 Task: Open a blank worksheet and write heading  Suplier data  Add 10 Suplier name:-  'ABC Suppliers, , XYZ Corporation, , Global Traders, Mega Suppliers, Reliable Imports, Trade Solutions, Global Ventures, Prime Suppliers, ProTrade, Quality Imports. ' in September Last week sales are  6554 to 6998. Contact Person:-  Ivan Petrovic, Katarina Kovac, Andreas Andersen, Sophia Müller, Tomas Garcia, Martina Fischer, Erik Jensen, Natalia Sokolov, Simone Bianchi, Ana Santos. Address:-  123 Main Street, 456 Park Avenue, 789 Elm Road, 555Broad Street, 321 Oak Lane, 888 Maple, Avenue, 222 Pine Street, 333 Elm Street, 444 Oak Avenue, 555 Pine Lane. City:-  Anytown, Springfield, Metroville, Cityville, Townsville, Greensville, Lakeside, Sunville, Cityville, Greenside.Country name:-  USA, USA, Canada, UK, Australia, USA, Canada, UK, Australia, USA.Phone:-  1 555-123-4567, +1 555-987-6543, +1 555-111-2222, +44 123-456-7890, +61 987-654-321, +1 555-555-5555, +1 555-777-8888, +44 987-654-3210, +61 123-456-789, +1 555-444-3333.Email:-  john@example.com, jane@example.com, michael@example.com, emily@example.com, david@example.com, sarah@example.com, robert@example.com, laura@example.com, mark@example.com, jessica@example.com.Save page analysisSalesByMonth_2023
Action: Mouse moved to (98, 190)
Screenshot: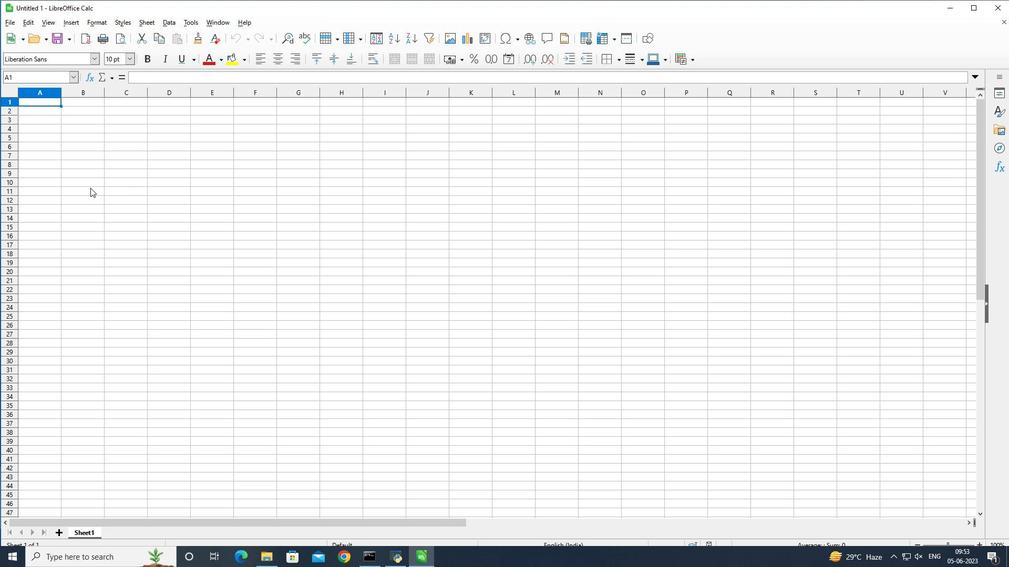 
Action: Key pressed <Key.shift>Supp<Key.backspace>lier<Key.space><Key.shift><Key.shift><Key.shift><Key.shift><Key.shift><Key.shift><Key.shift><Key.shift><Key.shift><Key.shift><Key.shift><Key.shift><Key.shift><Key.shift><Key.shift><Key.shift><Key.shift>Data<Key.enter>
Screenshot: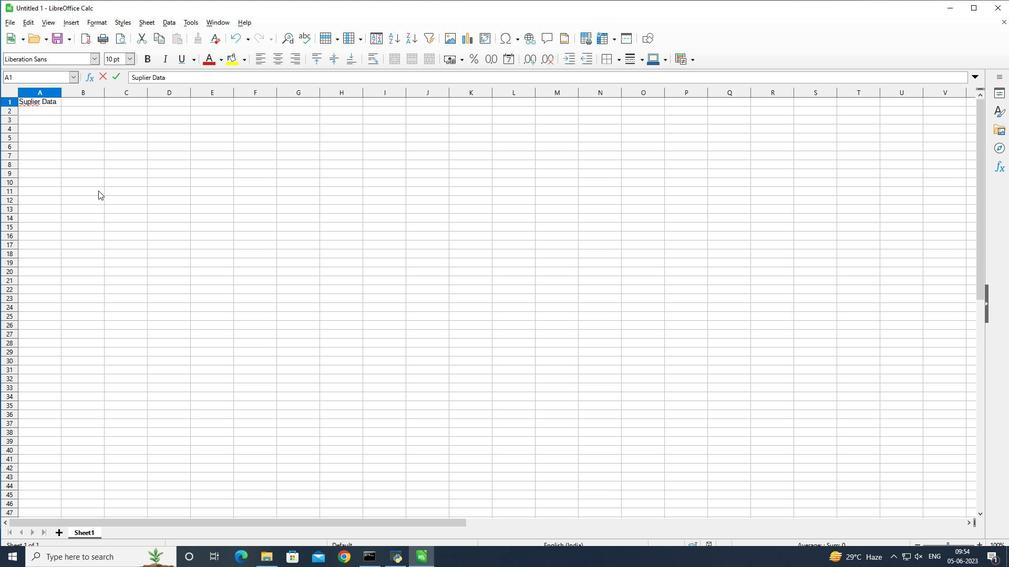 
Action: Mouse moved to (74, 164)
Screenshot: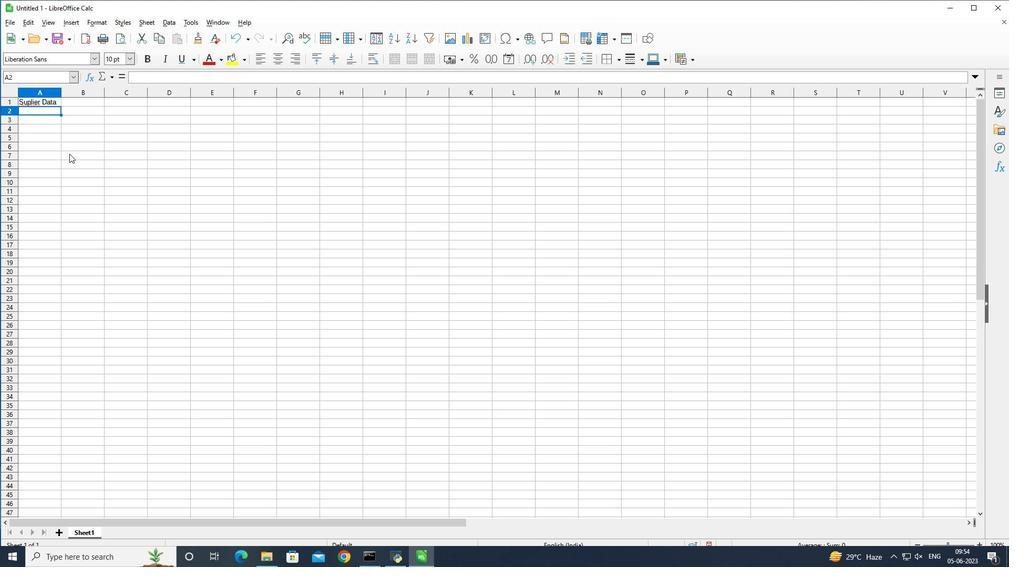 
Action: Key pressed <Key.shift>Name<Key.enter><Key.shift>ABC<Key.space><Key.shift><Key.shift><Key.shift><Key.shift><Key.shift><Key.shift><Key.shift><Key.shift><Key.shift><Key.shift><Key.shift><Key.shift><Key.shift>Suppliers<Key.enter><Key.shift><Key.shift><Key.shift><Key.shift><Key.shift><Key.shift><Key.shift><Key.shift><Key.shift><Key.shift><Key.shift><Key.shift><Key.shift><Key.shift><Key.shift><Key.shift><Key.shift><Key.shift><Key.shift>XYZ<Key.space><Key.shift><Key.shift><Key.shift><Key.shift><Key.shift><Key.shift><Key.shift><Key.shift><Key.shift><Key.shift><Key.shift><Key.shift><Key.shift><Key.shift><Key.shift><Key.shift><Key.shift><Key.shift><Key.shift><Key.shift><Key.shift>Corporation<Key.enter><Key.shift>Global<Key.space><Key.shift>Traders<Key.enter><Key.shift_r><Key.shift_r>Mega<Key.space><Key.shift><Key.shift><Key.shift><Key.shift>Suppliers<Key.enter><Key.shift>Reliable<Key.space><Key.shift_r>Imports<Key.enter><Key.shift>Trade<Key.space><Key.shift>Solutions<Key.enter><Key.shift><Key.shift><Key.shift><Key.shift><Key.shift><Key.shift><Key.shift><Key.shift><Key.shift><Key.shift><Key.shift><Key.shift><Key.shift><Key.shift><Key.shift><Key.shift>Global<Key.space><Key.shift>Ventures<Key.enter><Key.shift_r><Key.shift_r><Key.shift_r><Key.shift_r>Prime<Key.space><Key.shift>Suppliers<Key.enter><Key.shift_r>Pro<Key.space><Key.shift>Trade<Key.enter><Key.shift>Quality<Key.space>
Screenshot: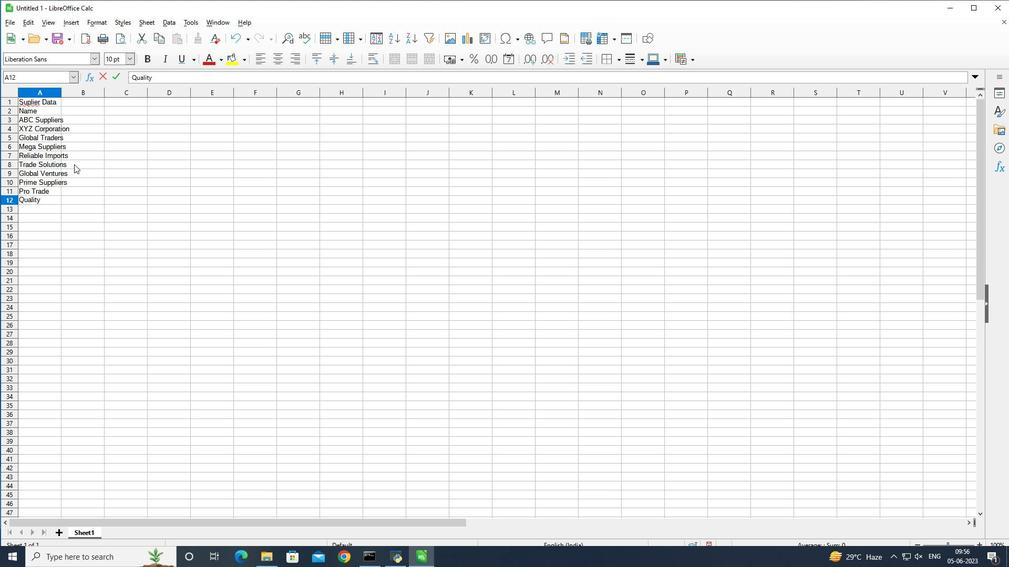 
Action: Mouse moved to (188, 215)
Screenshot: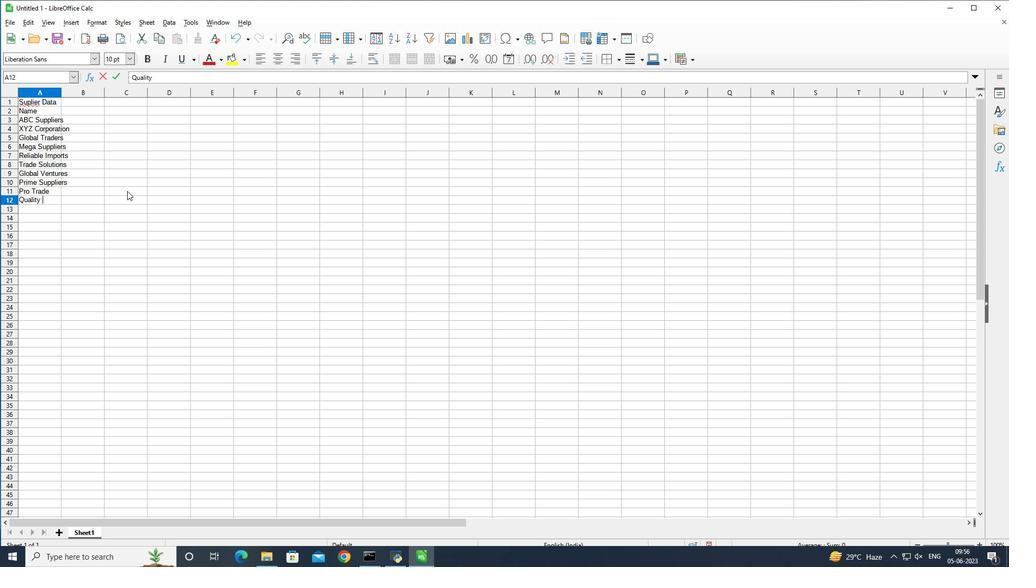 
Action: Key pressed <Key.shift_r>|Imports<Key.right><Key.left>
Screenshot: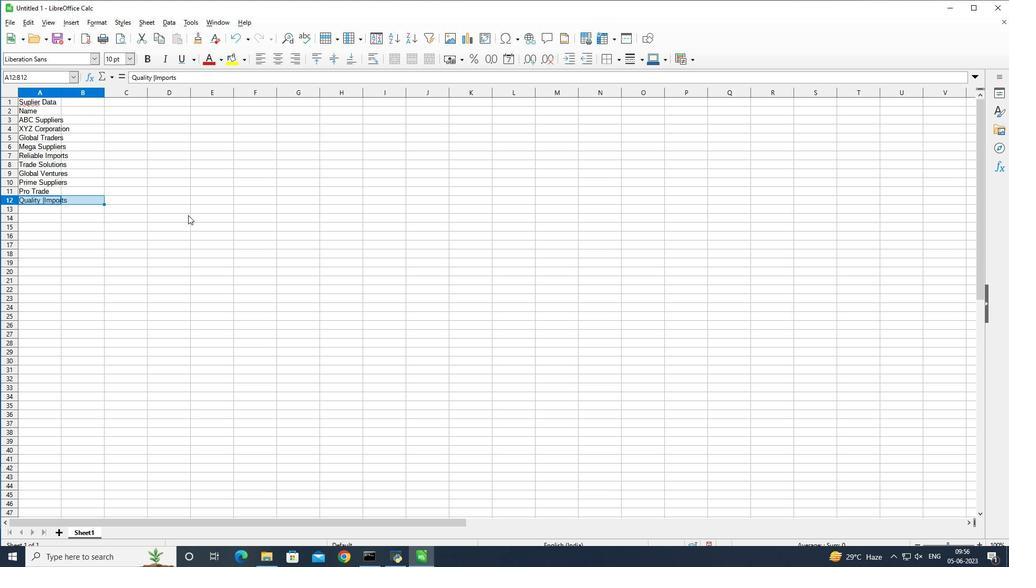 
Action: Mouse moved to (79, 197)
Screenshot: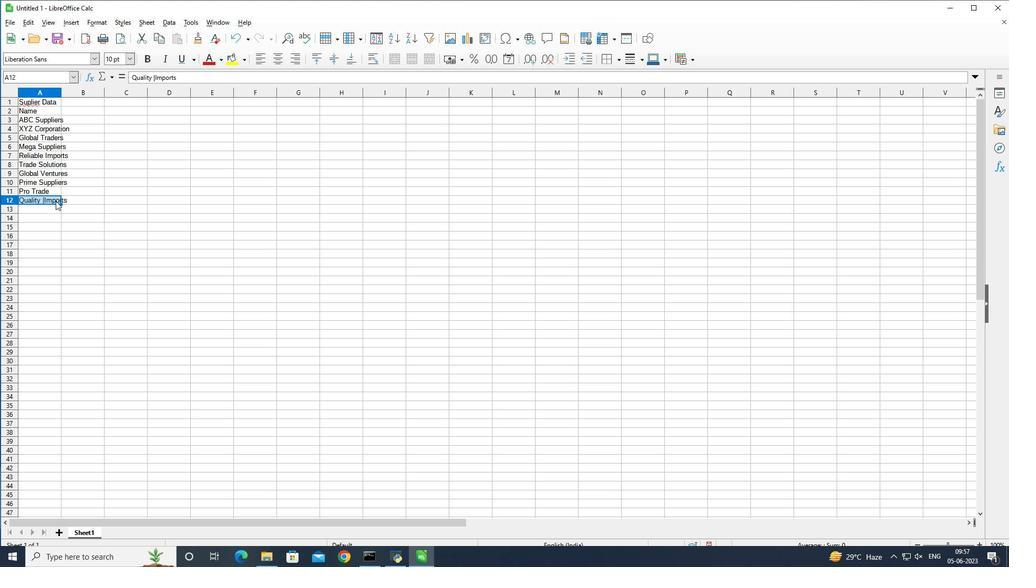 
Action: Mouse pressed left at (79, 197)
Screenshot: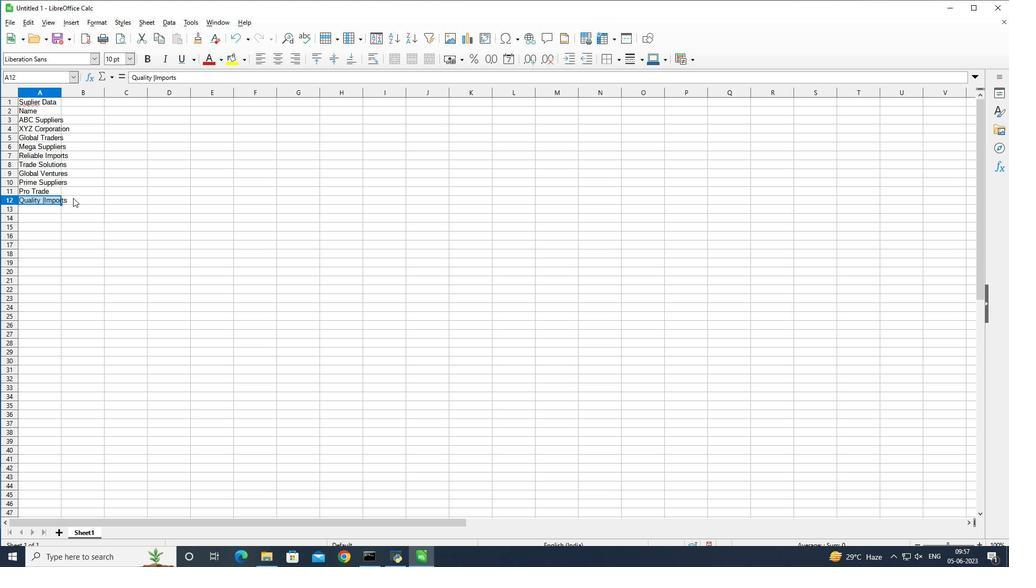 
Action: Mouse moved to (47, 201)
Screenshot: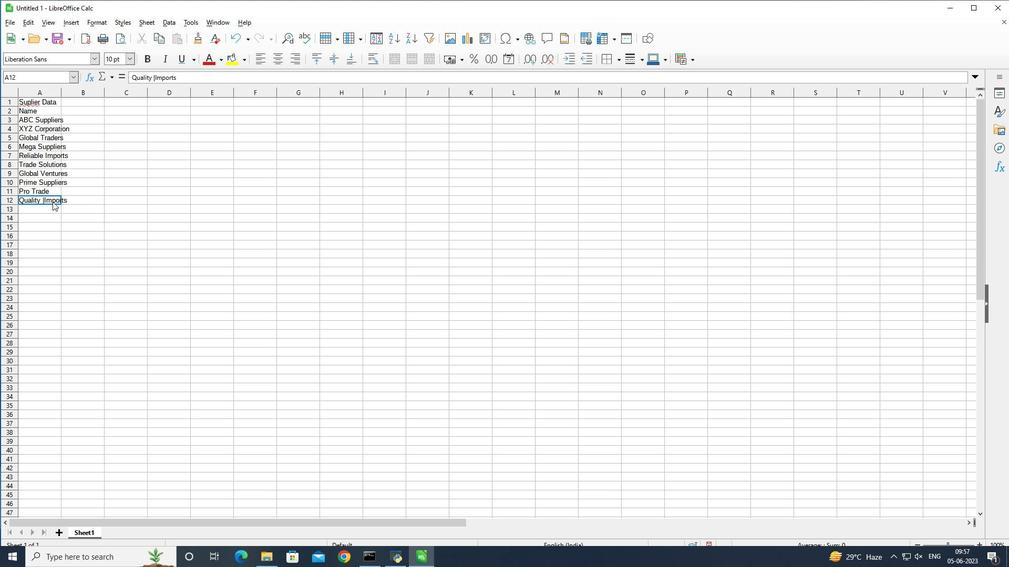 
Action: Mouse pressed left at (47, 201)
Screenshot: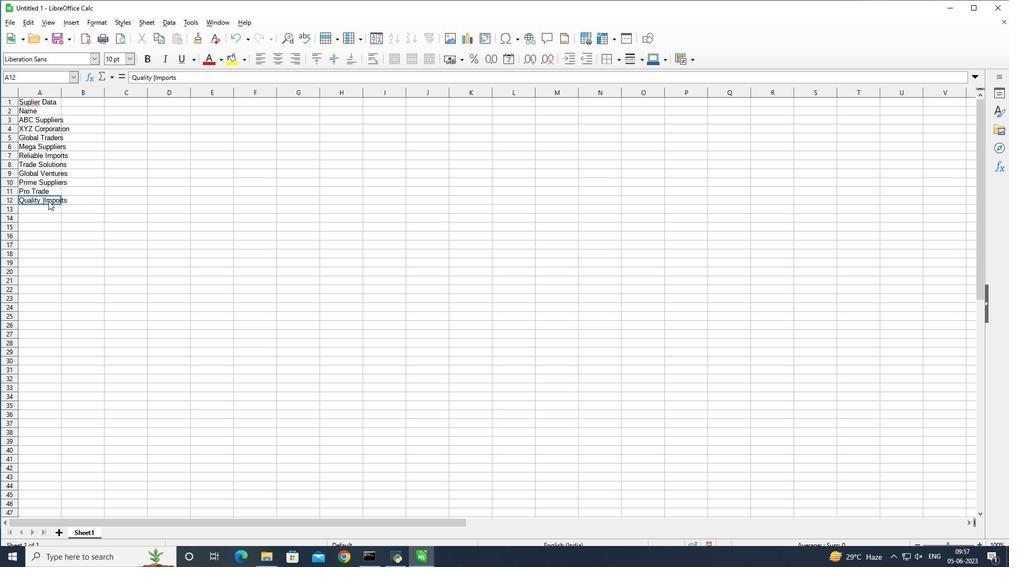 
Action: Mouse moved to (52, 199)
Screenshot: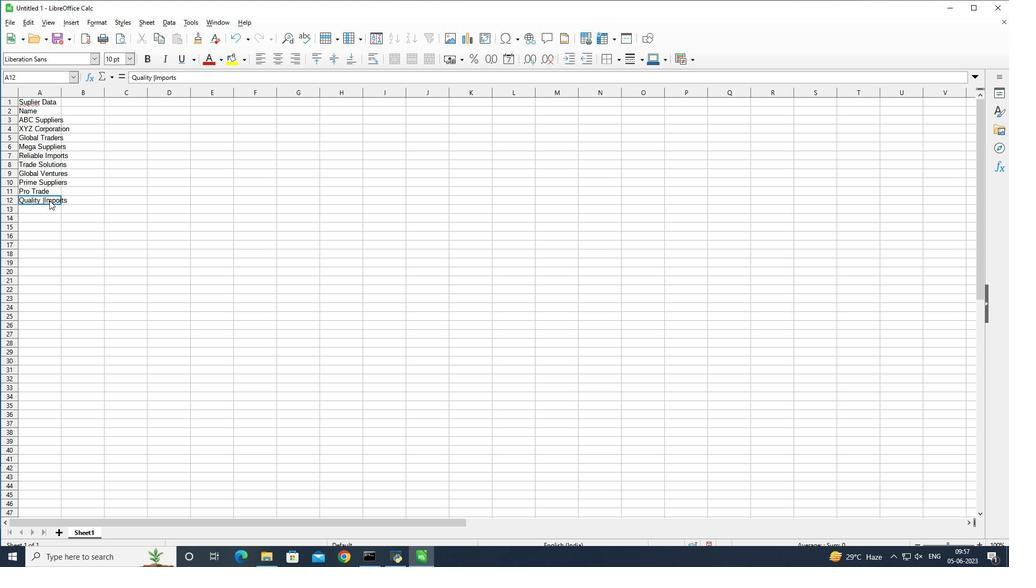 
Action: Mouse pressed left at (52, 199)
Screenshot: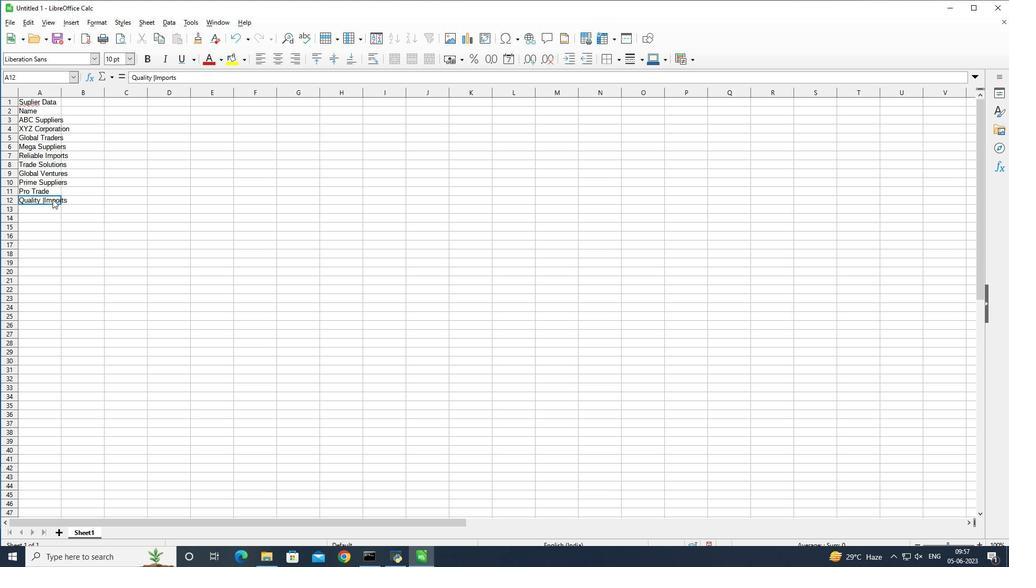 
Action: Mouse pressed left at (52, 199)
Screenshot: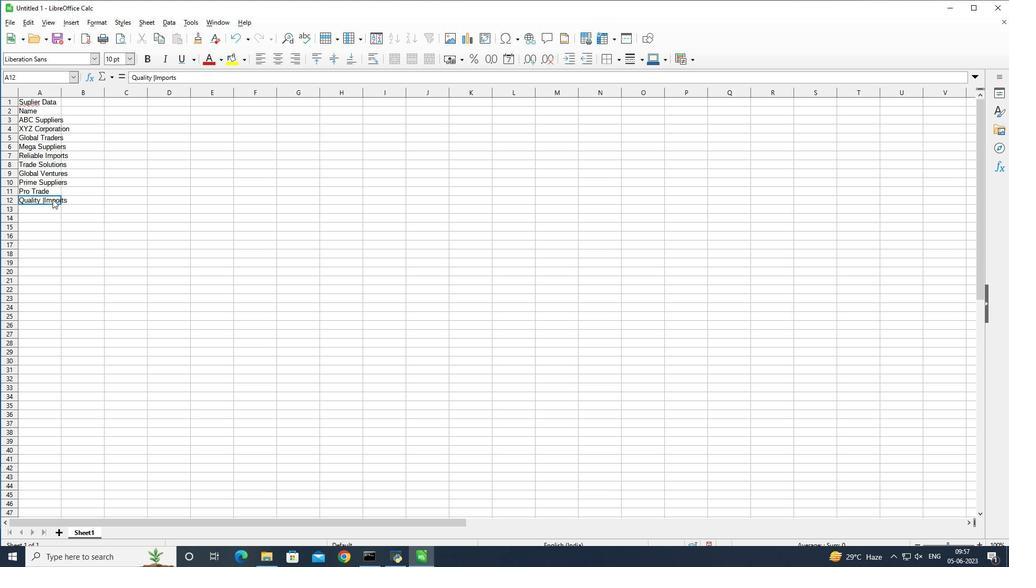 
Action: Mouse moved to (45, 198)
Screenshot: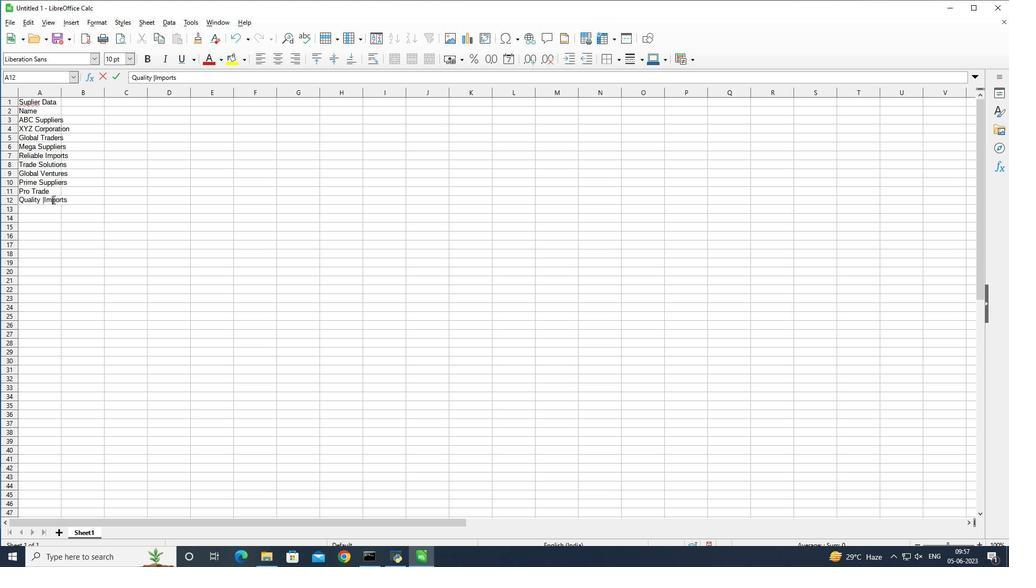 
Action: Mouse pressed left at (45, 198)
Screenshot: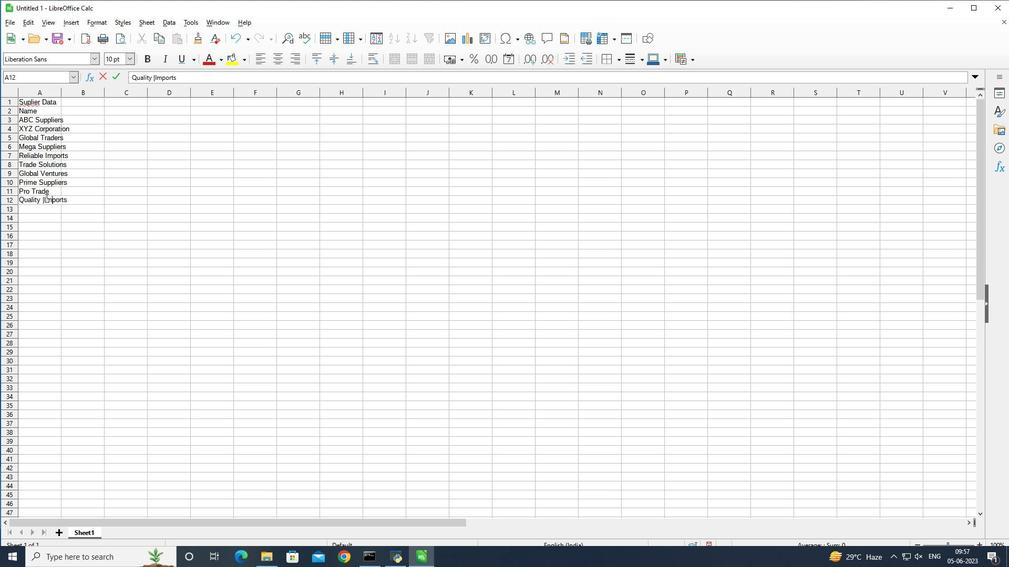 
Action: Mouse moved to (118, 202)
Screenshot: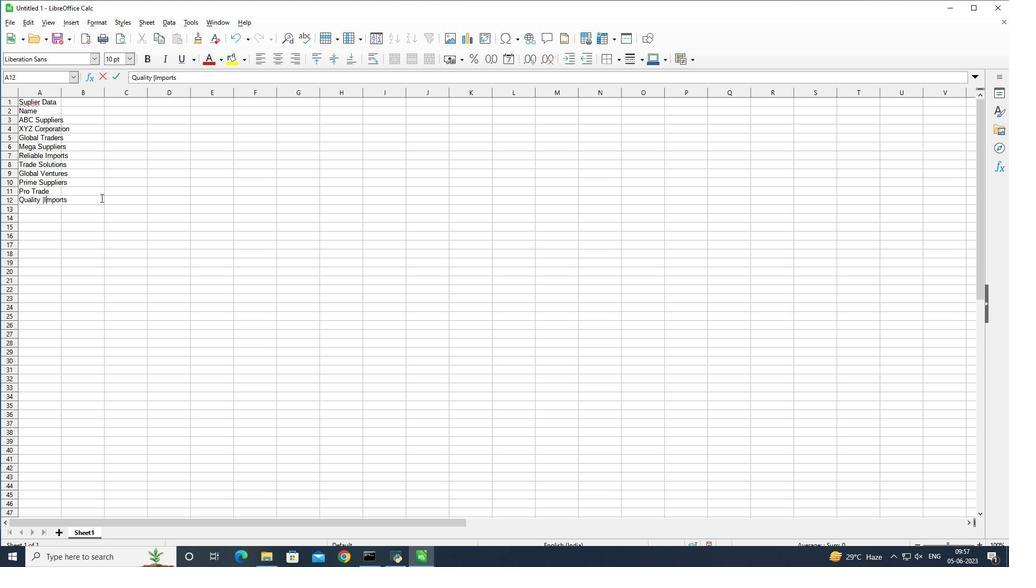 
Action: Key pressed <Key.backspace>o<Key.backspace><Key.backspace><Key.shift>I<Key.right><Key.enter><Key.right><Key.left>
Screenshot: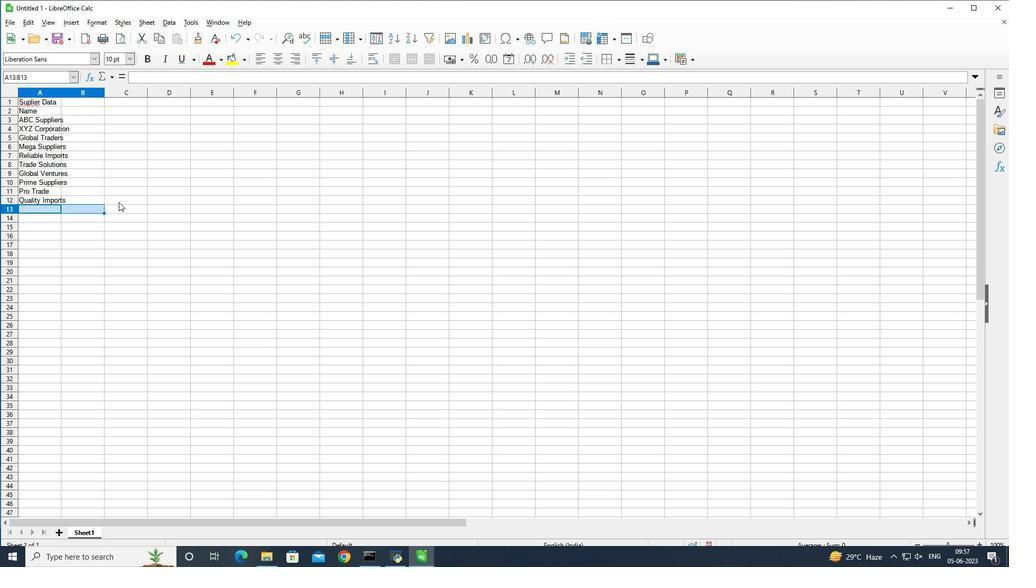 
Action: Mouse moved to (91, 208)
Screenshot: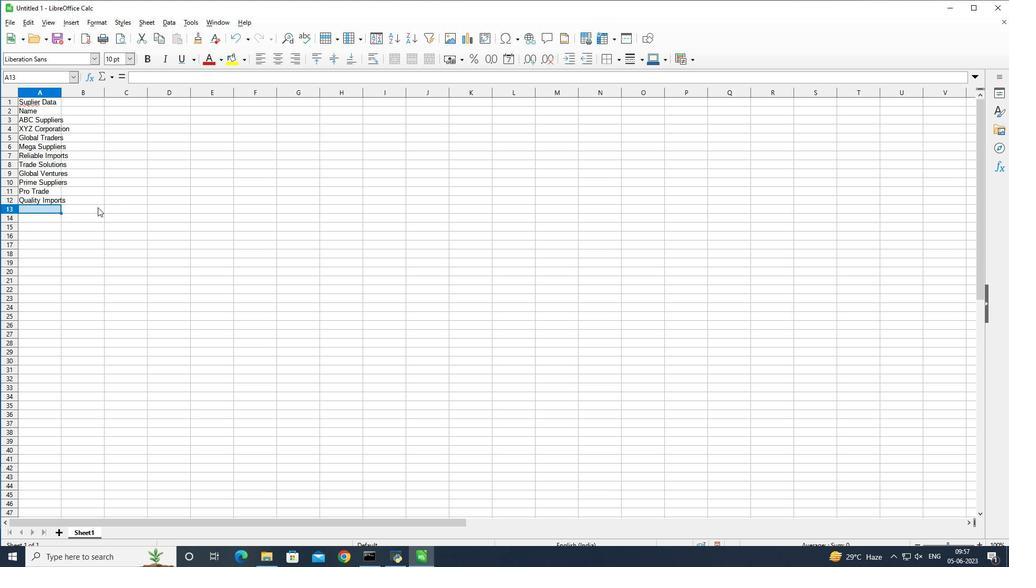 
Action: Mouse pressed left at (91, 208)
Screenshot: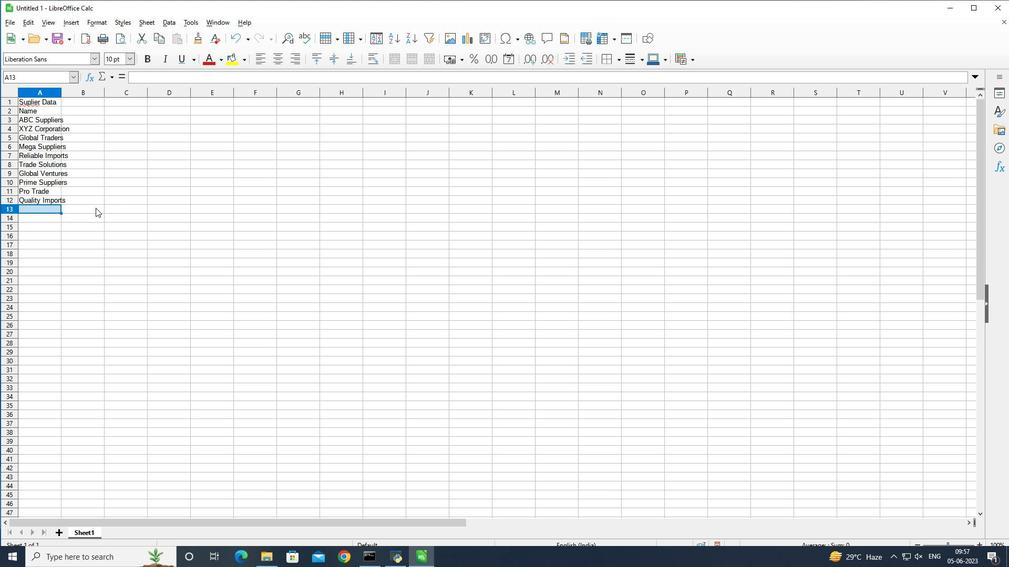 
Action: Mouse moved to (79, 208)
Screenshot: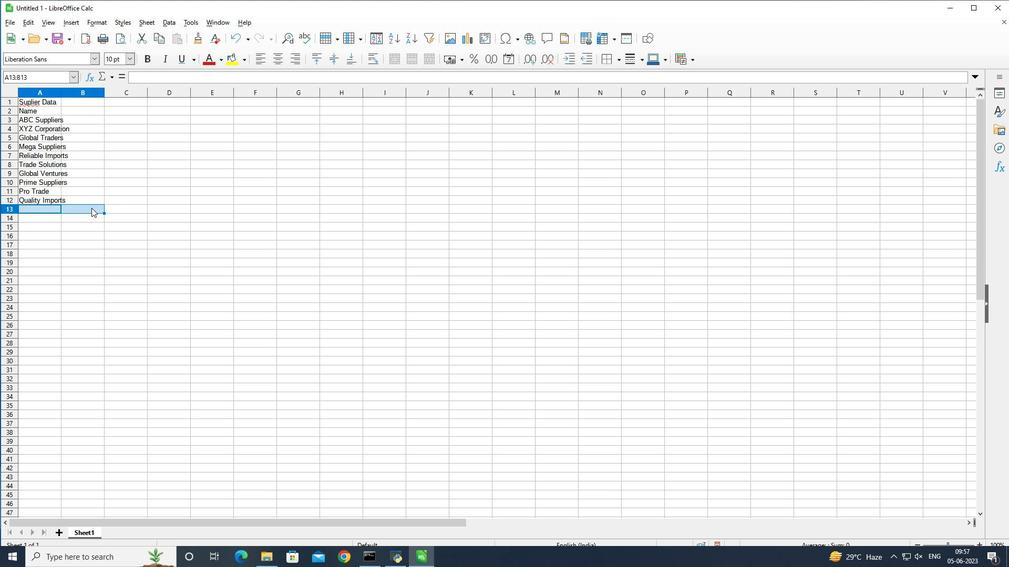 
Action: Mouse pressed left at (79, 208)
Screenshot: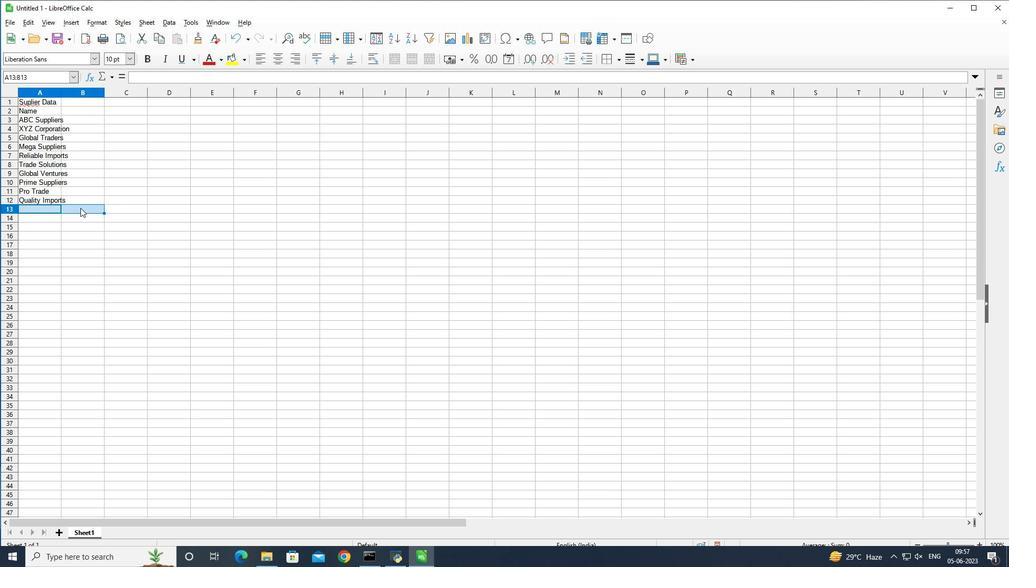 
Action: Mouse moved to (41, 208)
Screenshot: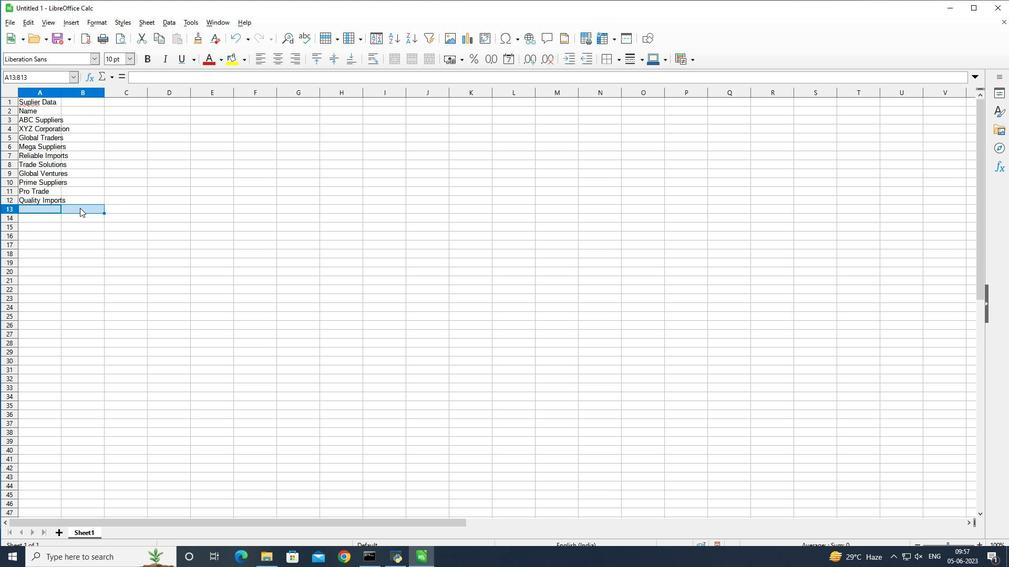 
Action: Mouse pressed left at (41, 208)
Screenshot: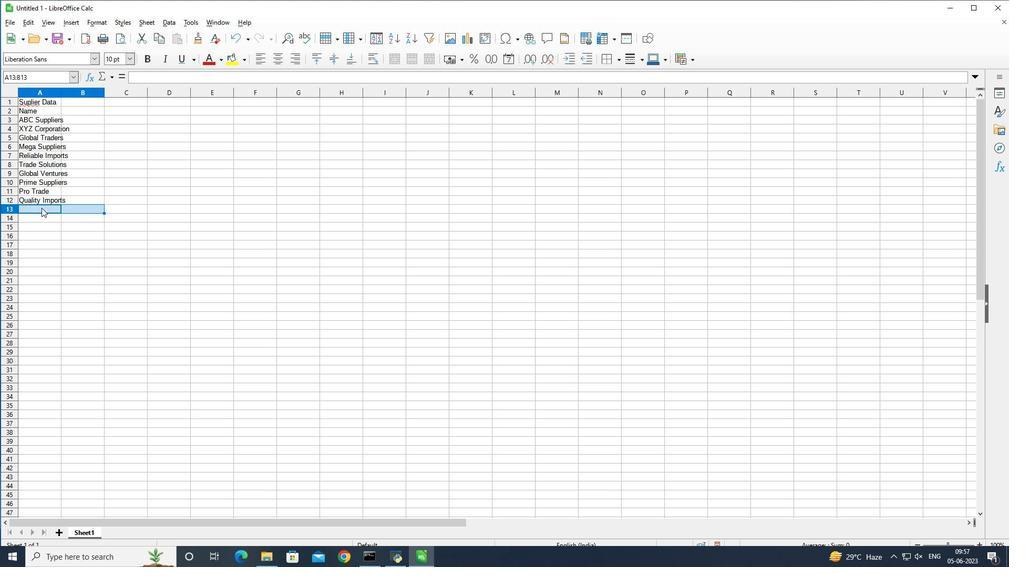 
Action: Mouse moved to (66, 208)
Screenshot: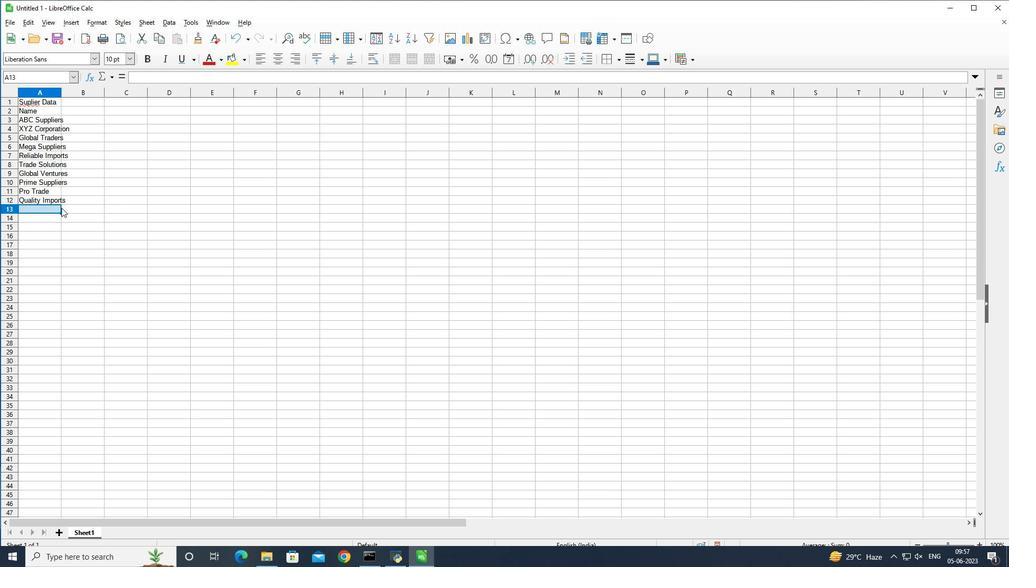 
Action: Mouse pressed left at (66, 208)
Screenshot: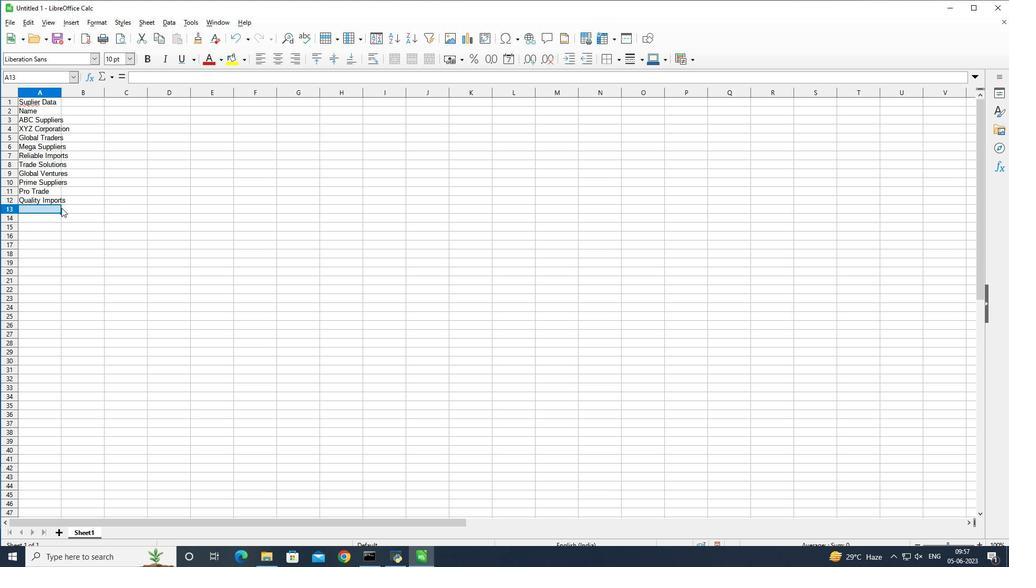 
Action: Mouse moved to (44, 227)
Screenshot: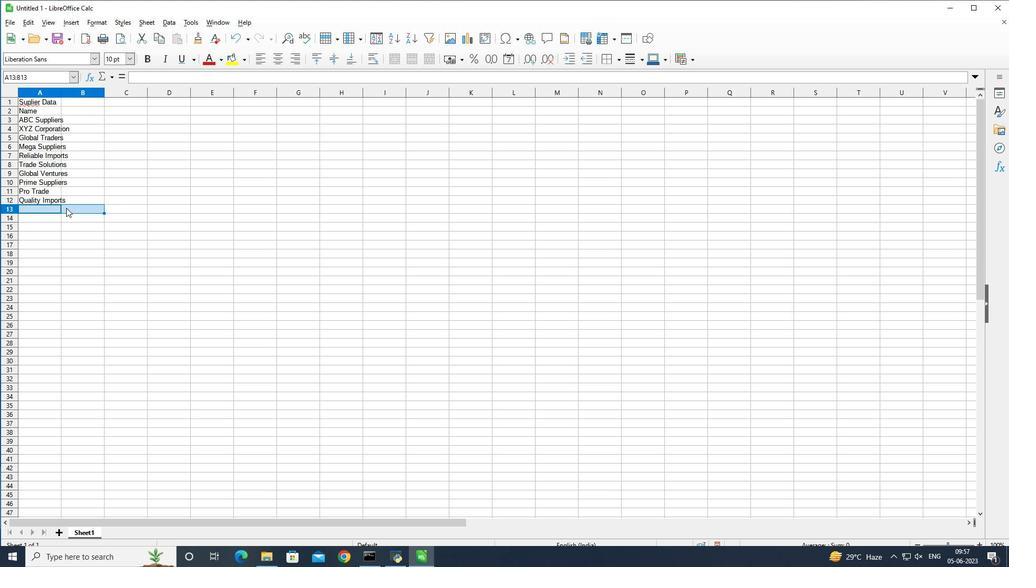 
Action: Mouse pressed left at (44, 227)
Screenshot: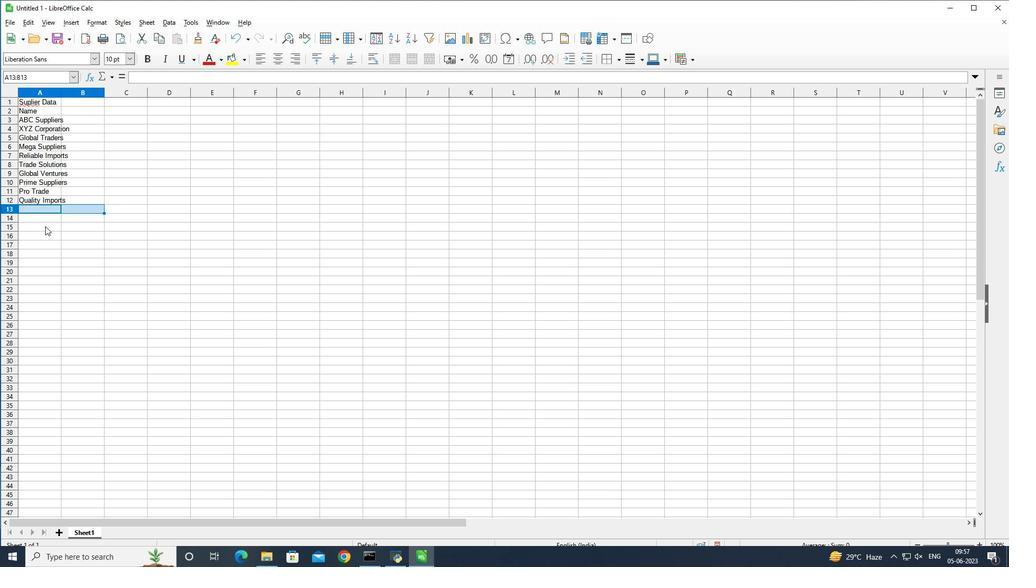 
Action: Mouse moved to (46, 209)
Screenshot: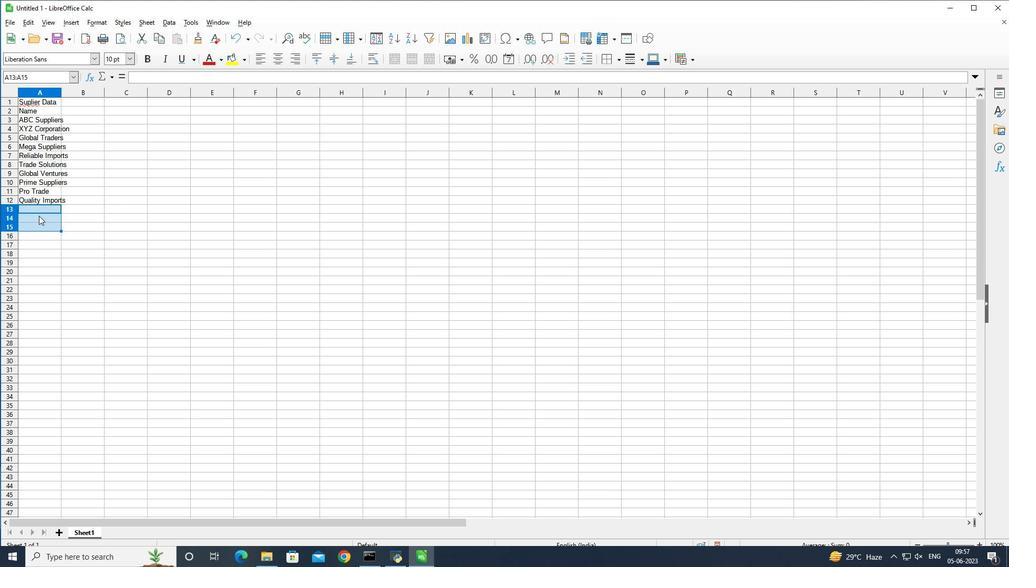 
Action: Mouse pressed left at (46, 209)
Screenshot: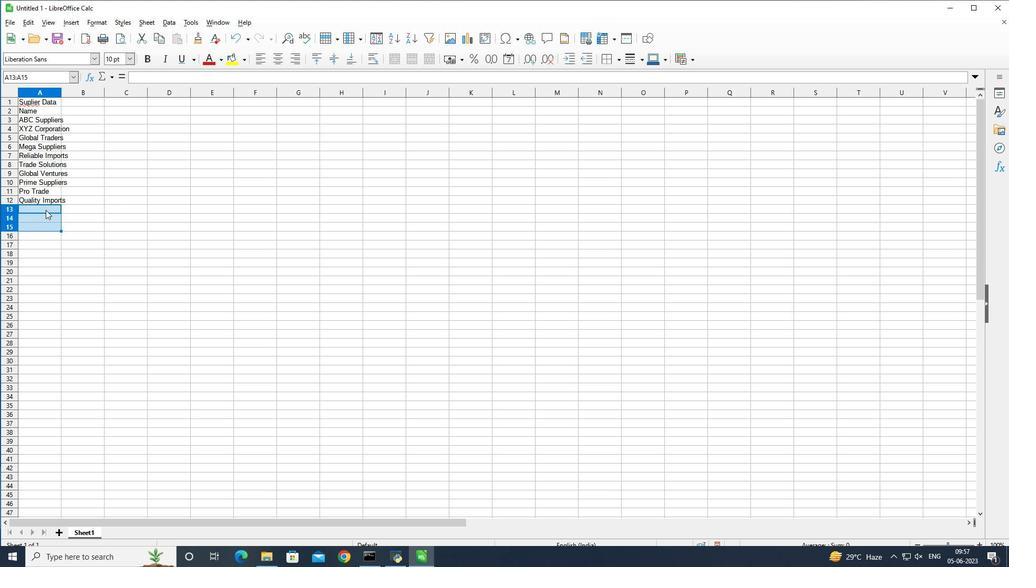 
Action: Mouse moved to (94, 65)
Screenshot: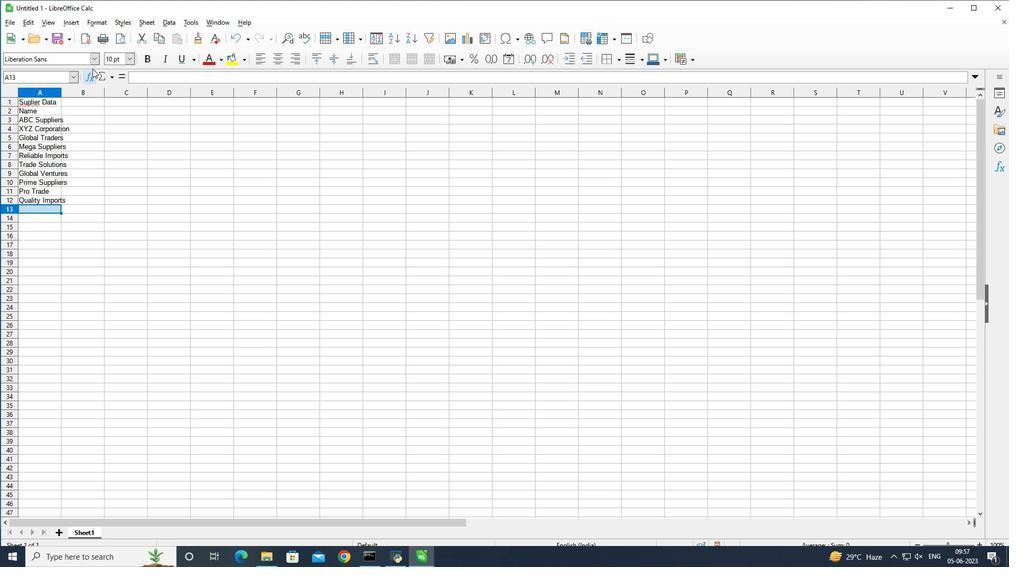 
Action: Mouse pressed left at (94, 65)
Screenshot: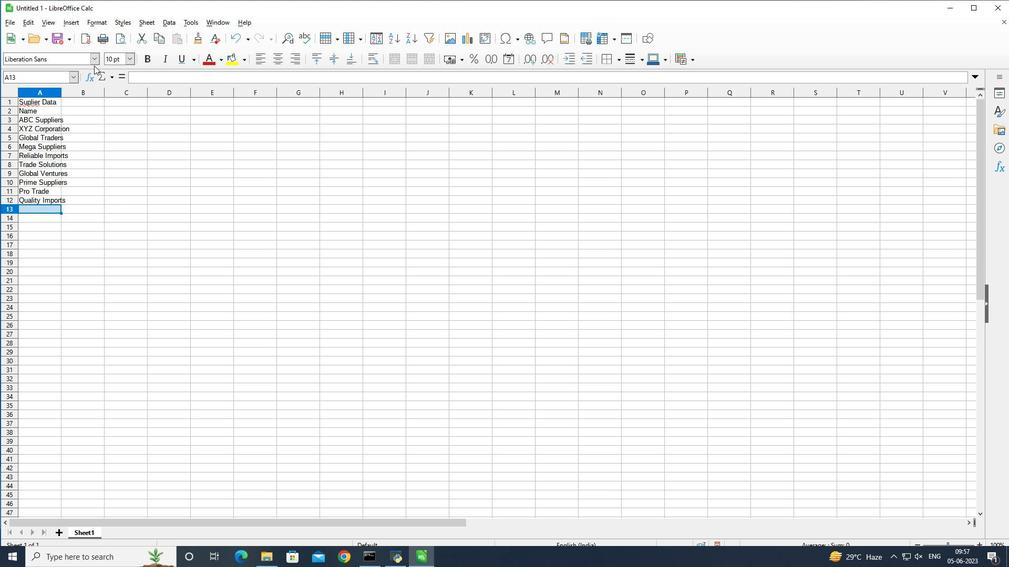 
Action: Mouse moved to (97, 60)
Screenshot: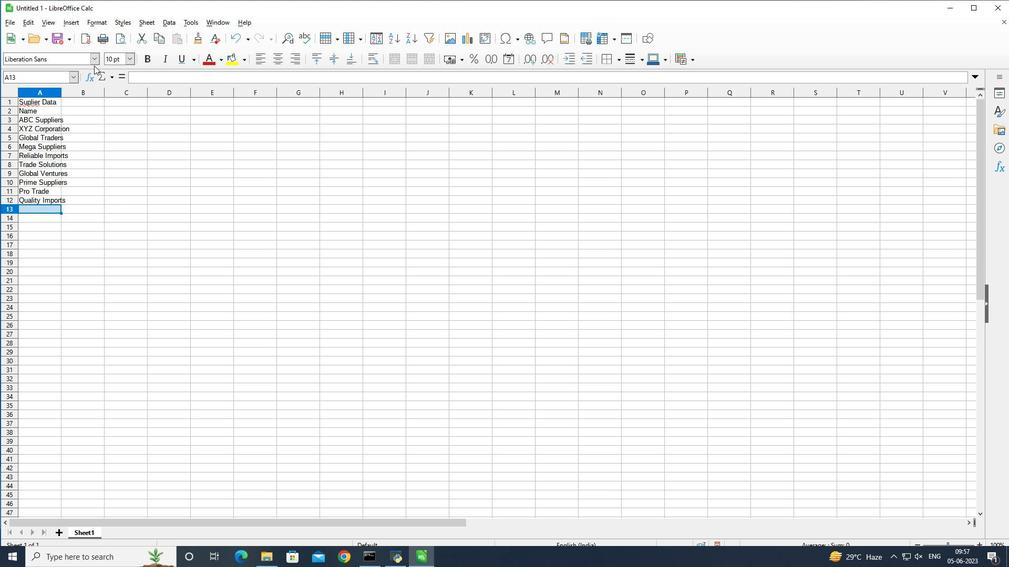 
Action: Mouse pressed left at (97, 60)
Screenshot: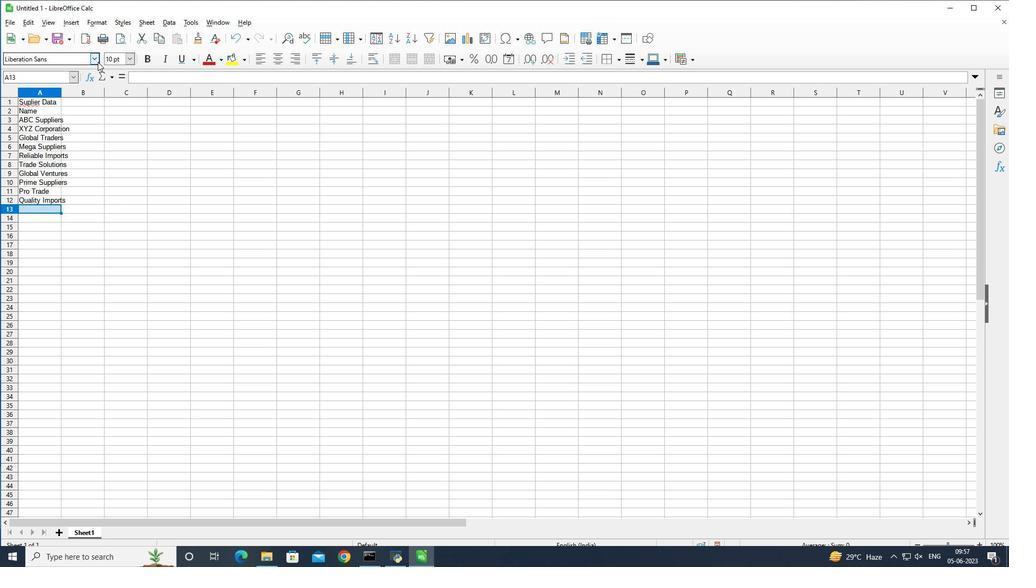 
Action: Mouse moved to (97, 59)
Screenshot: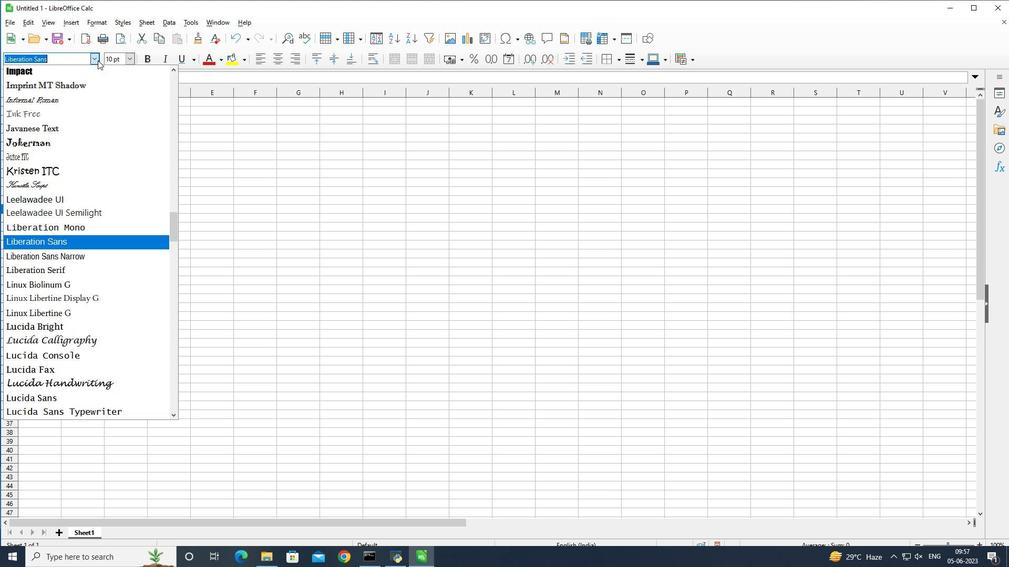
Action: Mouse pressed left at (97, 59)
Screenshot: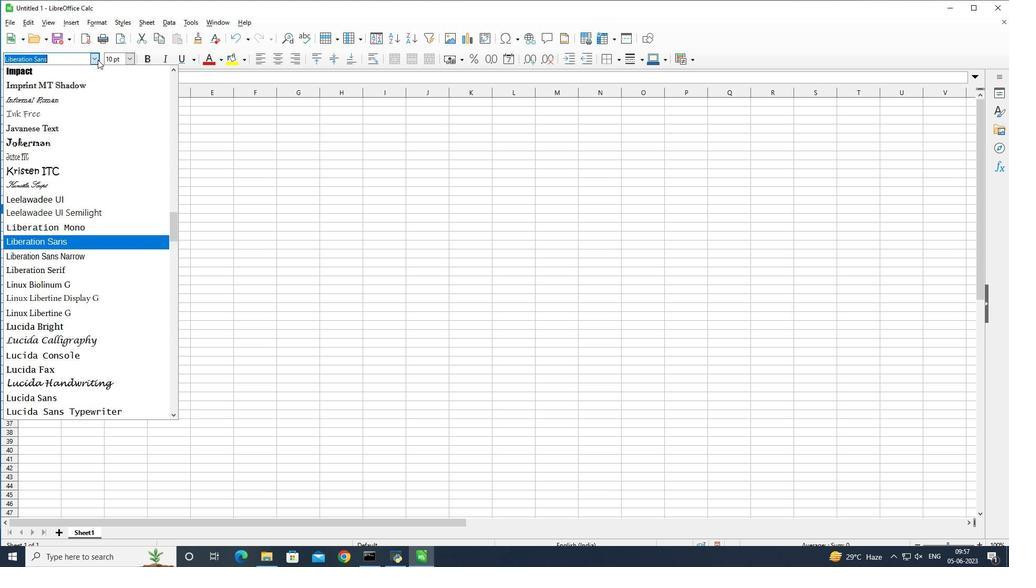 
Action: Mouse moved to (78, 207)
Screenshot: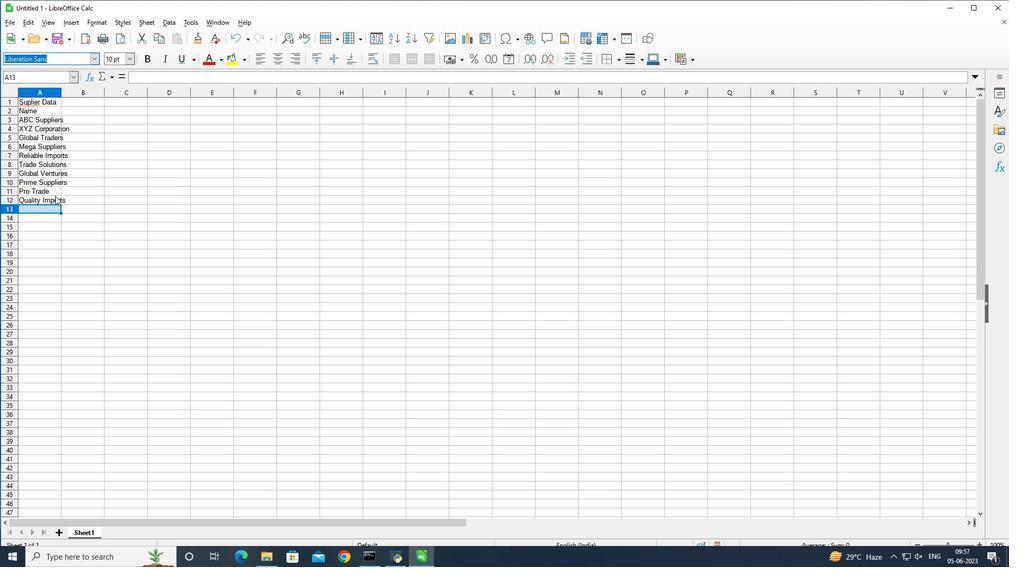 
Action: Mouse pressed left at (78, 207)
Screenshot: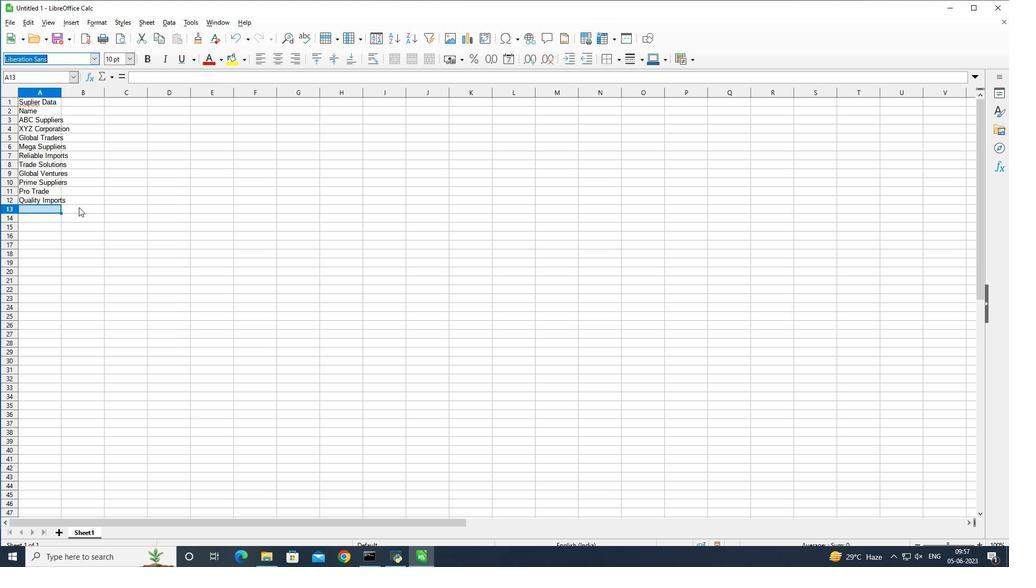 
Action: Mouse pressed left at (78, 207)
Screenshot: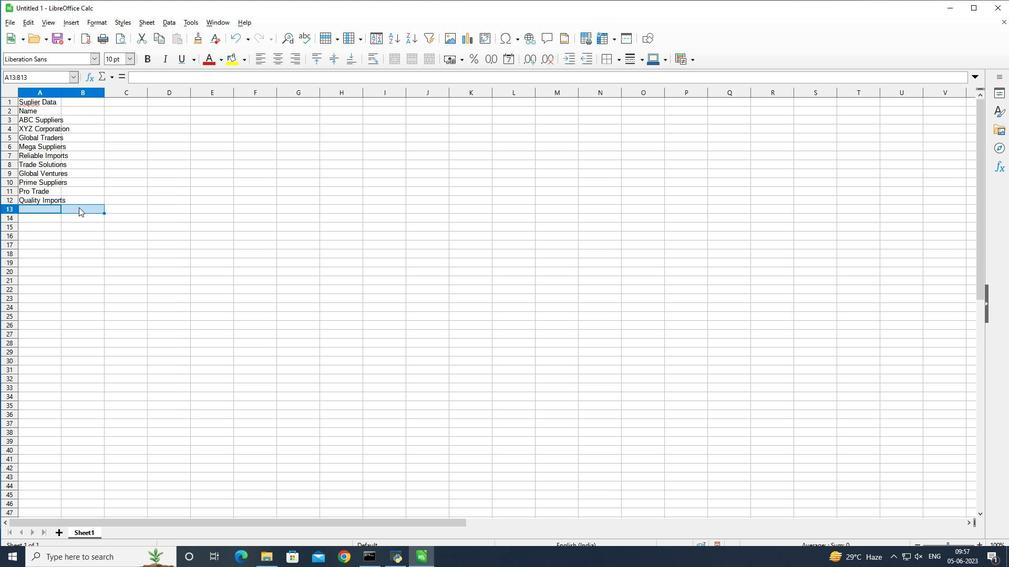 
Action: Mouse moved to (76, 110)
Screenshot: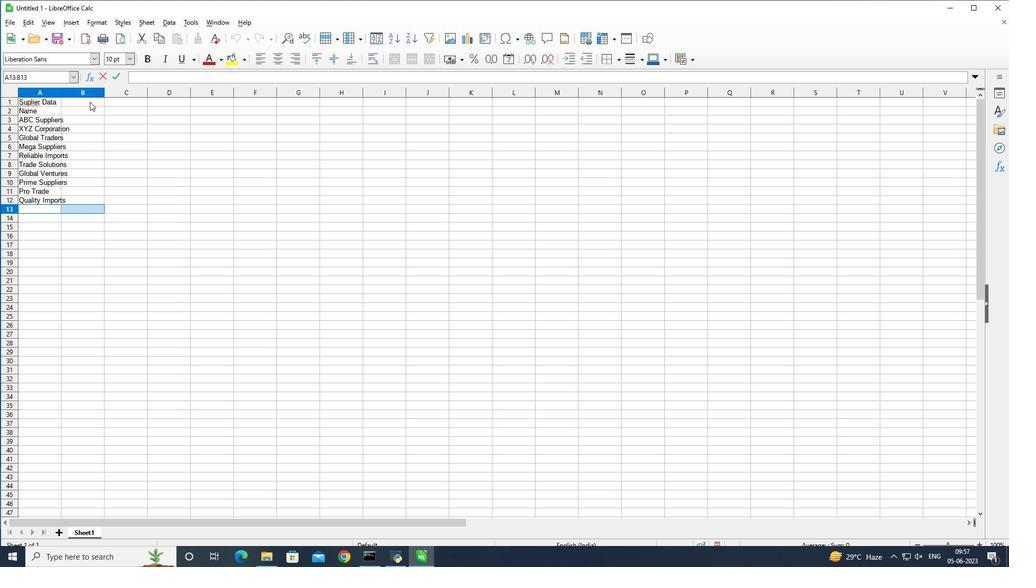 
Action: Mouse pressed left at (76, 110)
Screenshot: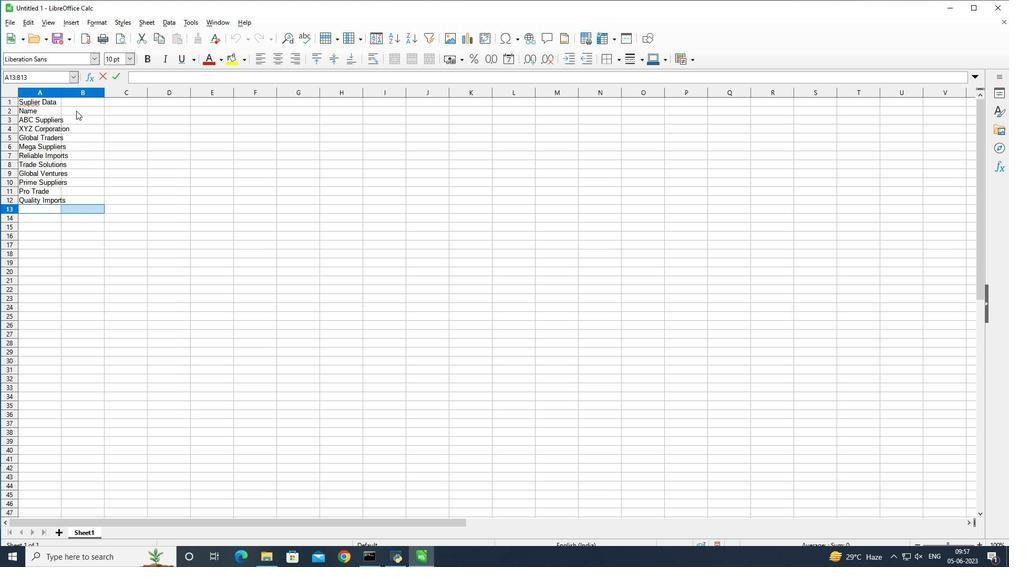 
Action: Mouse moved to (90, 106)
Screenshot: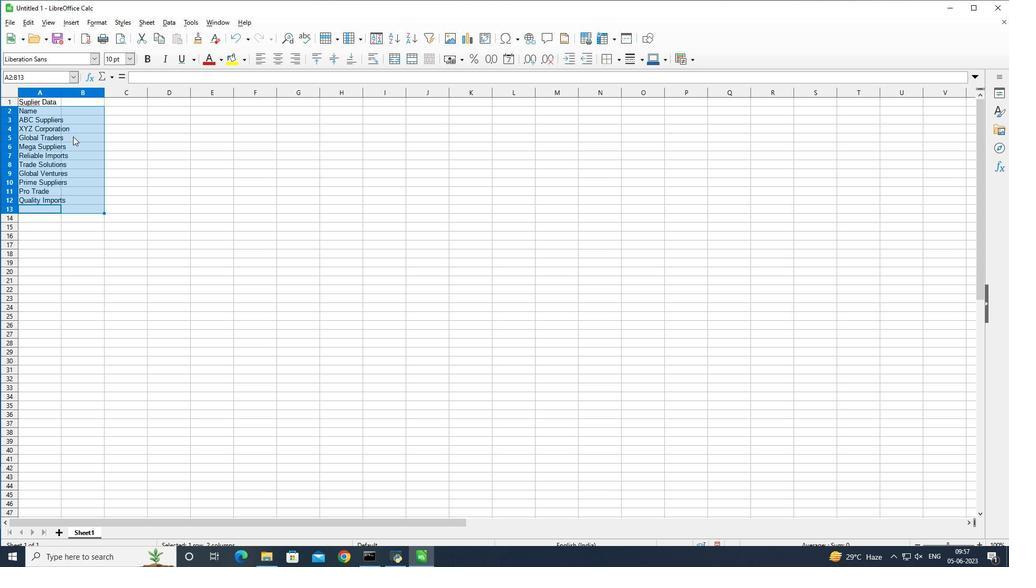 
Action: Mouse pressed left at (90, 106)
Screenshot: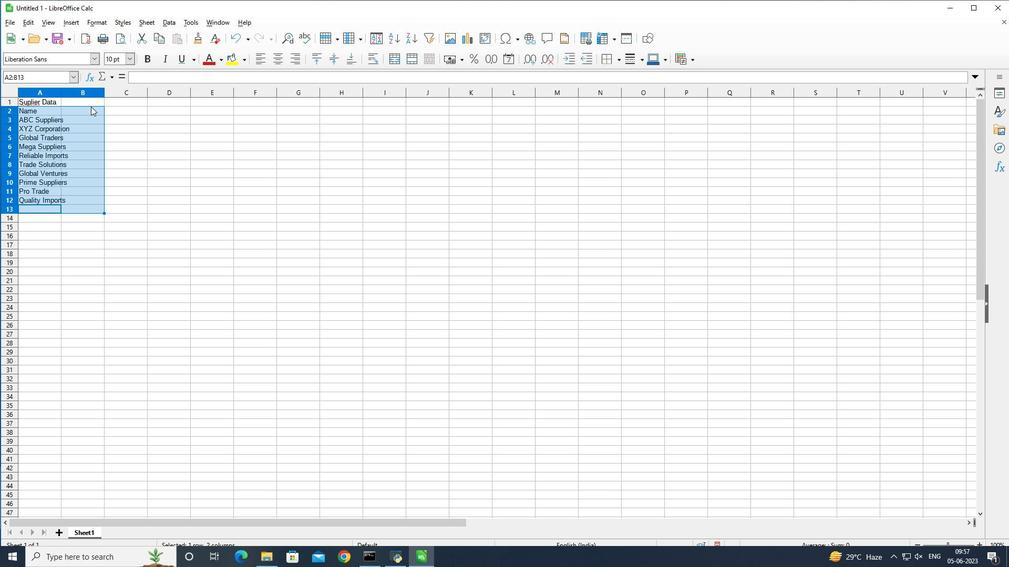 
Action: Mouse moved to (85, 113)
Screenshot: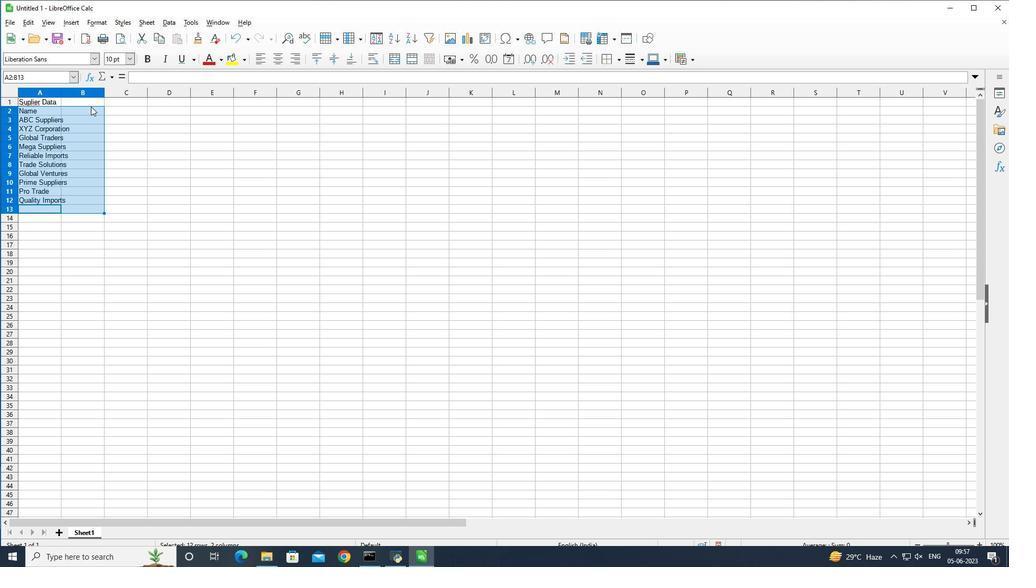 
Action: Mouse pressed left at (85, 113)
Screenshot: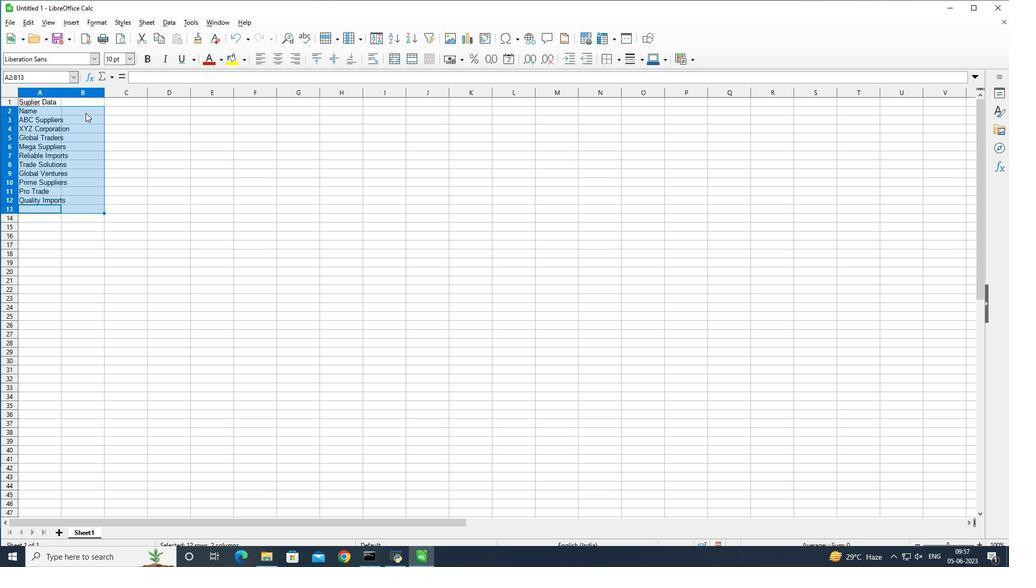
Action: Mouse moved to (87, 113)
Screenshot: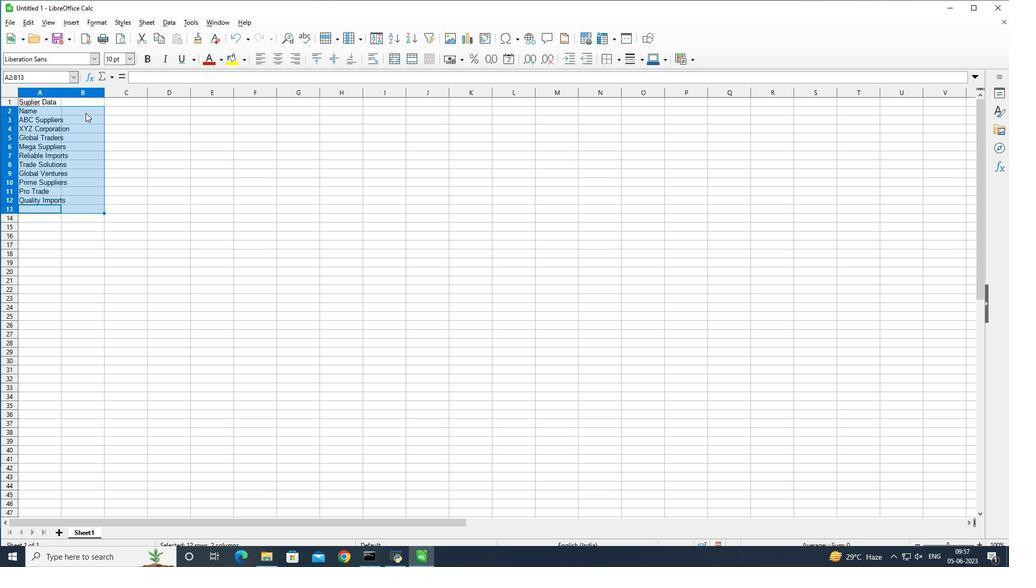 
Action: Mouse pressed left at (87, 113)
Screenshot: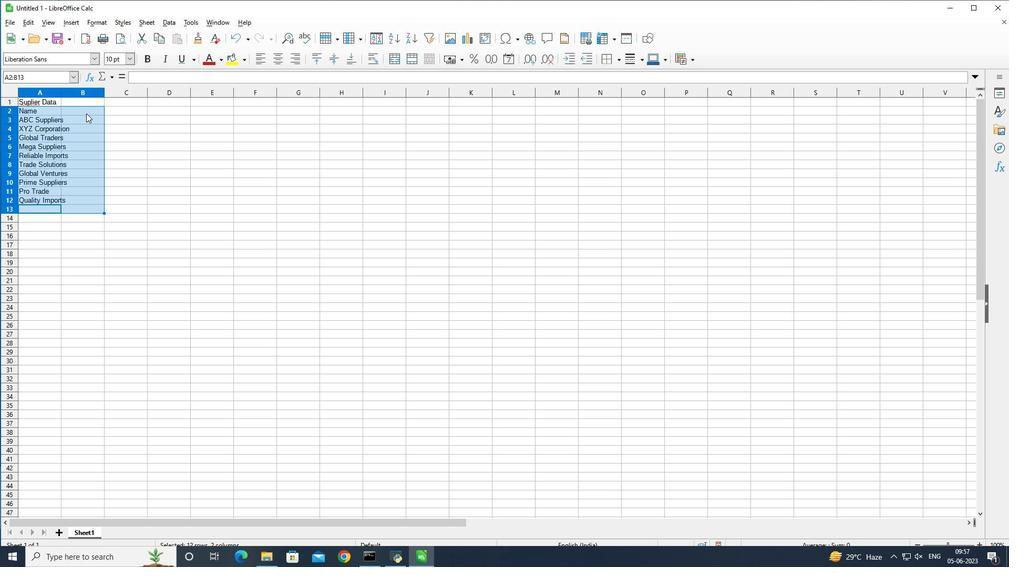 
Action: Mouse pressed left at (87, 113)
Screenshot: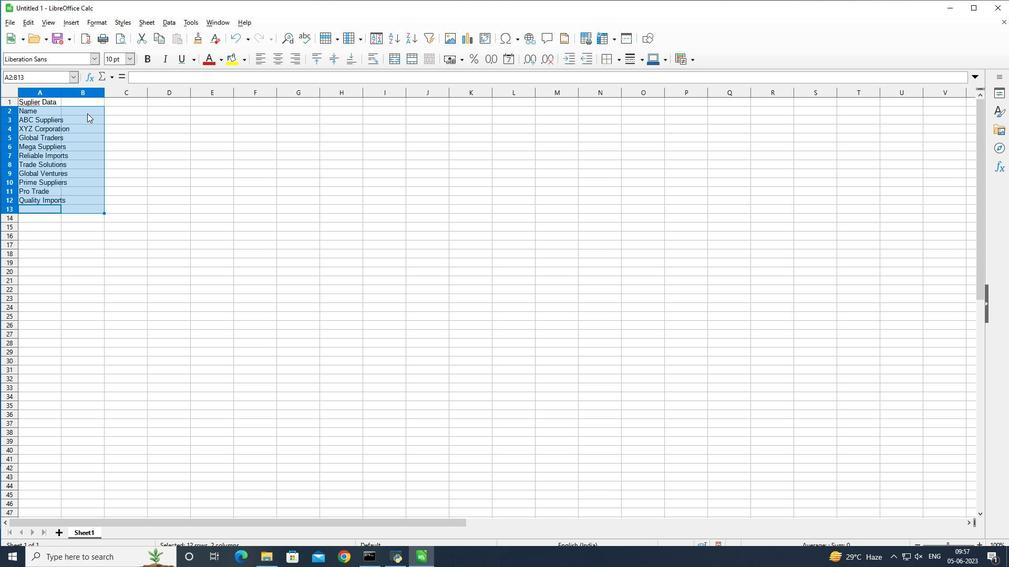 
Action: Mouse moved to (94, 62)
Screenshot: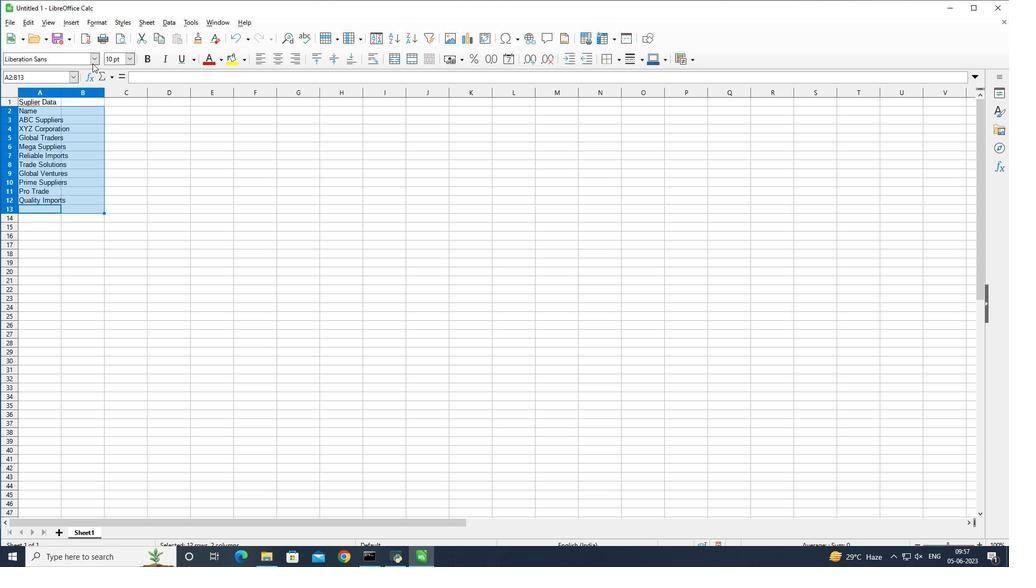 
Action: Mouse pressed left at (94, 62)
Screenshot: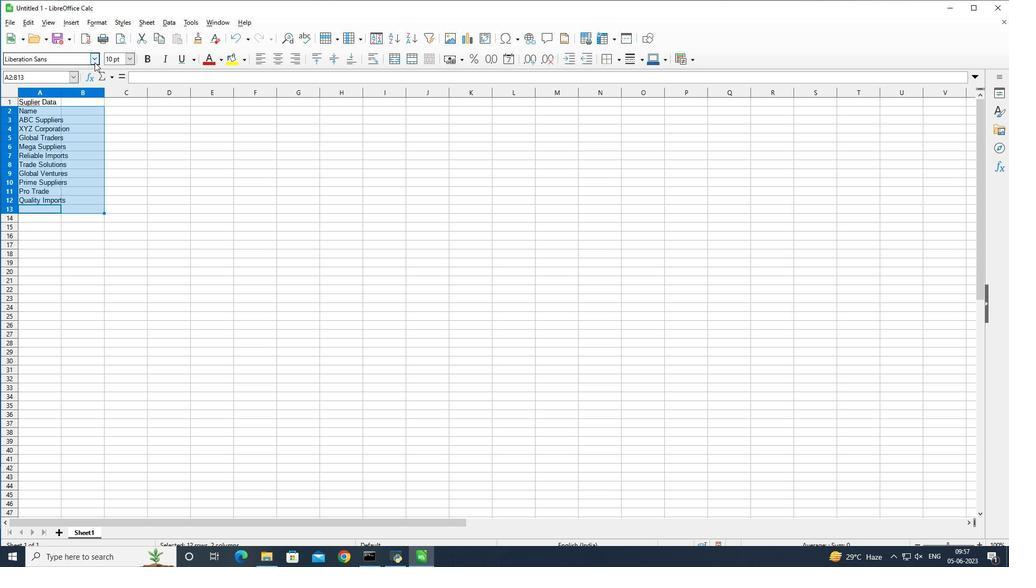 
Action: Mouse moved to (90, 113)
Screenshot: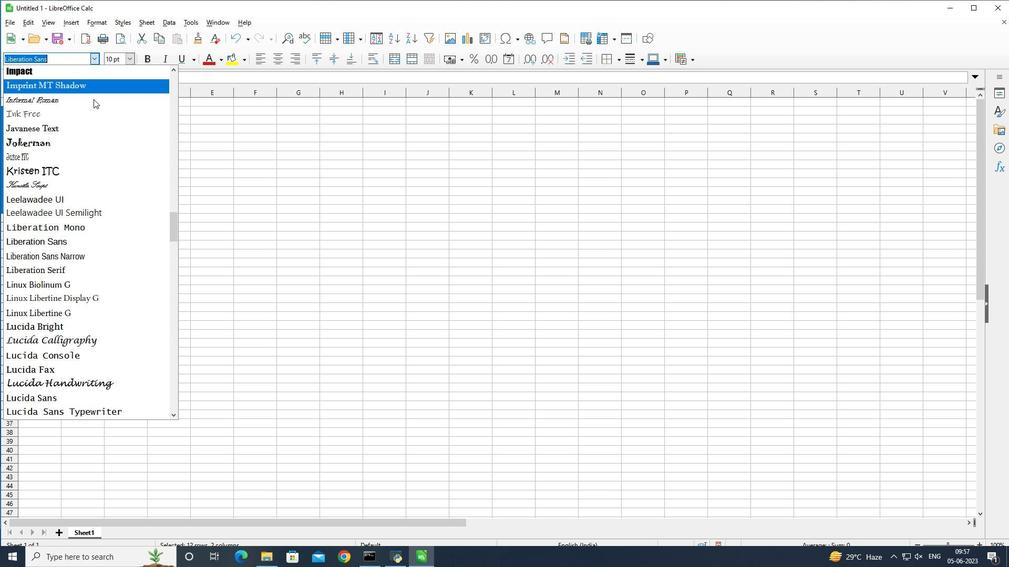 
Action: Mouse pressed left at (90, 113)
Screenshot: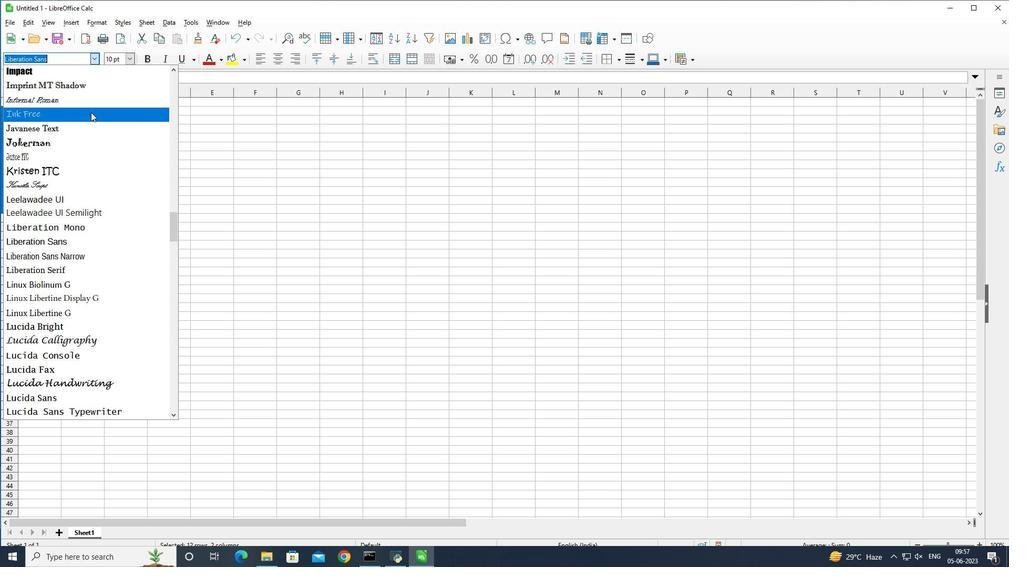 
Action: Mouse moved to (84, 127)
Screenshot: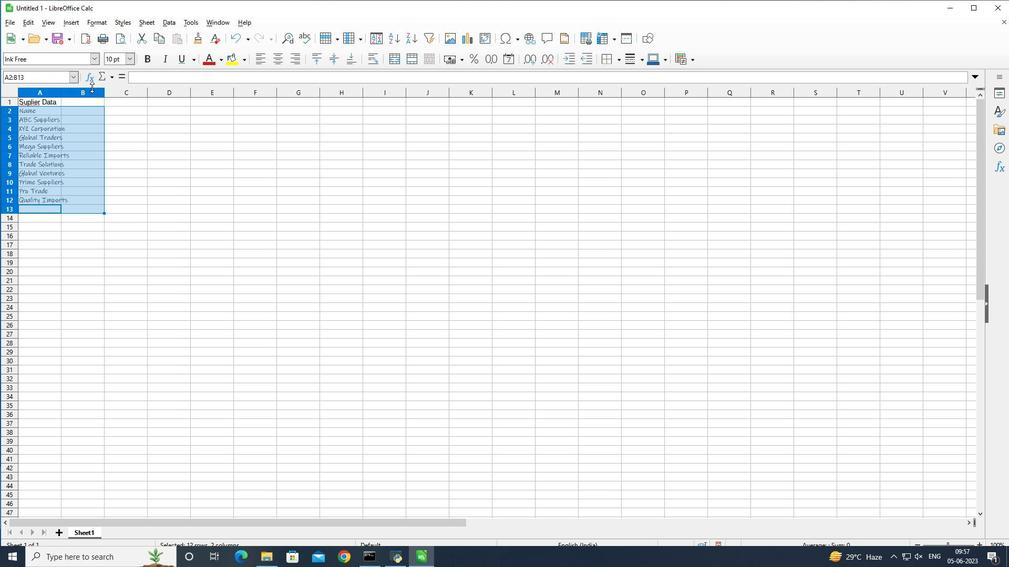 
Action: Key pressed ctrl+Z
Screenshot: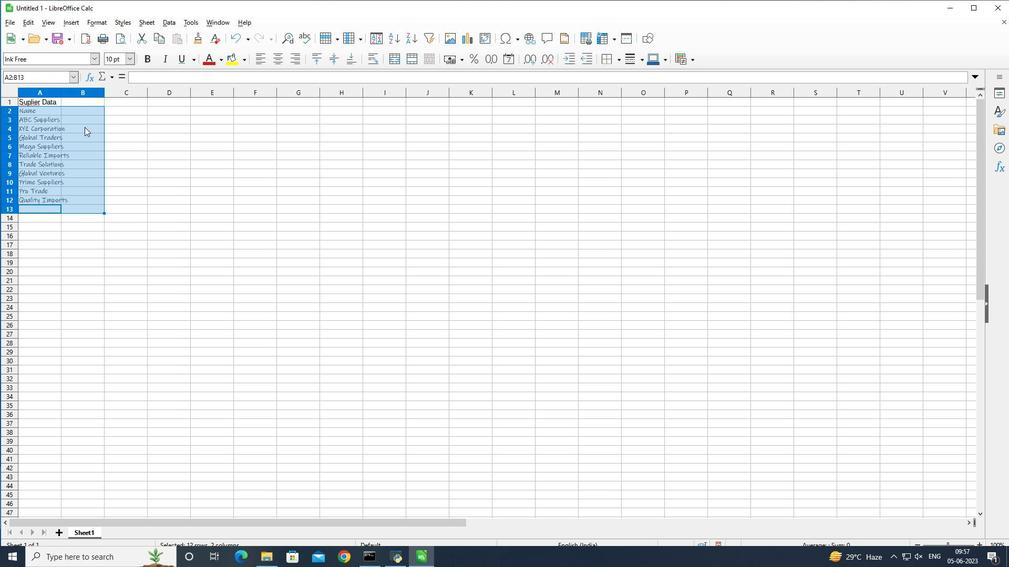 
Action: Mouse moved to (90, 108)
Screenshot: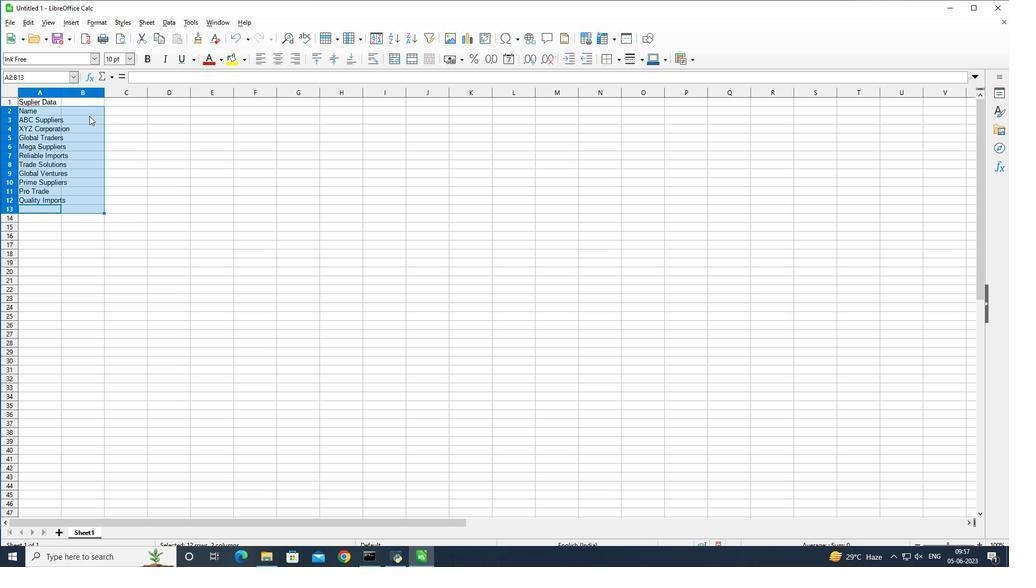 
Action: Mouse pressed left at (90, 108)
Screenshot: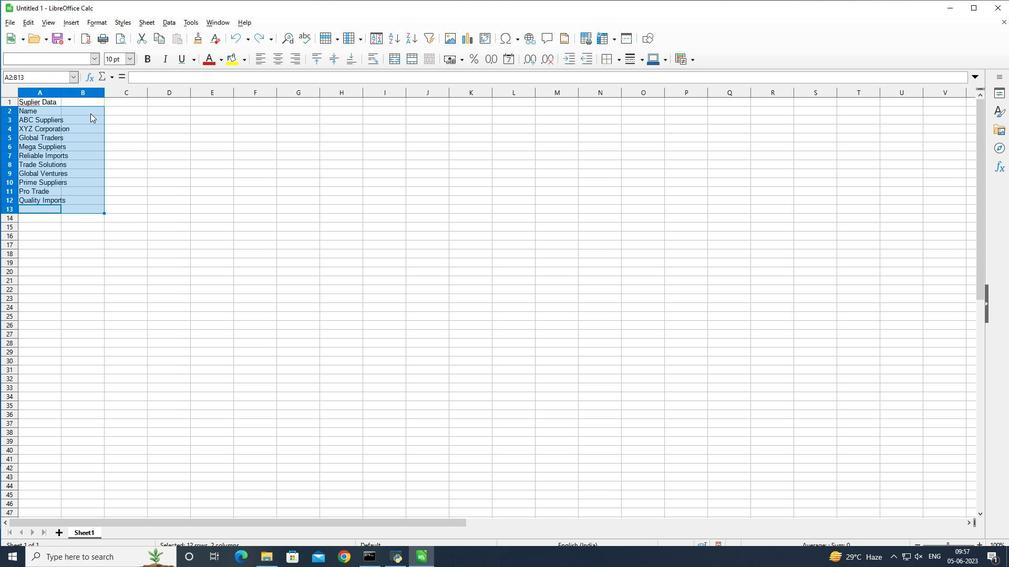 
Action: Mouse pressed left at (90, 108)
Screenshot: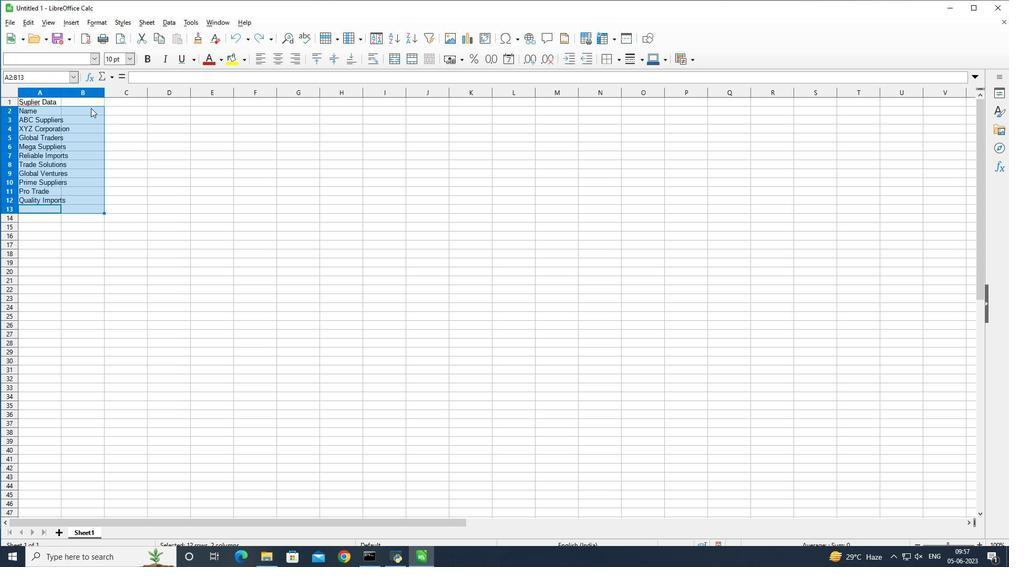 
Action: Mouse moved to (79, 195)
Screenshot: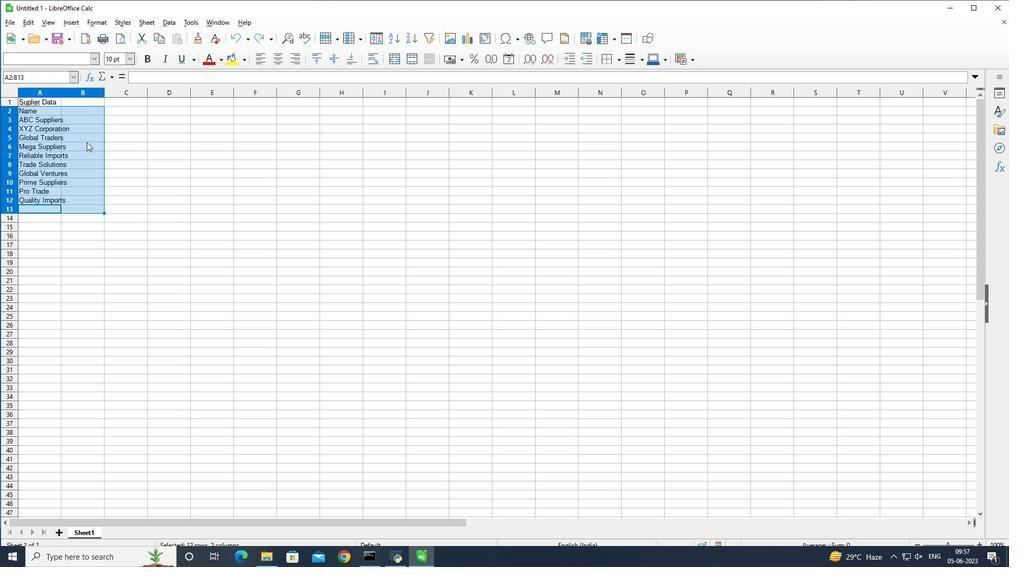 
Action: Mouse pressed left at (79, 195)
Screenshot: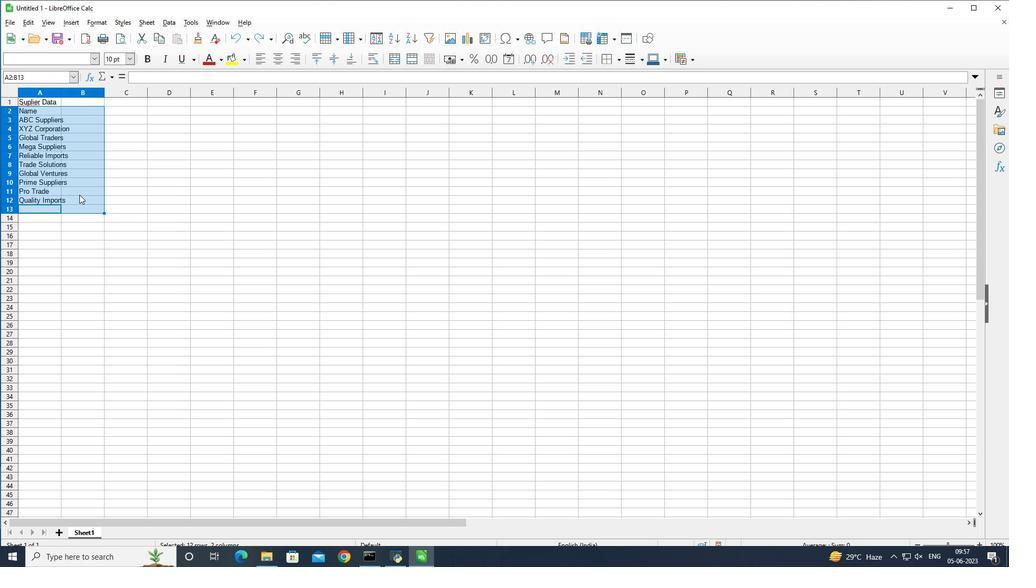 
Action: Mouse moved to (61, 210)
Screenshot: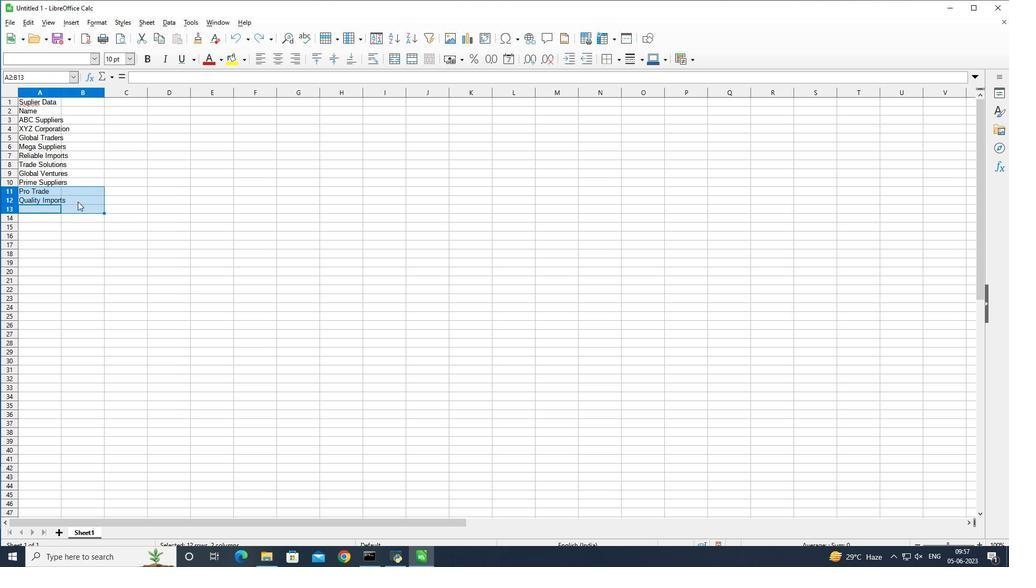 
Action: Mouse pressed left at (61, 210)
Screenshot: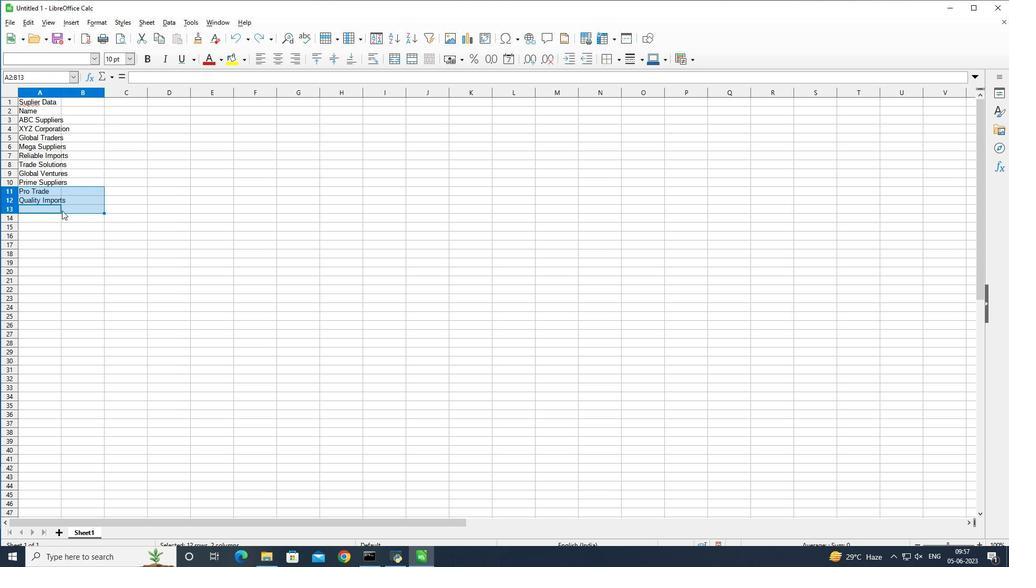 
Action: Mouse moved to (43, 210)
Screenshot: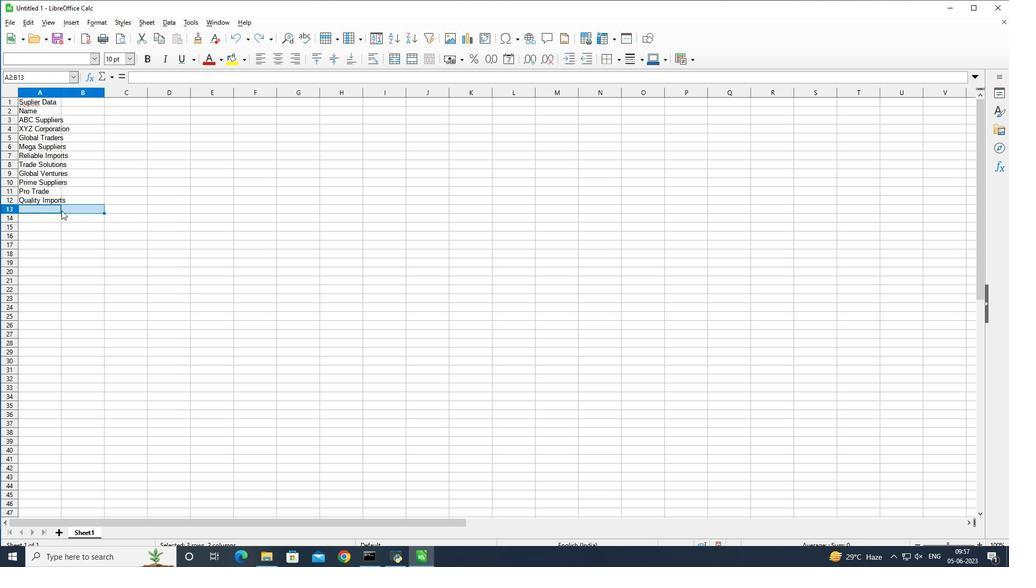 
Action: Mouse pressed left at (43, 210)
Screenshot: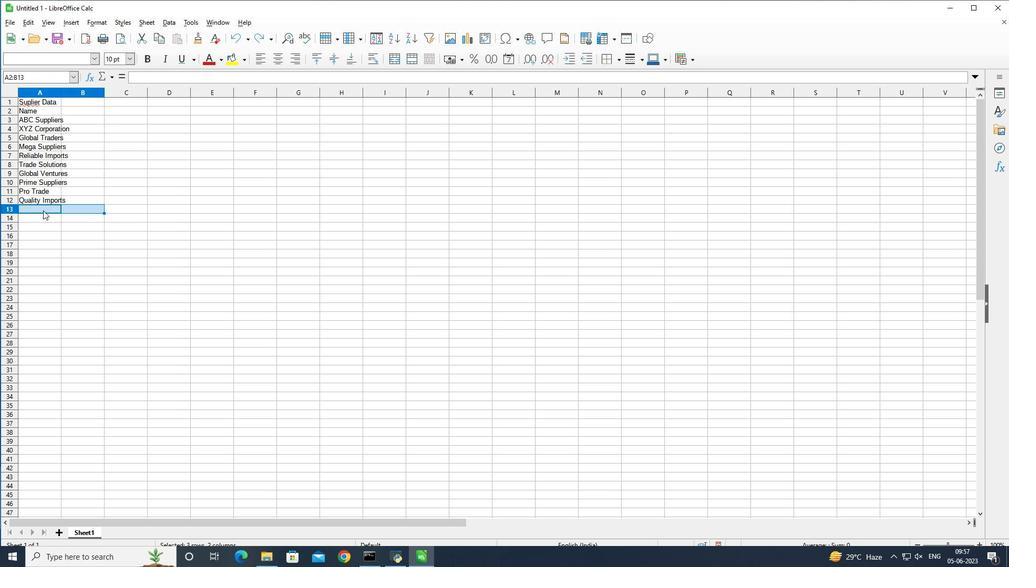 
Action: Mouse pressed left at (43, 210)
Screenshot: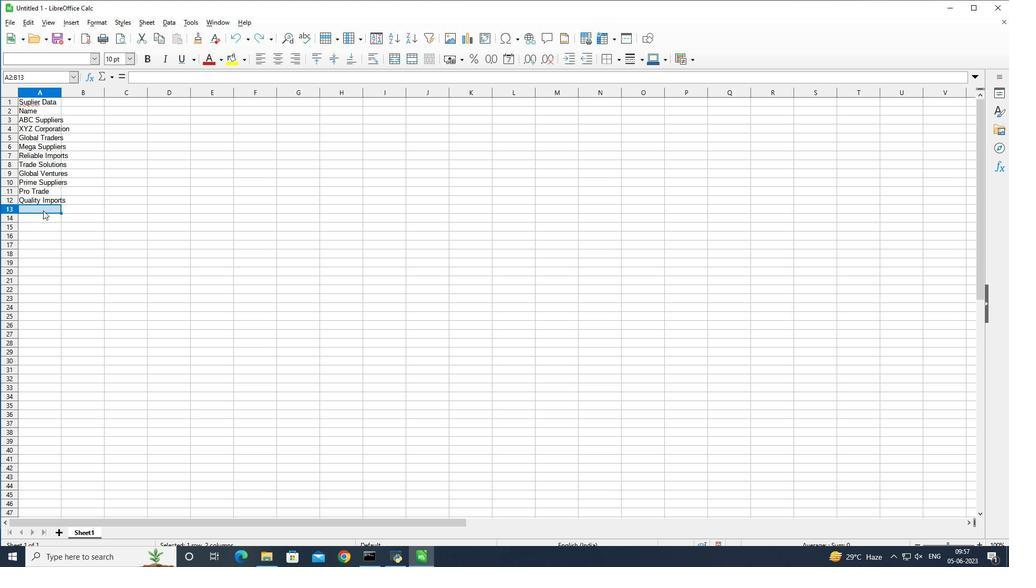 
Action: Mouse moved to (91, 213)
Screenshot: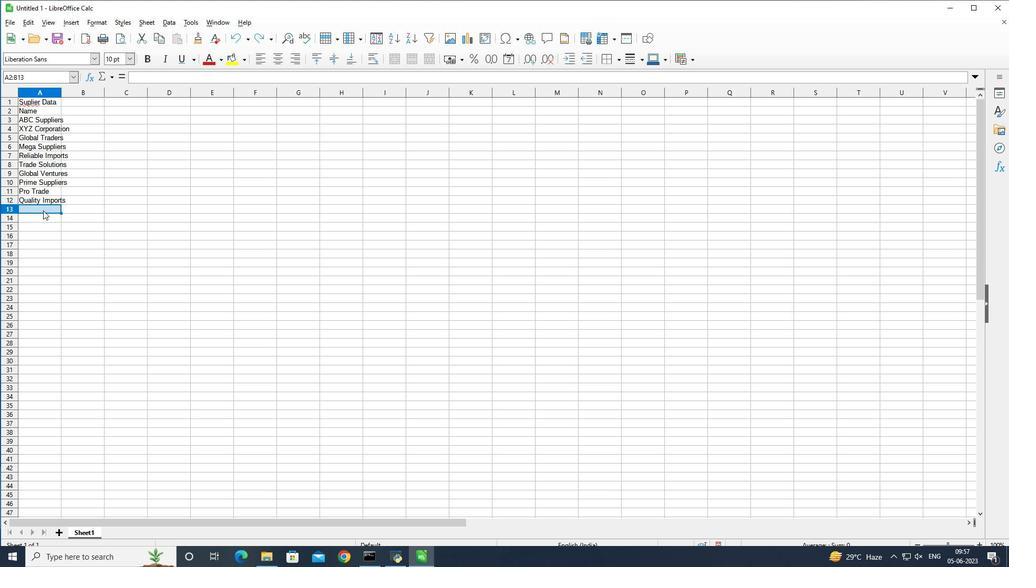 
Action: Mouse pressed left at (91, 213)
Screenshot: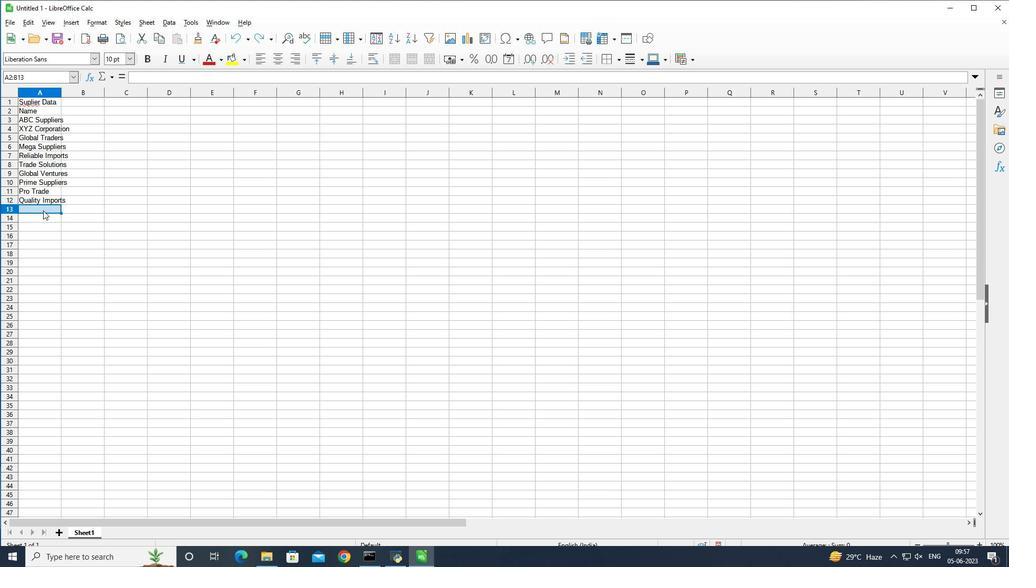 
Action: Mouse moved to (74, 215)
Screenshot: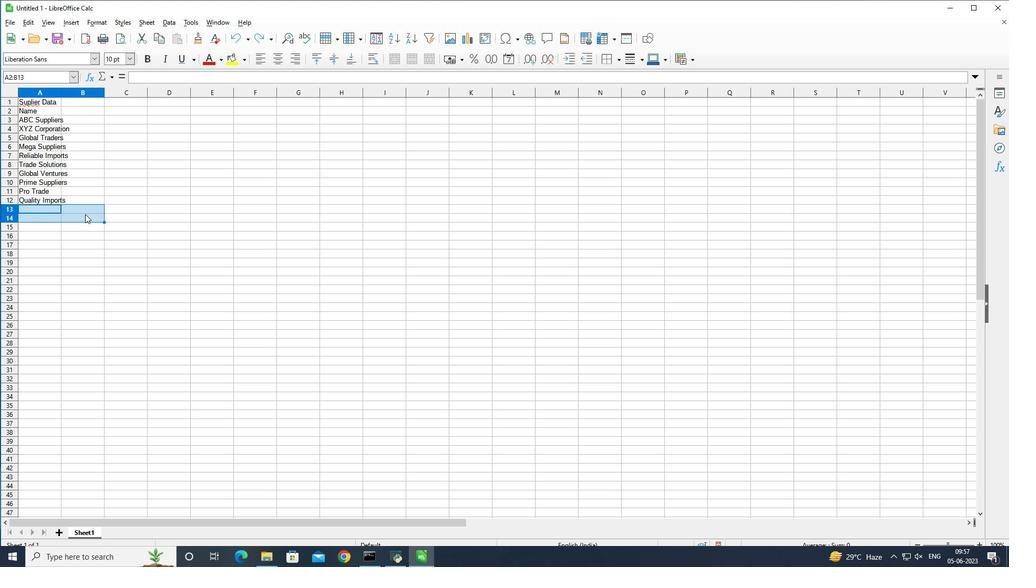 
Action: Mouse pressed left at (74, 215)
Screenshot: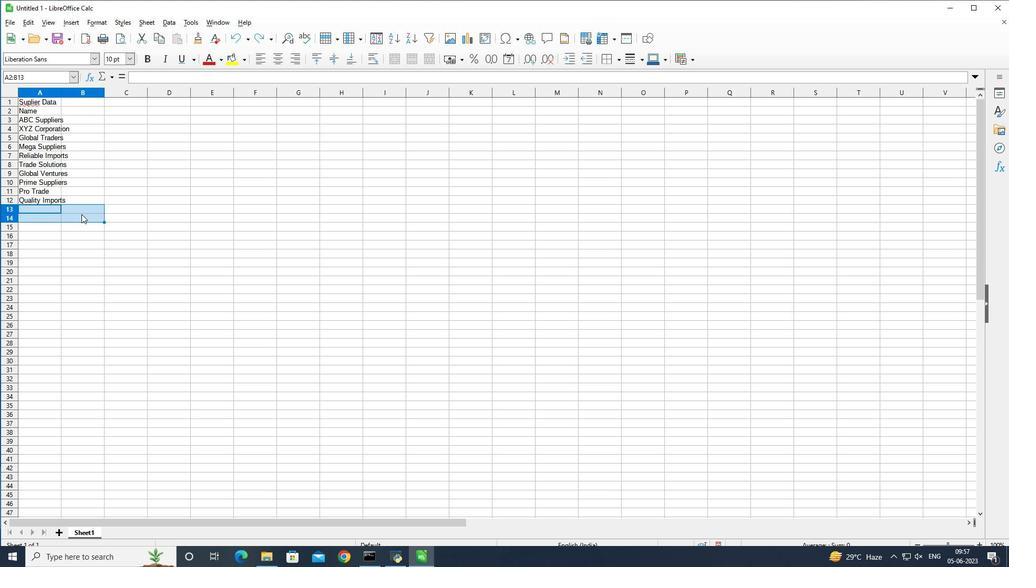 
Action: Mouse moved to (47, 210)
Screenshot: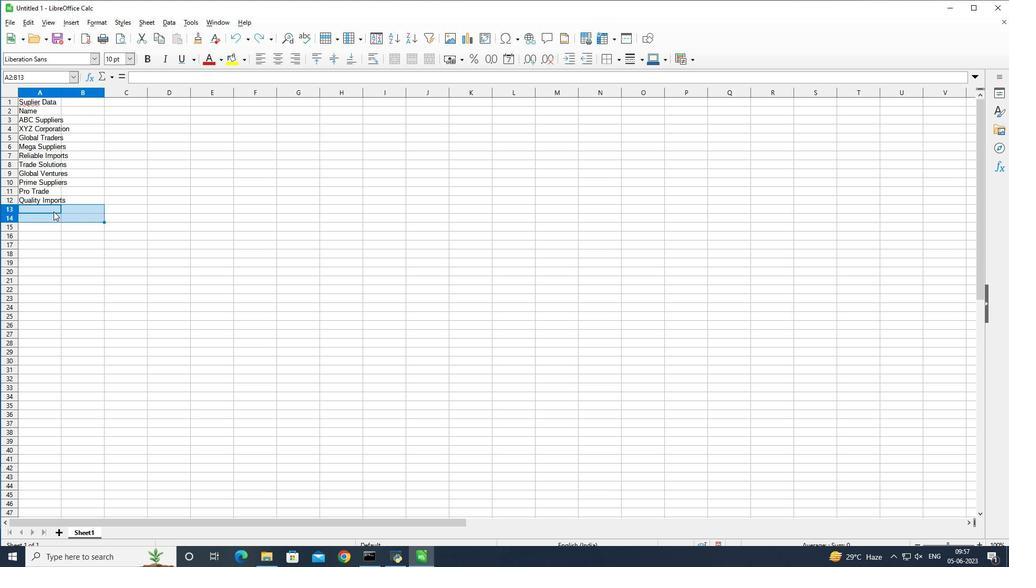 
Action: Mouse pressed left at (47, 210)
Screenshot: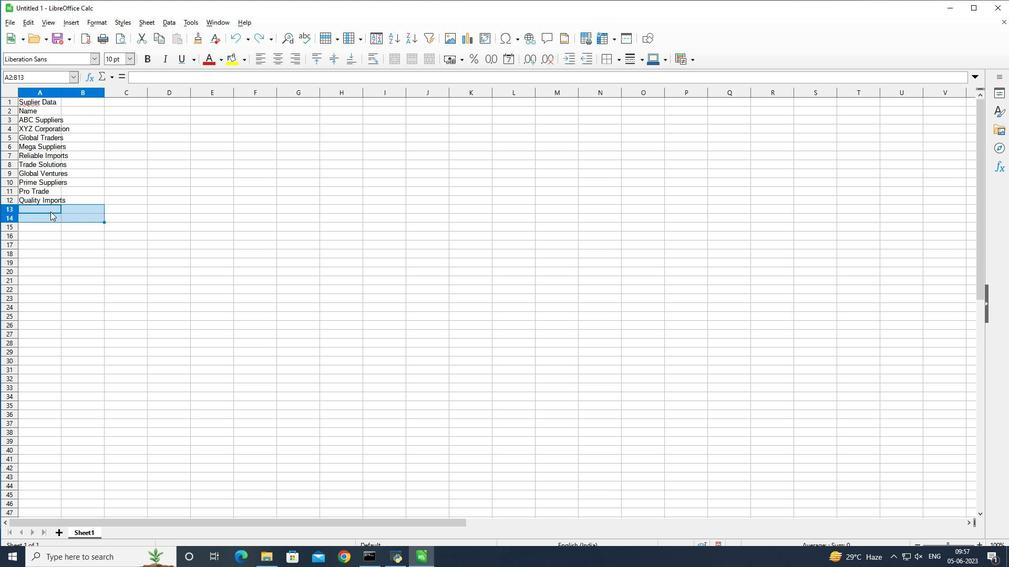 
Action: Mouse moved to (80, 208)
Screenshot: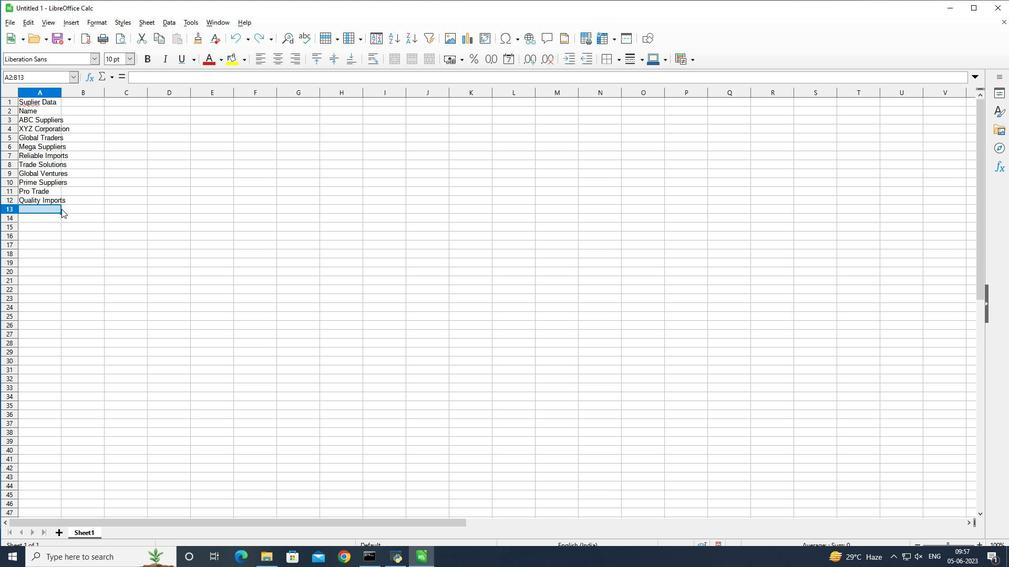 
Action: Mouse pressed left at (80, 208)
Screenshot: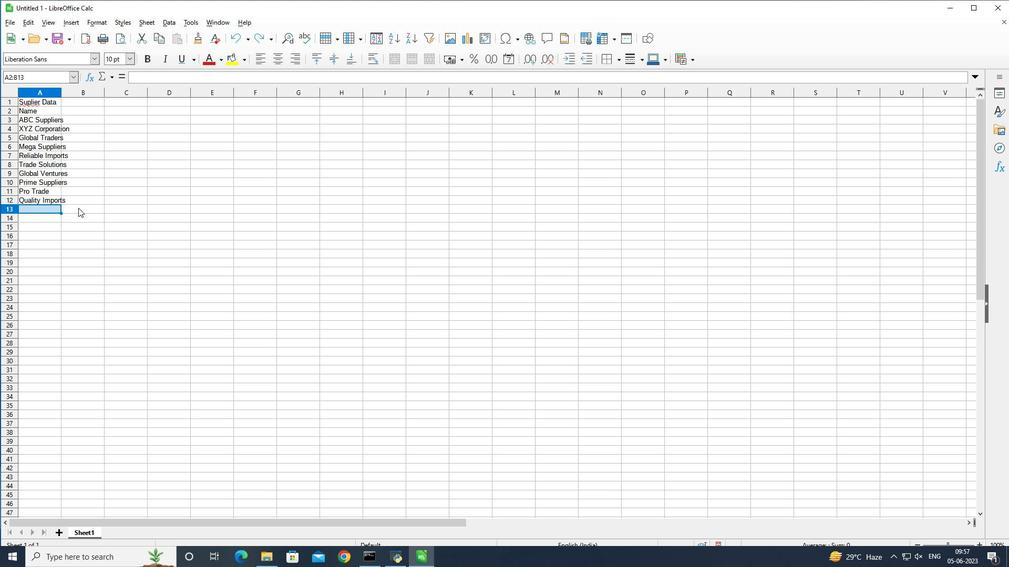 
Action: Mouse moved to (115, 209)
Screenshot: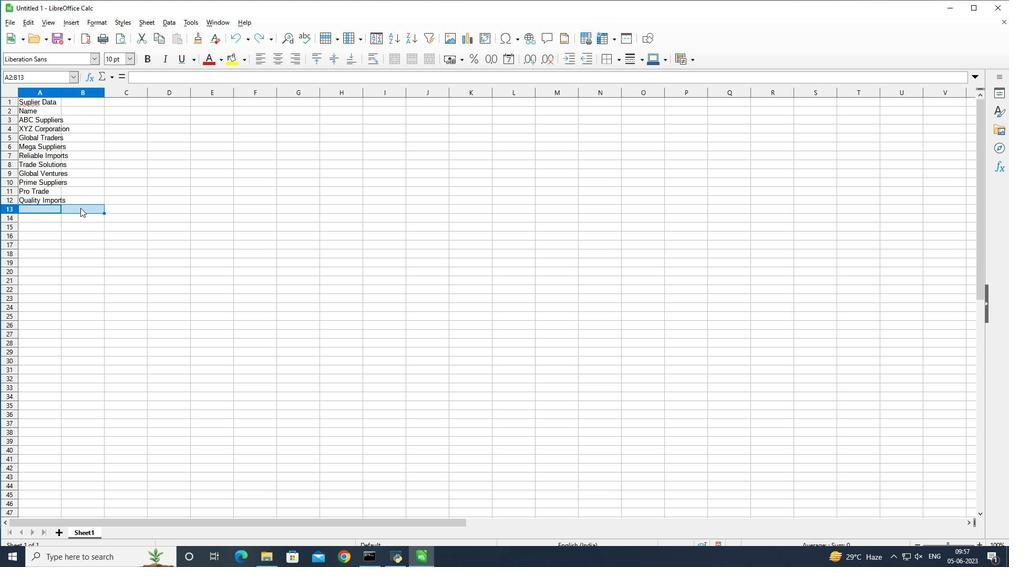 
Action: Mouse pressed left at (115, 209)
Screenshot: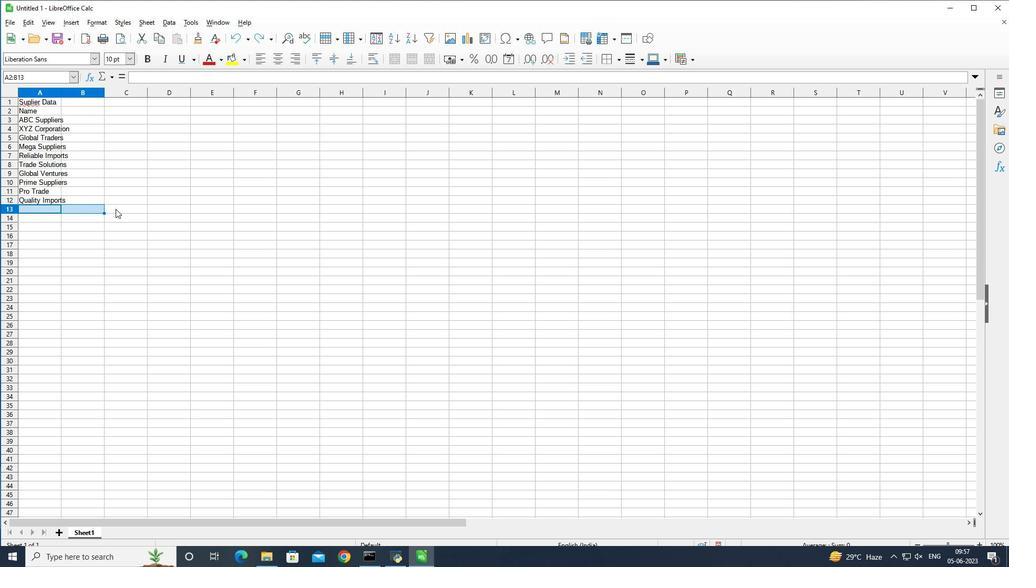 
Action: Mouse pressed left at (115, 209)
Screenshot: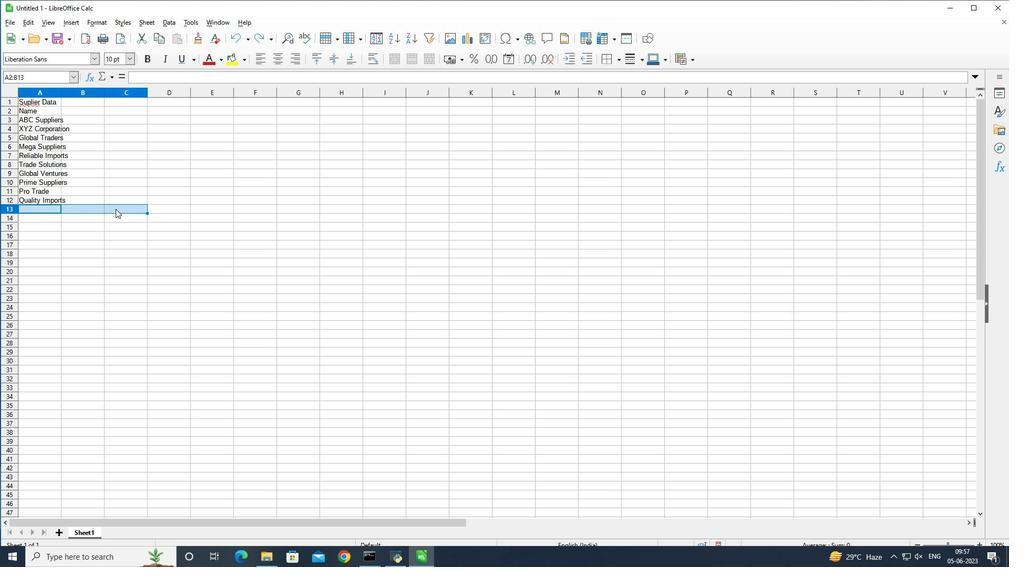 
Action: Mouse moved to (57, 209)
Screenshot: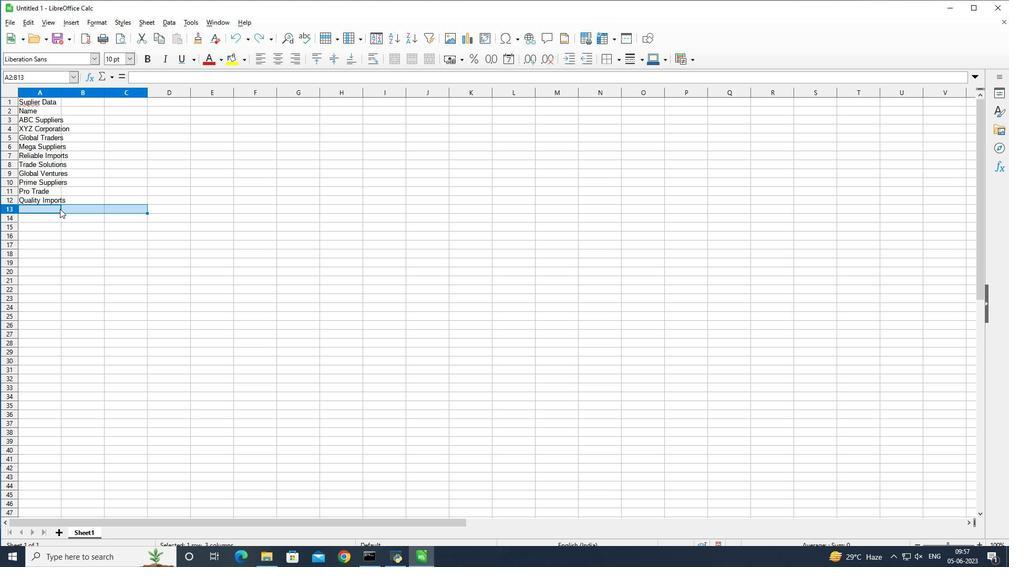 
Action: Mouse pressed left at (57, 209)
Screenshot: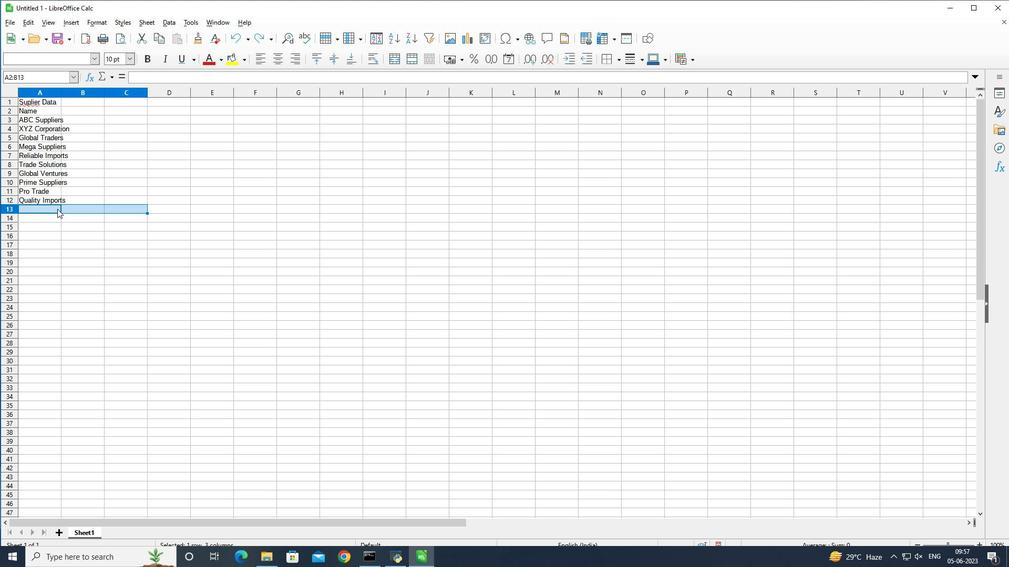 
Action: Mouse moved to (68, 209)
Screenshot: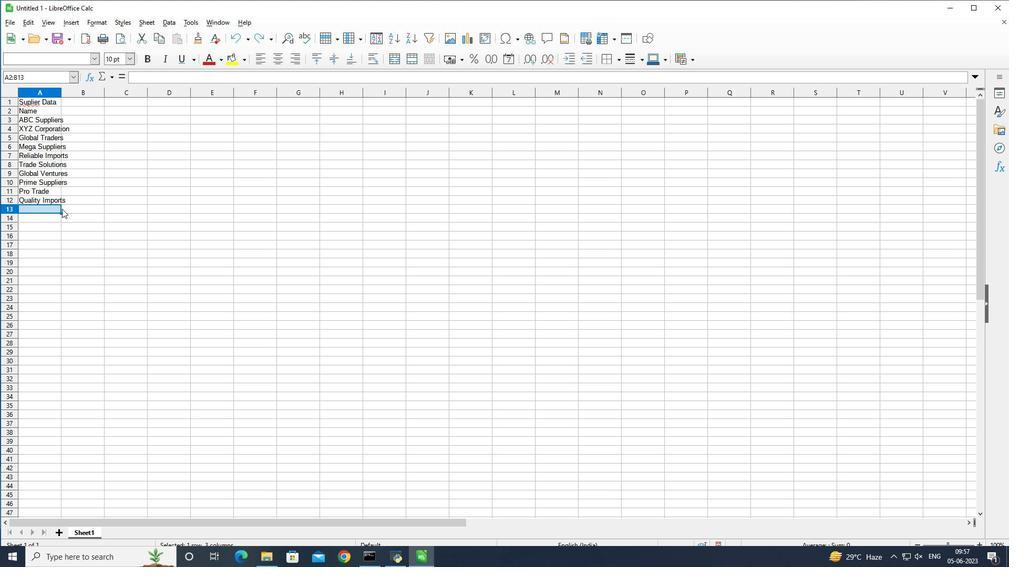 
Action: Mouse pressed left at (68, 209)
Screenshot: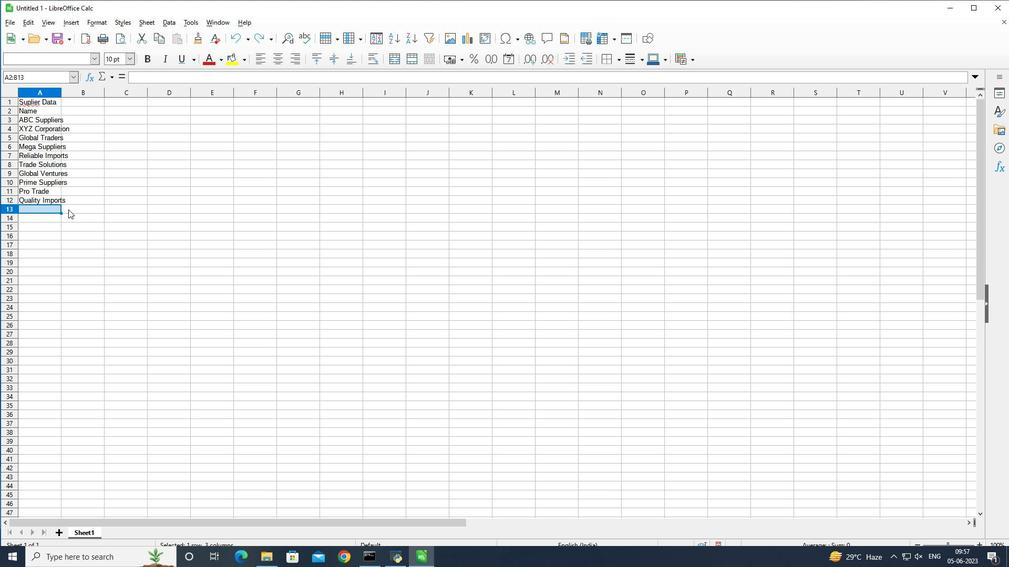 
Action: Mouse moved to (102, 216)
Screenshot: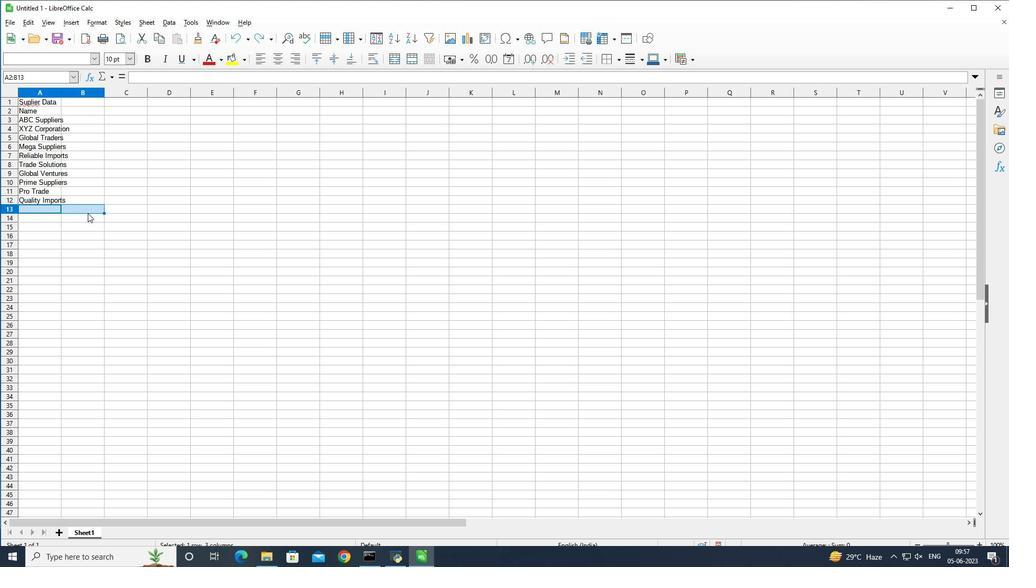 
Action: Mouse pressed left at (102, 216)
Screenshot: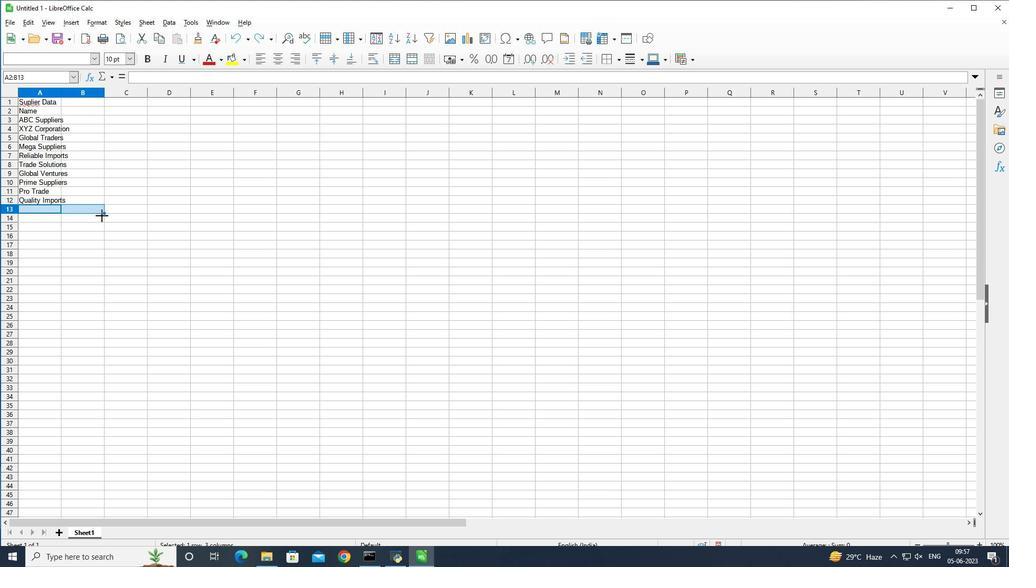 
Action: Mouse moved to (120, 216)
Screenshot: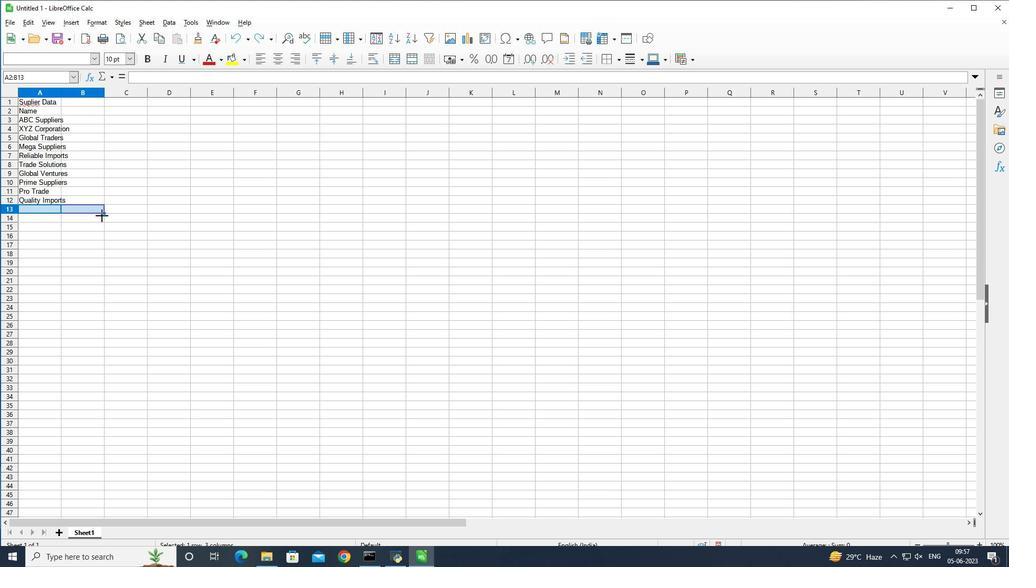 
Action: Mouse pressed left at (120, 216)
Screenshot: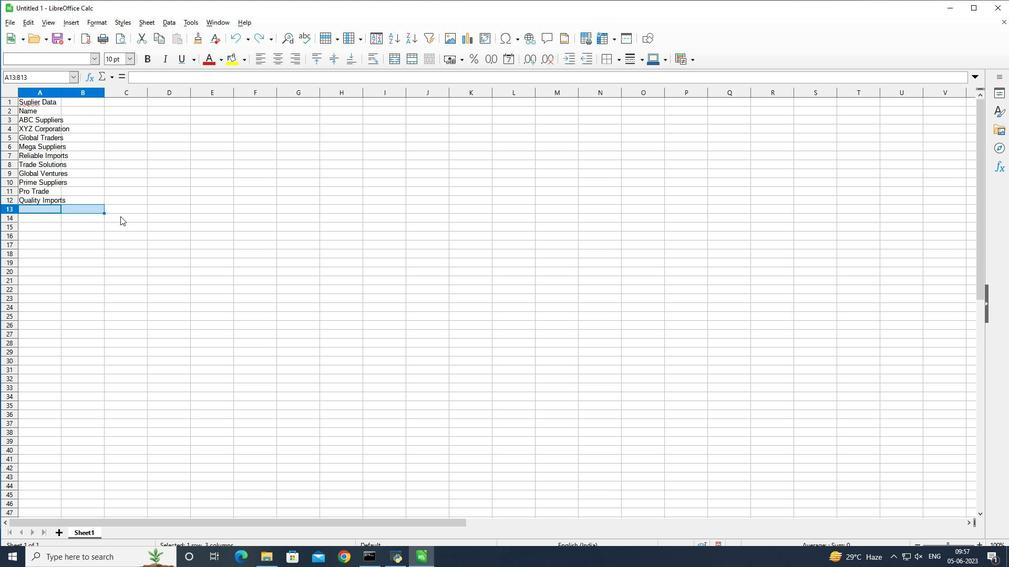 
Action: Mouse moved to (97, 63)
Screenshot: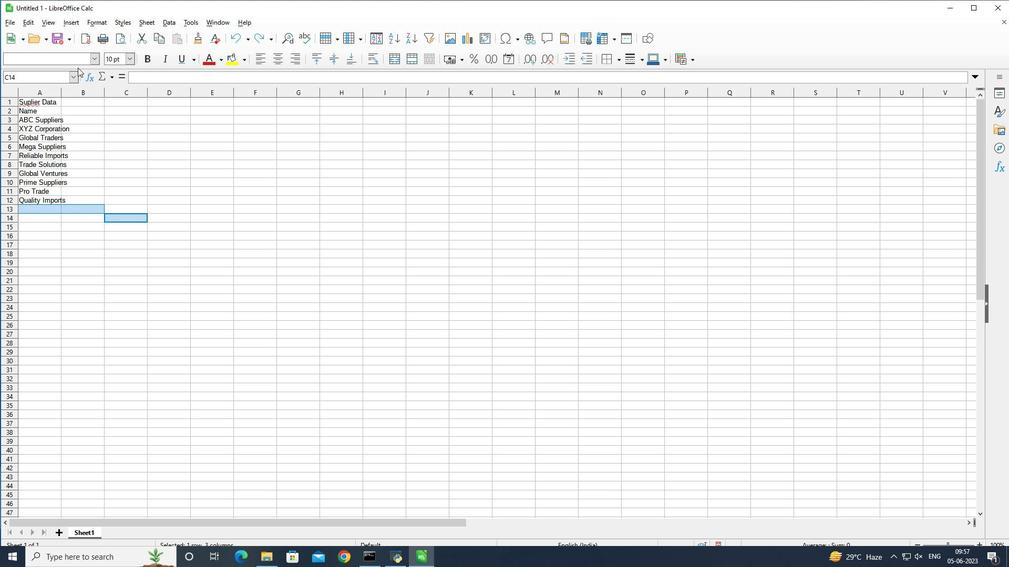 
Action: Mouse pressed left at (97, 63)
Screenshot: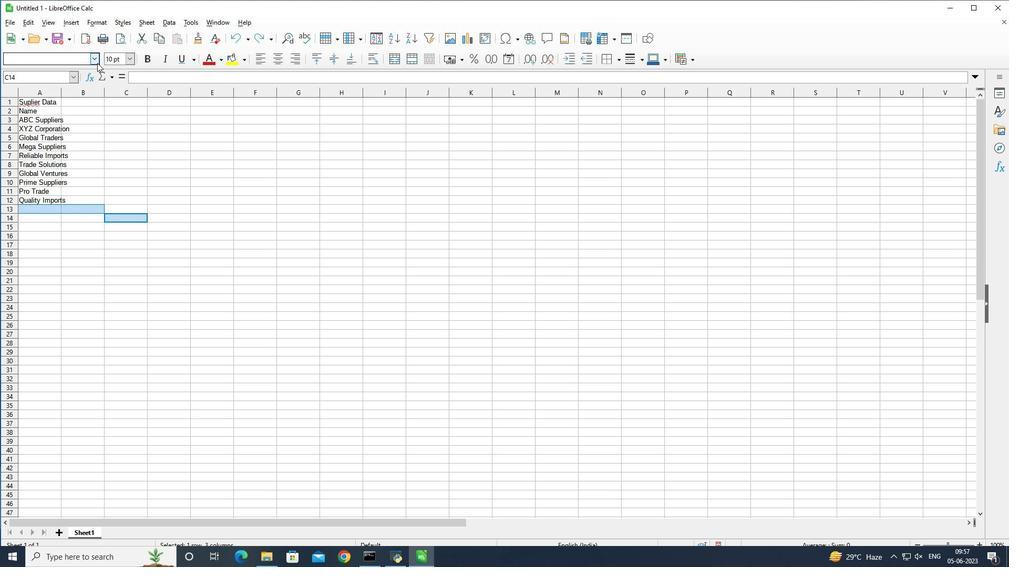 
Action: Mouse pressed left at (97, 63)
Screenshot: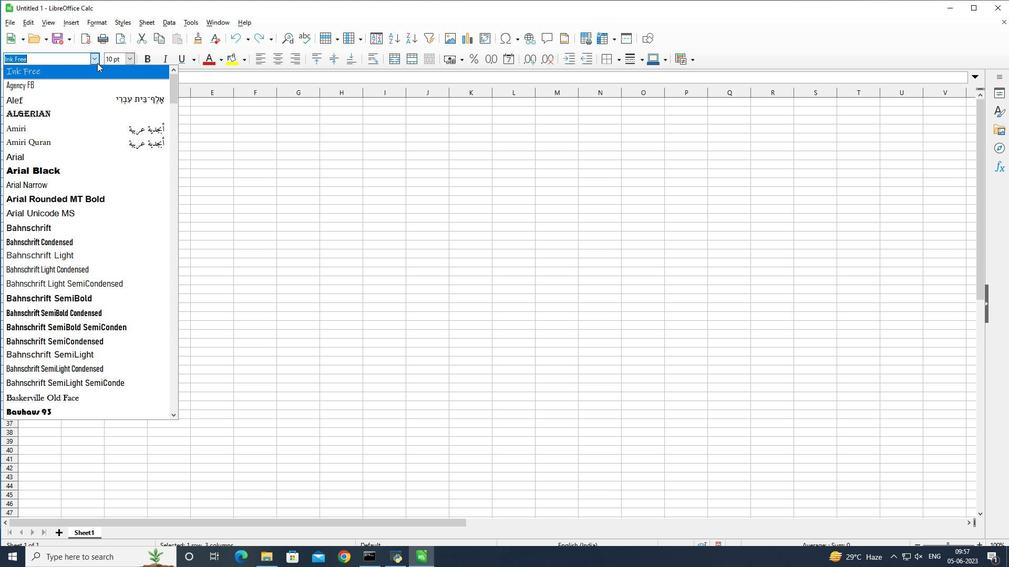 
Action: Mouse moved to (121, 210)
Screenshot: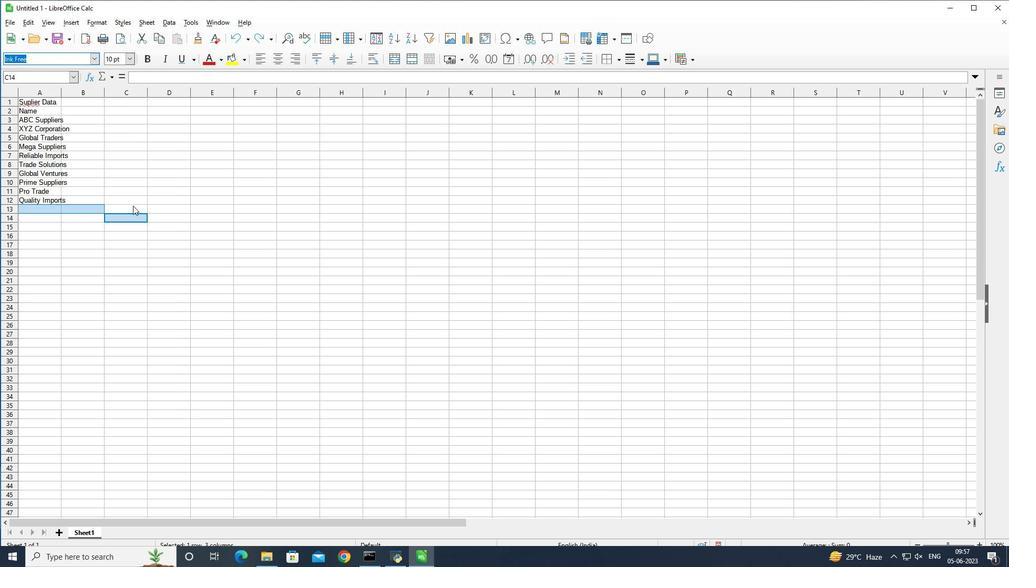 
Action: Mouse pressed left at (121, 210)
Screenshot: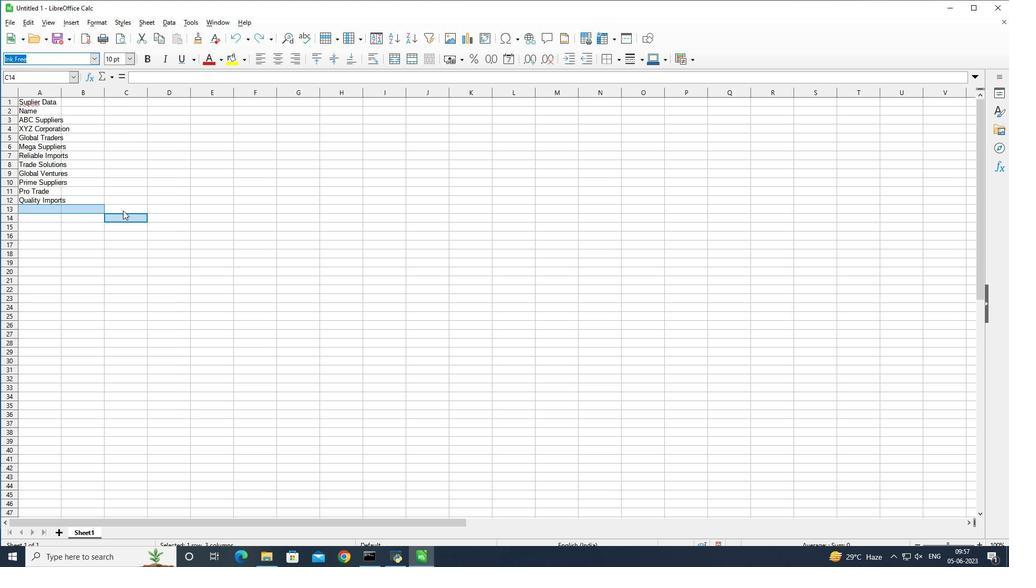 
Action: Mouse moved to (100, 209)
Screenshot: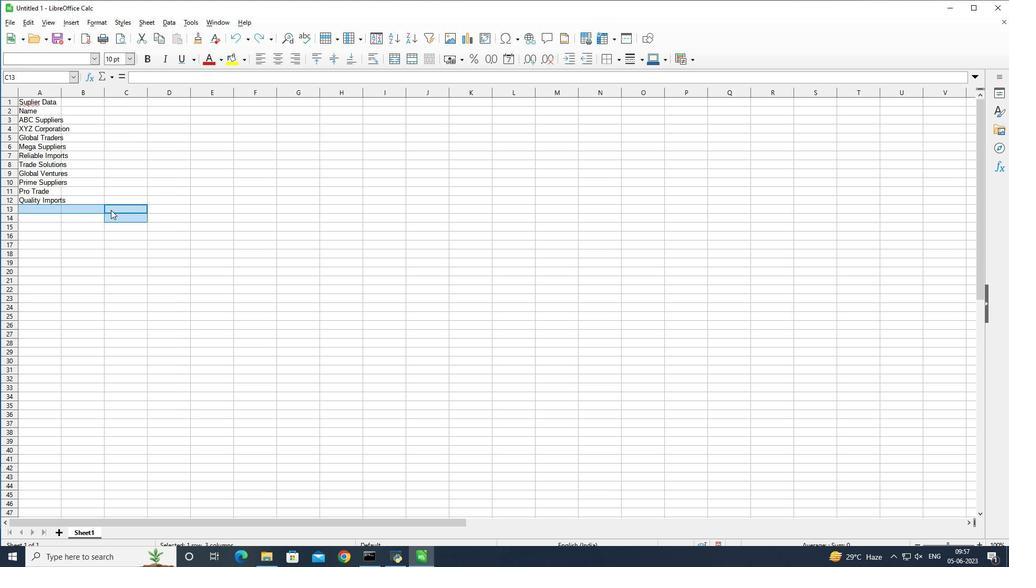 
Action: Mouse pressed left at (100, 209)
Screenshot: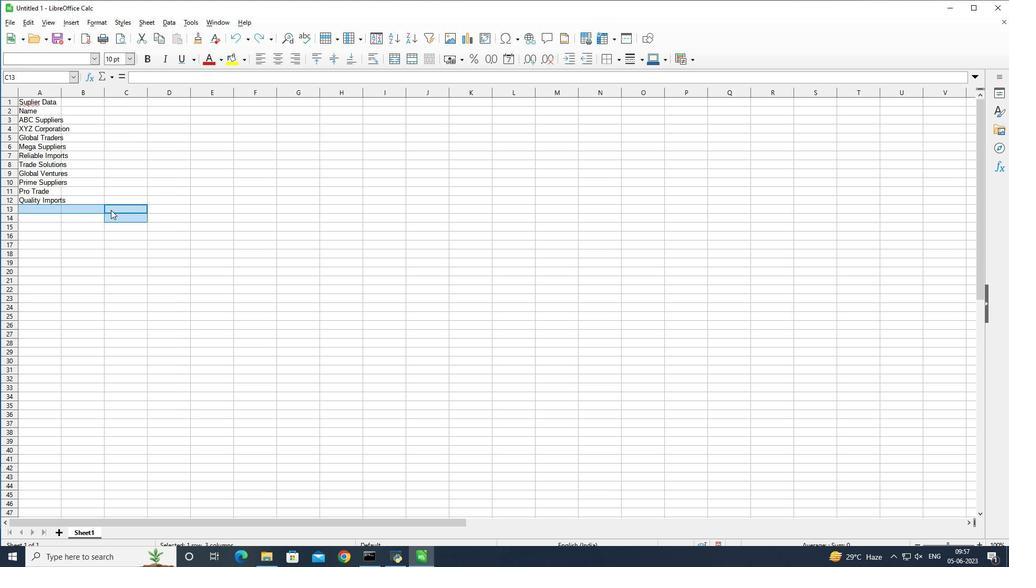 
Action: Mouse moved to (127, 208)
Screenshot: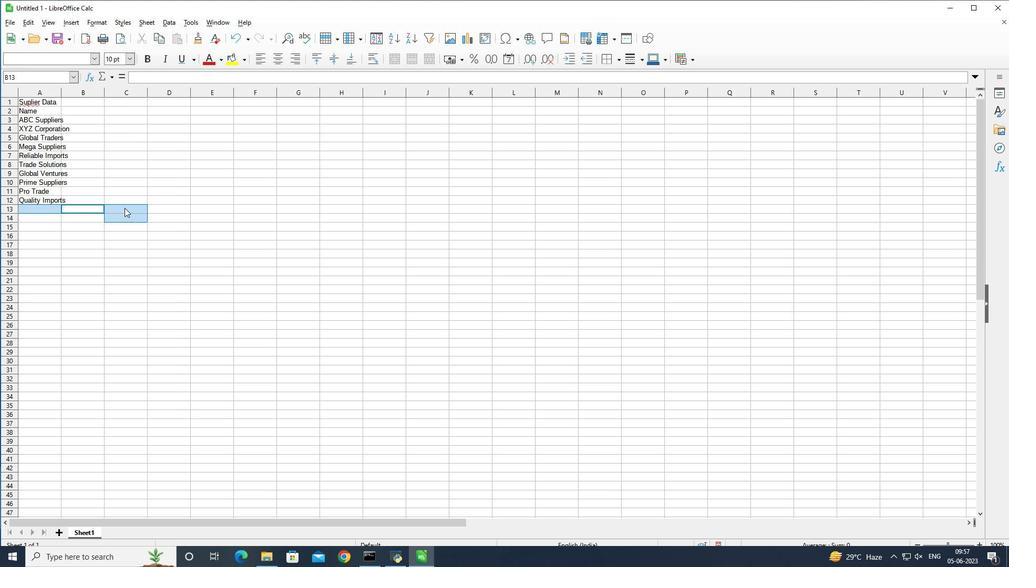 
Action: Mouse pressed left at (127, 208)
Screenshot: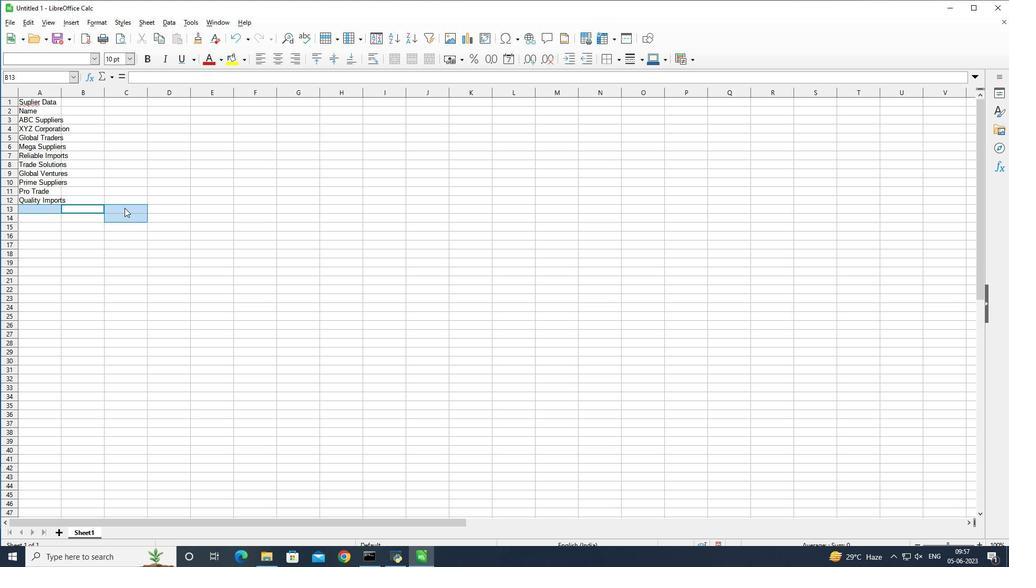 
Action: Mouse moved to (90, 112)
Screenshot: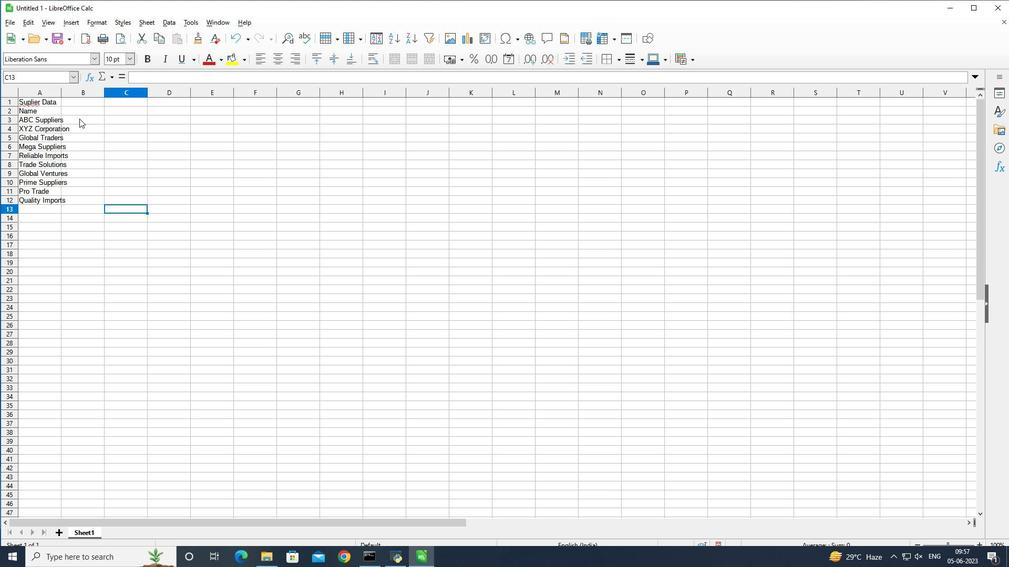
Action: Mouse pressed left at (90, 112)
Screenshot: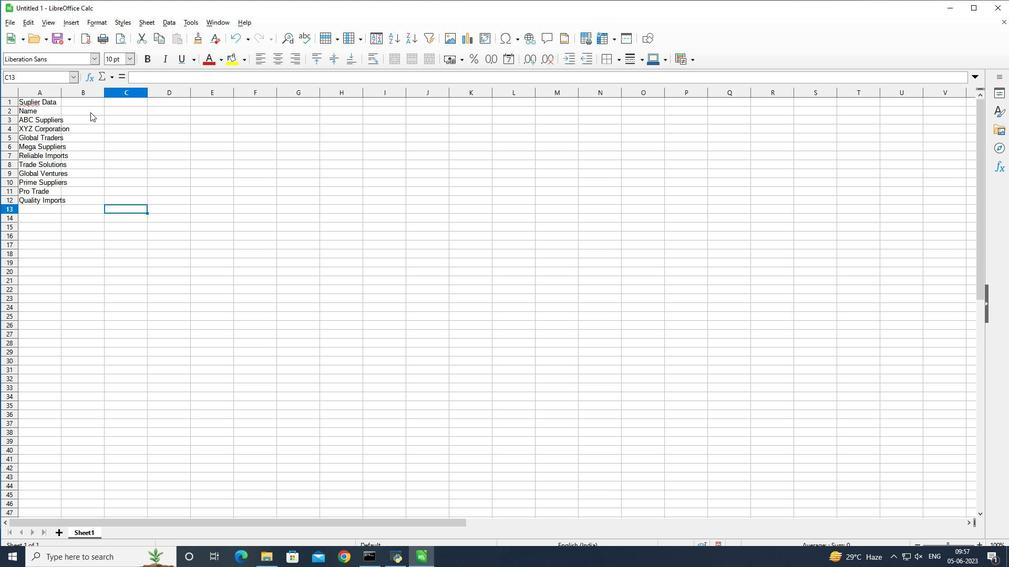 
Action: Mouse moved to (59, 92)
Screenshot: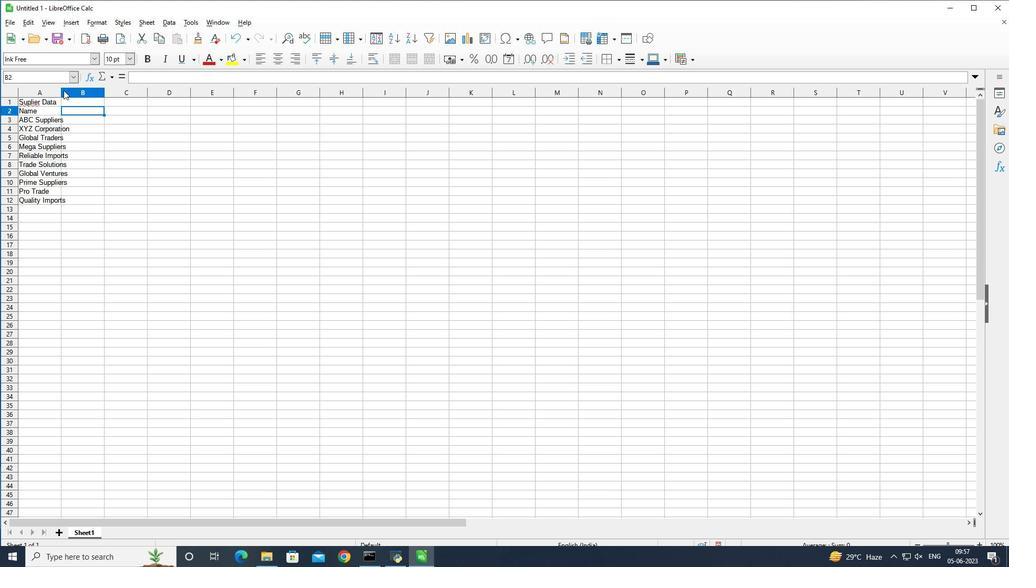 
Action: Mouse pressed left at (59, 92)
Screenshot: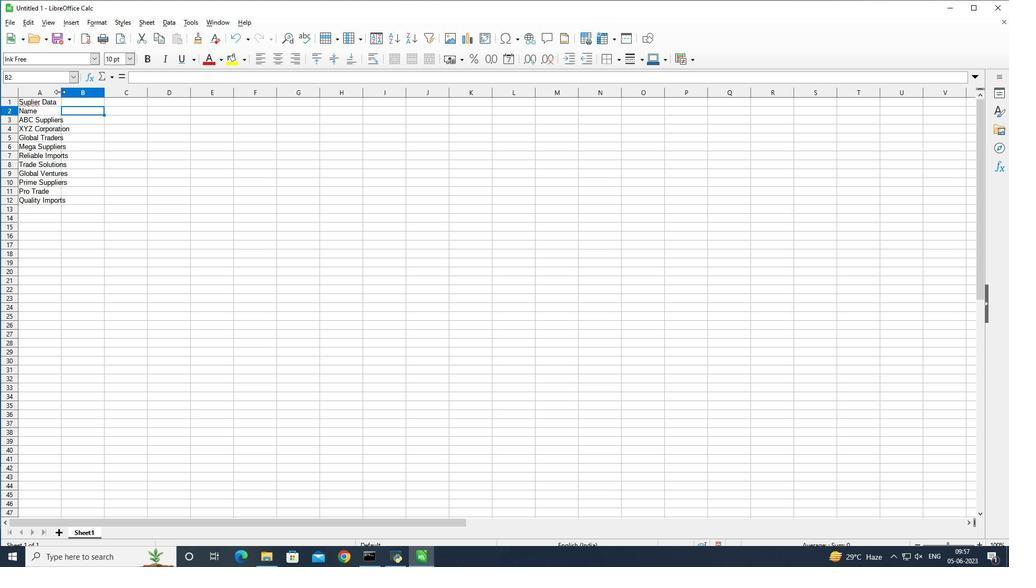 
Action: Mouse moved to (209, 209)
Screenshot: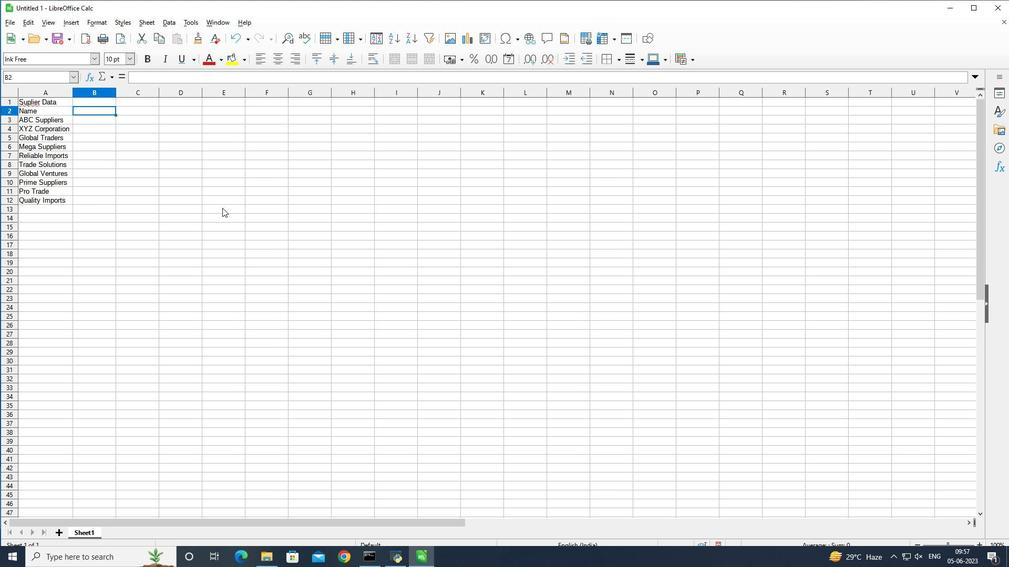 
Action: Key pressed <Key.shift>Last<Key.space>
Screenshot: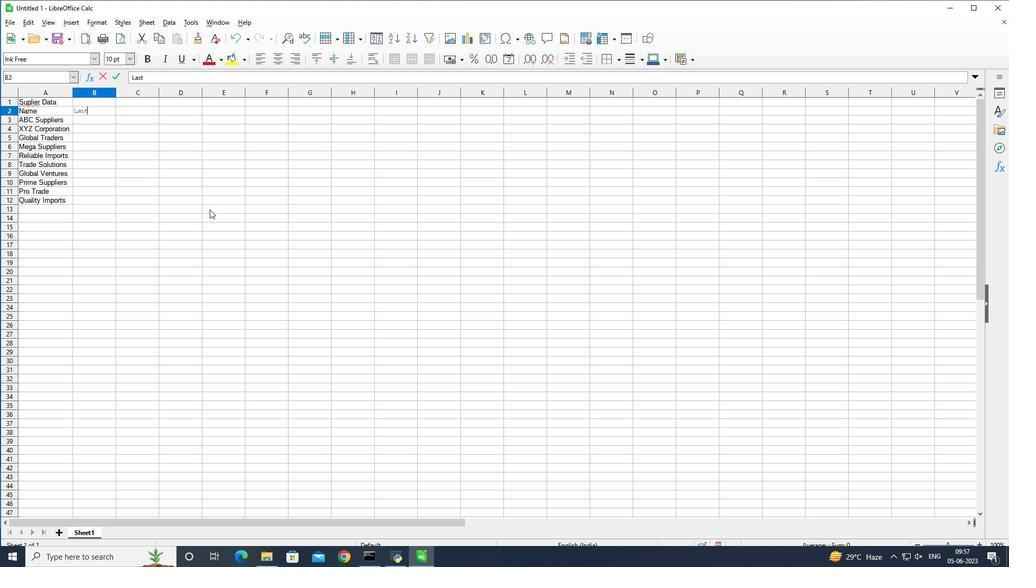 
Action: Mouse moved to (166, 138)
Screenshot: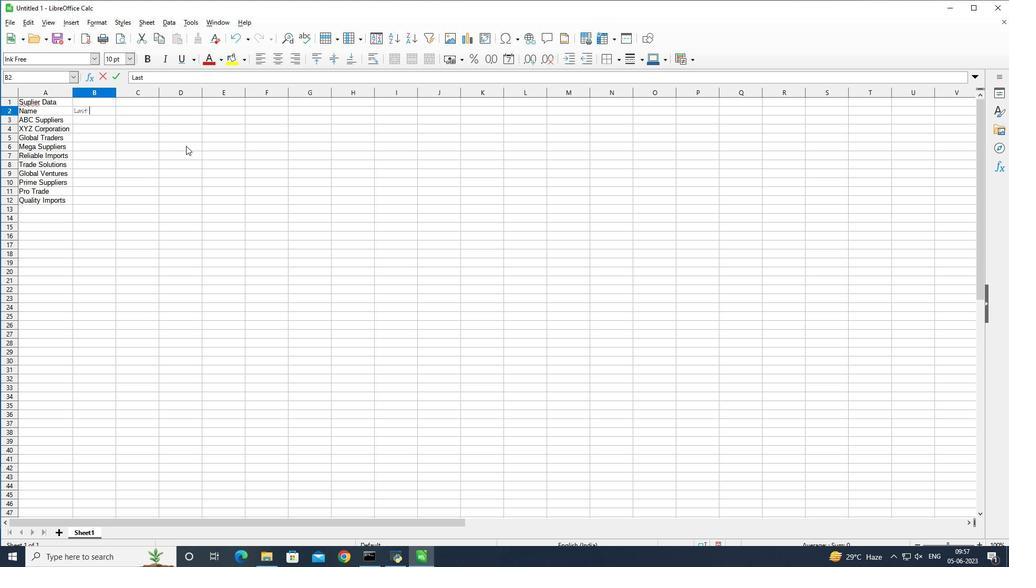 
Action: Key pressed <Key.backspace><Key.backspace><Key.backspace><Key.backspace><Key.backspace>
Screenshot: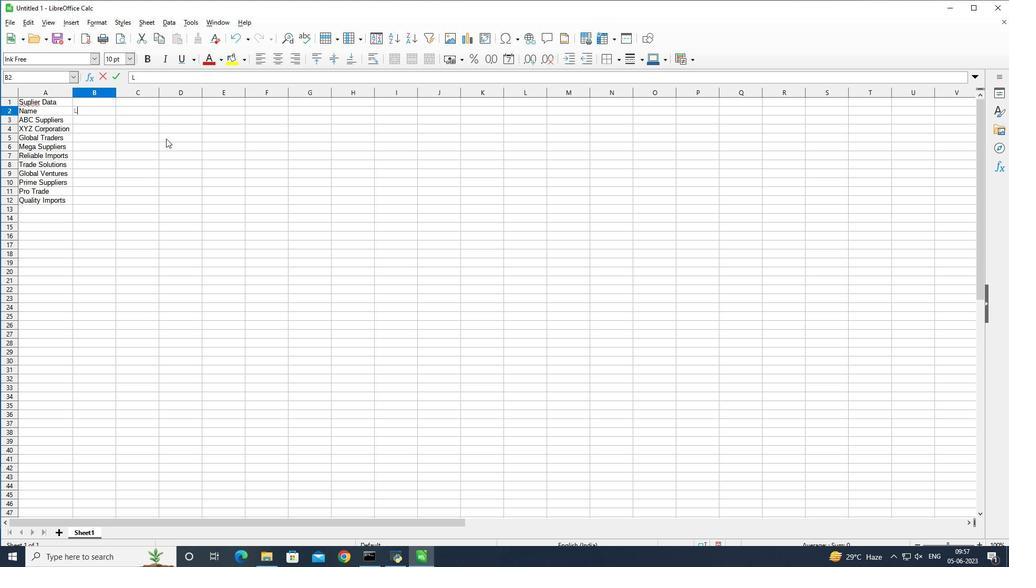 
Action: Mouse moved to (92, 55)
Screenshot: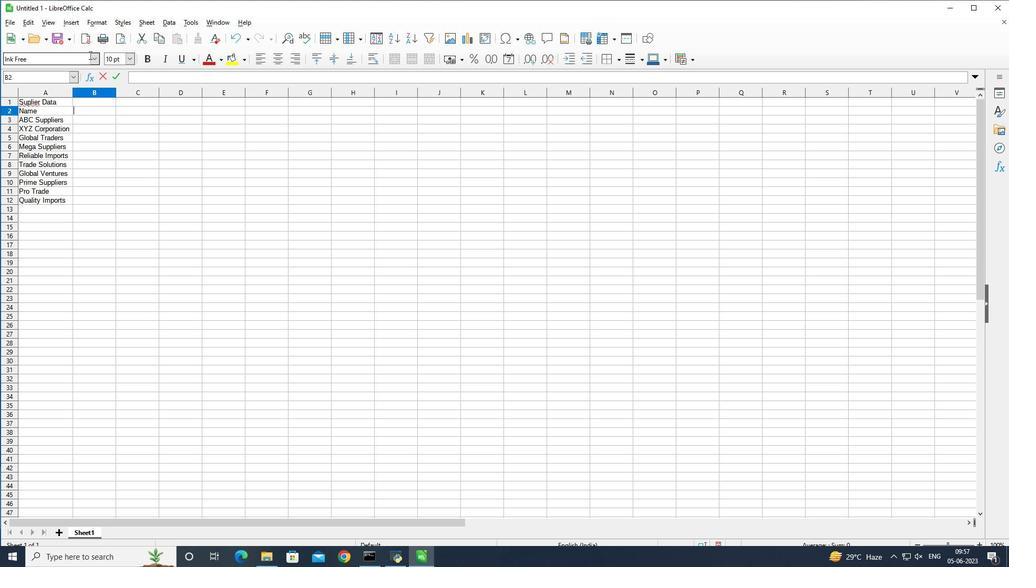 
Action: Mouse pressed left at (92, 55)
Screenshot: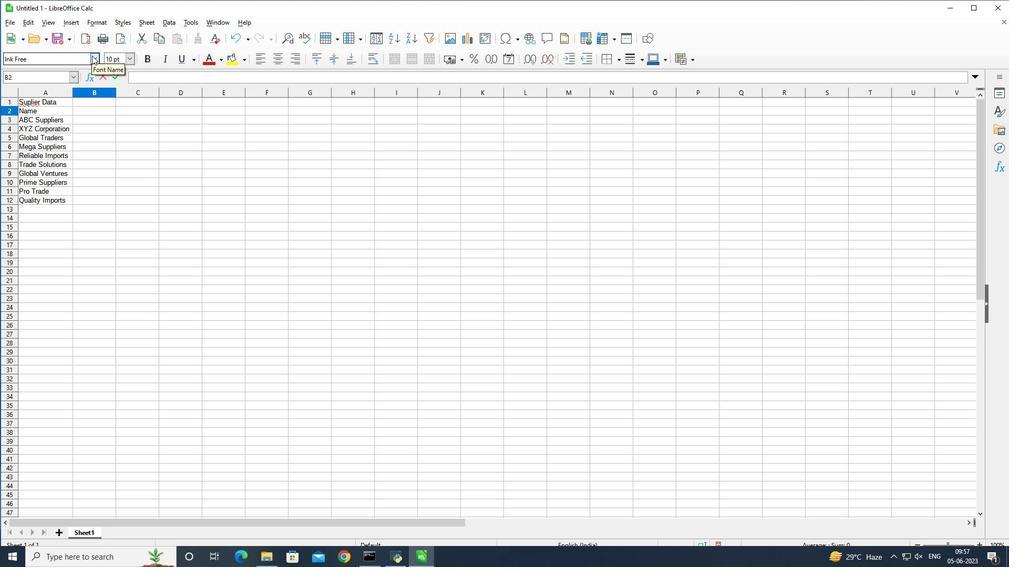 
Action: Mouse moved to (114, 143)
Screenshot: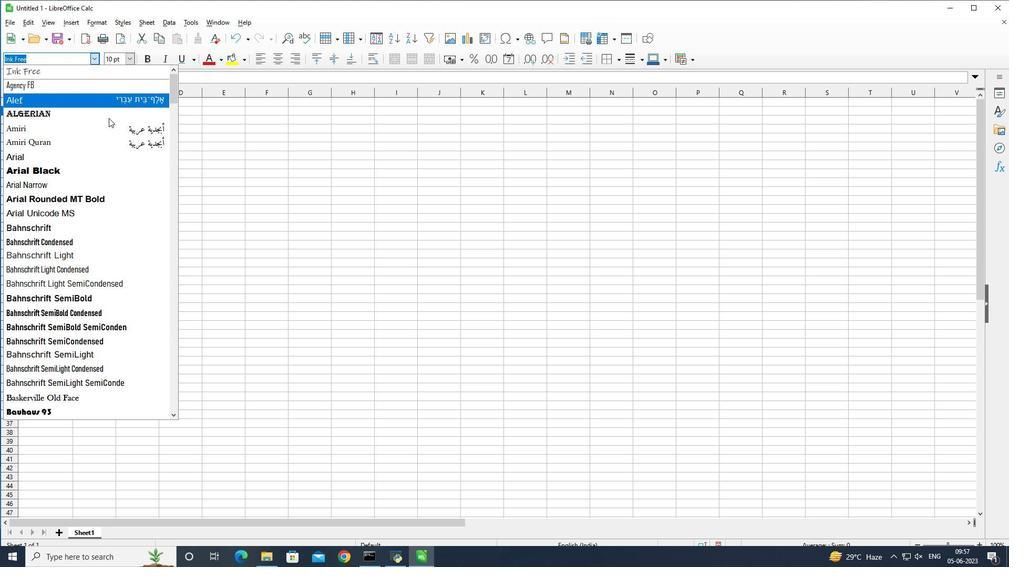 
Action: Mouse scrolled (114, 143) with delta (0, 0)
Screenshot: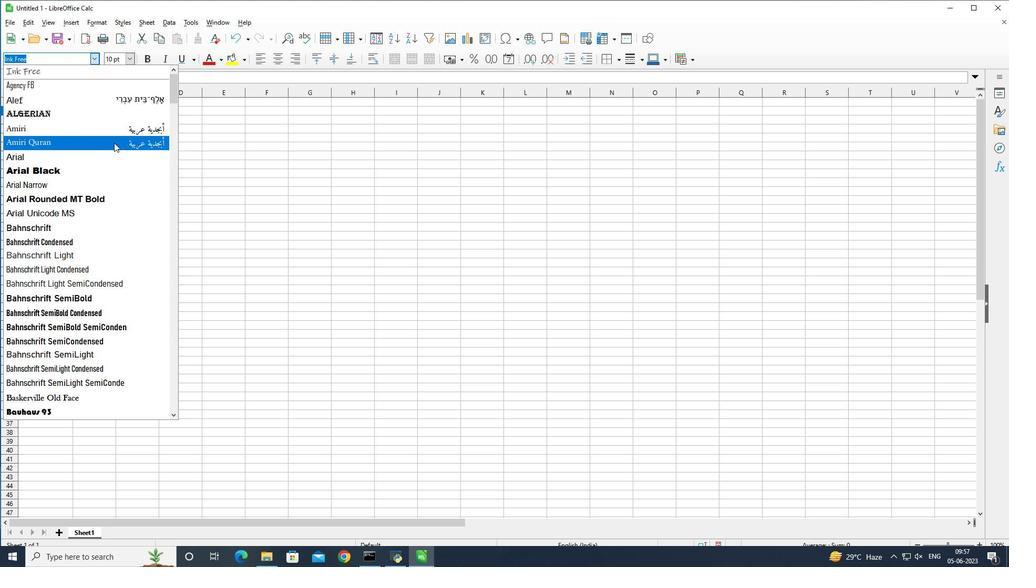 
Action: Mouse scrolled (114, 143) with delta (0, 0)
Screenshot: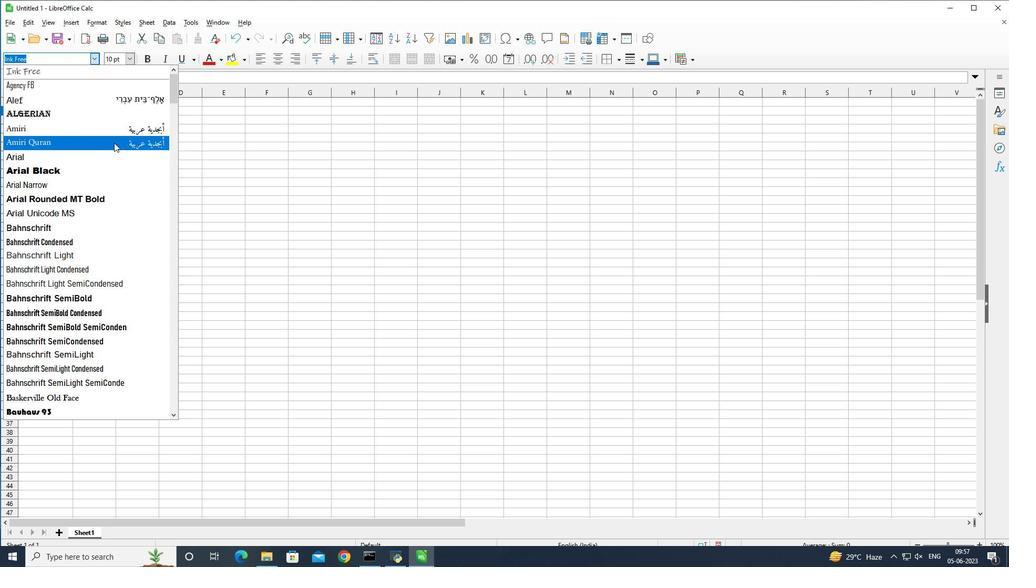 
Action: Mouse scrolled (114, 143) with delta (0, 0)
Screenshot: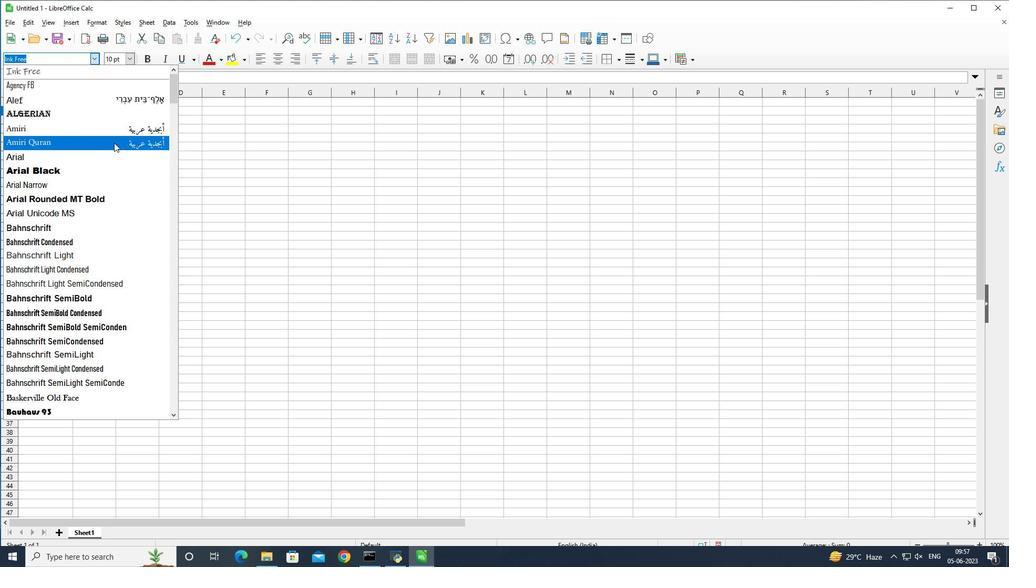 
Action: Mouse scrolled (114, 143) with delta (0, 0)
Screenshot: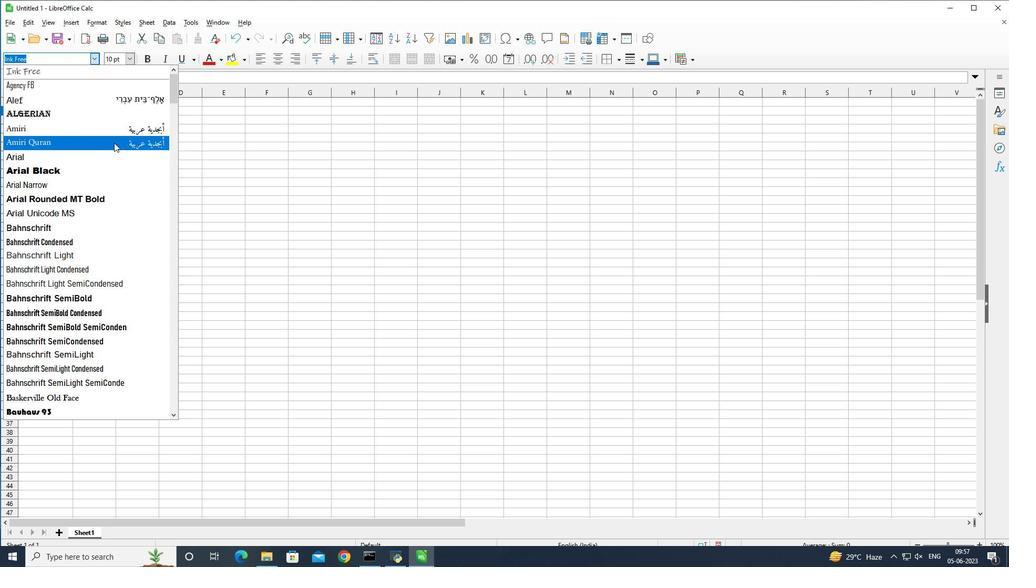 
Action: Mouse scrolled (114, 143) with delta (0, 0)
Screenshot: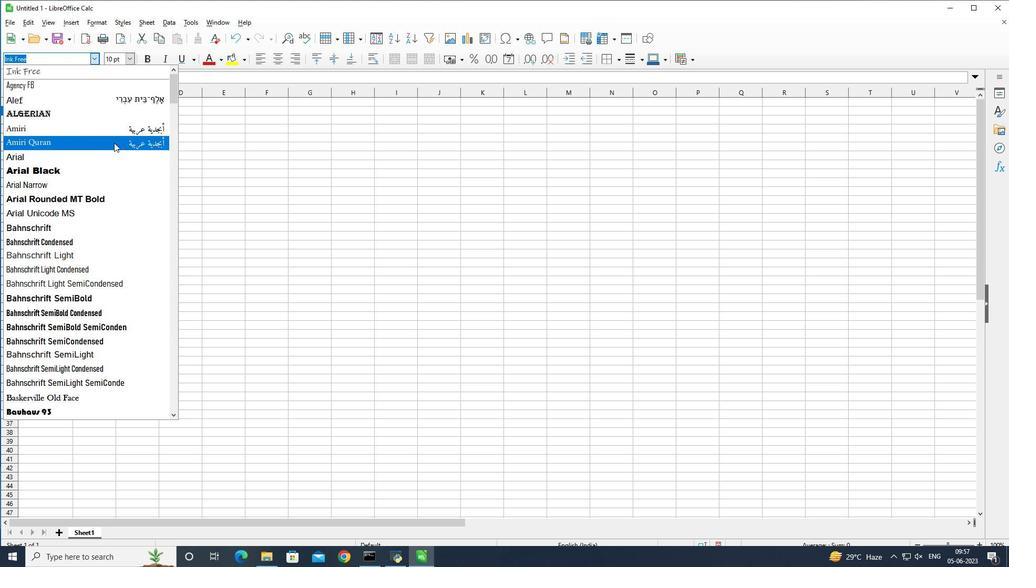 
Action: Mouse scrolled (114, 143) with delta (0, 0)
Screenshot: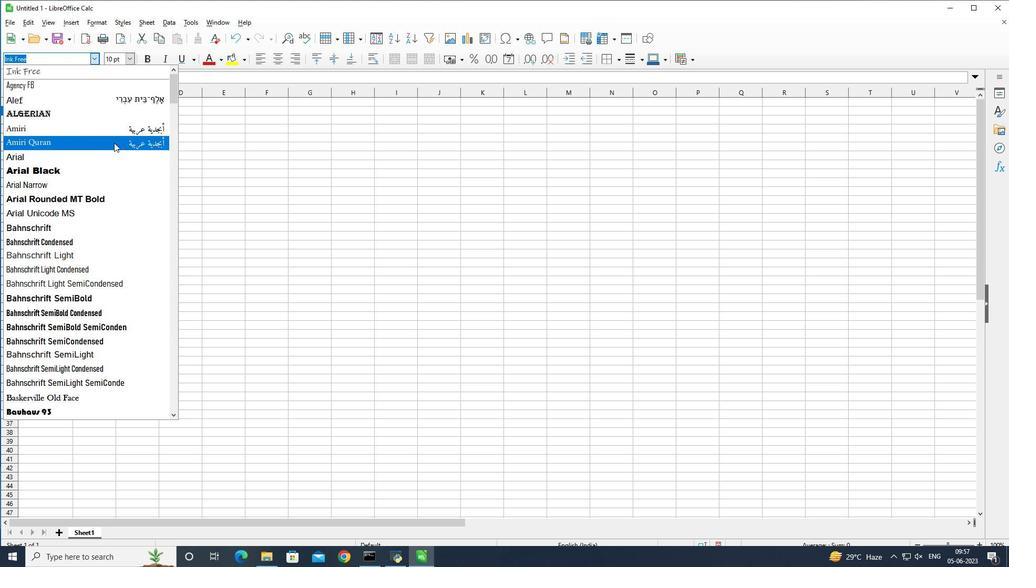 
Action: Mouse scrolled (114, 143) with delta (0, 0)
Screenshot: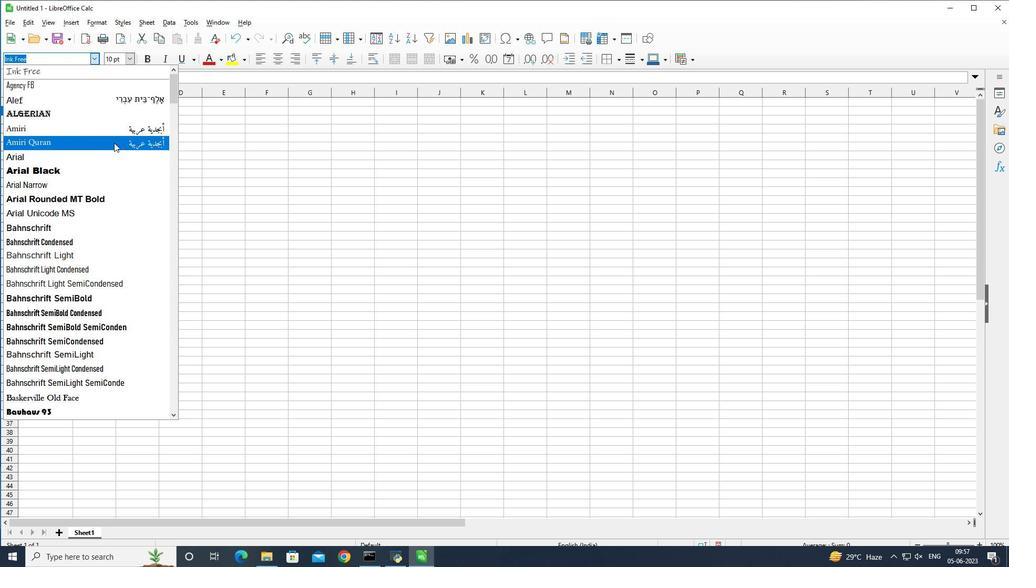 
Action: Mouse scrolled (114, 143) with delta (0, 0)
Screenshot: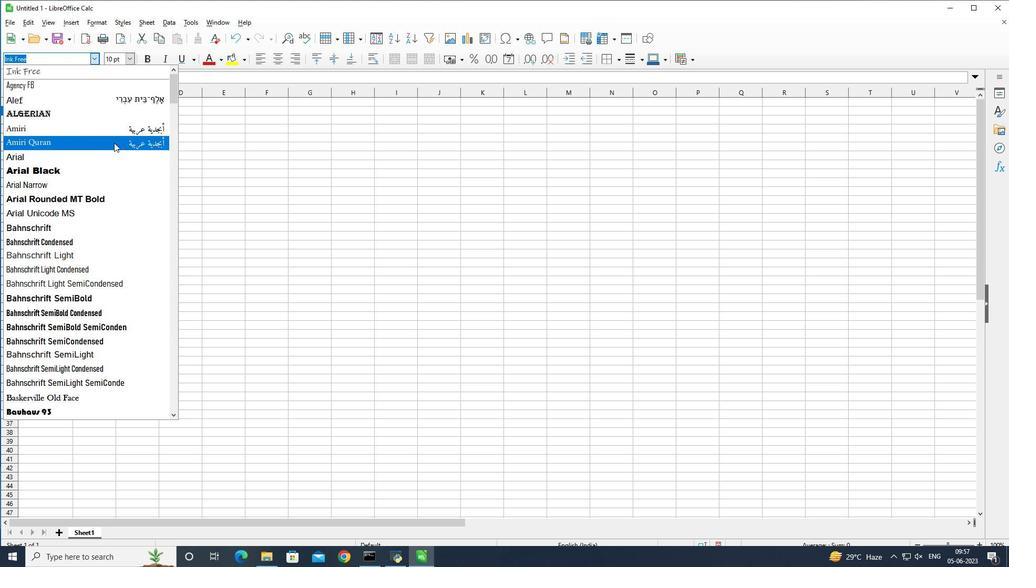 
Action: Mouse scrolled (114, 143) with delta (0, 0)
Screenshot: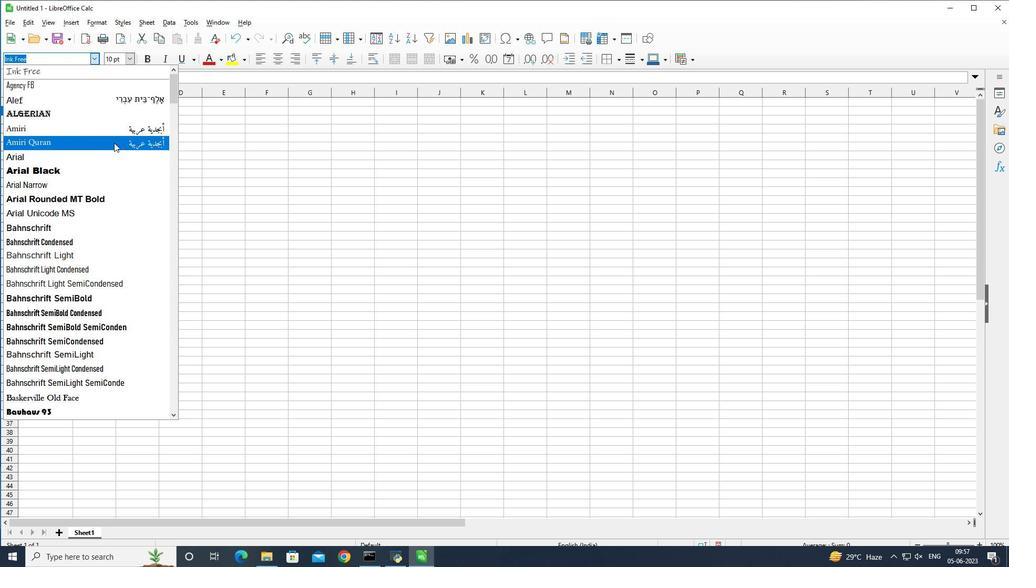 
Action: Mouse scrolled (114, 143) with delta (0, 0)
Screenshot: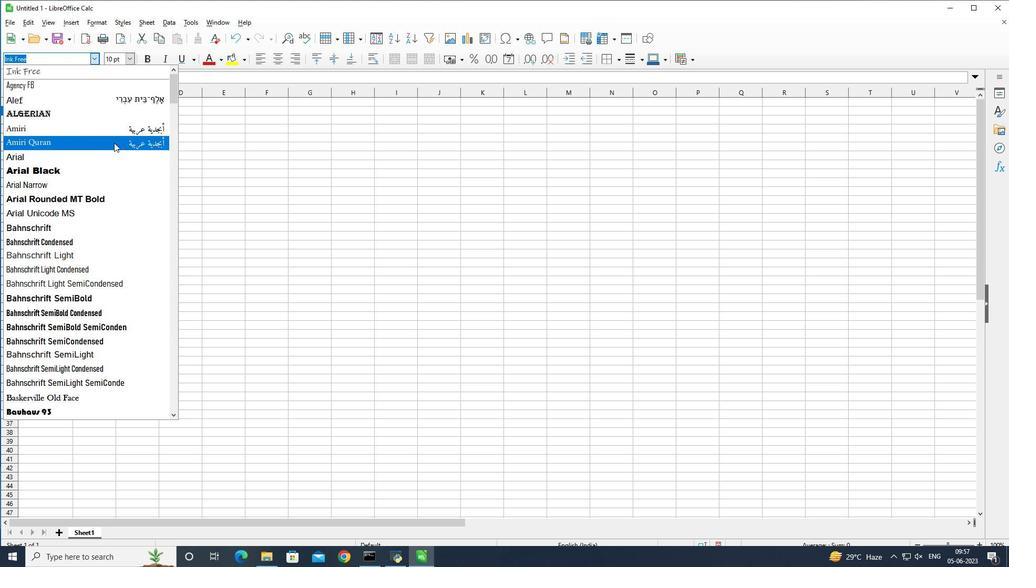 
Action: Mouse moved to (98, 57)
Screenshot: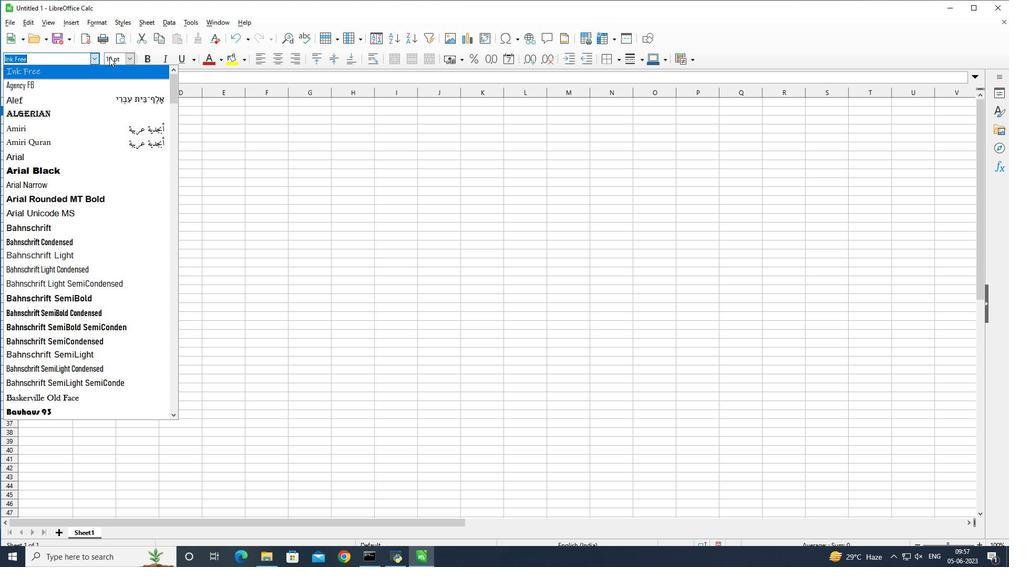 
Action: Mouse pressed left at (98, 57)
Screenshot: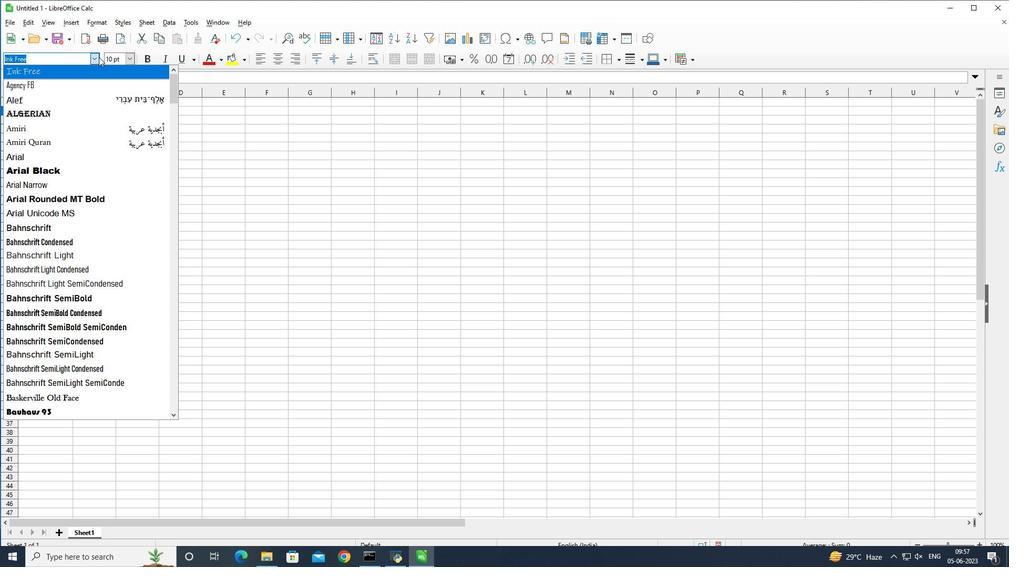 
Action: Mouse moved to (49, 105)
Screenshot: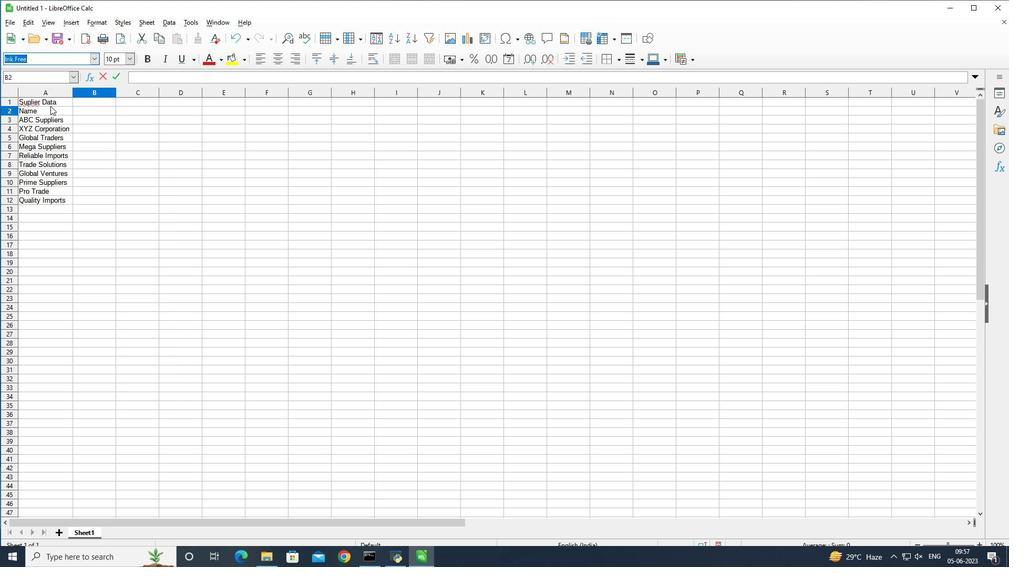 
Action: Mouse pressed left at (49, 105)
Screenshot: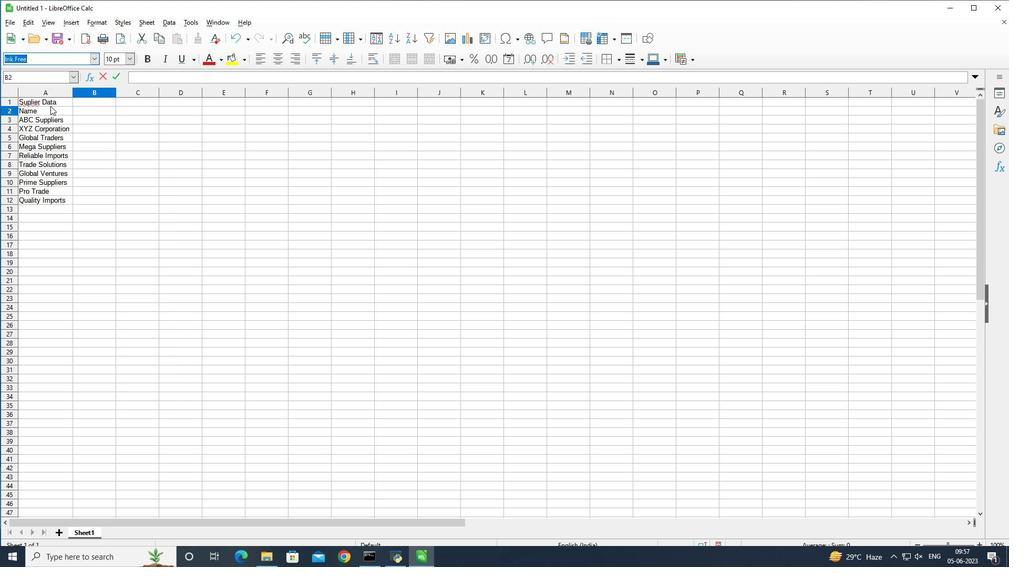 
Action: Mouse moved to (89, 103)
Screenshot: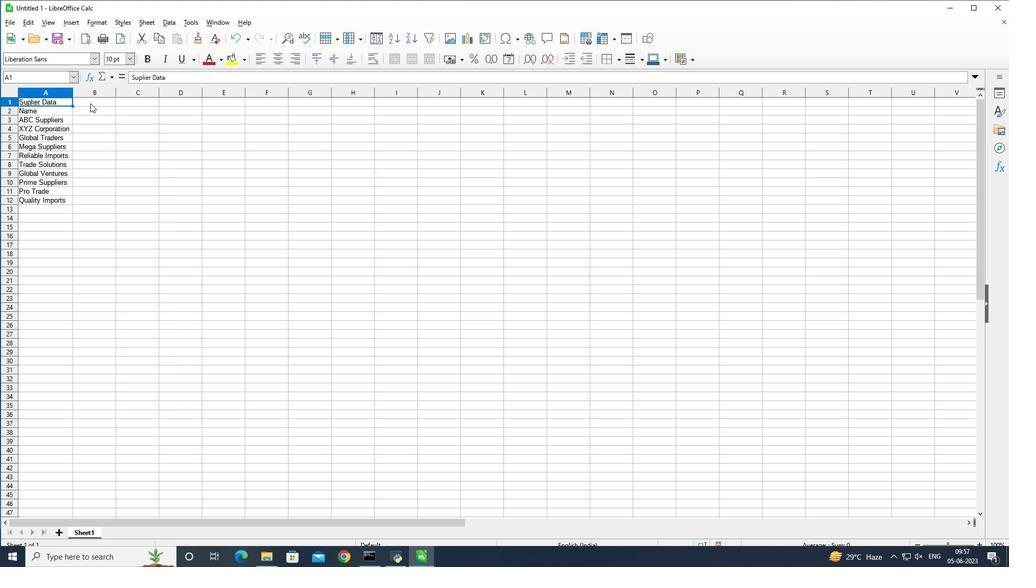 
Action: Mouse pressed left at (89, 103)
Screenshot: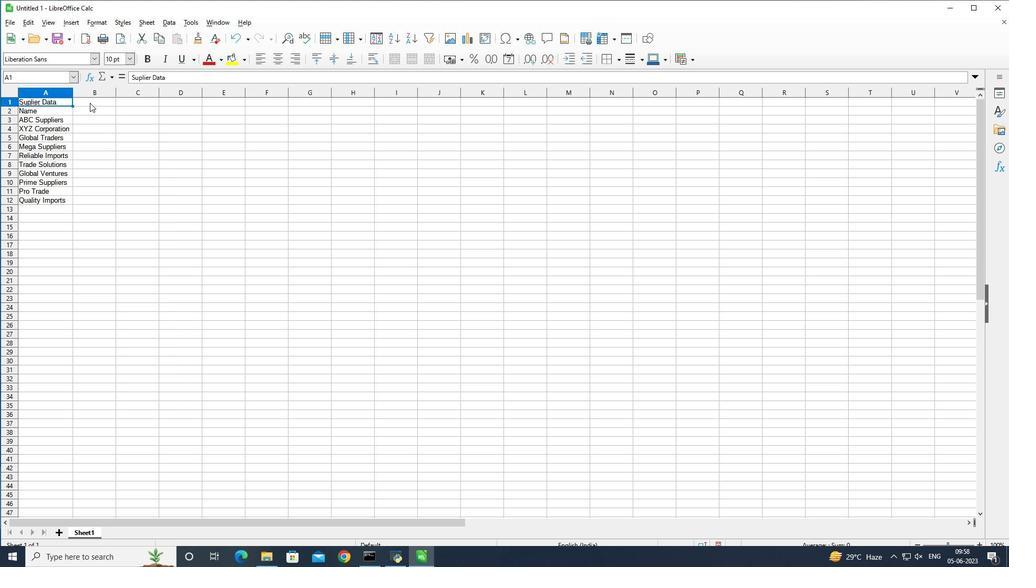 
Action: Mouse moved to (184, 133)
Screenshot: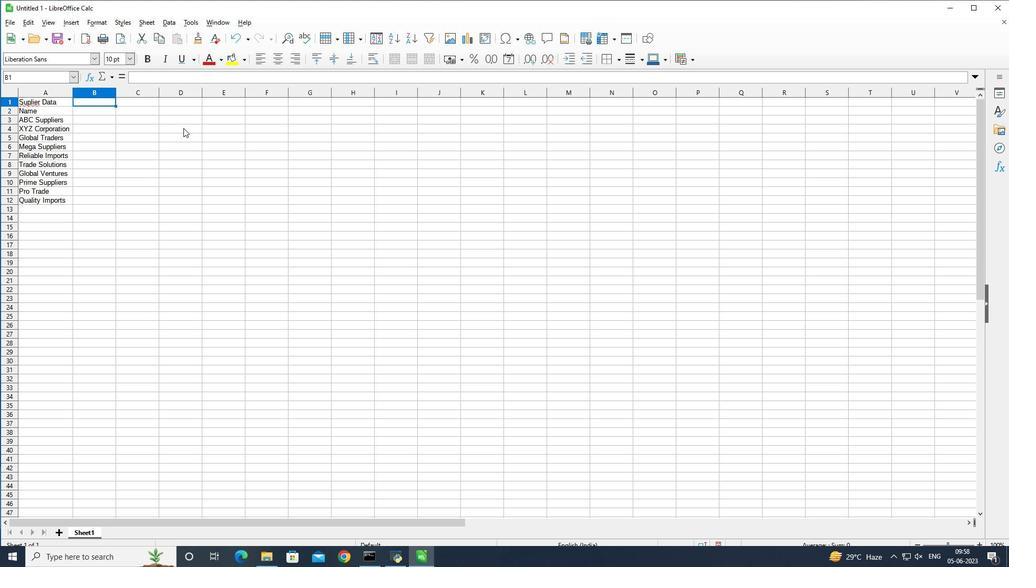 
Action: Key pressed <Key.shift>Last<Key.space><Key.shift>W
Screenshot: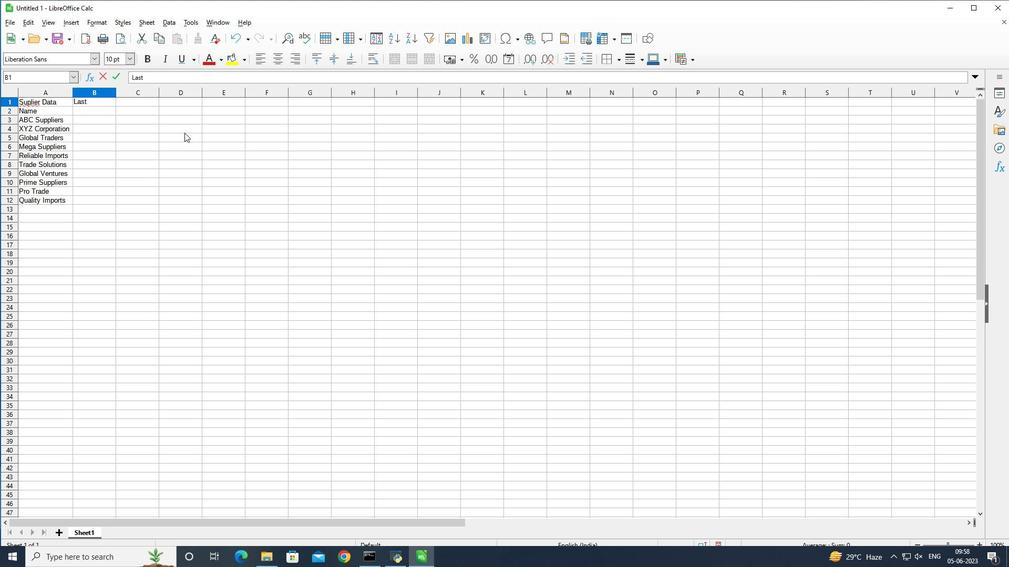 
Action: Mouse moved to (184, 133)
Screenshot: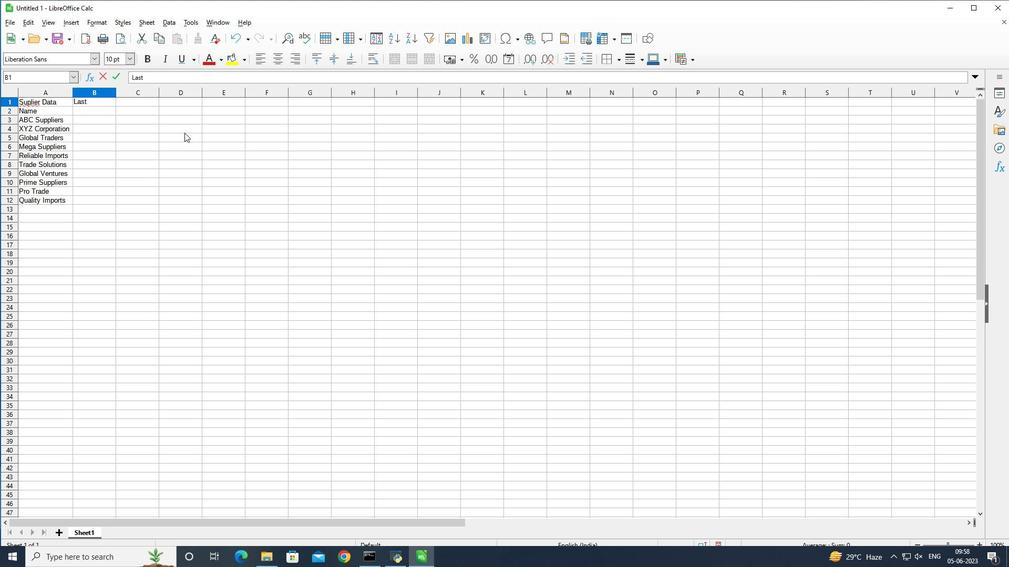 
Action: Key pressed eek<Key.space><Key.backspace><Key.backspace><Key.backspace><Key.backspace><Key.backspace><Key.backspace><Key.backspace><Key.backspace><Key.backspace><Key.backspace><Key.enter><Key.shift>Last<Key.backspace><Key.backspace><Key.backspace><Key.backspace>
Screenshot: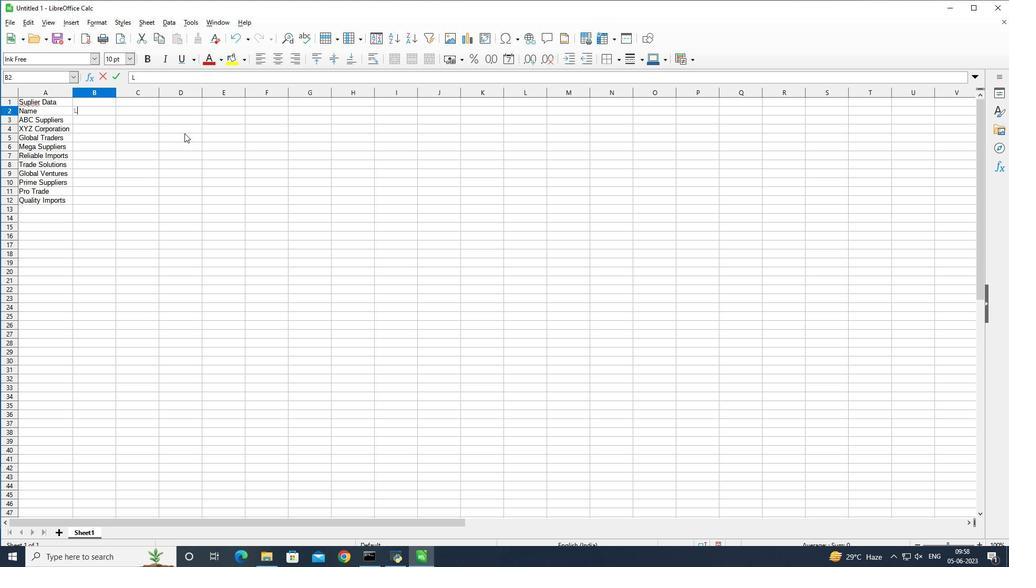 
Action: Mouse moved to (47, 109)
Screenshot: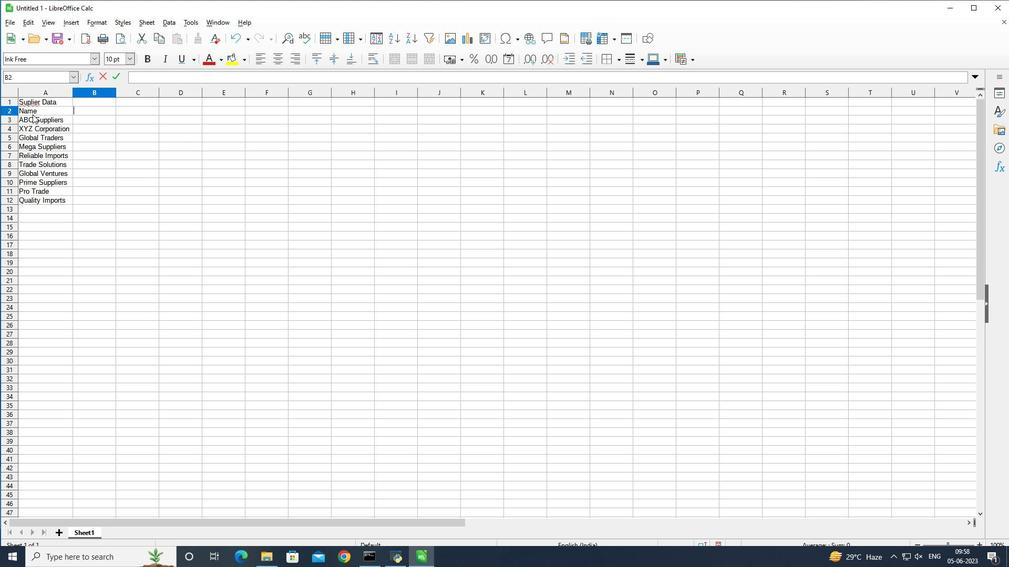 
Action: Mouse pressed left at (47, 109)
Screenshot: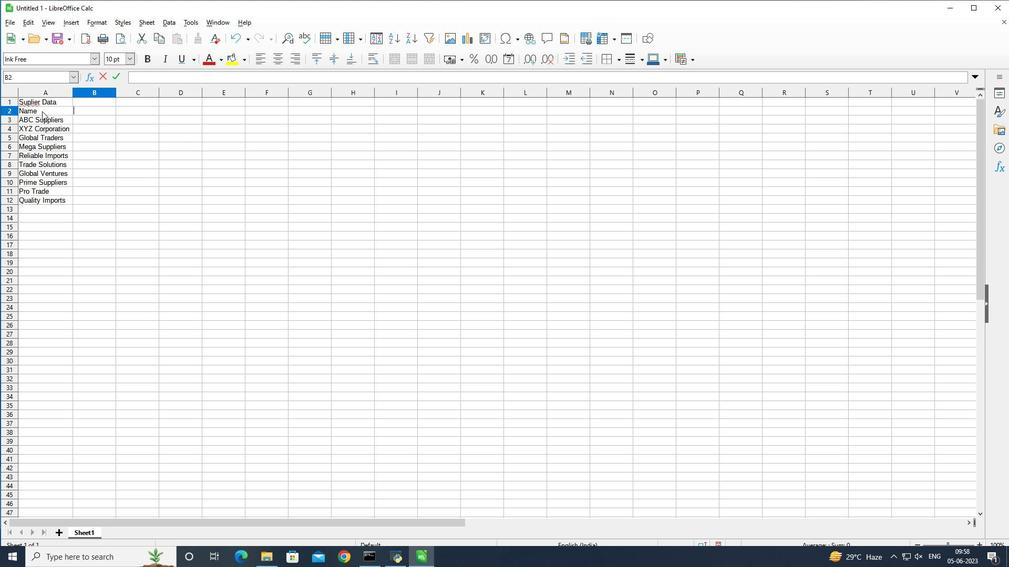 
Action: Mouse moved to (91, 112)
Screenshot: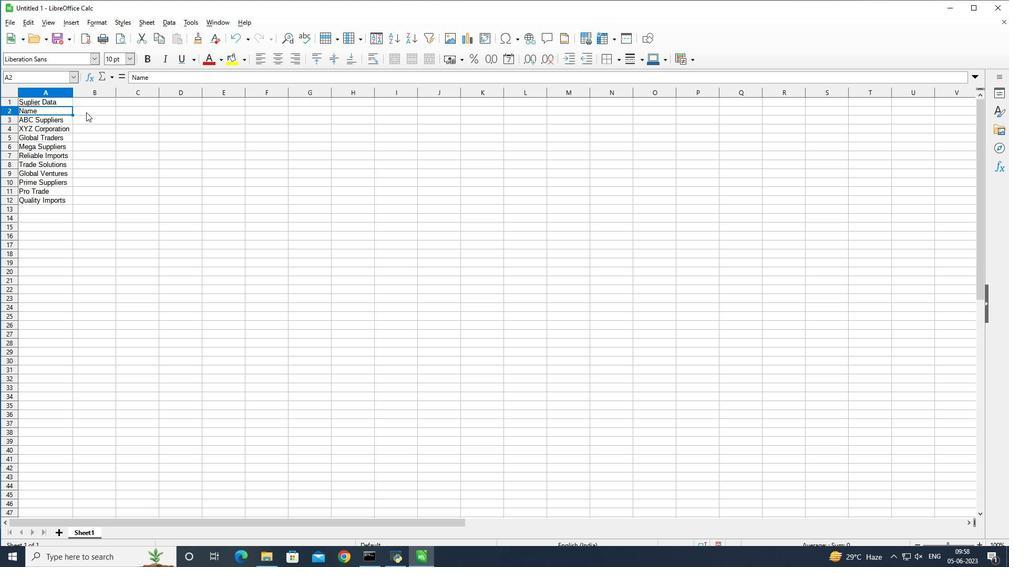 
Action: Mouse pressed left at (91, 112)
Screenshot: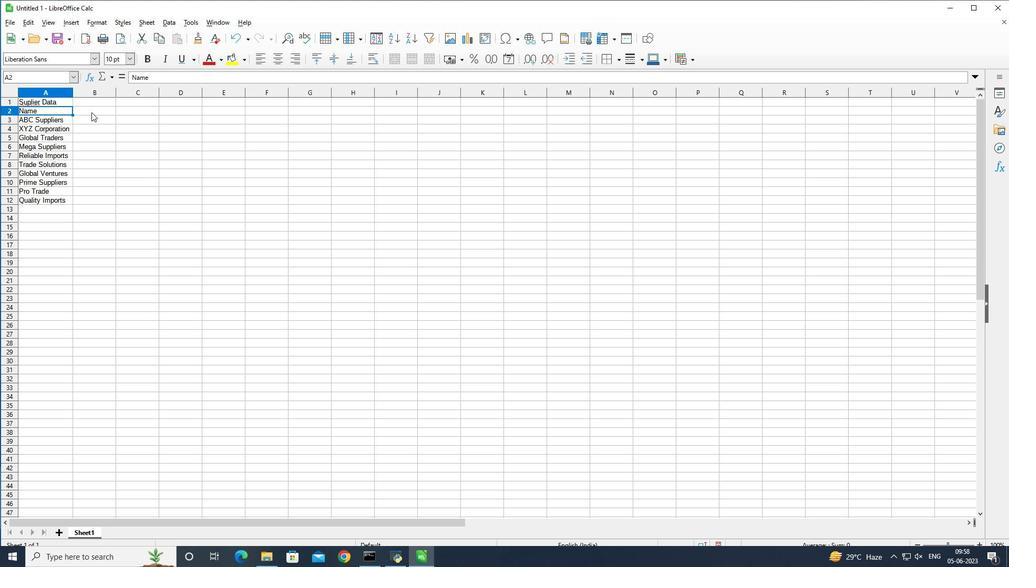 
Action: Mouse moved to (97, 54)
Screenshot: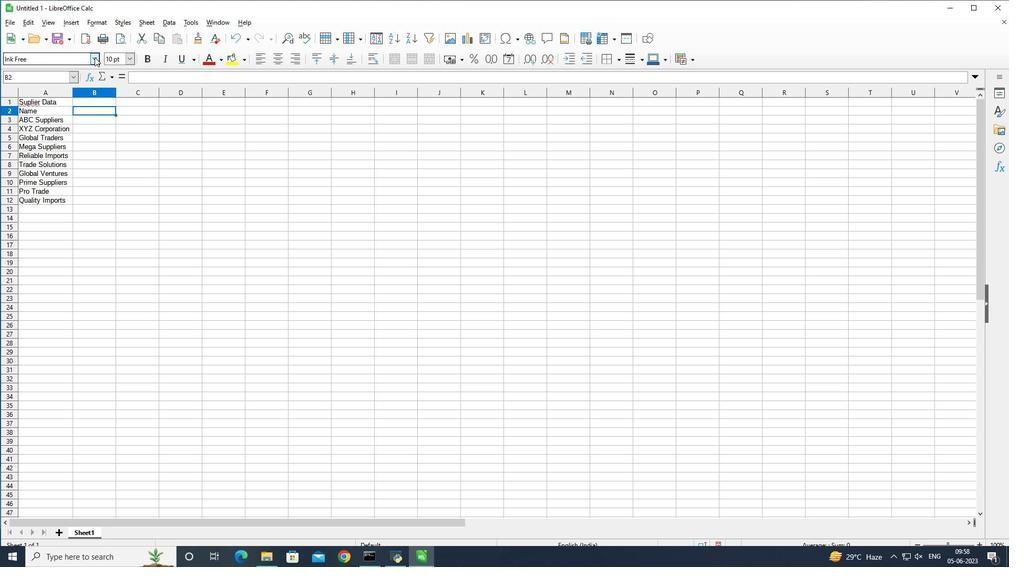 
Action: Mouse pressed left at (97, 54)
Screenshot: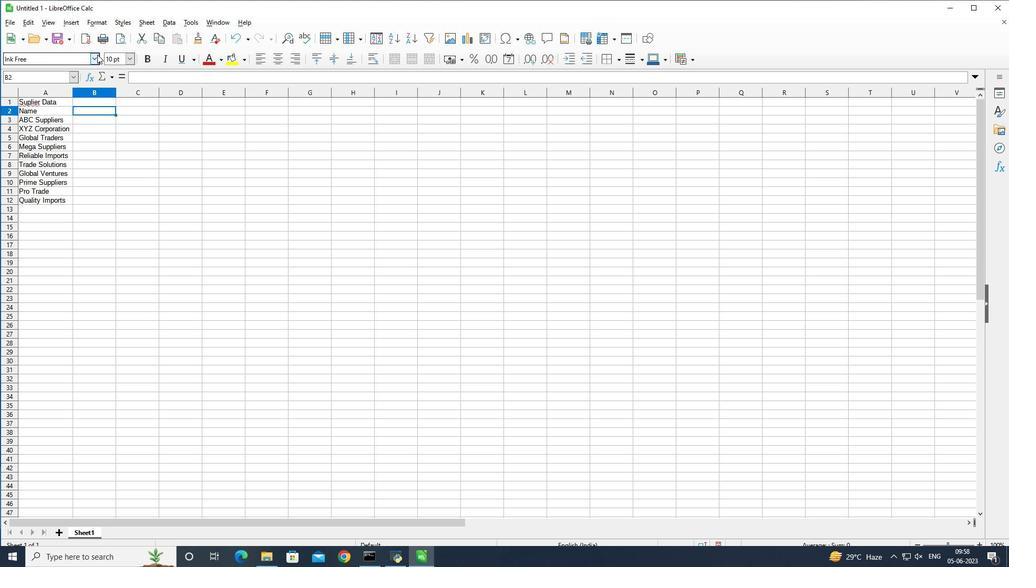 
Action: Mouse moved to (103, 217)
Screenshot: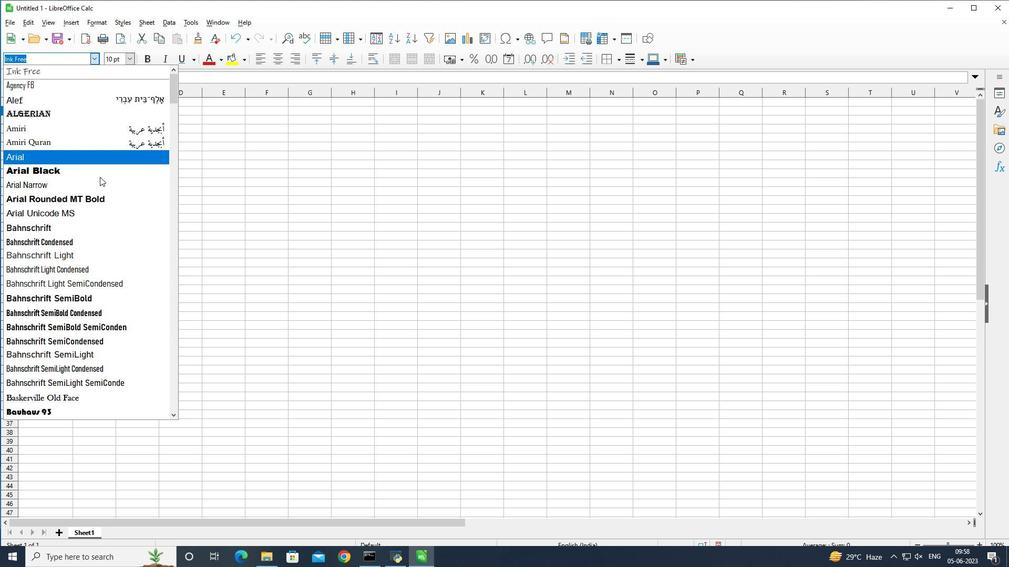 
Action: Mouse scrolled (103, 217) with delta (0, 0)
Screenshot: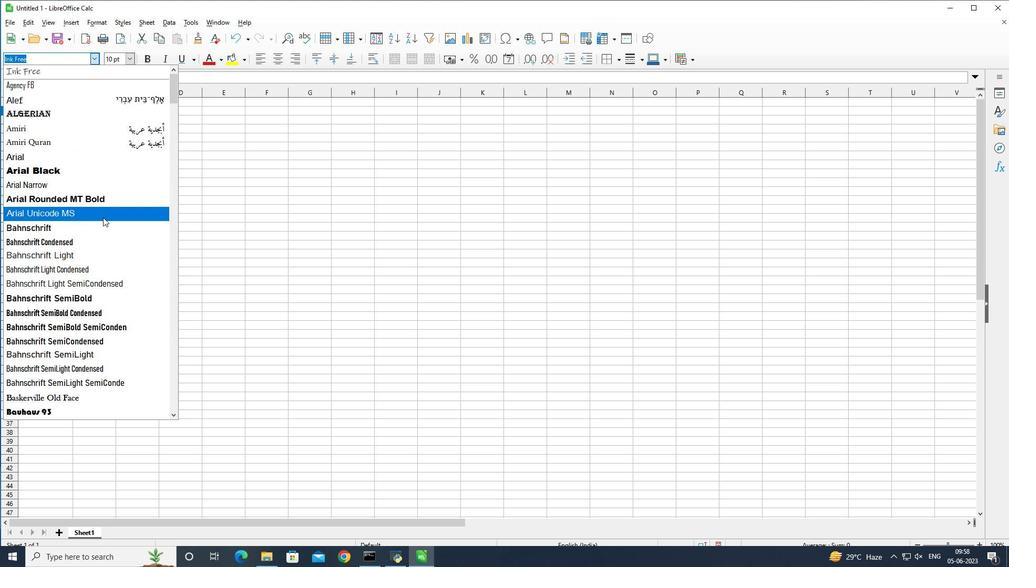 
Action: Mouse scrolled (103, 217) with delta (0, 0)
Screenshot: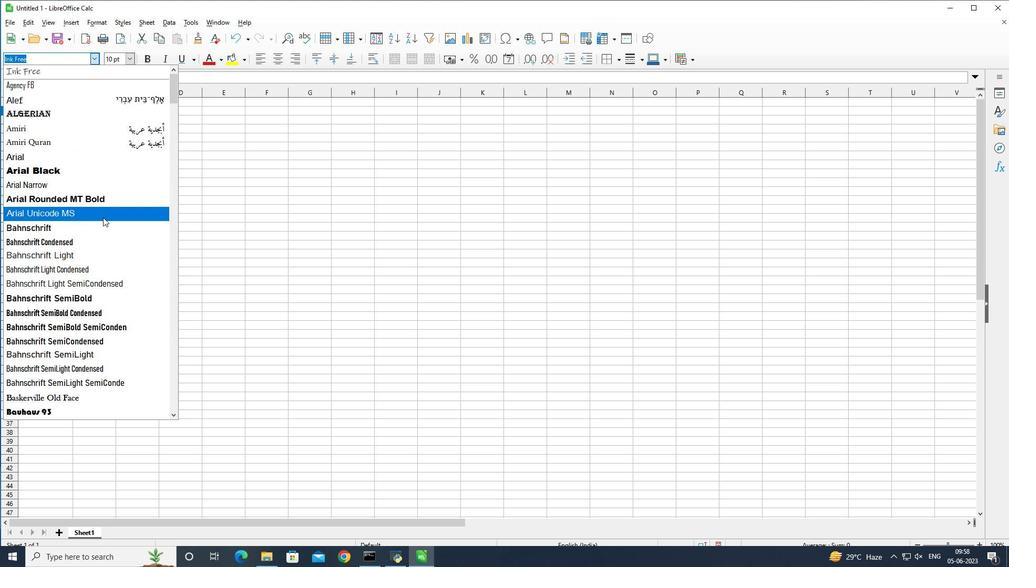 
Action: Mouse scrolled (103, 217) with delta (0, 0)
Screenshot: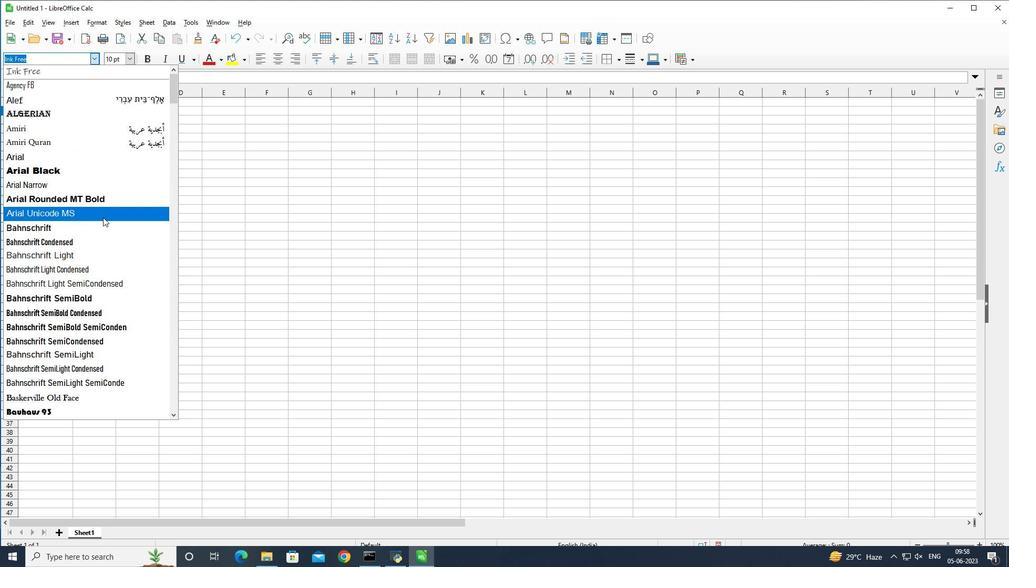 
Action: Mouse scrolled (103, 217) with delta (0, 0)
Screenshot: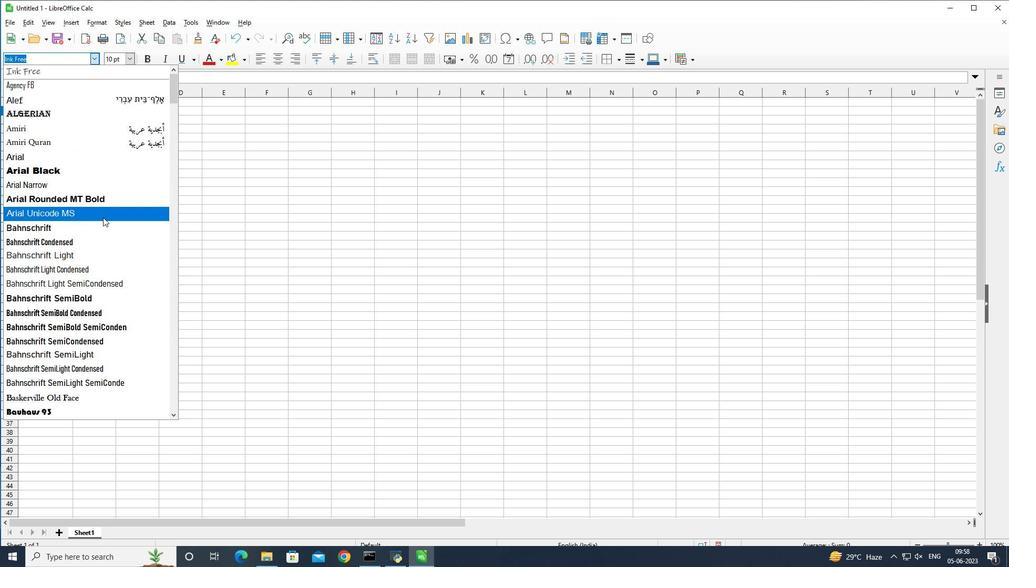 
Action: Mouse scrolled (103, 217) with delta (0, 0)
Screenshot: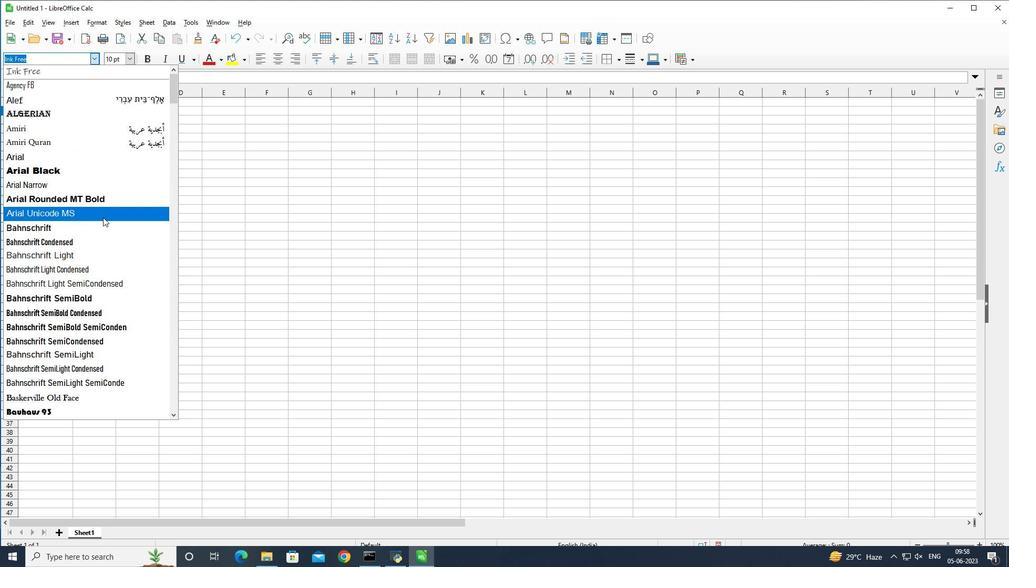 
Action: Mouse scrolled (103, 217) with delta (0, 0)
Screenshot: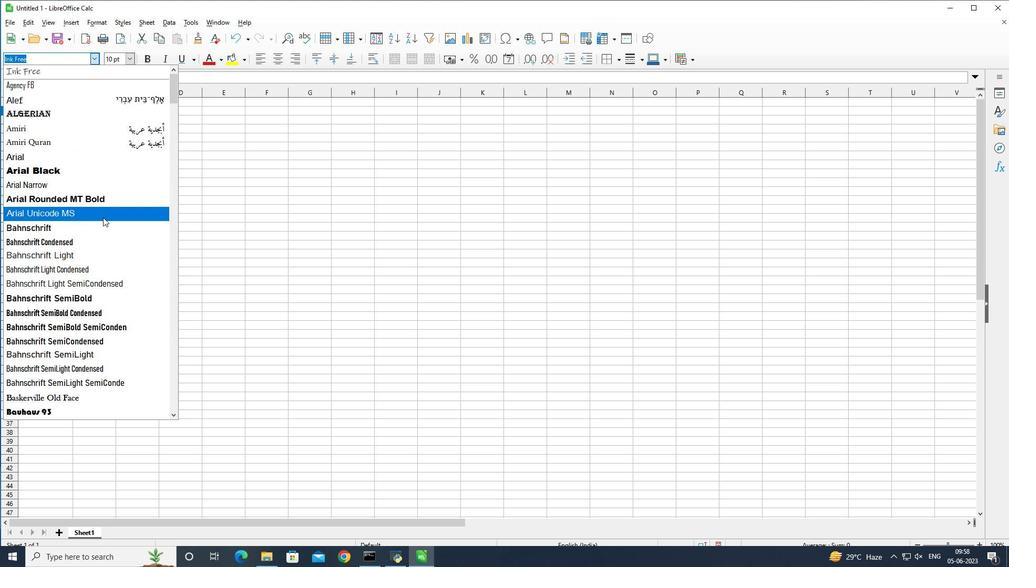 
Action: Mouse scrolled (103, 217) with delta (0, 0)
Screenshot: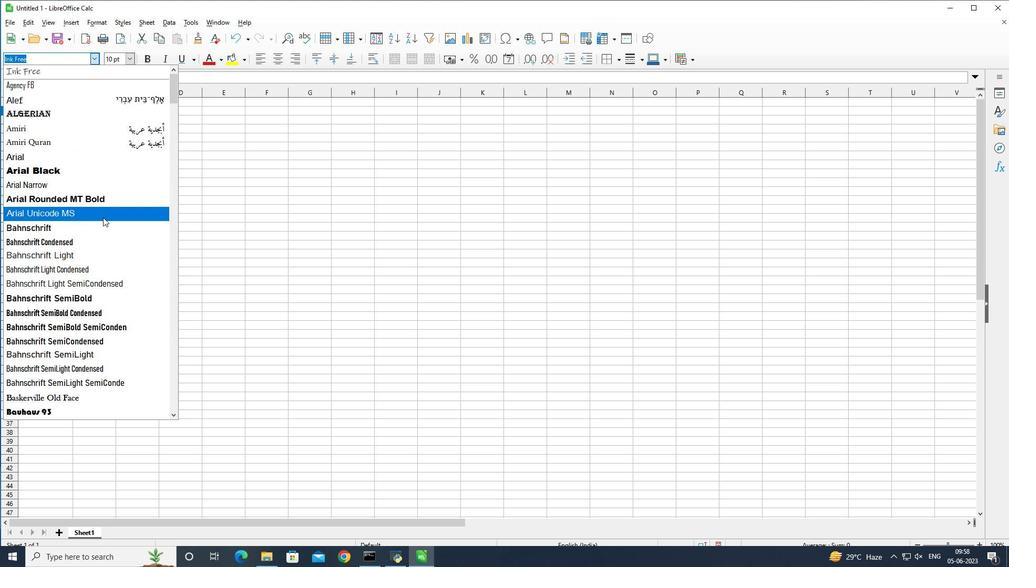 
Action: Mouse scrolled (103, 217) with delta (0, 0)
Screenshot: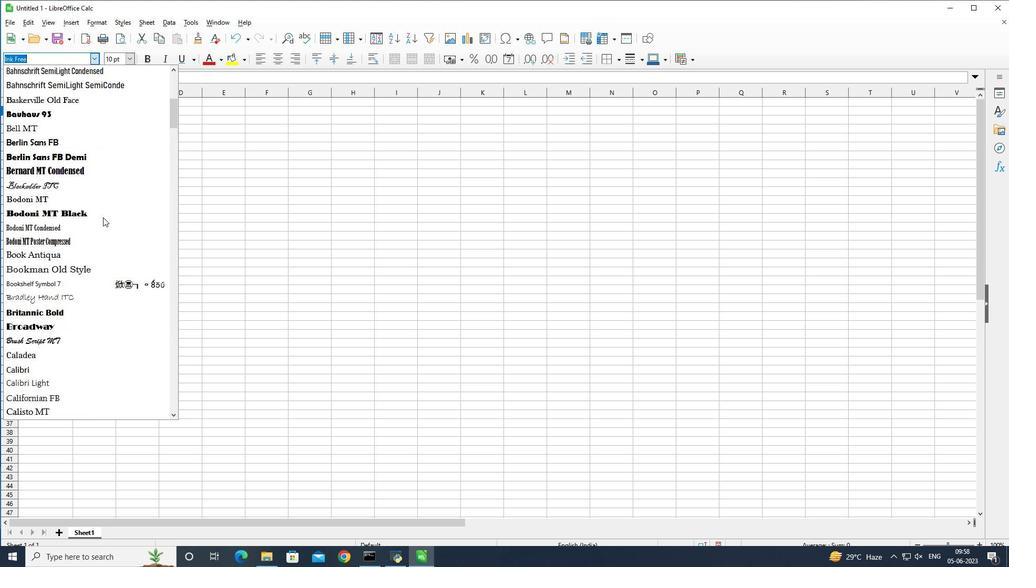 
Action: Mouse scrolled (103, 217) with delta (0, 0)
Screenshot: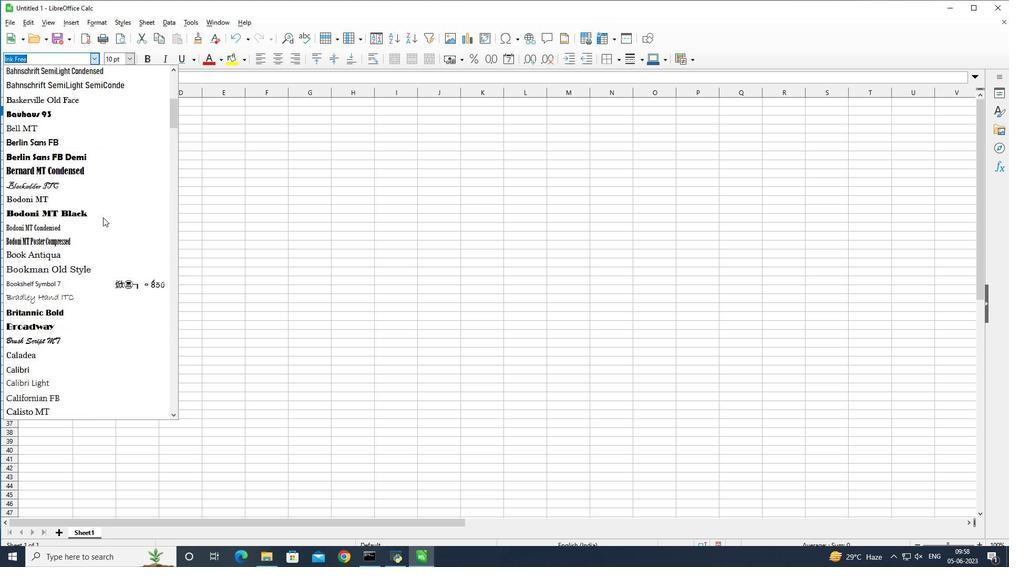 
Action: Mouse scrolled (103, 217) with delta (0, 0)
Screenshot: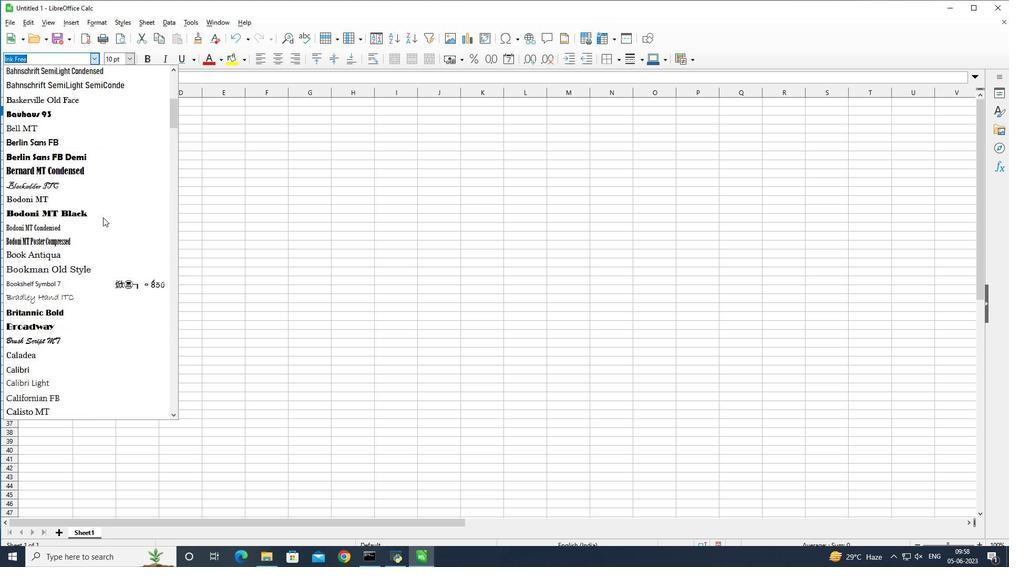 
Action: Mouse scrolled (103, 217) with delta (0, 0)
Screenshot: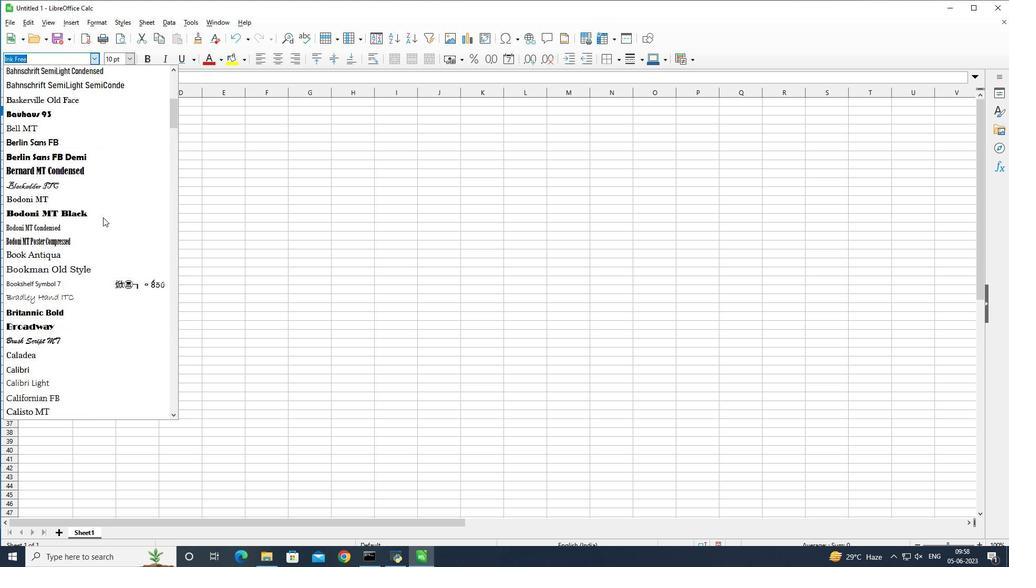 
Action: Mouse scrolled (103, 217) with delta (0, 0)
Screenshot: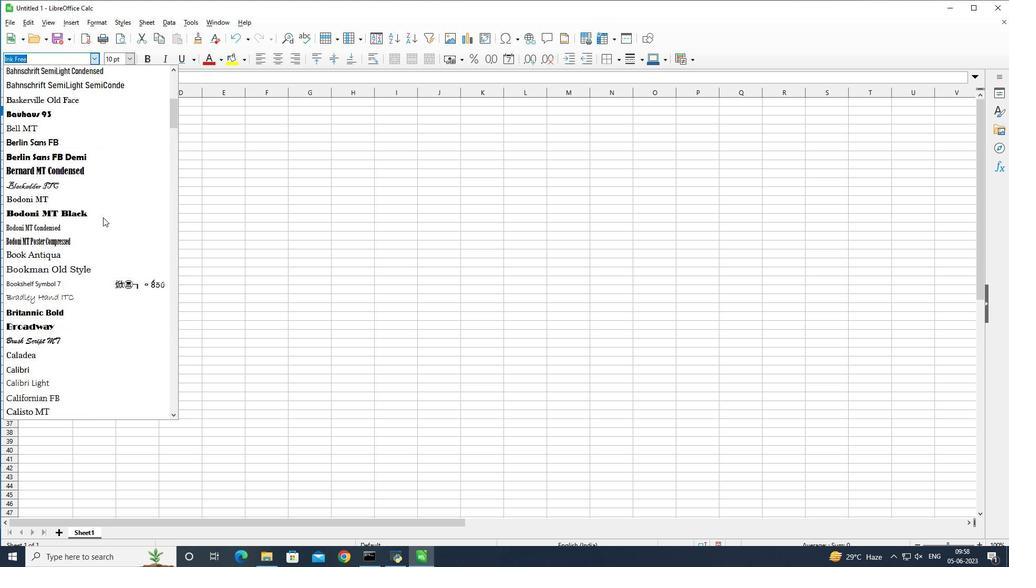 
Action: Mouse scrolled (103, 217) with delta (0, 0)
Screenshot: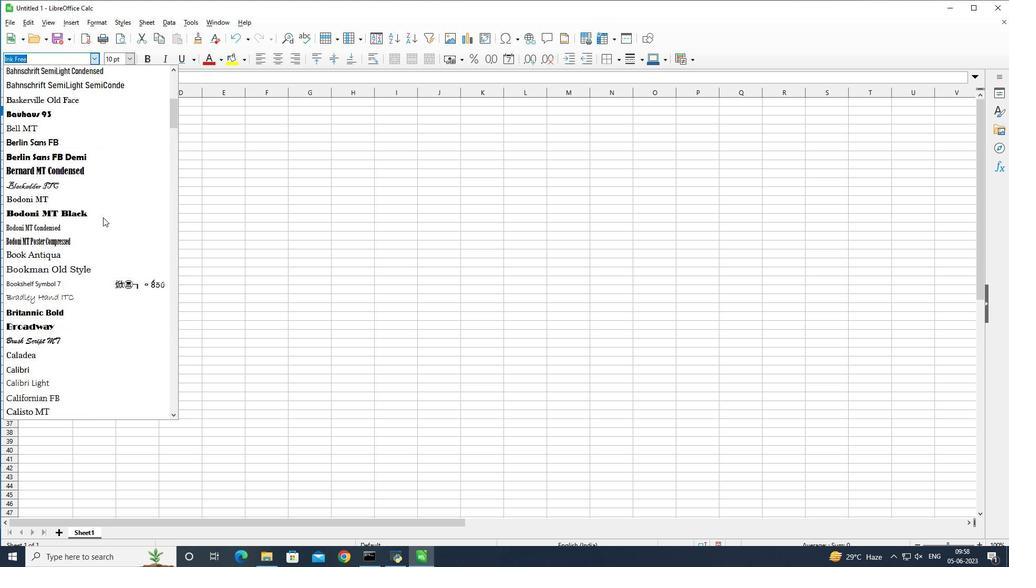 
Action: Mouse moved to (97, 258)
Screenshot: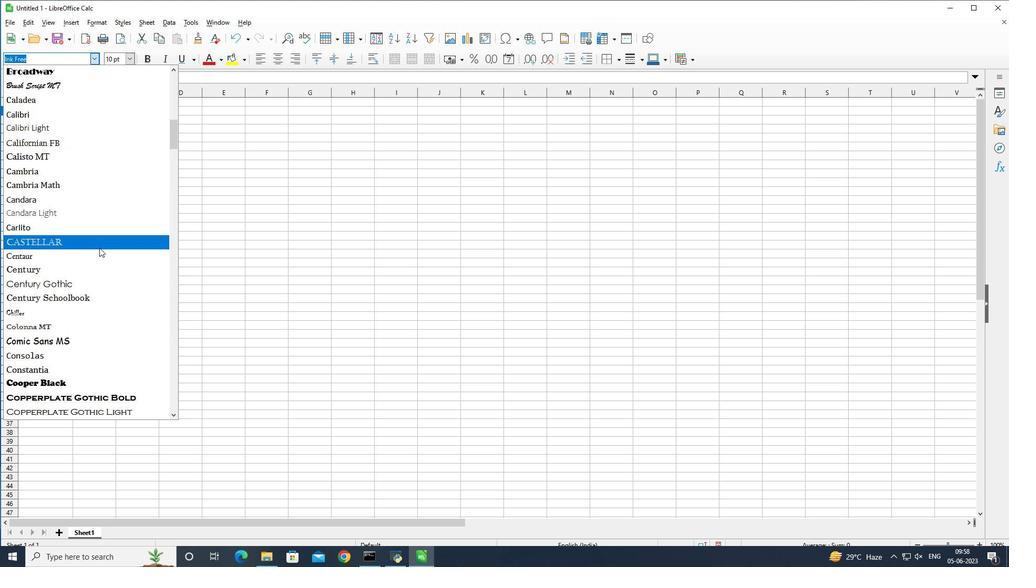 
Action: Mouse scrolled (97, 257) with delta (0, 0)
Screenshot: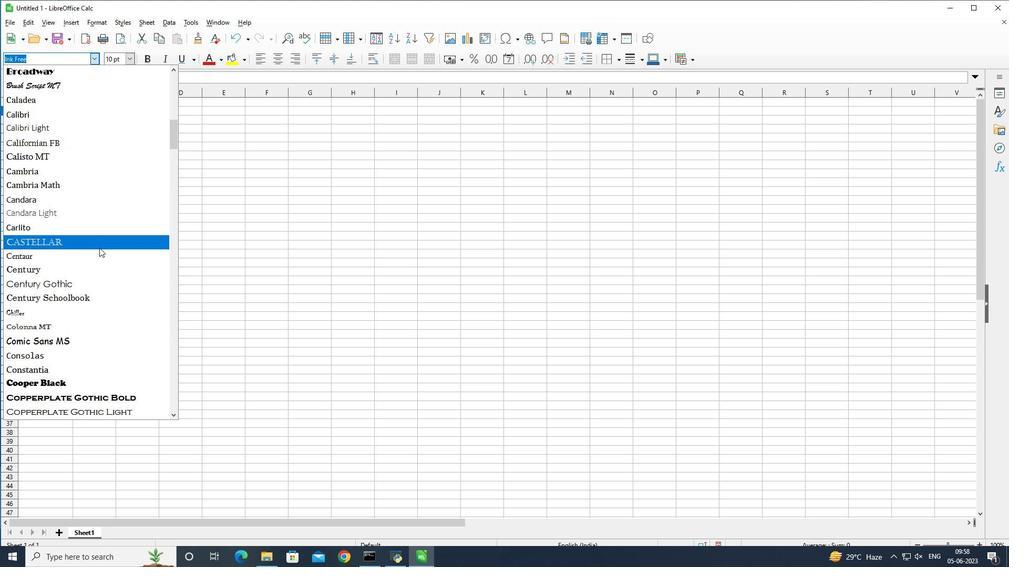 
Action: Mouse scrolled (97, 257) with delta (0, 0)
Screenshot: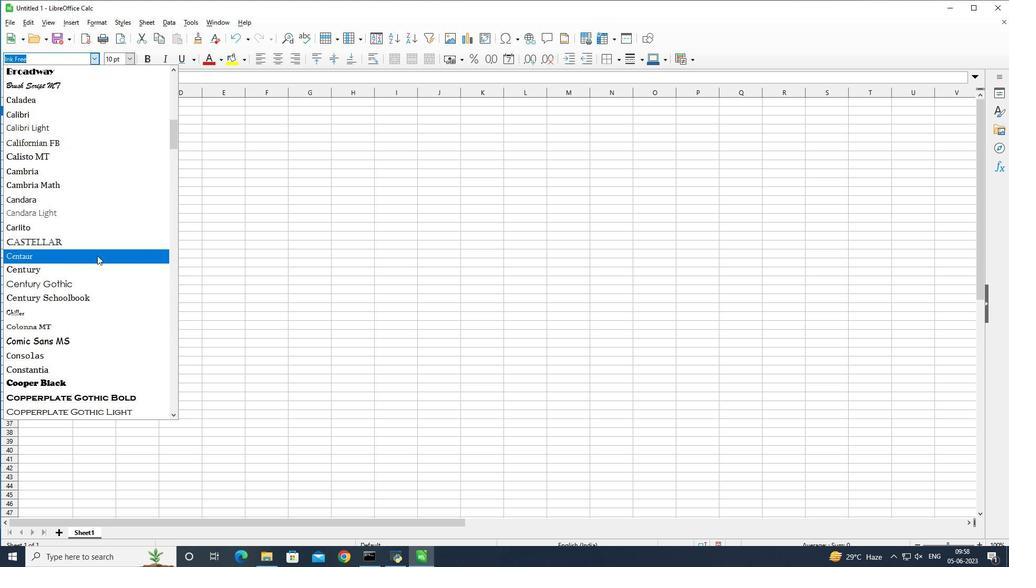 
Action: Mouse scrolled (97, 257) with delta (0, 0)
Screenshot: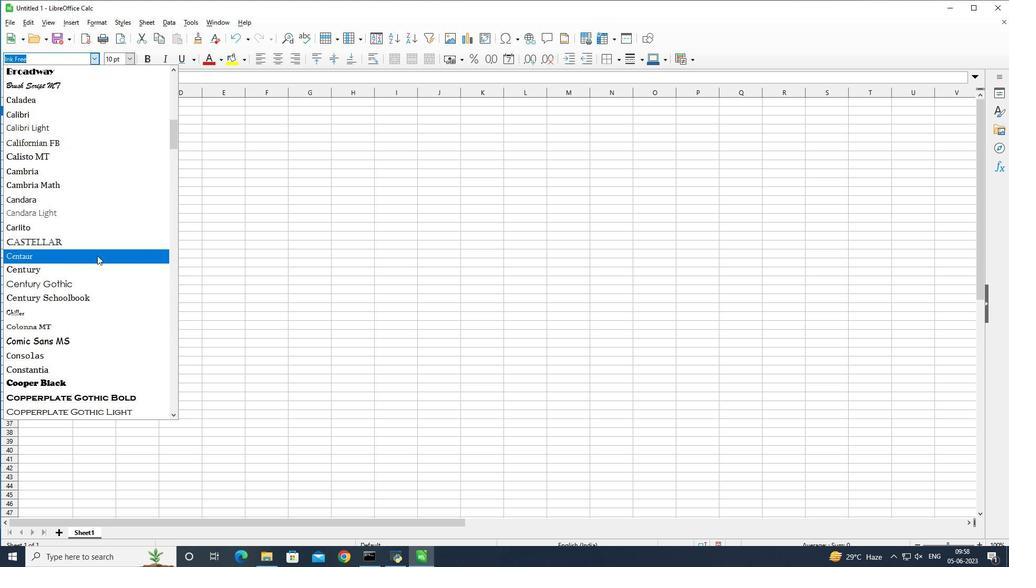 
Action: Mouse scrolled (97, 257) with delta (0, 0)
Screenshot: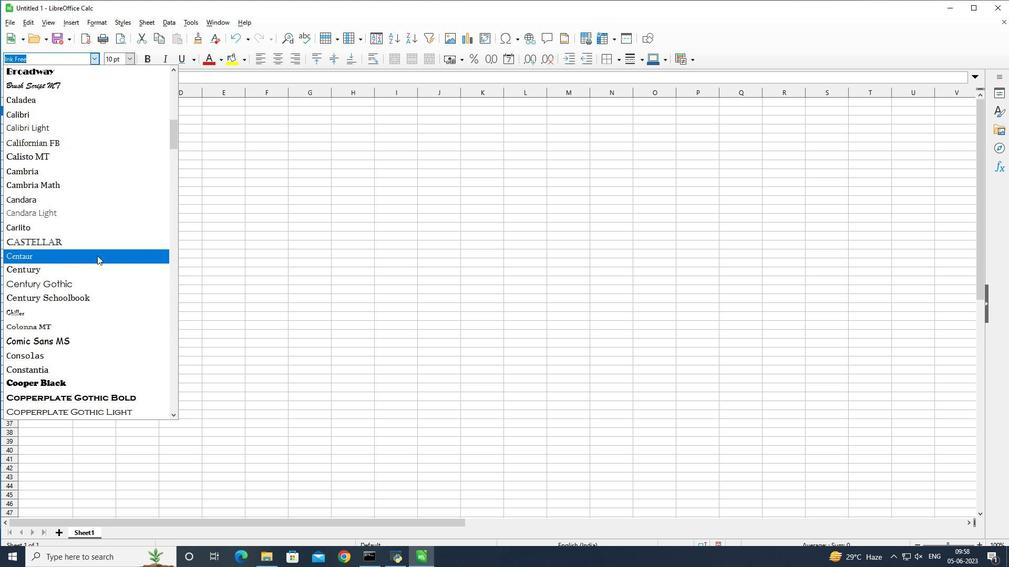 
Action: Mouse scrolled (97, 257) with delta (0, 0)
Screenshot: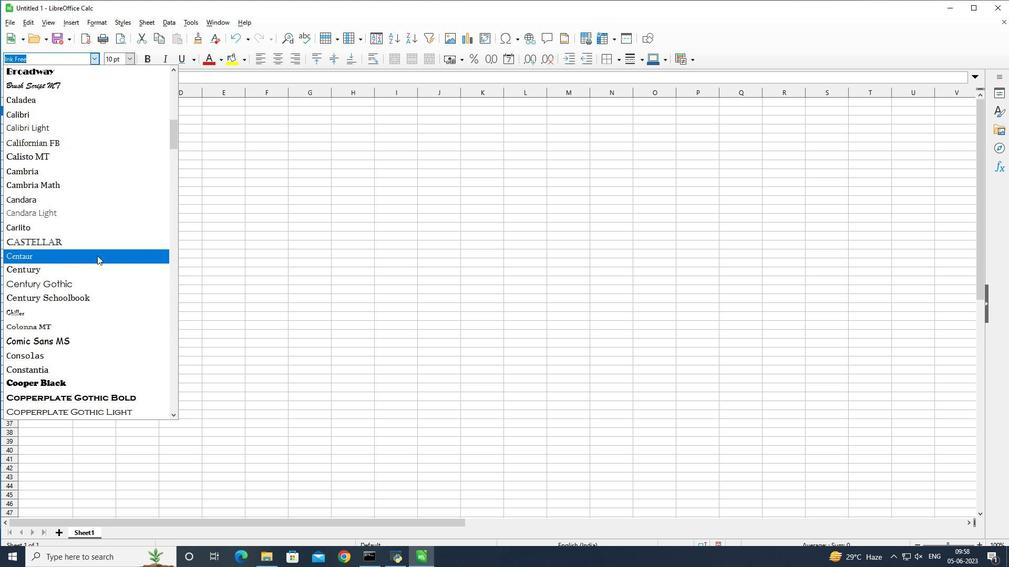 
Action: Mouse scrolled (97, 257) with delta (0, 0)
Screenshot: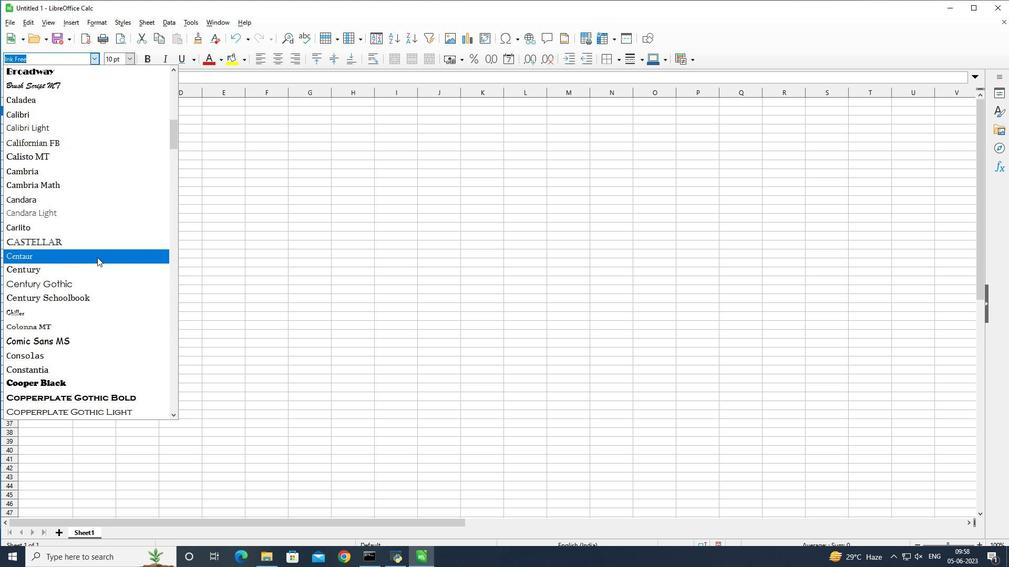 
Action: Mouse moved to (97, 258)
Screenshot: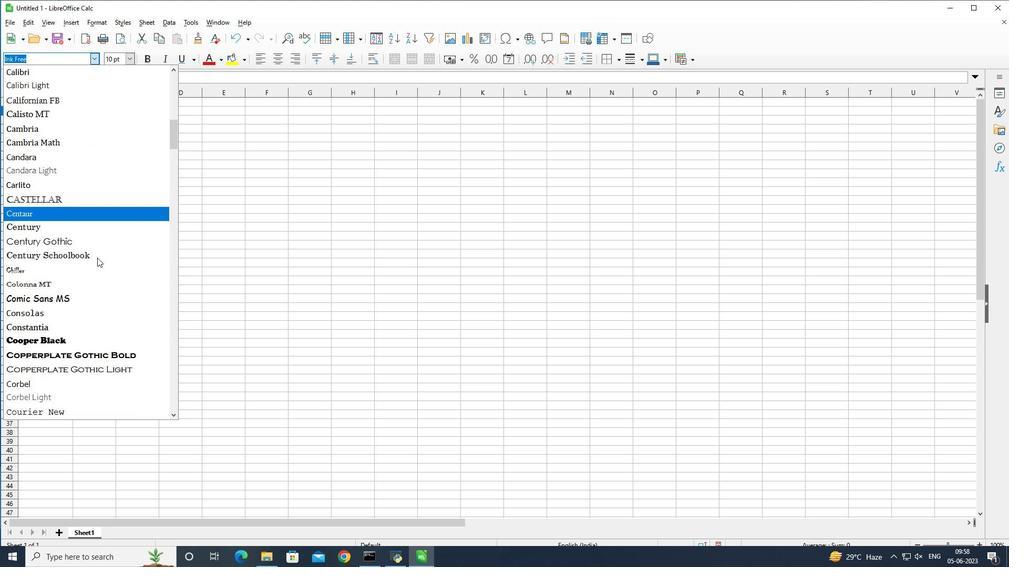 
Action: Mouse scrolled (97, 258) with delta (0, 0)
Screenshot: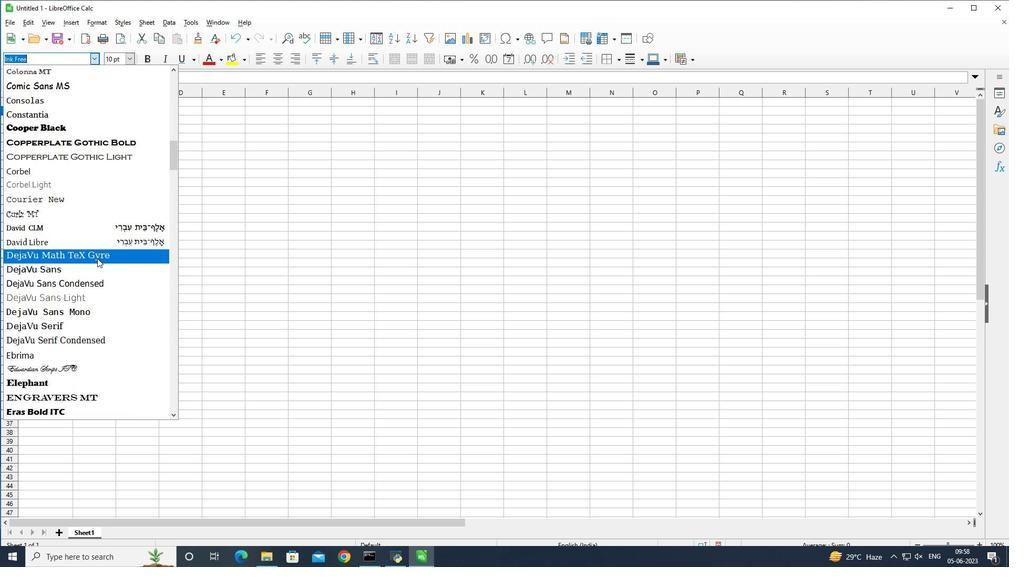 
Action: Mouse scrolled (97, 258) with delta (0, 0)
Screenshot: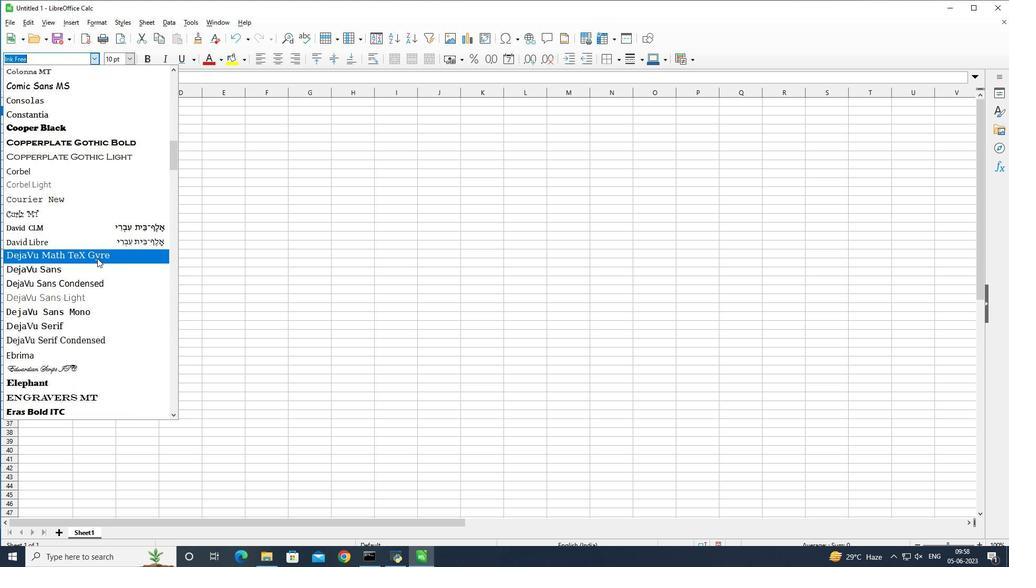 
Action: Mouse scrolled (97, 258) with delta (0, 0)
Screenshot: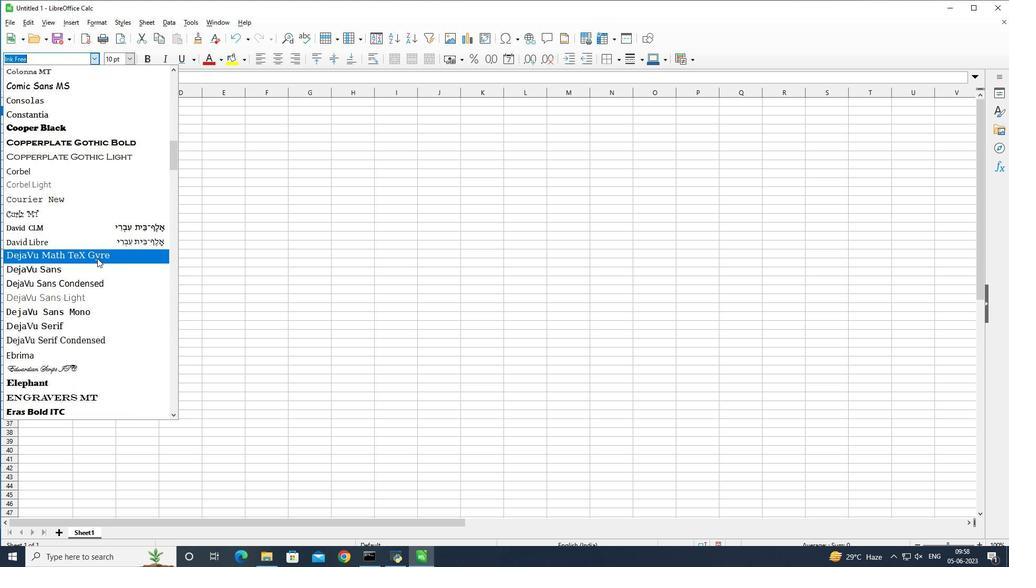 
Action: Mouse scrolled (97, 258) with delta (0, 0)
Screenshot: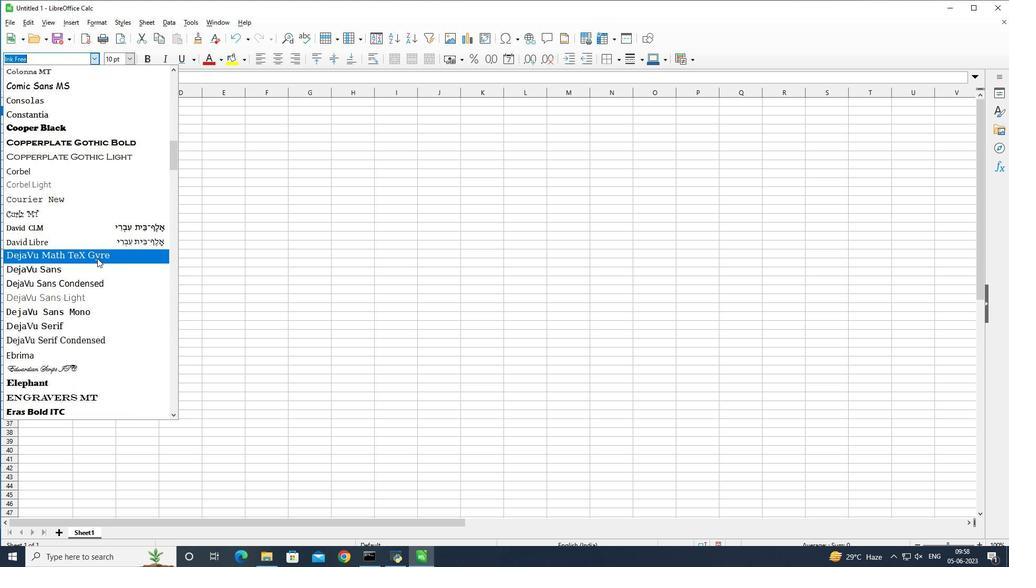 
Action: Mouse scrolled (97, 258) with delta (0, 0)
Screenshot: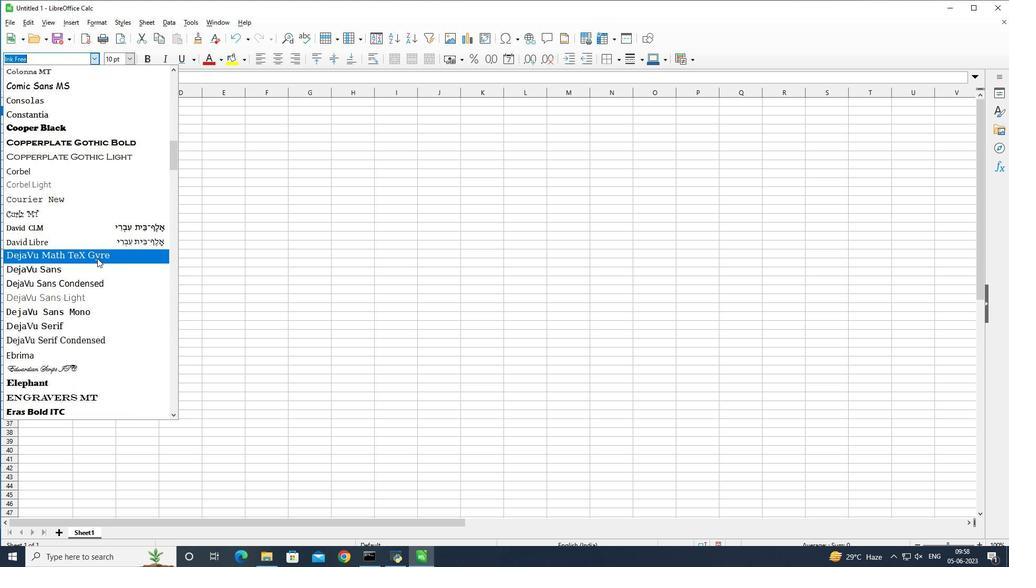 
Action: Mouse scrolled (97, 258) with delta (0, 0)
Screenshot: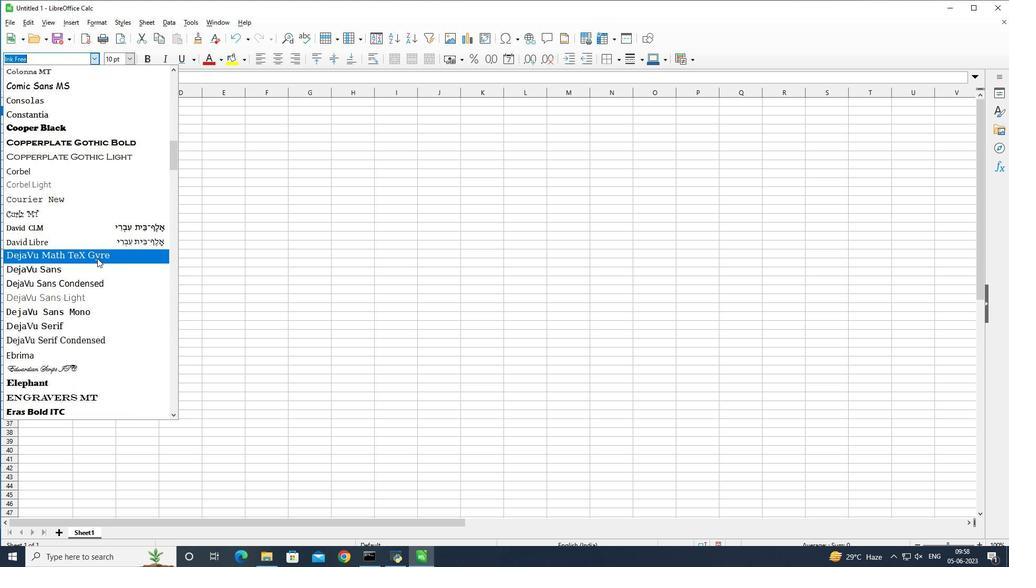 
Action: Mouse moved to (97, 259)
Screenshot: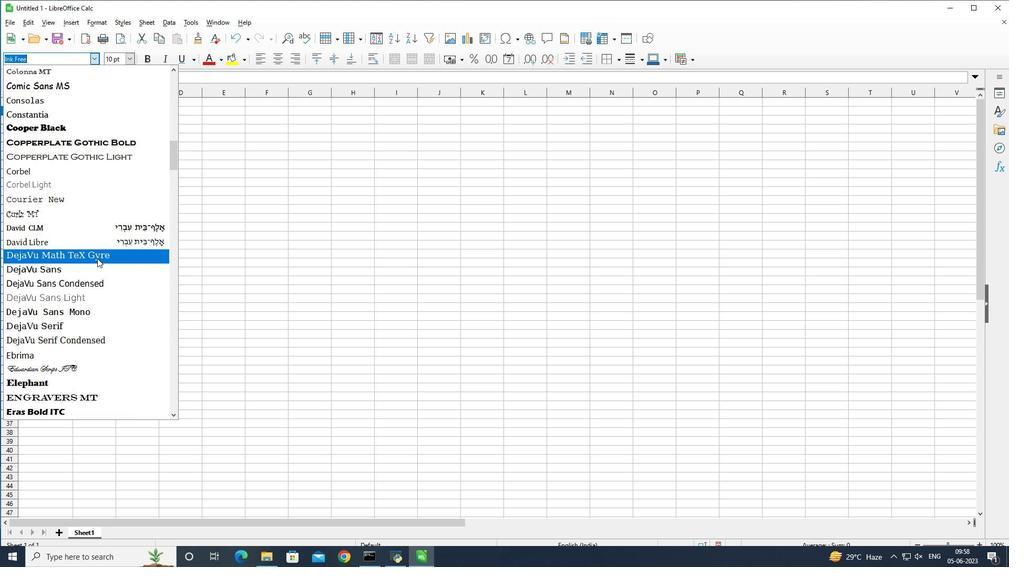 
Action: Mouse scrolled (97, 258) with delta (0, 0)
Screenshot: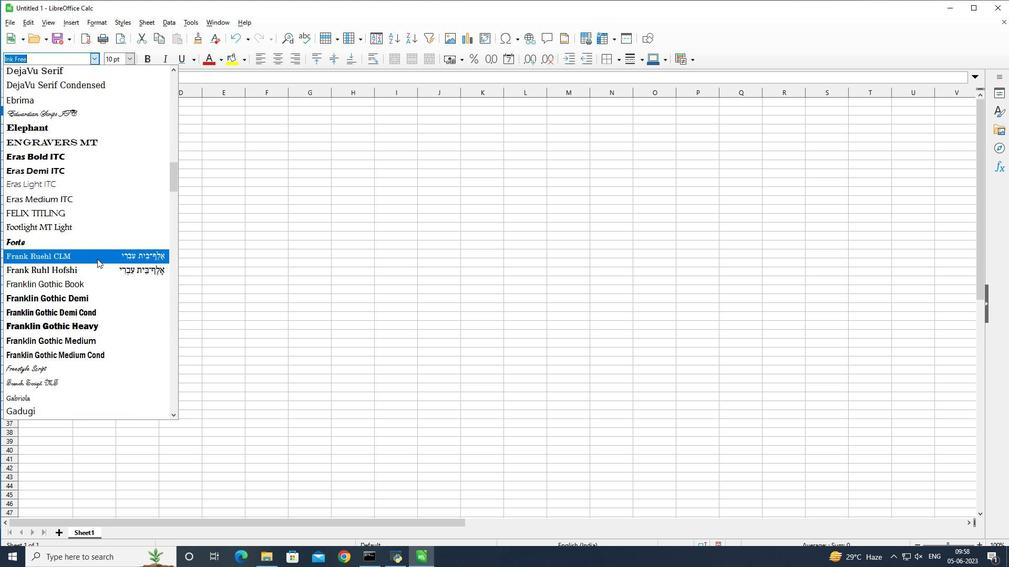 
Action: Mouse scrolled (97, 258) with delta (0, 0)
Screenshot: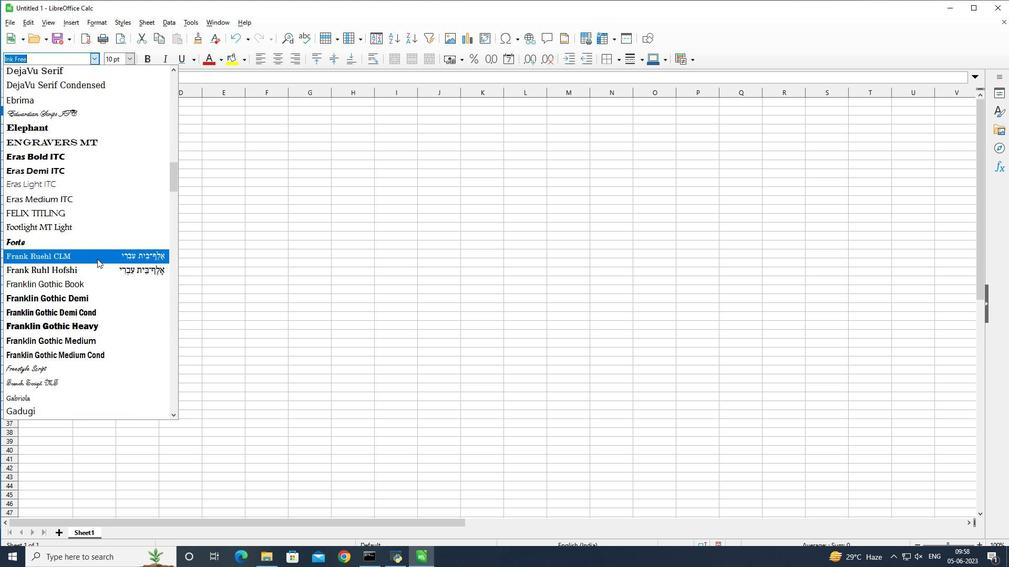 
Action: Mouse scrolled (97, 258) with delta (0, 0)
Screenshot: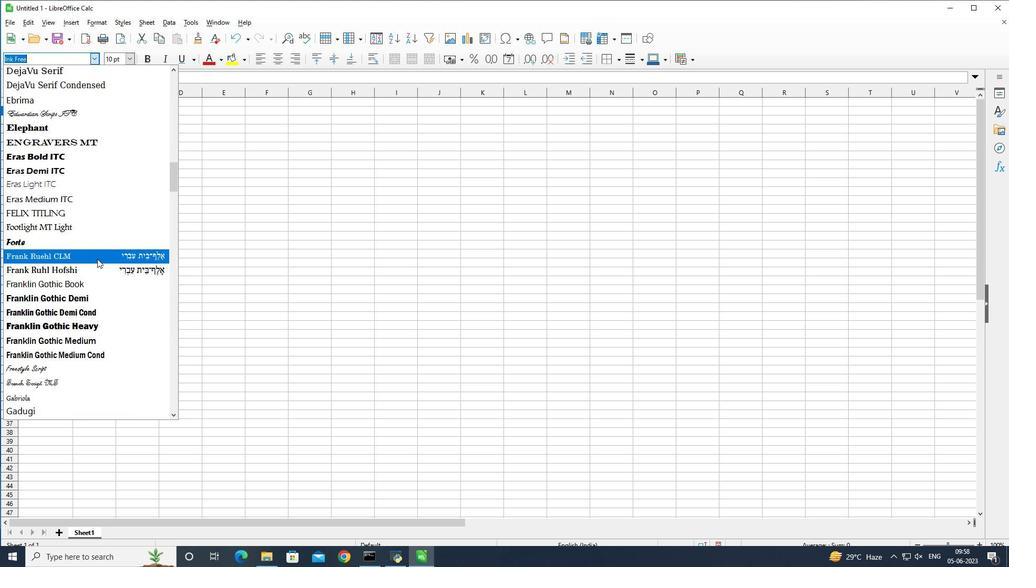 
Action: Mouse scrolled (97, 258) with delta (0, 0)
Screenshot: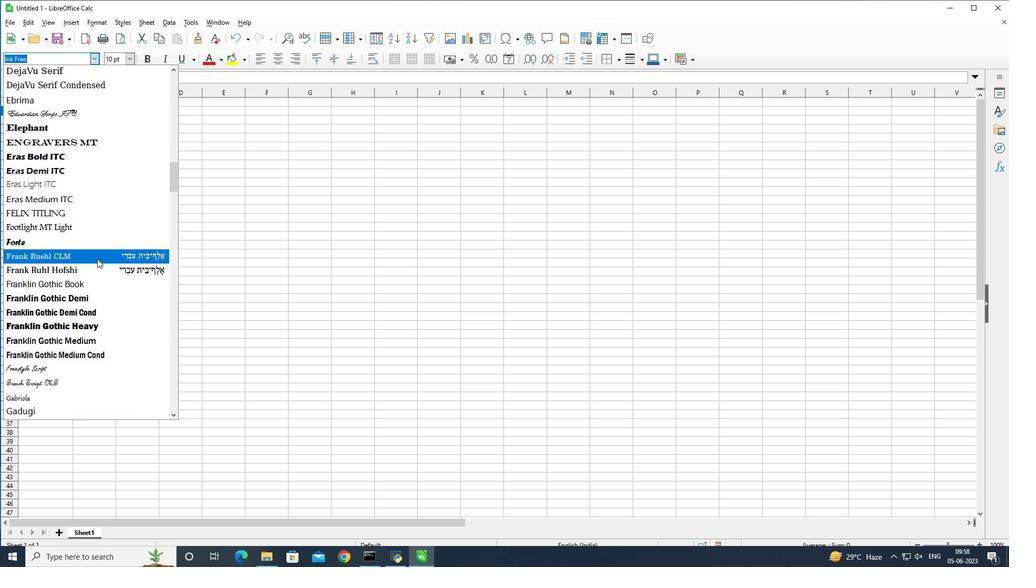 
Action: Mouse scrolled (97, 258) with delta (0, 0)
Screenshot: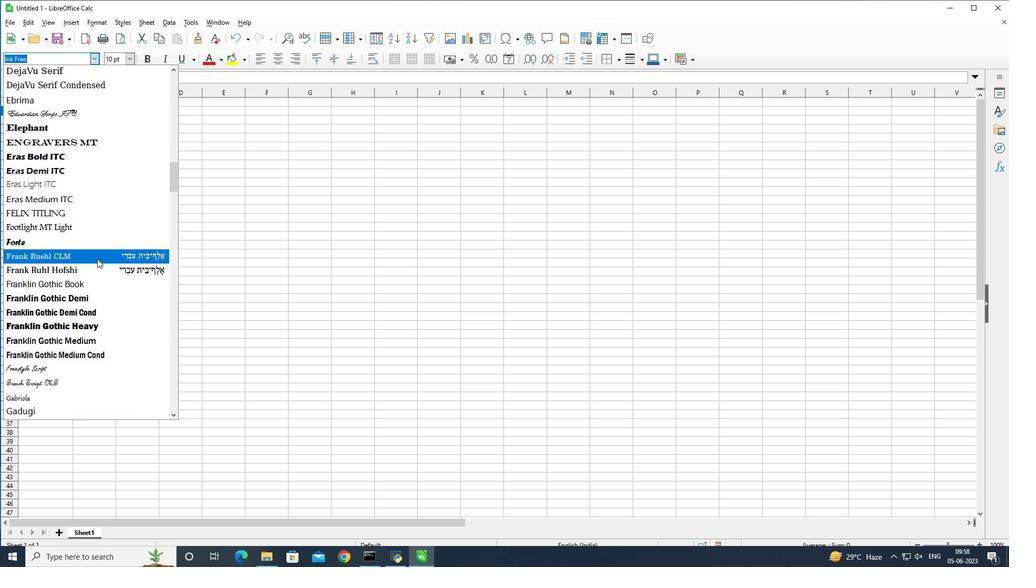 
Action: Mouse scrolled (97, 258) with delta (0, 0)
Screenshot: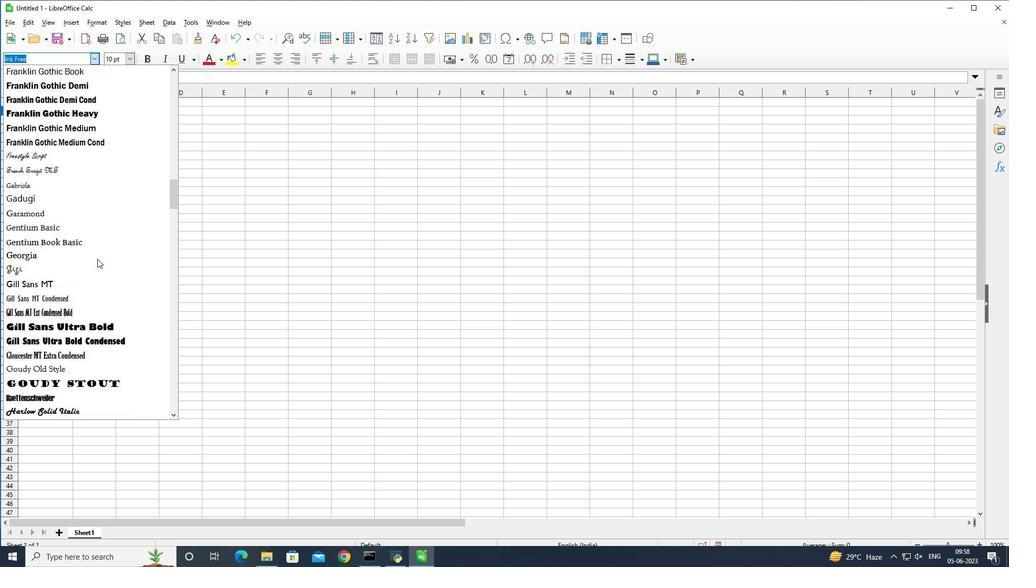 
Action: Mouse scrolled (97, 258) with delta (0, 0)
Screenshot: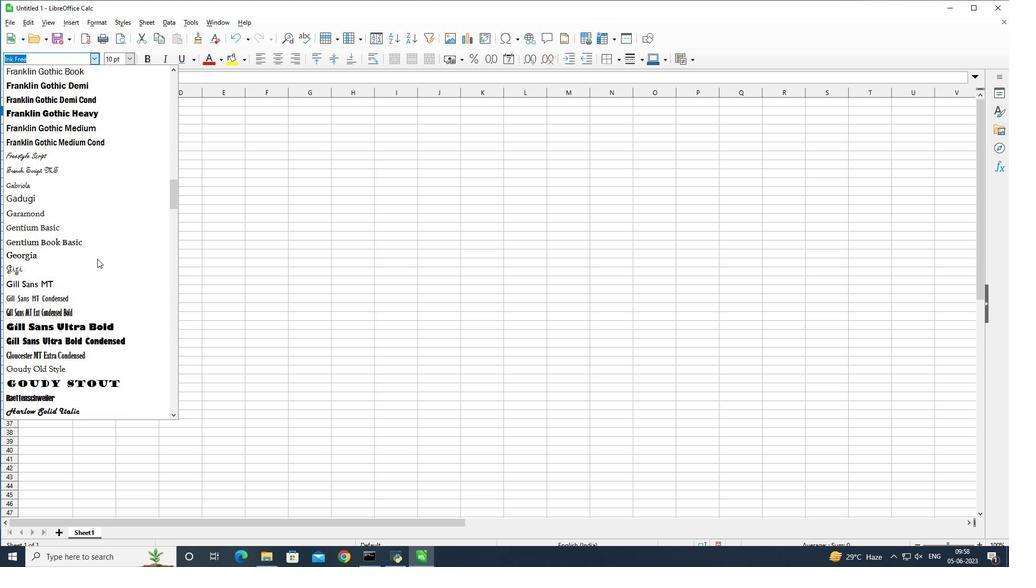 
Action: Mouse scrolled (97, 258) with delta (0, 0)
Screenshot: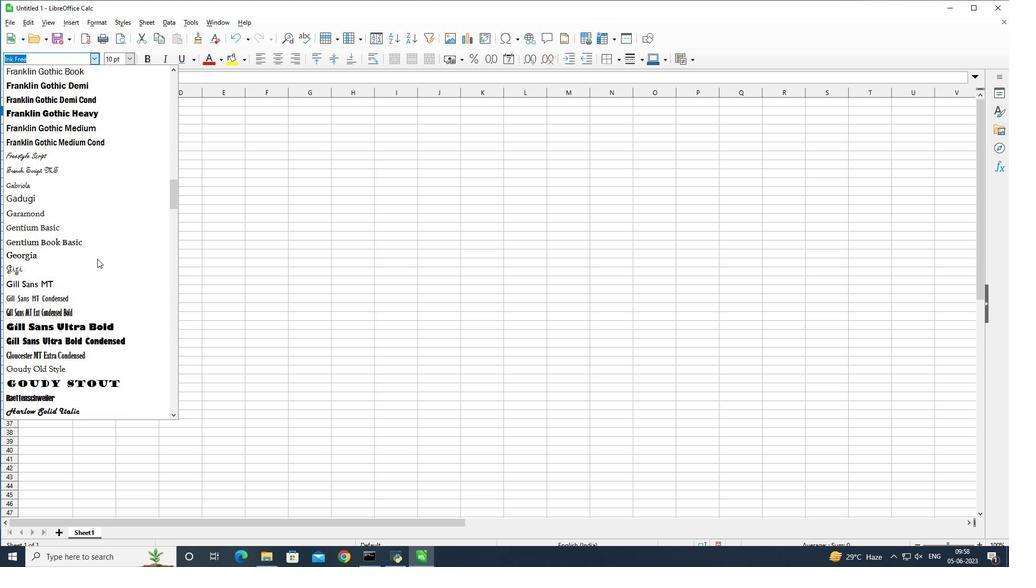 
Action: Mouse scrolled (97, 258) with delta (0, 0)
Screenshot: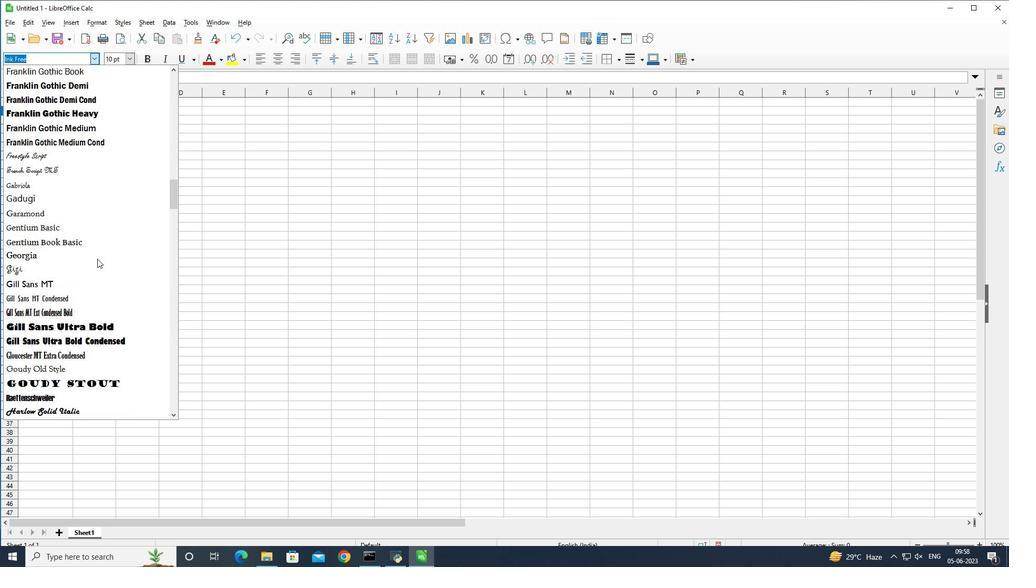
Action: Mouse scrolled (97, 258) with delta (0, 0)
Screenshot: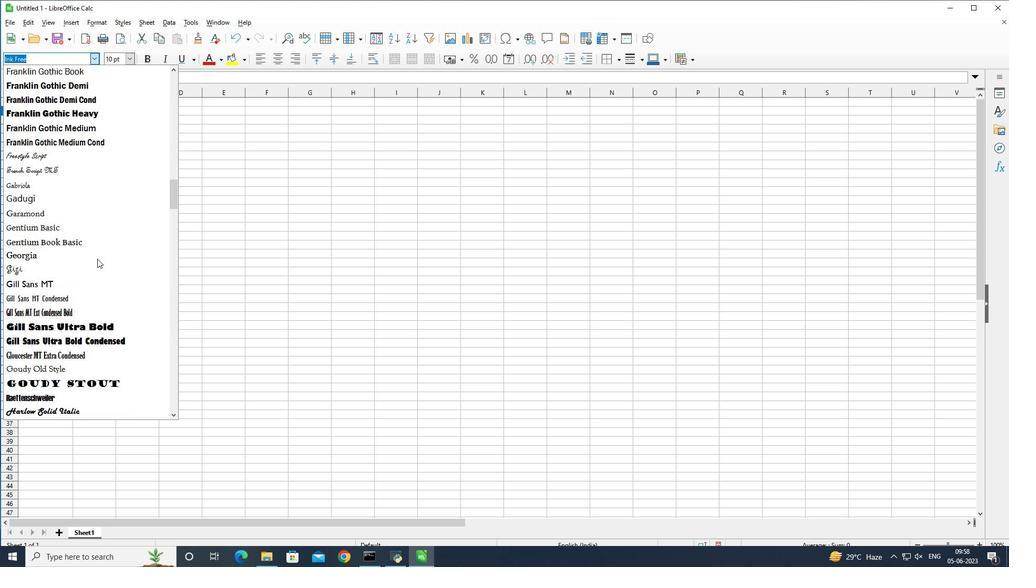 
Action: Mouse scrolled (97, 258) with delta (0, 0)
Screenshot: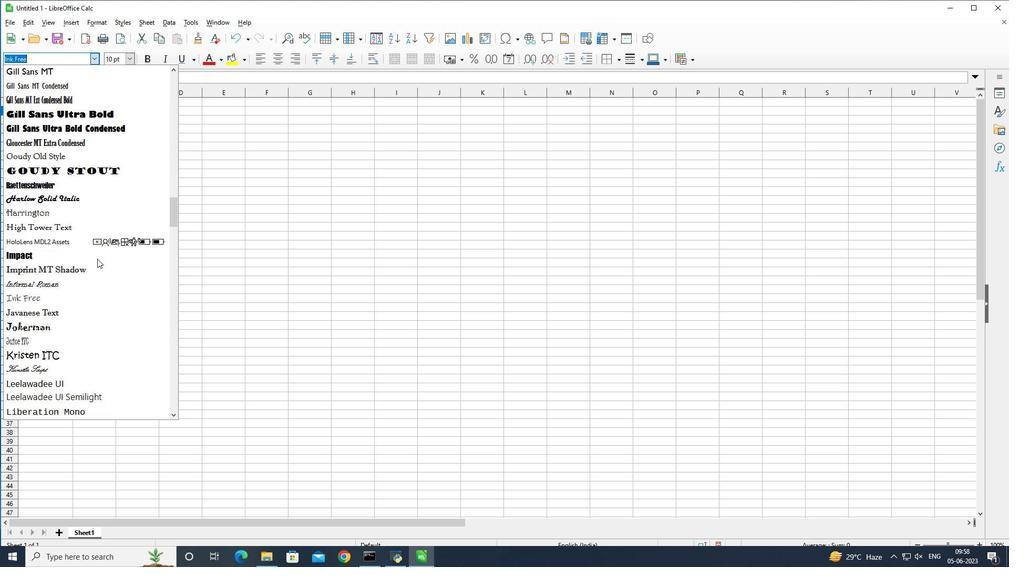 
Action: Mouse scrolled (97, 258) with delta (0, 0)
Screenshot: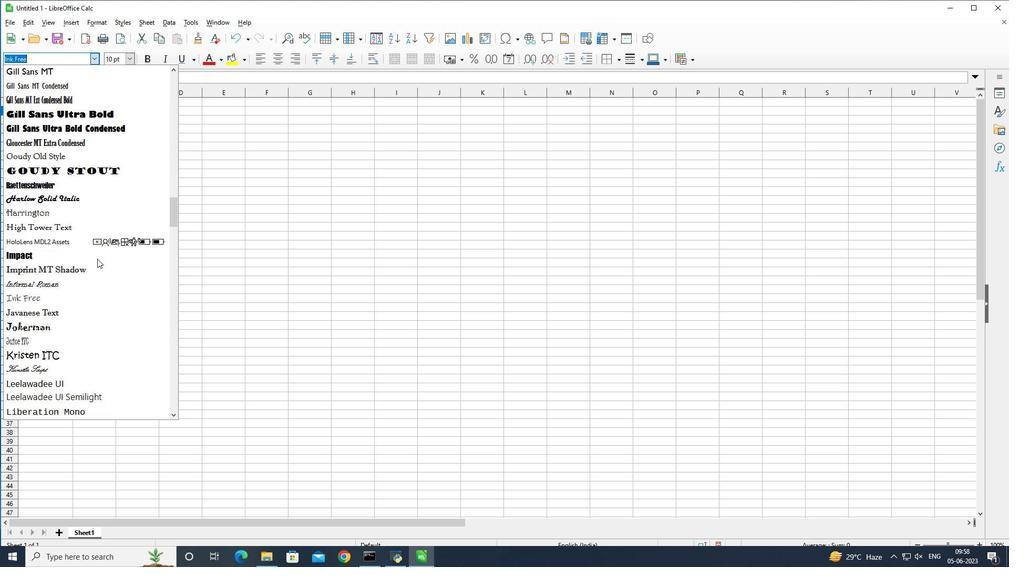 
Action: Mouse scrolled (97, 258) with delta (0, 0)
Screenshot: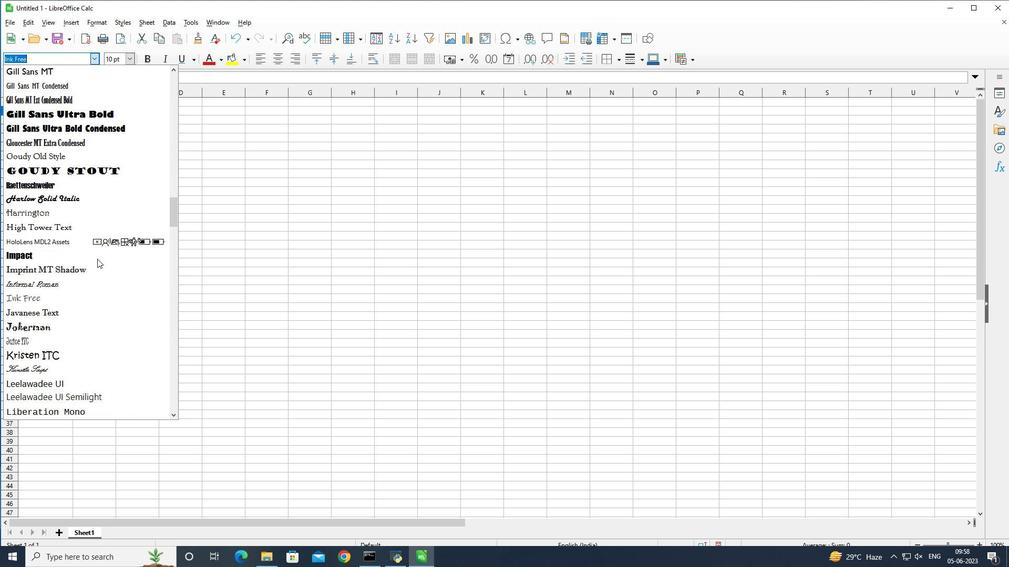 
Action: Mouse scrolled (97, 258) with delta (0, 0)
Screenshot: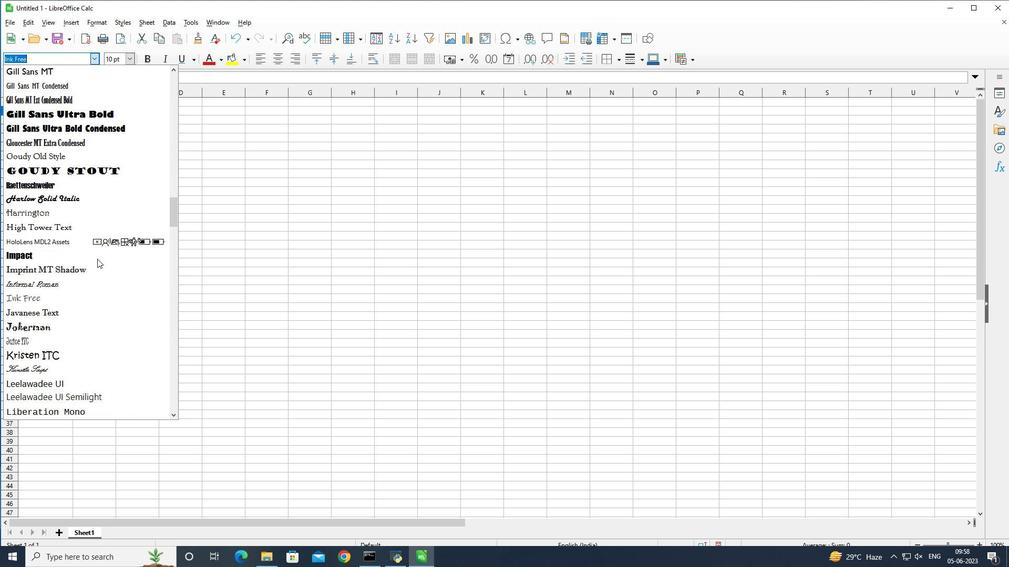 
Action: Mouse scrolled (97, 258) with delta (0, 0)
Screenshot: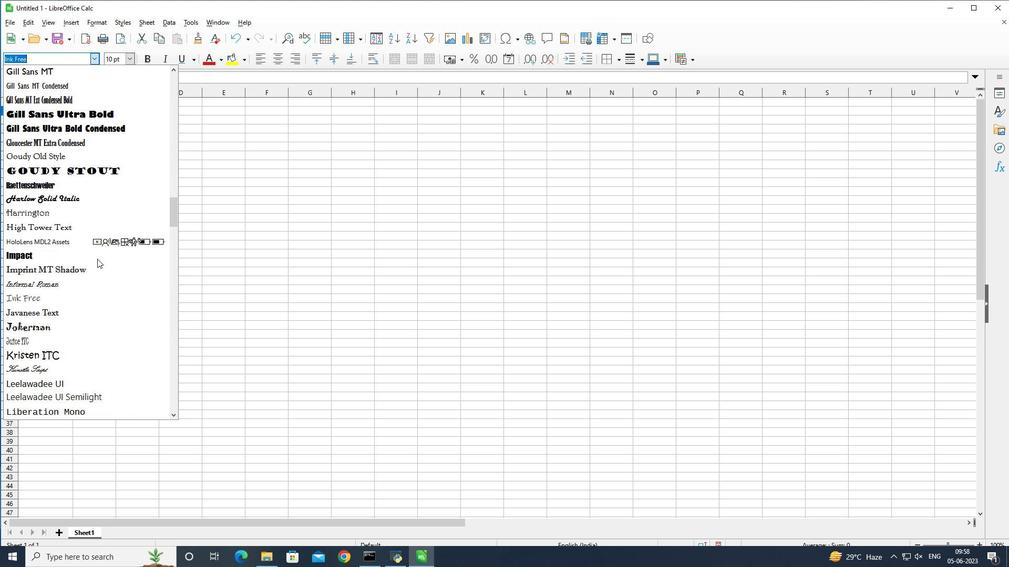 
Action: Mouse scrolled (97, 258) with delta (0, 0)
Screenshot: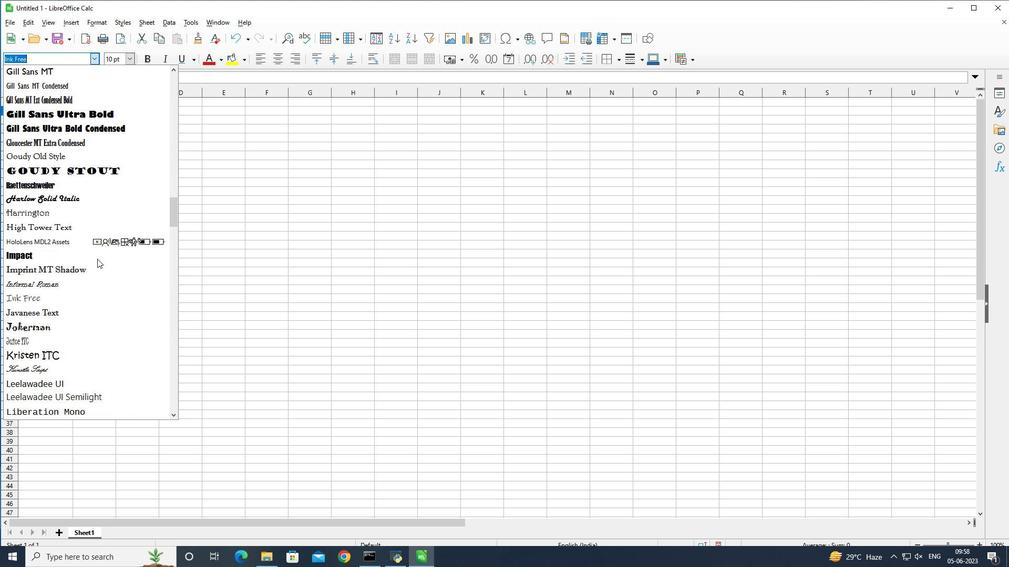 
Action: Mouse moved to (96, 260)
Screenshot: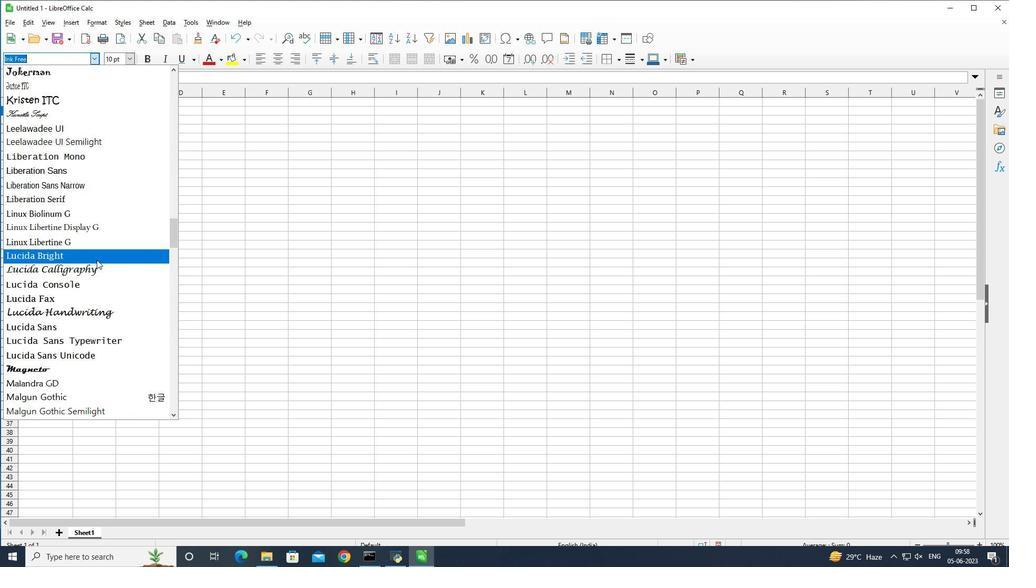
Action: Mouse scrolled (96, 260) with delta (0, 0)
Screenshot: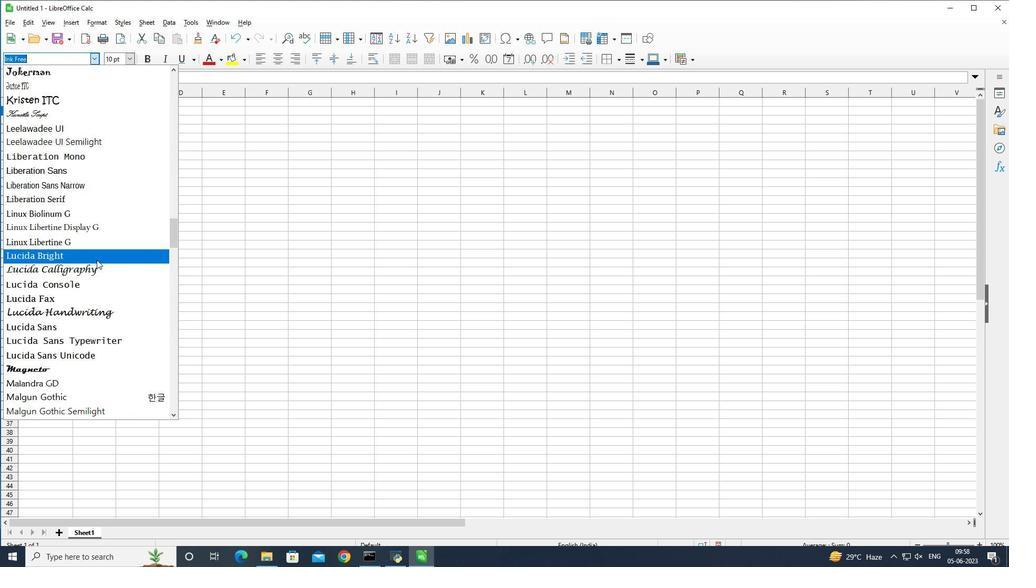 
Action: Mouse moved to (95, 261)
Screenshot: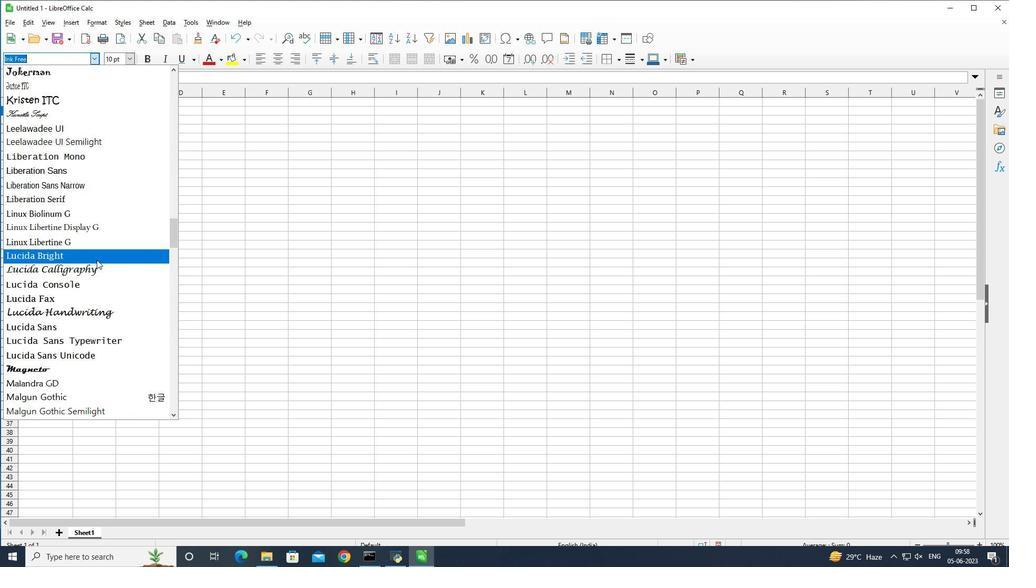 
Action: Mouse scrolled (95, 260) with delta (0, 0)
Screenshot: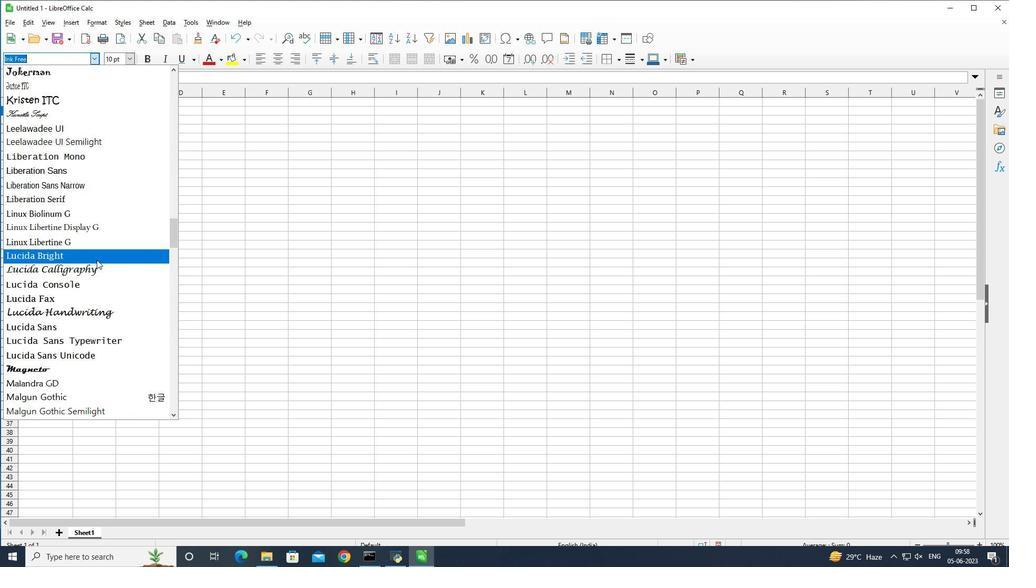 
Action: Mouse scrolled (95, 261) with delta (0, 0)
Screenshot: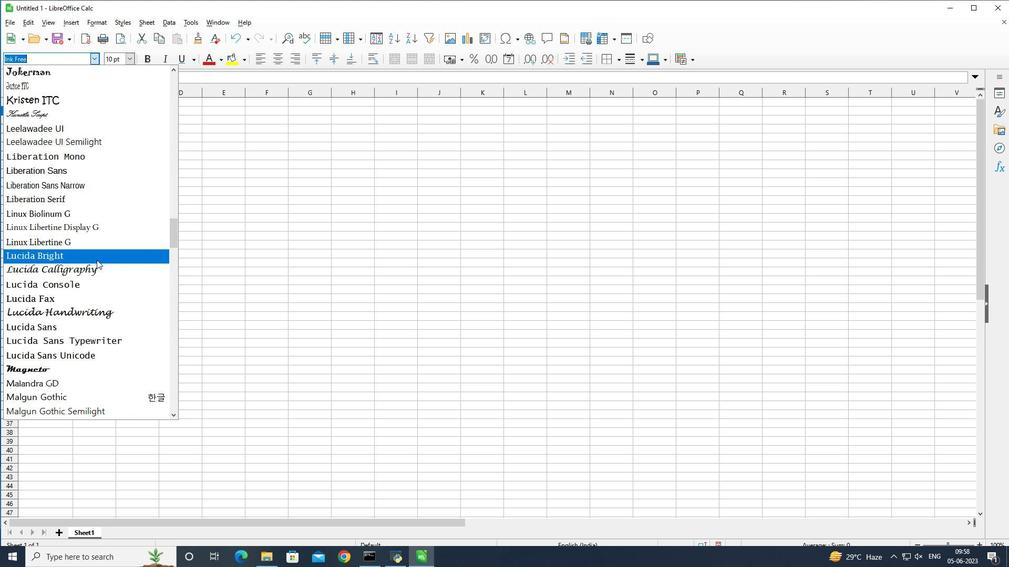 
Action: Mouse scrolled (95, 261) with delta (0, 0)
Screenshot: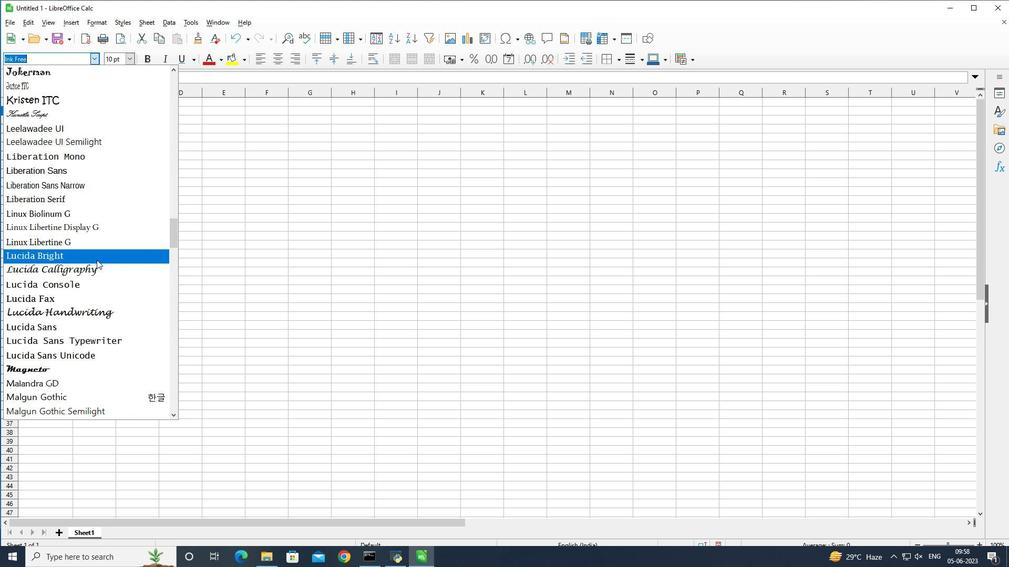 
Action: Mouse moved to (95, 262)
Screenshot: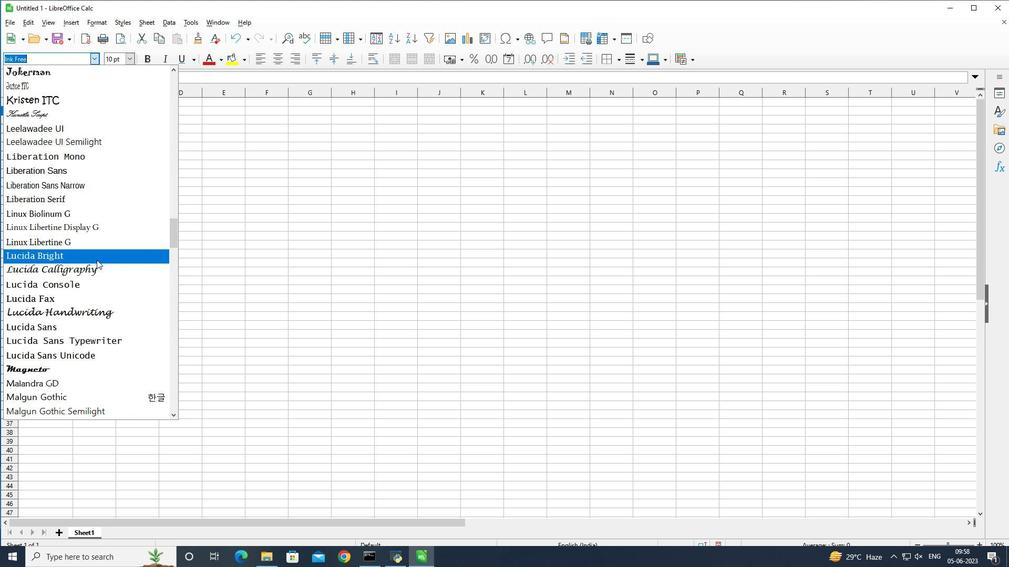 
Action: Mouse scrolled (95, 261) with delta (0, 0)
Screenshot: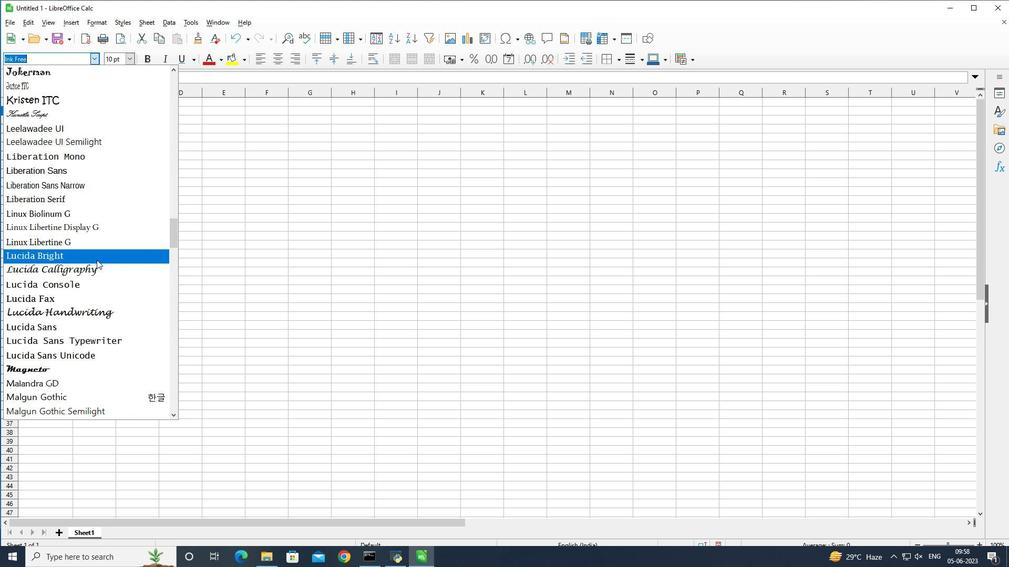 
Action: Mouse moved to (114, 176)
Screenshot: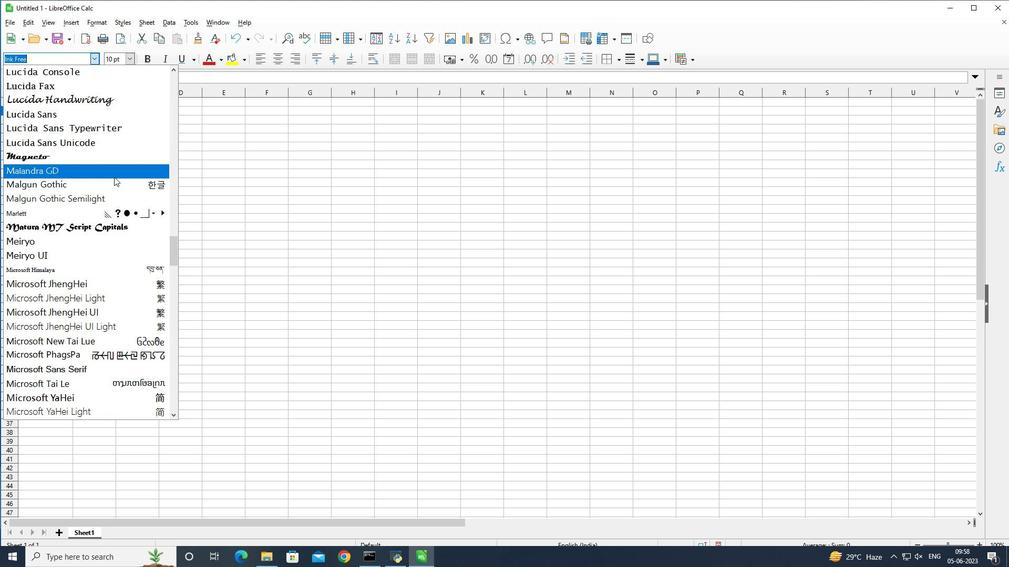 
Action: Mouse scrolled (114, 177) with delta (0, 0)
Screenshot: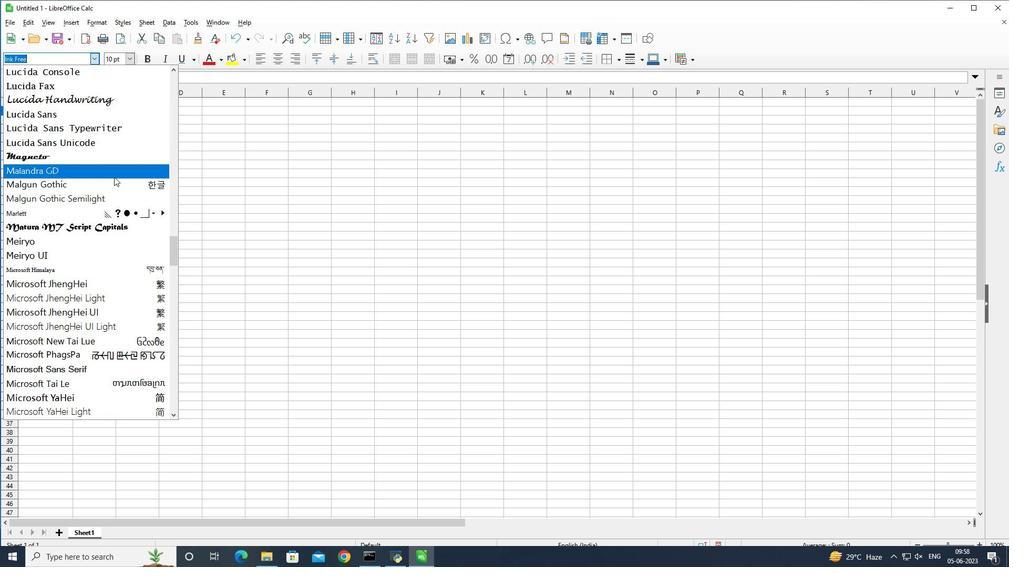 
Action: Mouse scrolled (114, 177) with delta (0, 0)
Screenshot: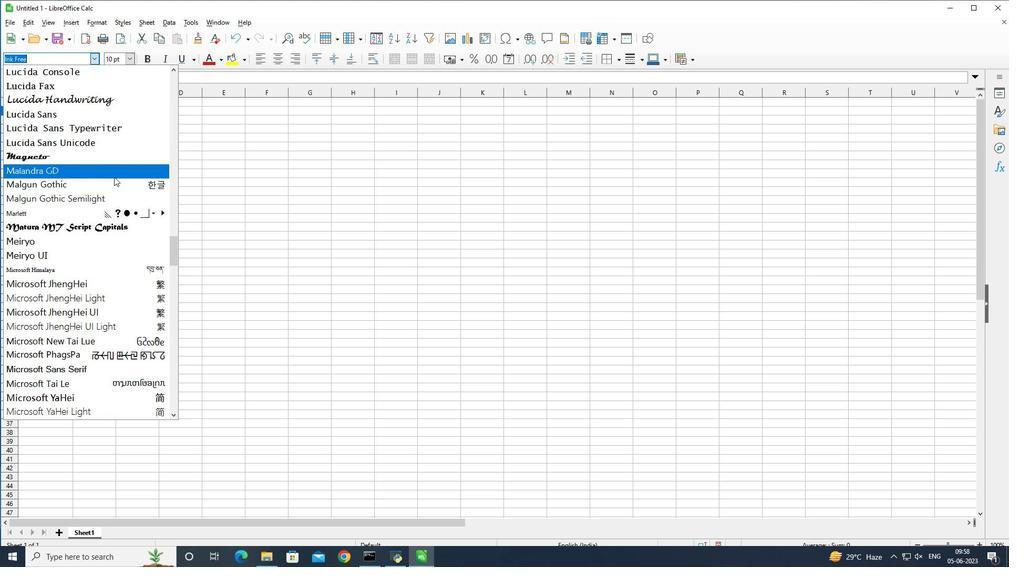 
Action: Mouse moved to (134, 130)
Screenshot: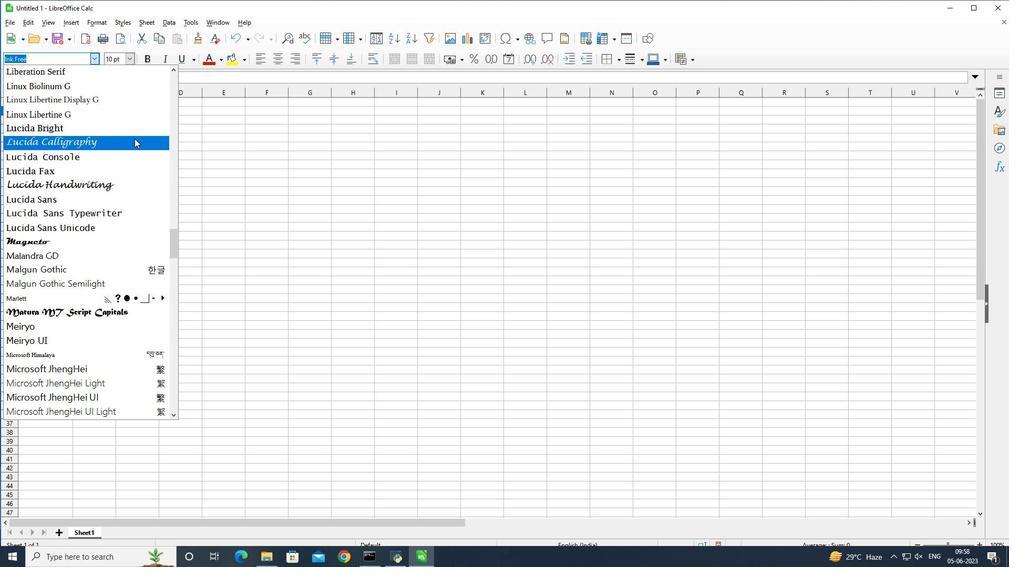 
Action: Mouse scrolled (134, 131) with delta (0, 0)
Screenshot: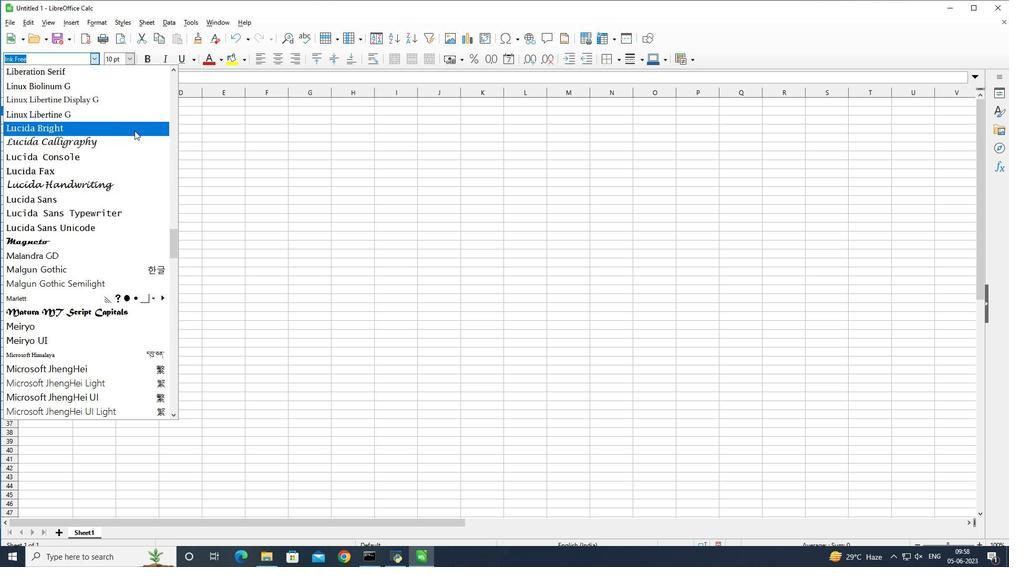 
Action: Mouse scrolled (134, 131) with delta (0, 0)
Screenshot: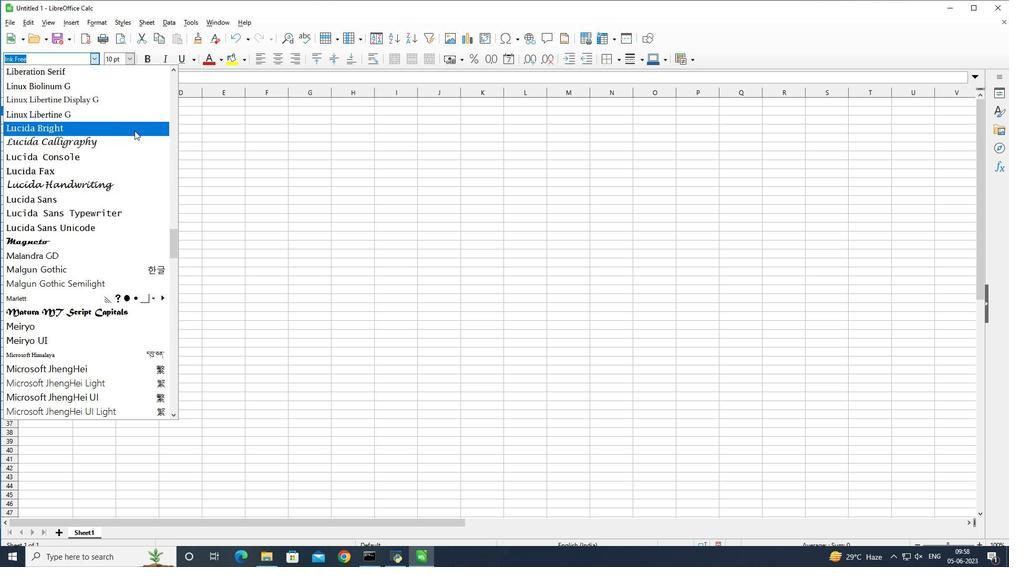 
Action: Mouse scrolled (134, 131) with delta (0, 0)
Screenshot: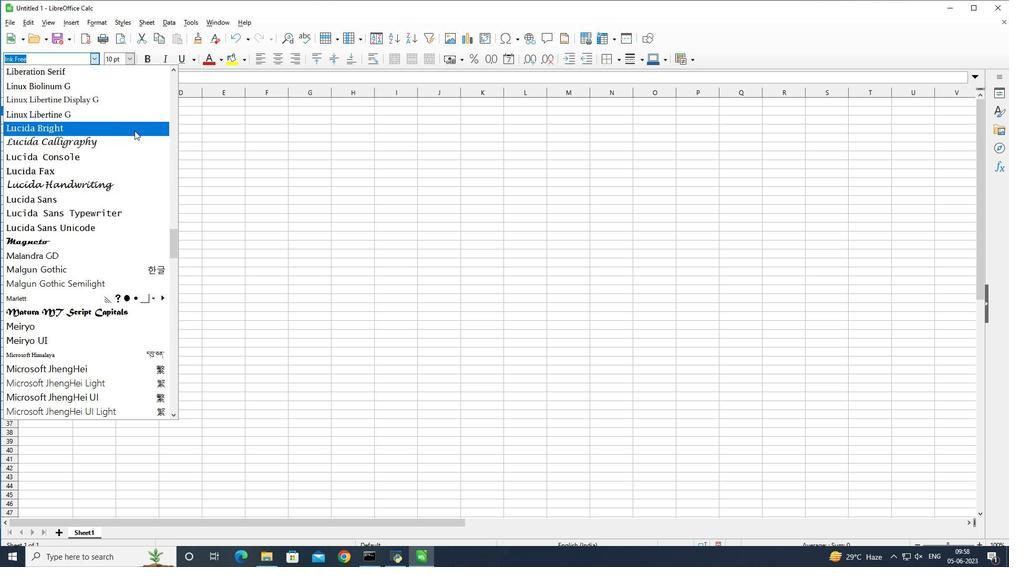 
Action: Mouse moved to (121, 174)
Screenshot: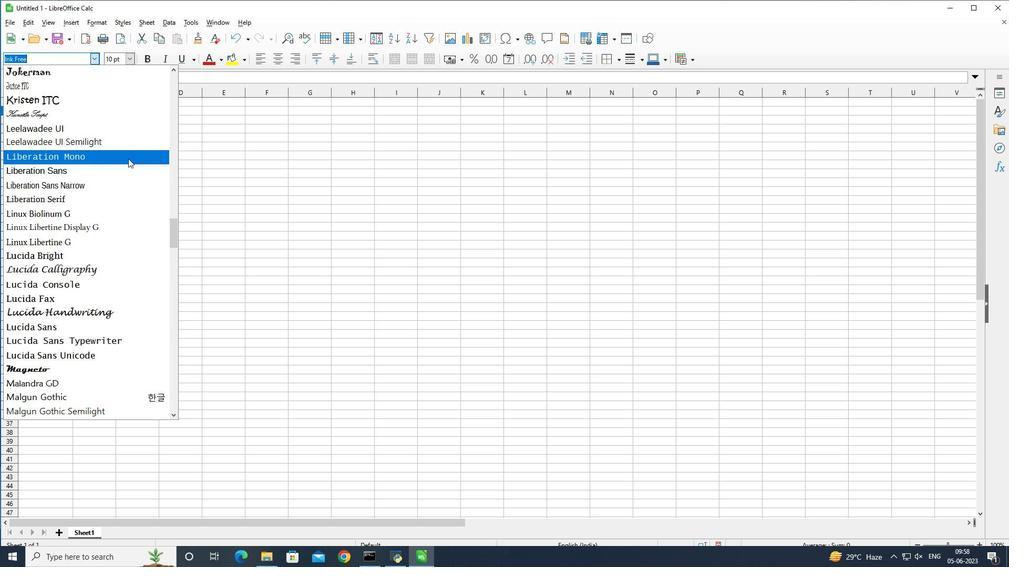 
Action: Mouse pressed left at (121, 174)
Screenshot: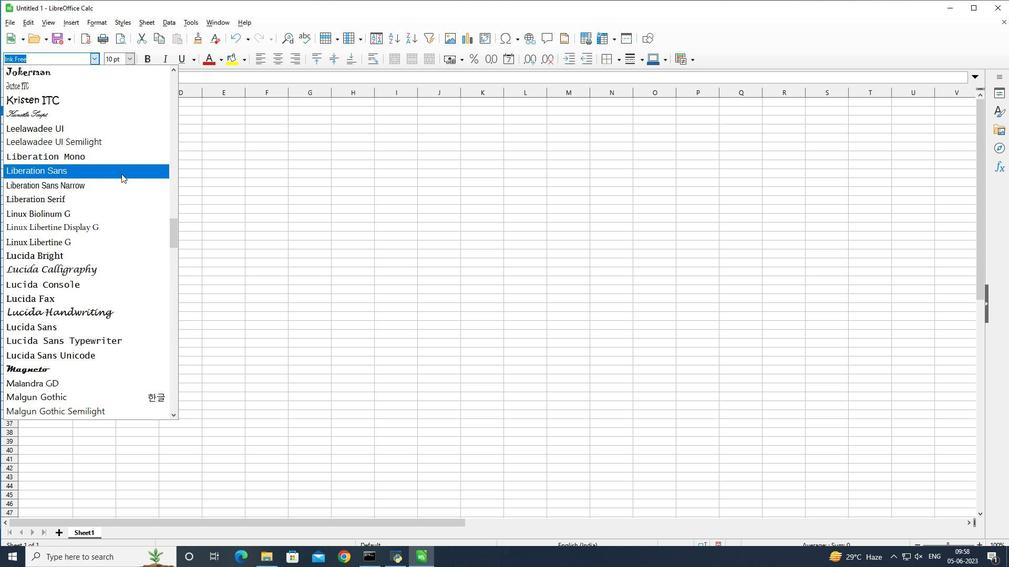 
Action: Mouse moved to (48, 111)
Screenshot: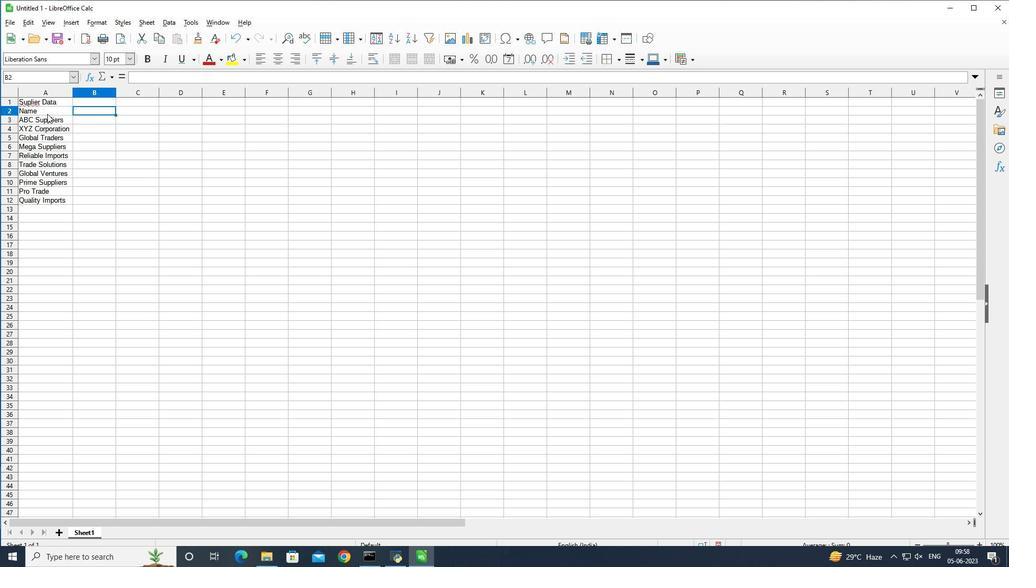 
Action: Mouse pressed left at (48, 111)
Screenshot: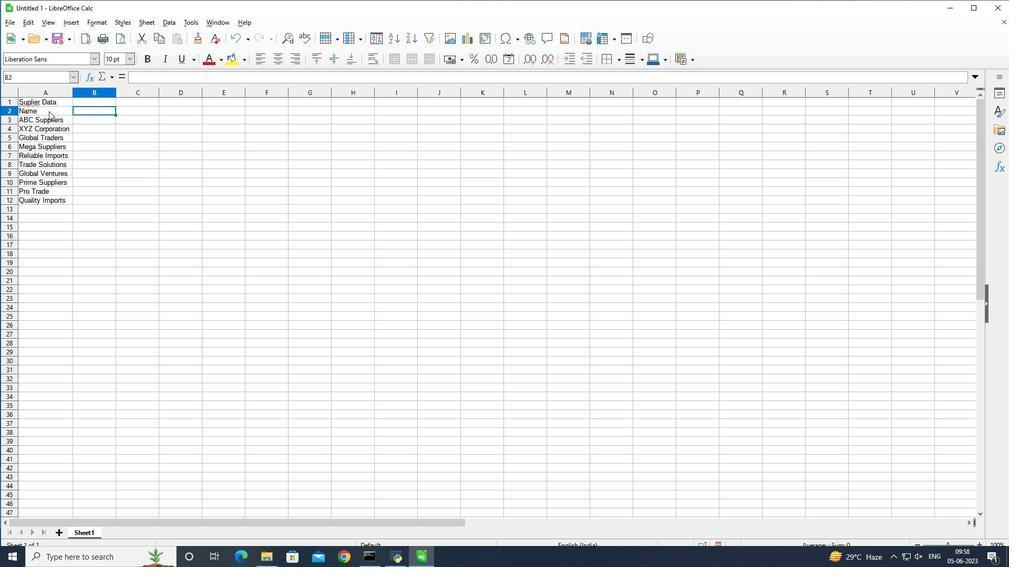 
Action: Mouse moved to (99, 110)
Screenshot: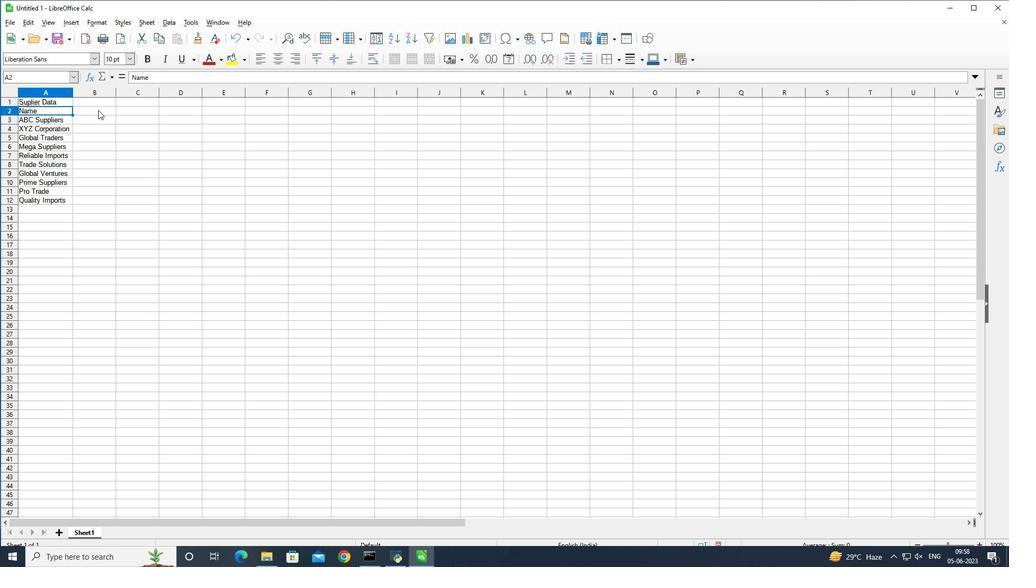 
Action: Mouse pressed left at (99, 110)
Screenshot: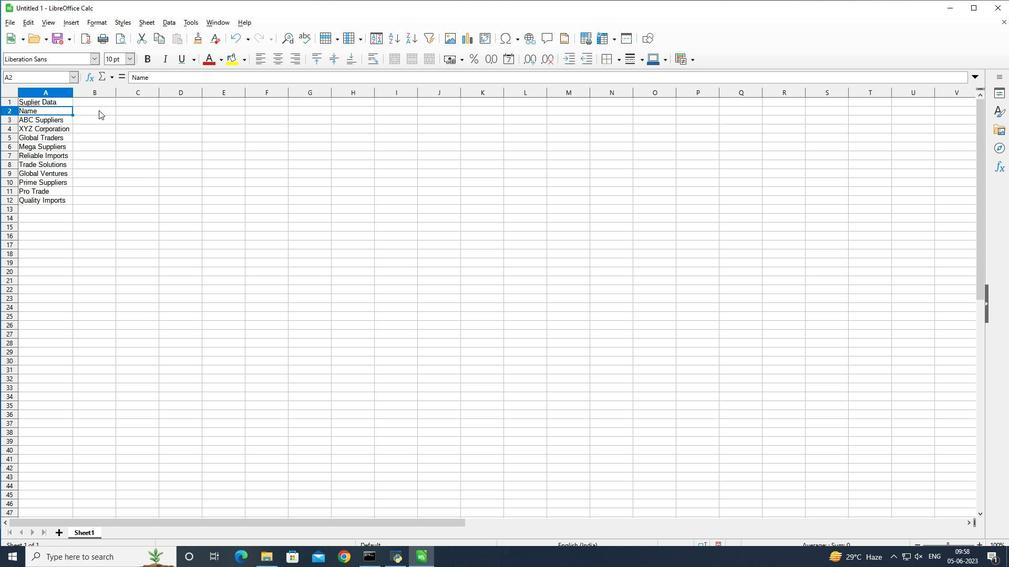 
Action: Mouse moved to (225, 165)
Screenshot: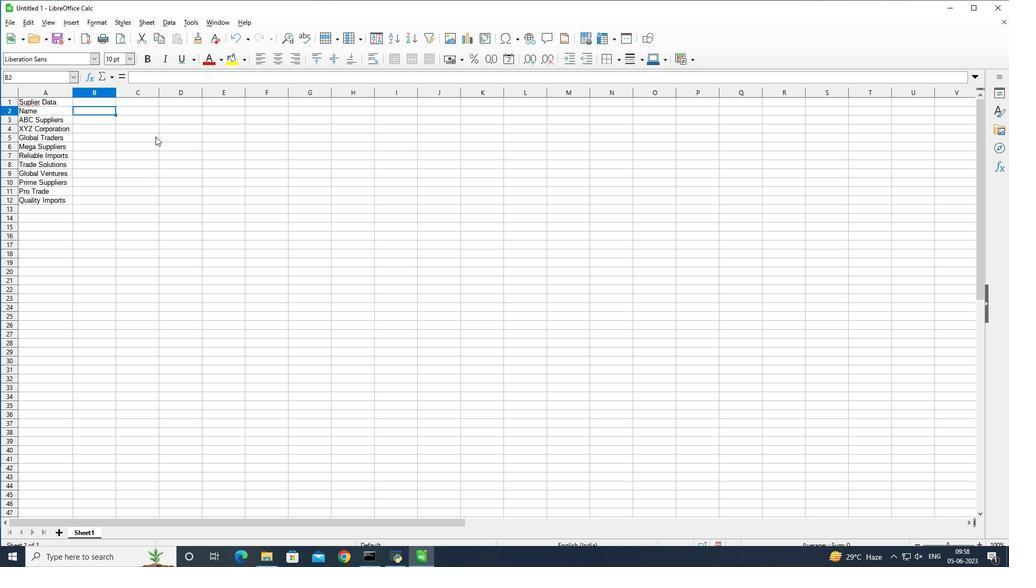 
Action: Key pressed <Key.shift><Key.shift><Key.shift>Last<Key.space><Key.shift>Week<Key.space><Key.shift>Sales<Key.space>of
Screenshot: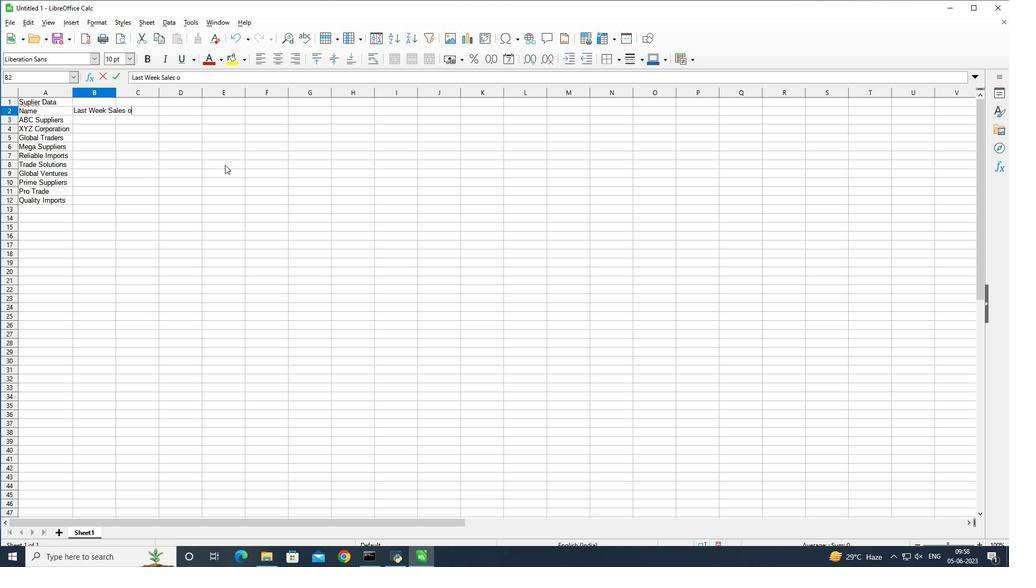 
Action: Mouse moved to (255, 196)
Screenshot: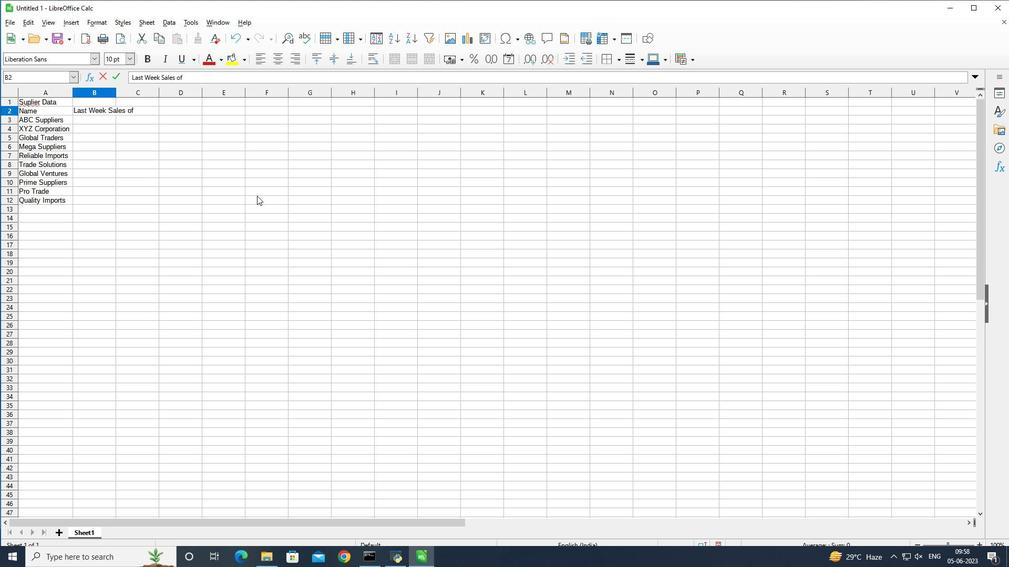 
Action: Key pressed <Key.space>
Screenshot: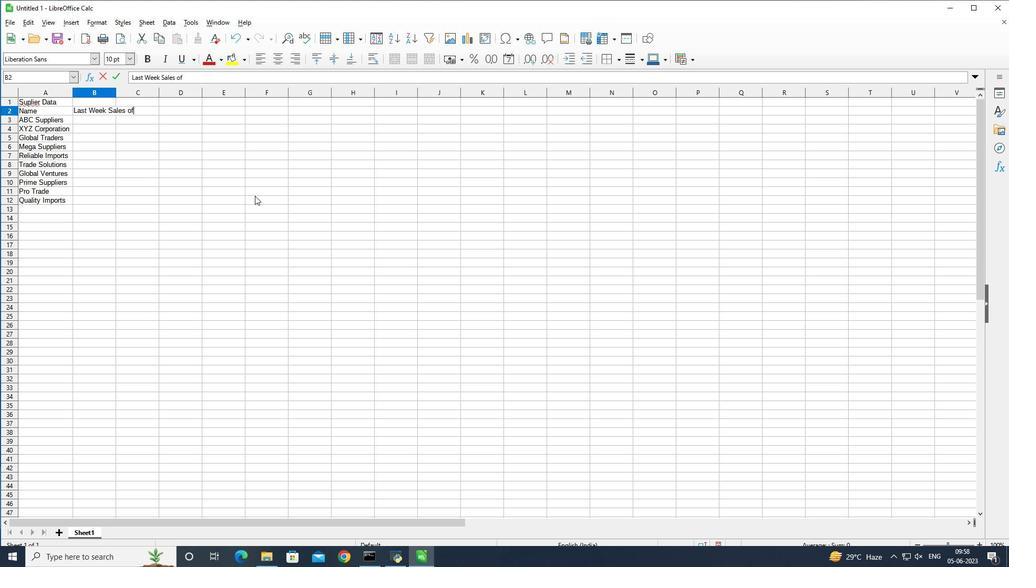 
Action: Mouse moved to (223, 160)
Screenshot: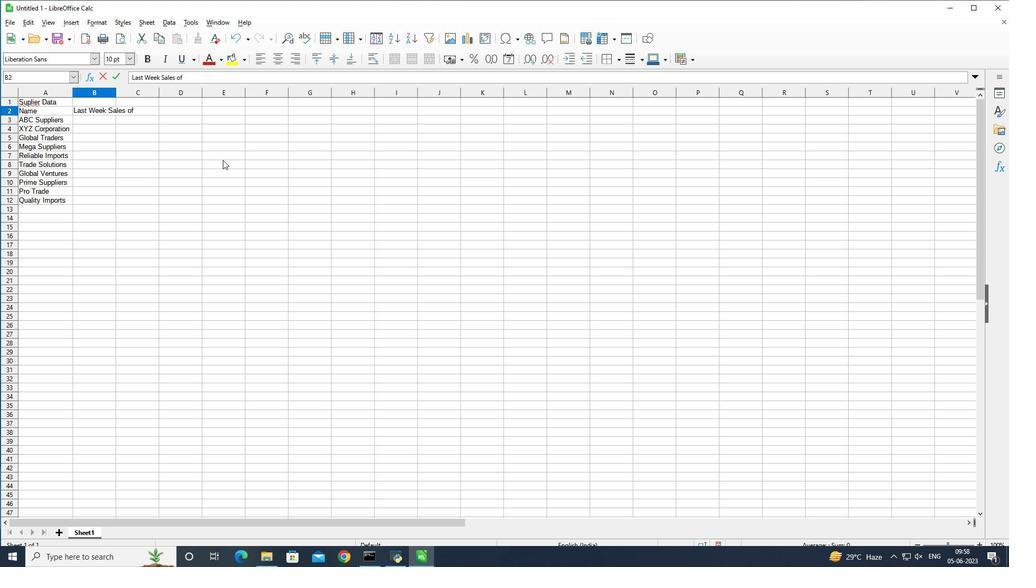 
Action: Key pressed <Key.shift>September<Key.enter>
Screenshot: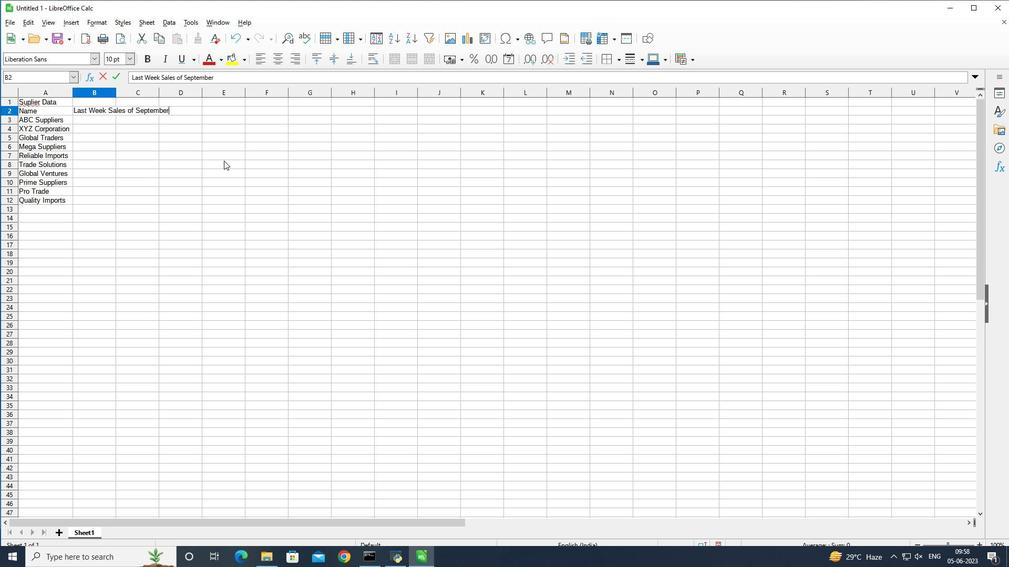 
Action: Mouse moved to (116, 92)
Screenshot: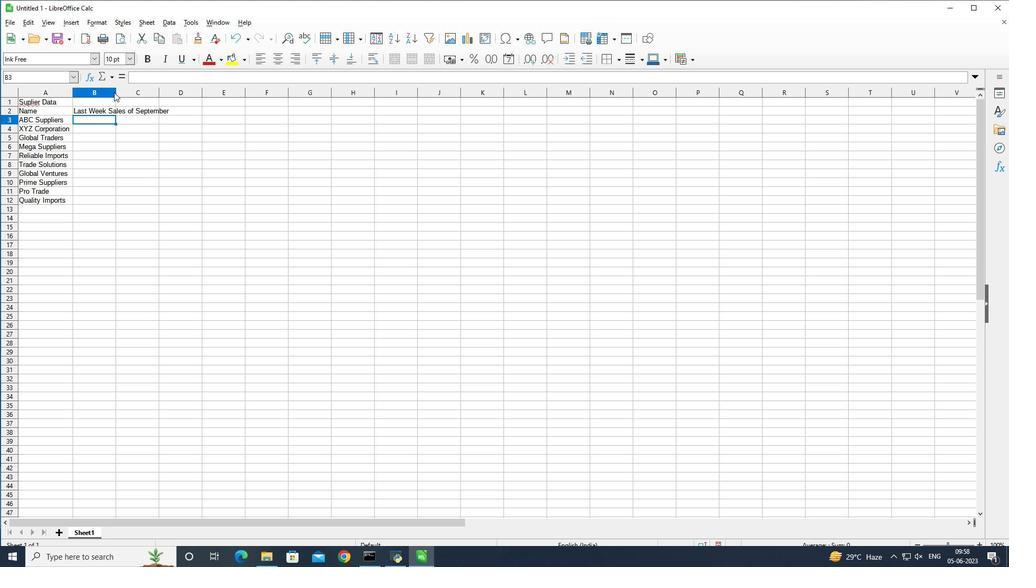 
Action: Mouse pressed left at (116, 92)
Screenshot: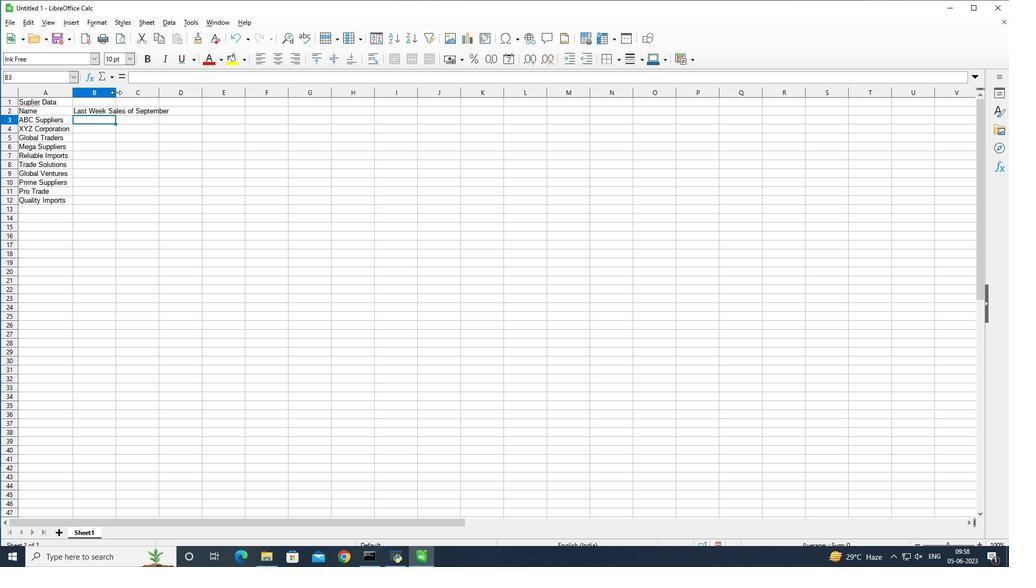 
Action: Mouse moved to (292, 174)
Screenshot: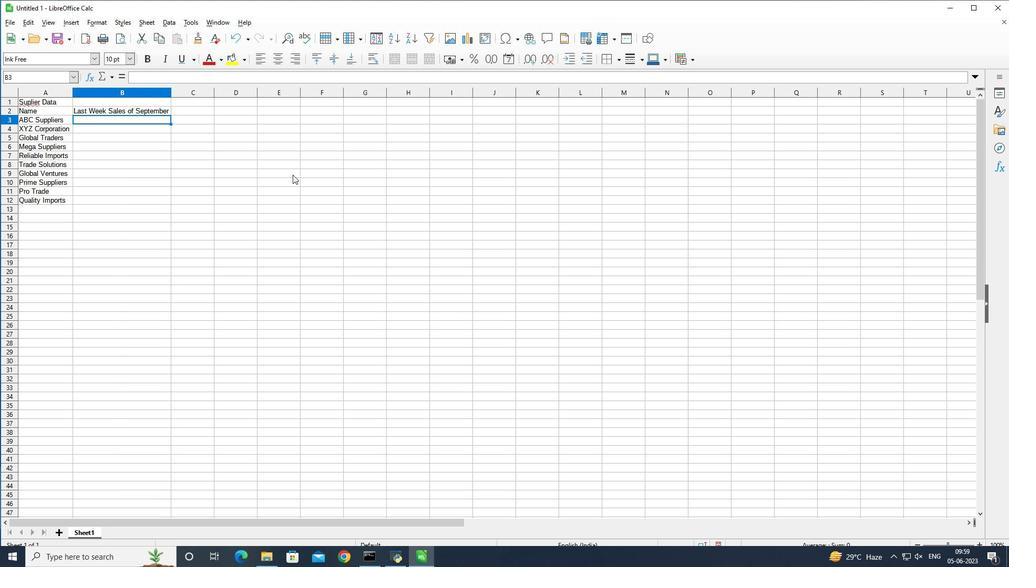 
Action: Key pressed 6<Key.backspace>
Screenshot: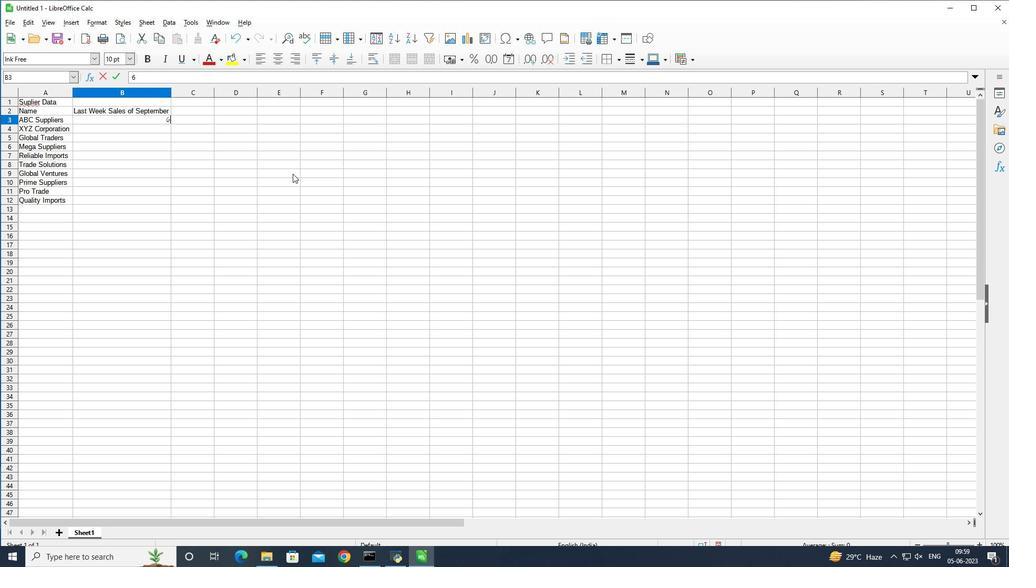 
Action: Mouse moved to (95, 56)
Screenshot: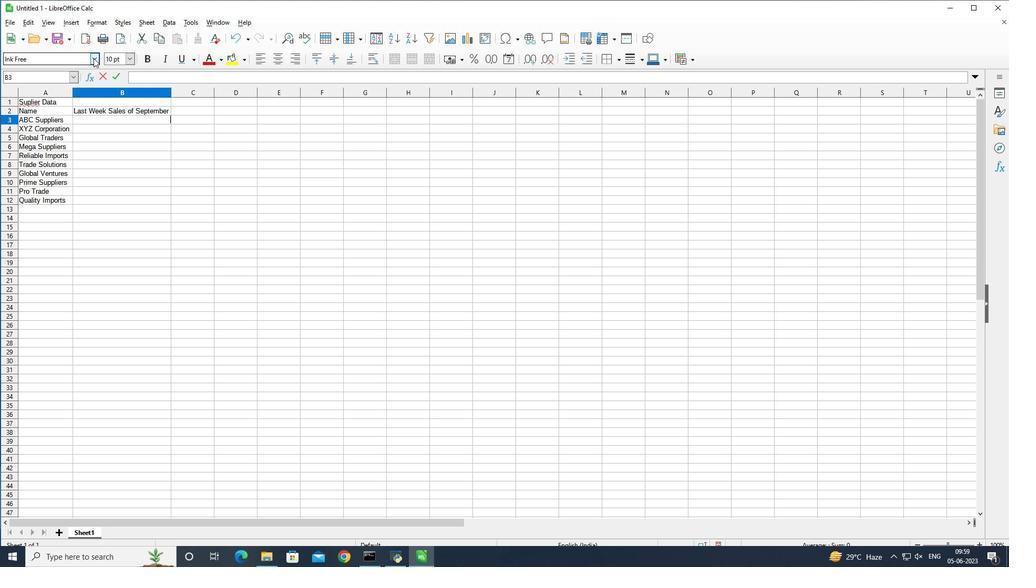 
Action: Mouse pressed left at (95, 56)
Screenshot: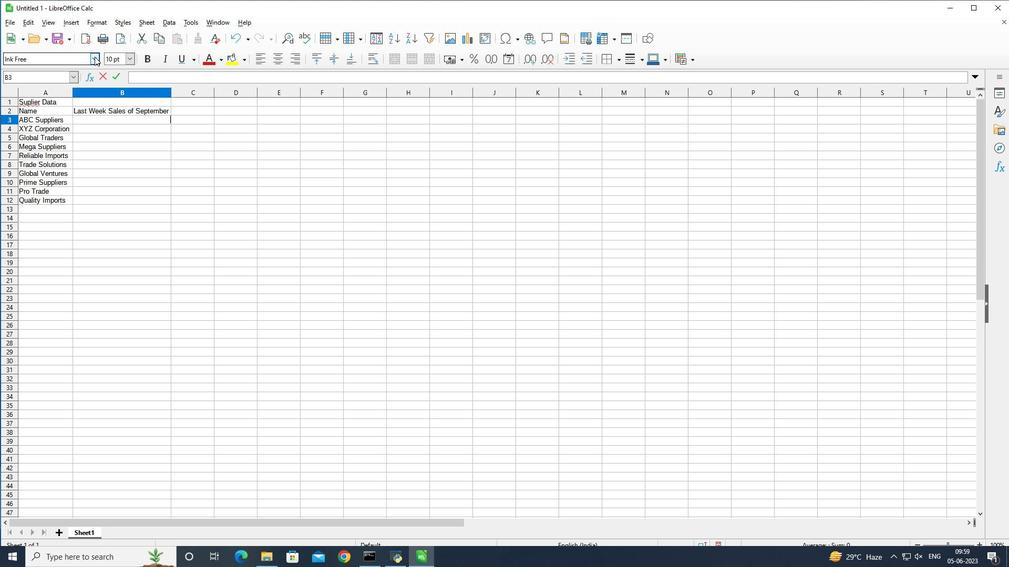 
Action: Mouse moved to (113, 71)
Screenshot: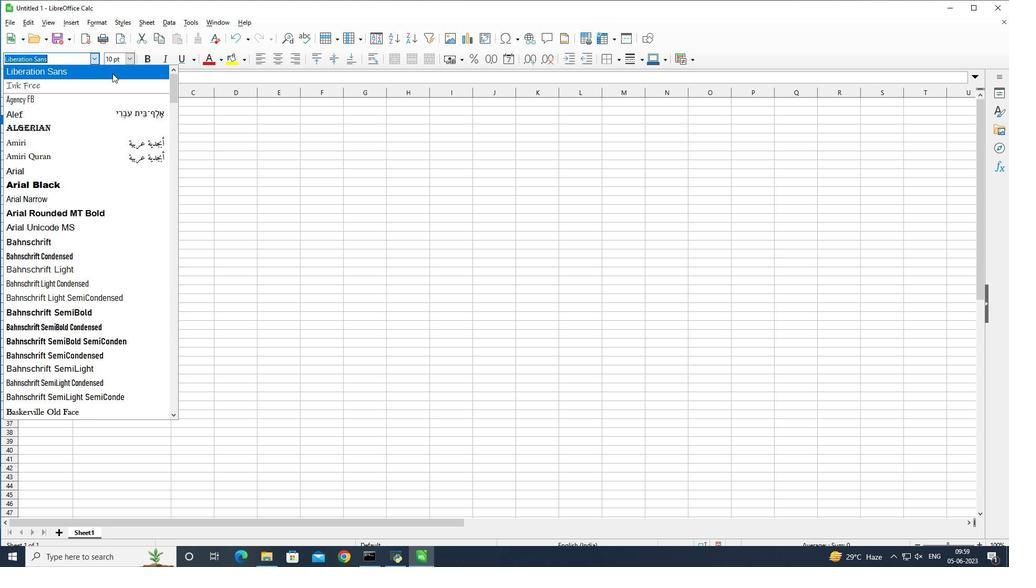 
Action: Mouse pressed left at (113, 71)
Screenshot: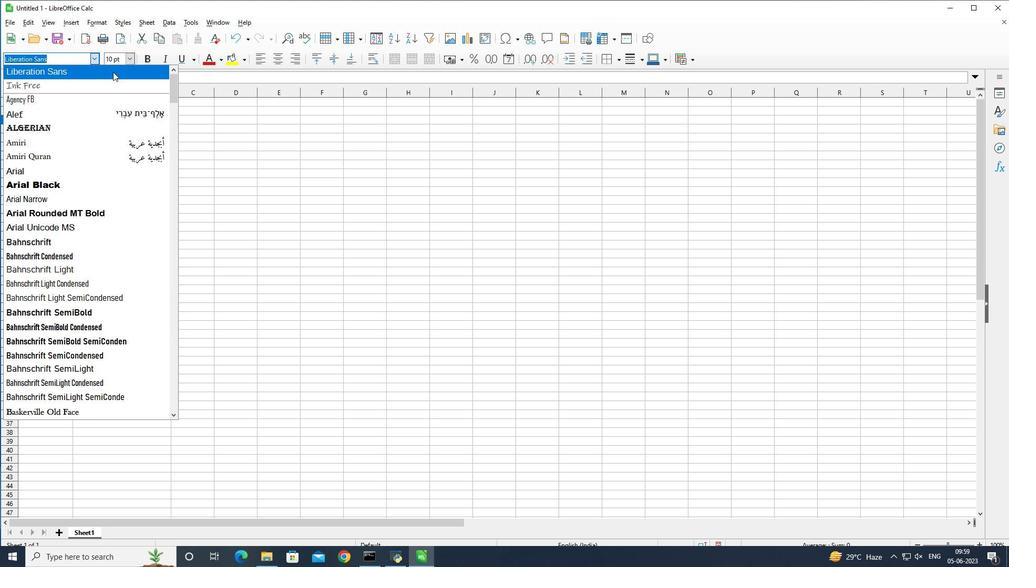 
Action: Mouse moved to (159, 118)
Screenshot: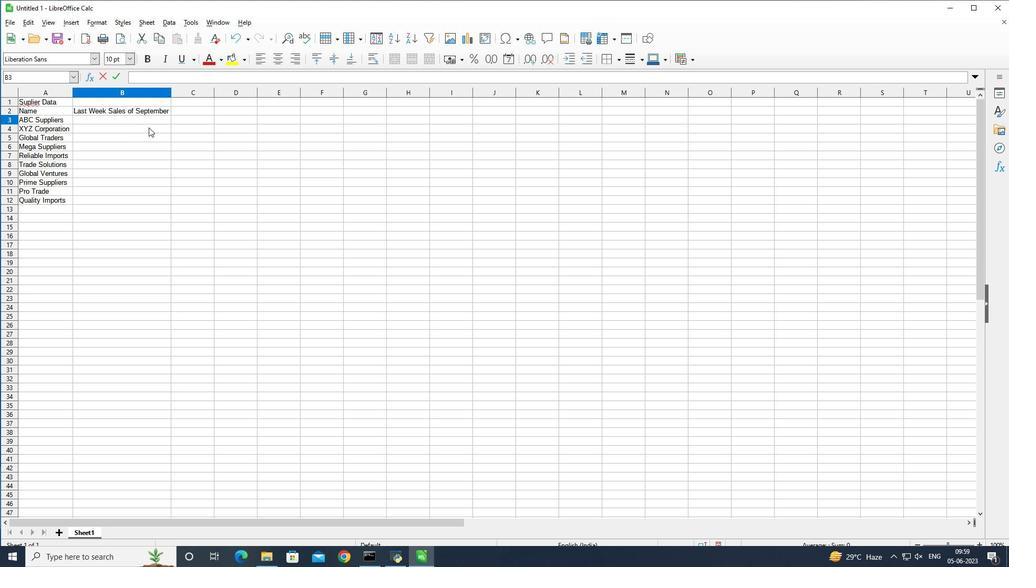 
Action: Mouse pressed left at (159, 118)
Screenshot: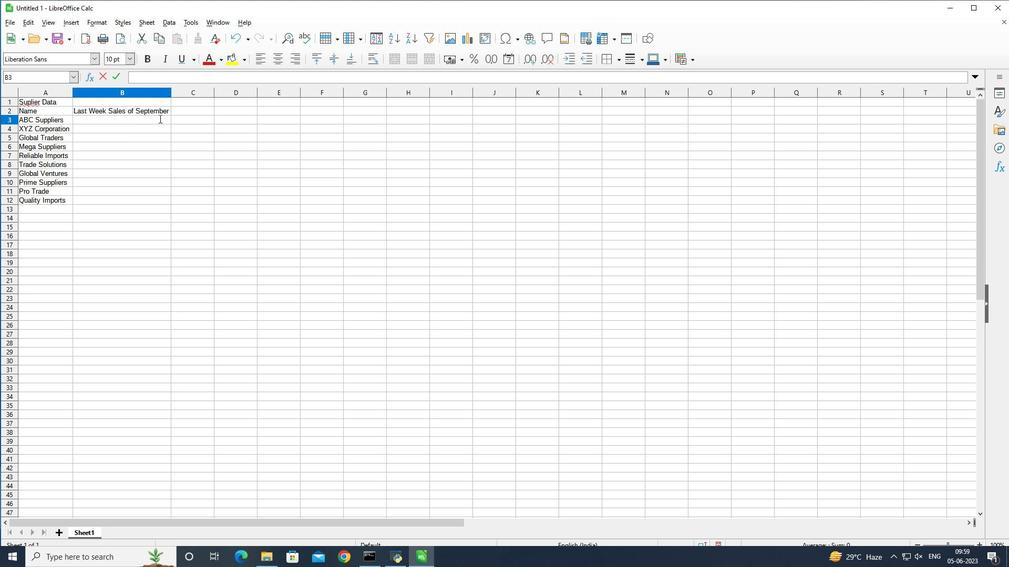 
Action: Mouse moved to (284, 122)
Screenshot: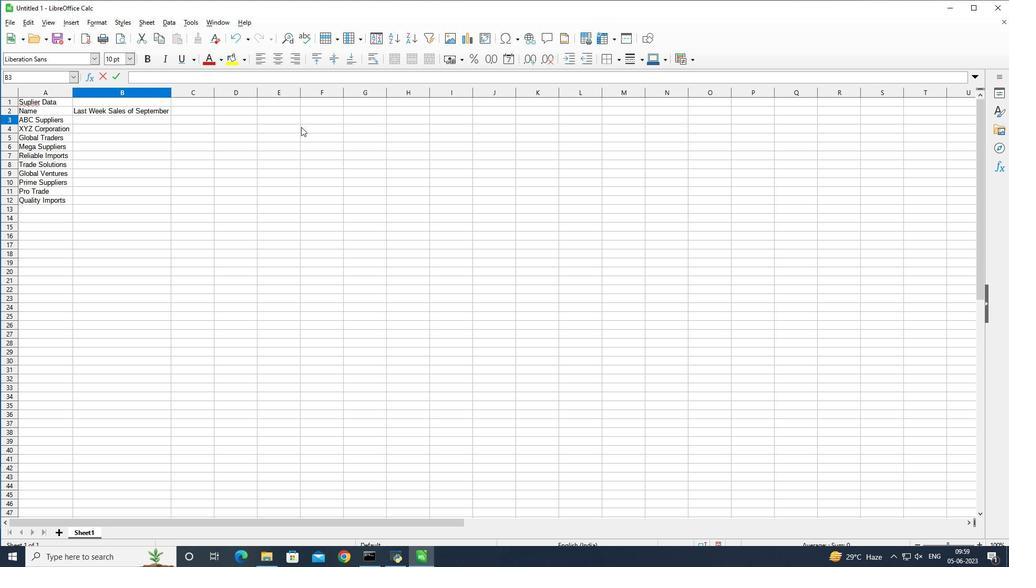 
Action: Key pressed =6998-6554<Key.enter><Key.up><Key.up>
Screenshot: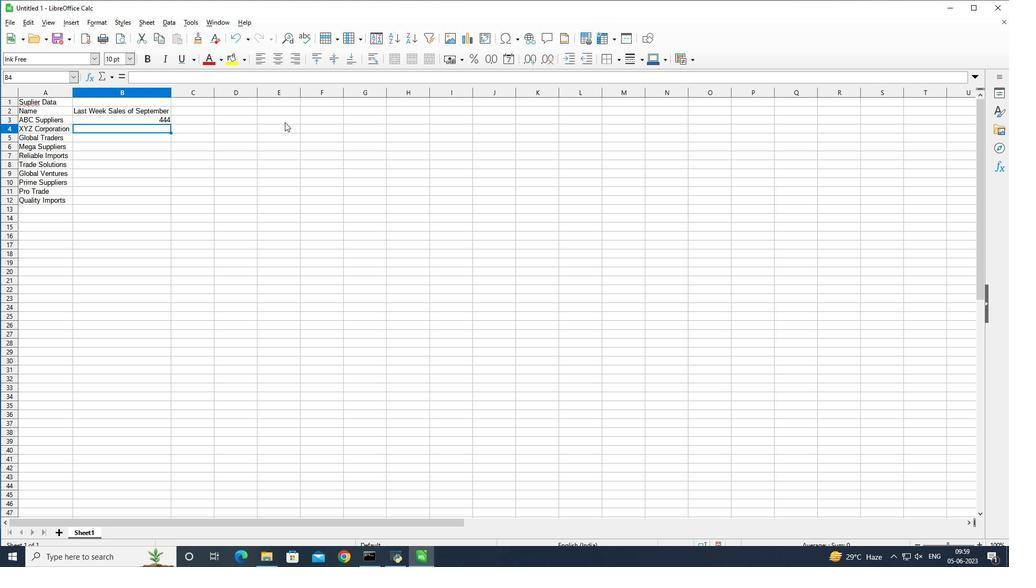 
Action: Mouse moved to (157, 119)
Screenshot: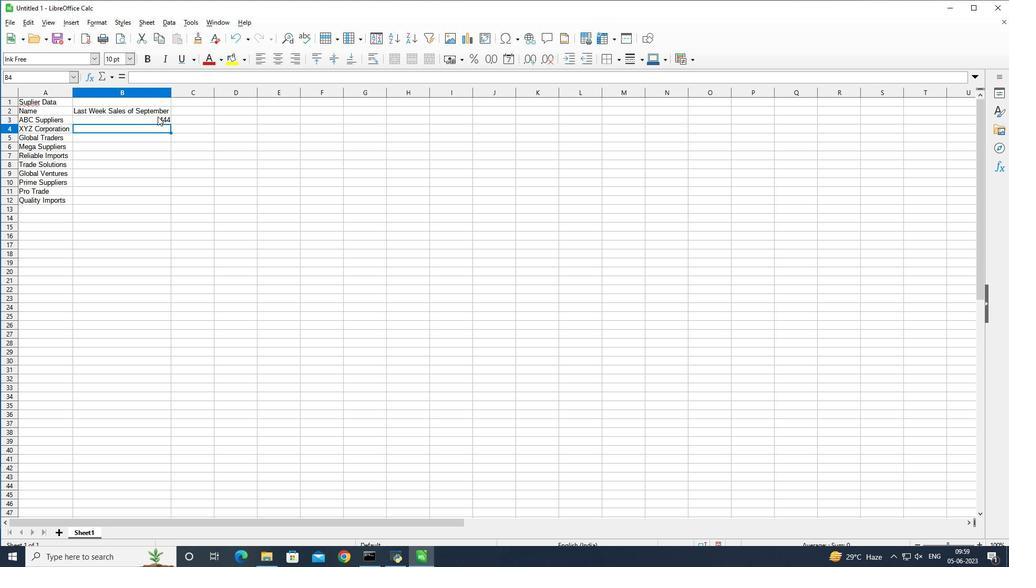 
Action: Mouse pressed left at (157, 119)
Screenshot: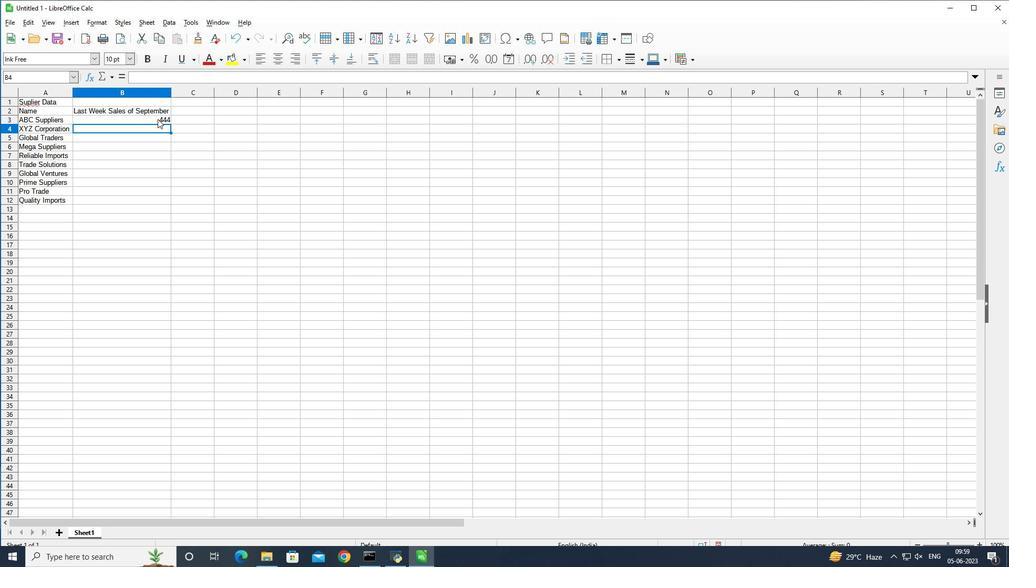 
Action: Key pressed <Key.backspace><Key.enter>
Screenshot: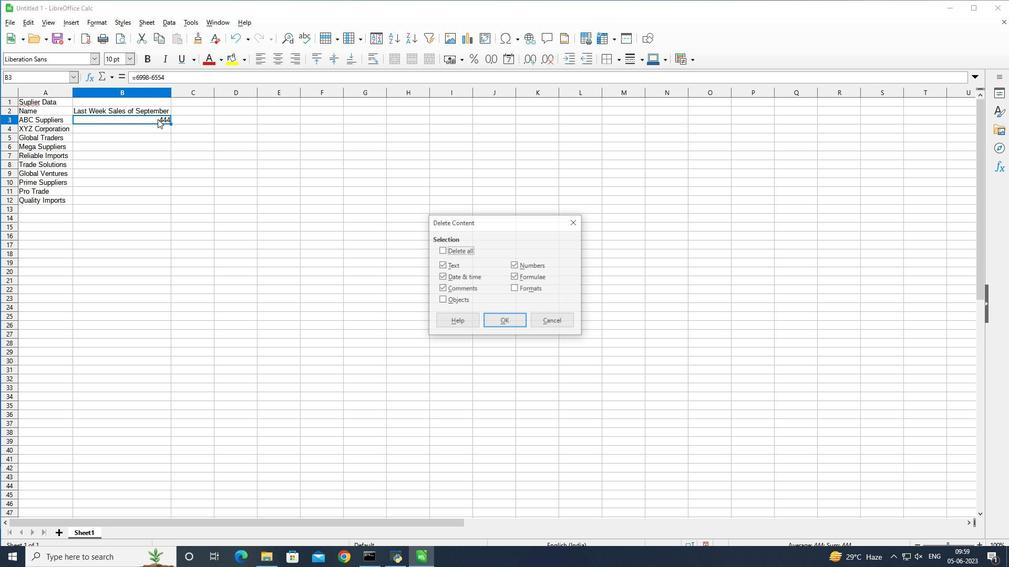 
Action: Mouse moved to (160, 133)
Screenshot: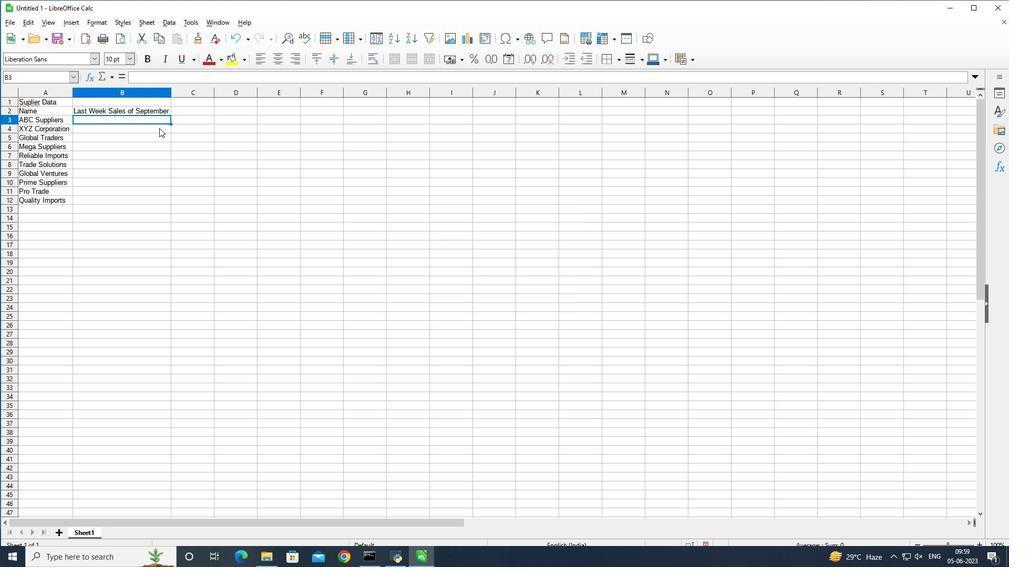 
Action: Key pressed 6900<Key.backspace><Key.backspace><Key.backspace><Key.backspace>
Screenshot: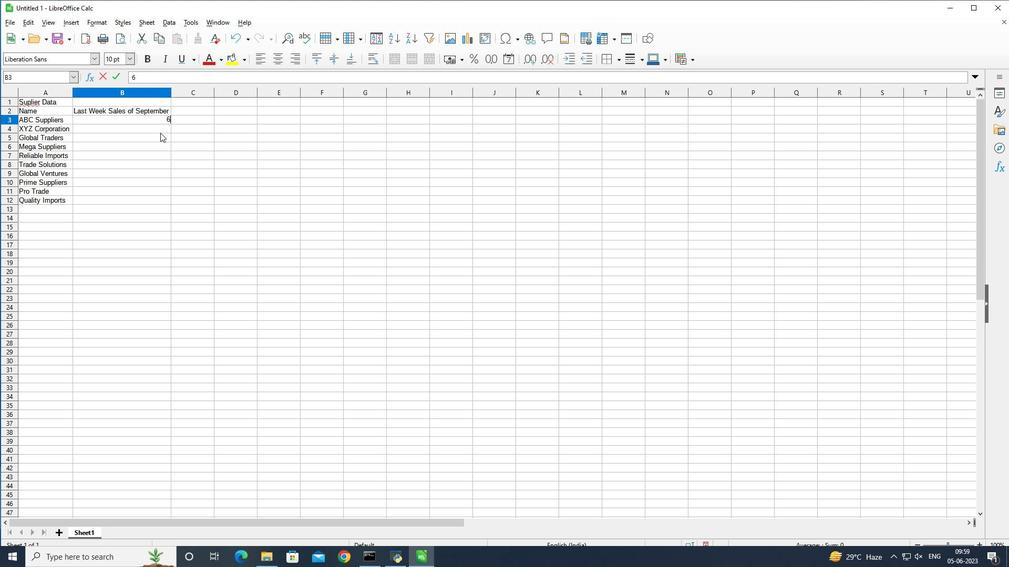 
Action: Mouse moved to (201, 156)
Screenshot: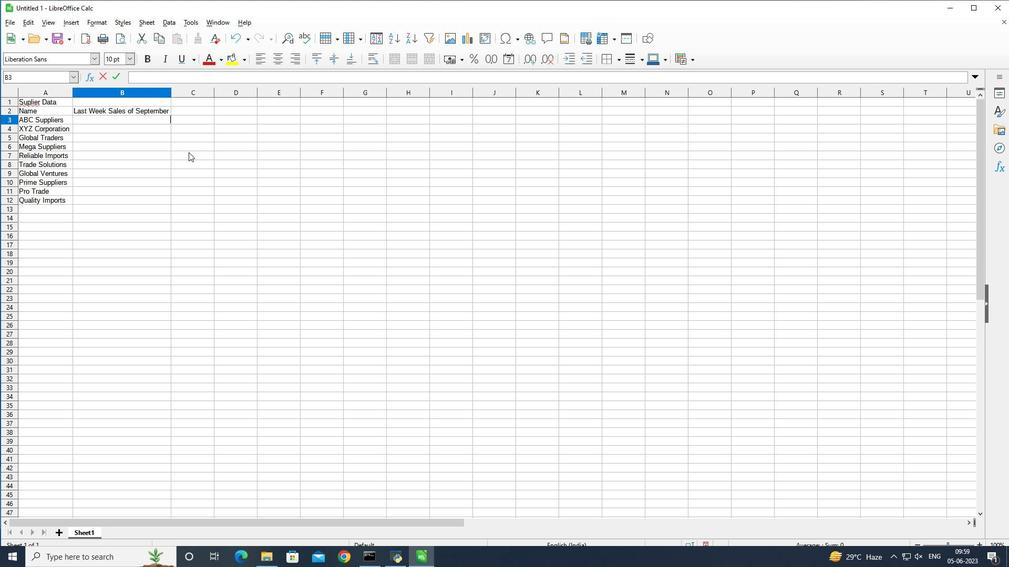 
Action: Key pressed 6600<Key.enter>6<Key.backspace>
Screenshot: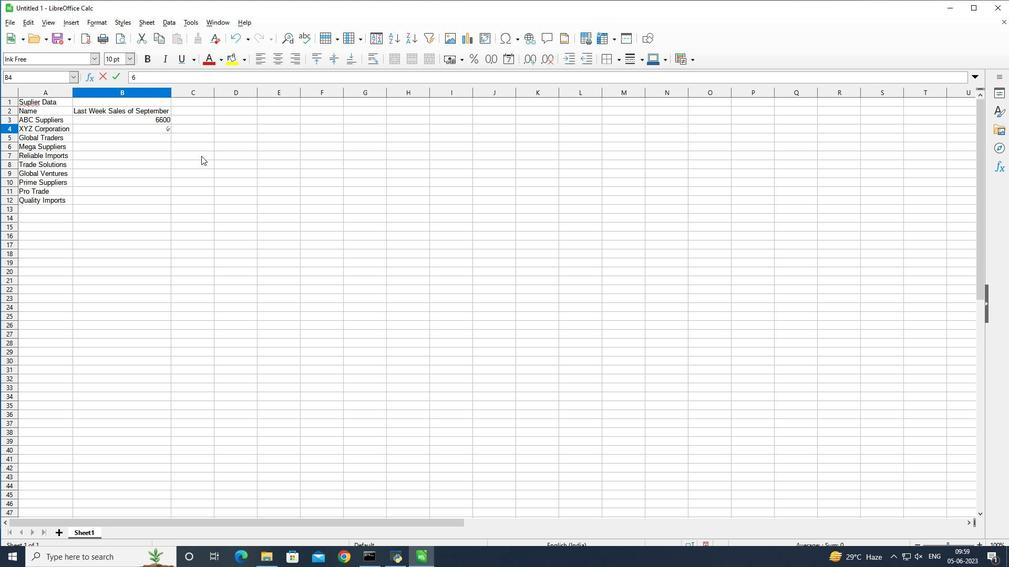 
Action: Mouse moved to (143, 130)
Screenshot: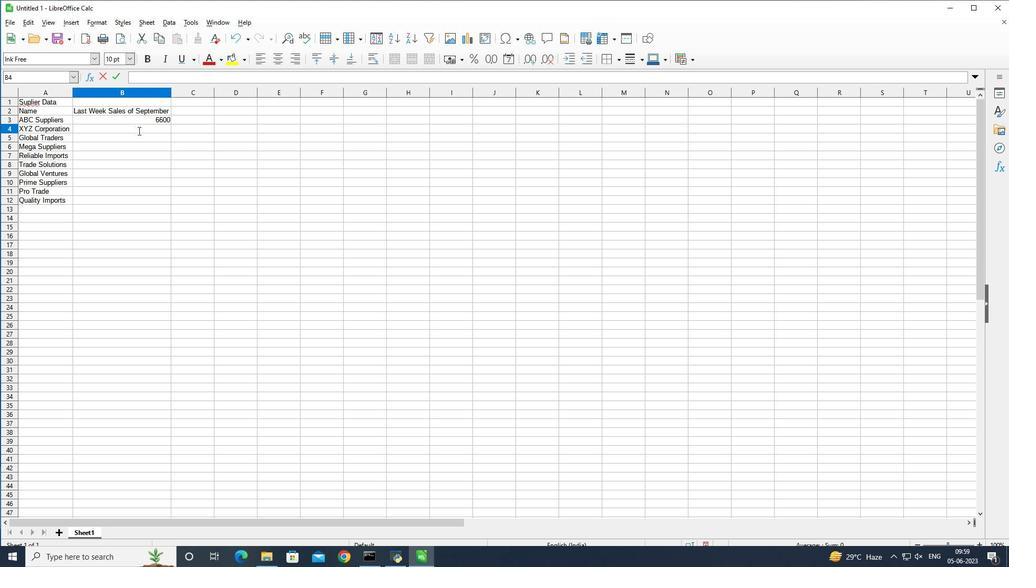 
Action: Key pressed 6610<Key.enter>6650<Key.enter>6670<Key.enter>6700<Key.enter>6750<Key.enter>6755<Key.enter>6800<Key.enter>6850<Key.enter>6990
Screenshot: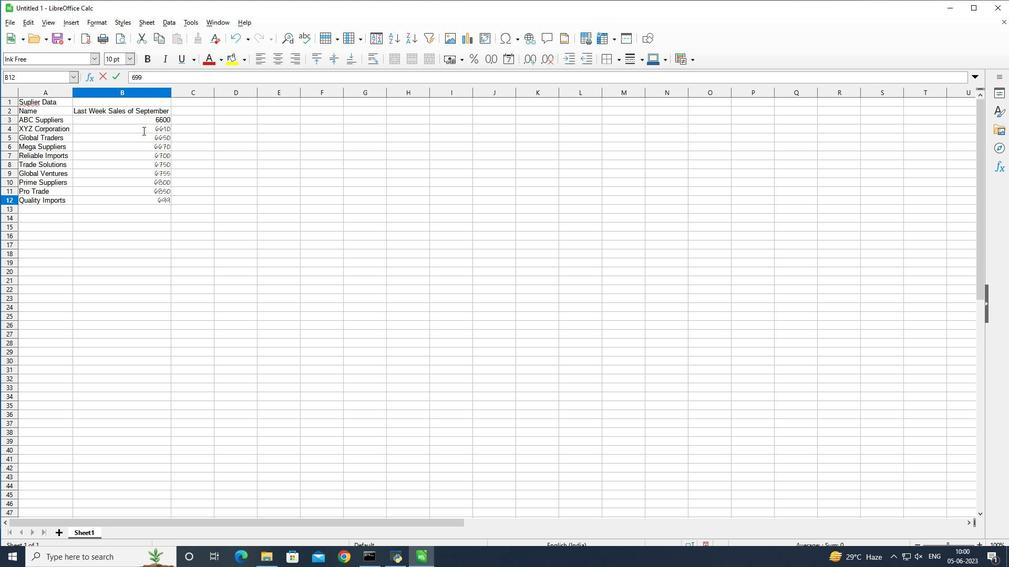 
Action: Mouse moved to (146, 128)
Screenshot: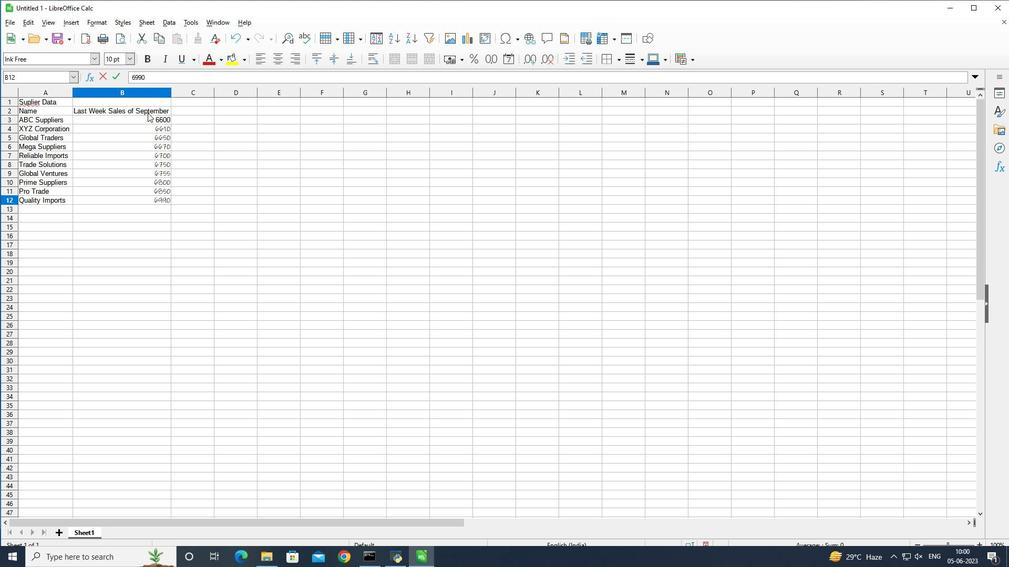 
Action: Mouse pressed left at (146, 128)
Screenshot: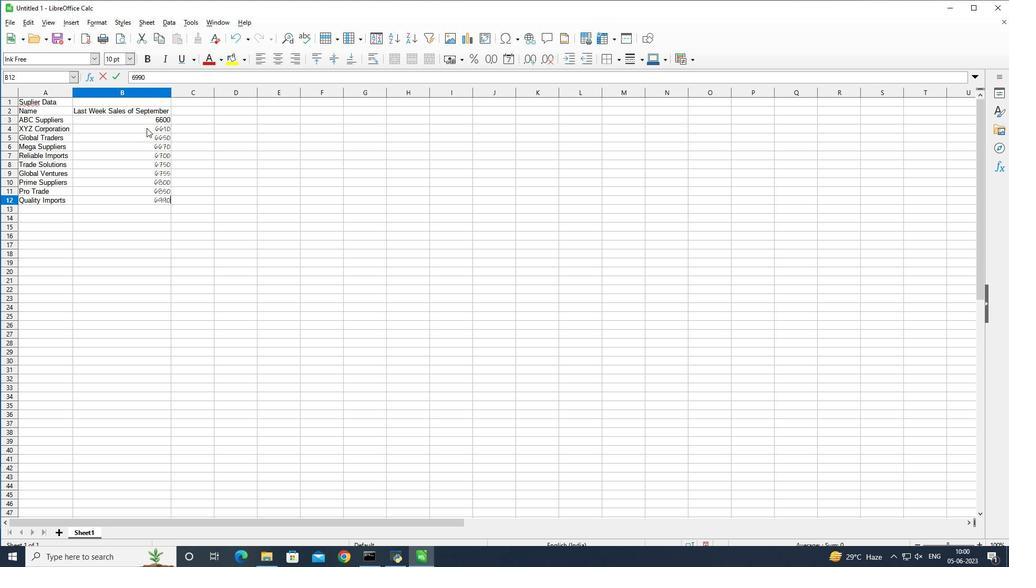 
Action: Key pressed <Key.shift_r><Key.down><Key.down><Key.down><Key.down><Key.down><Key.down><Key.down><Key.down>
Screenshot: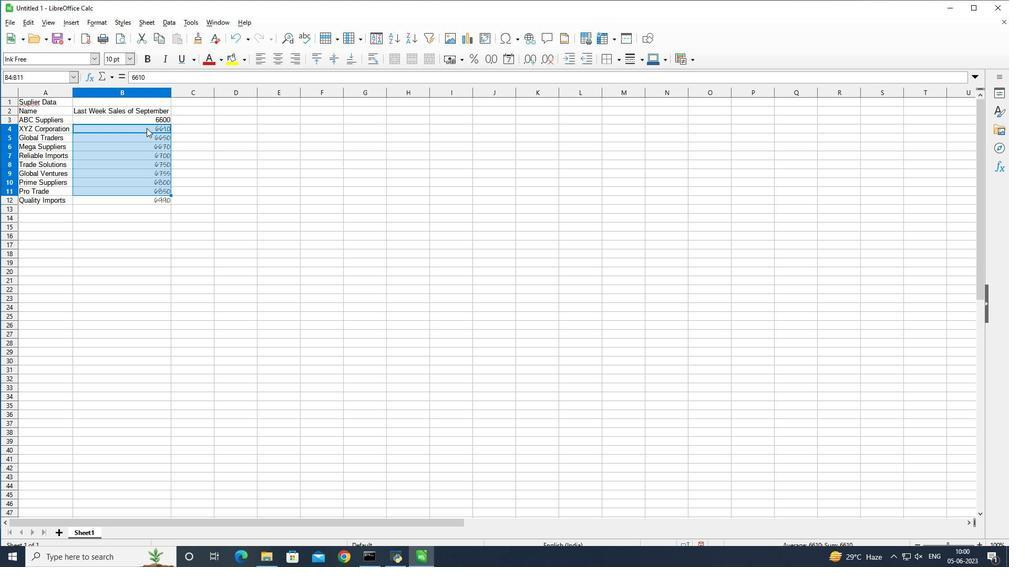 
Action: Mouse moved to (92, 60)
Screenshot: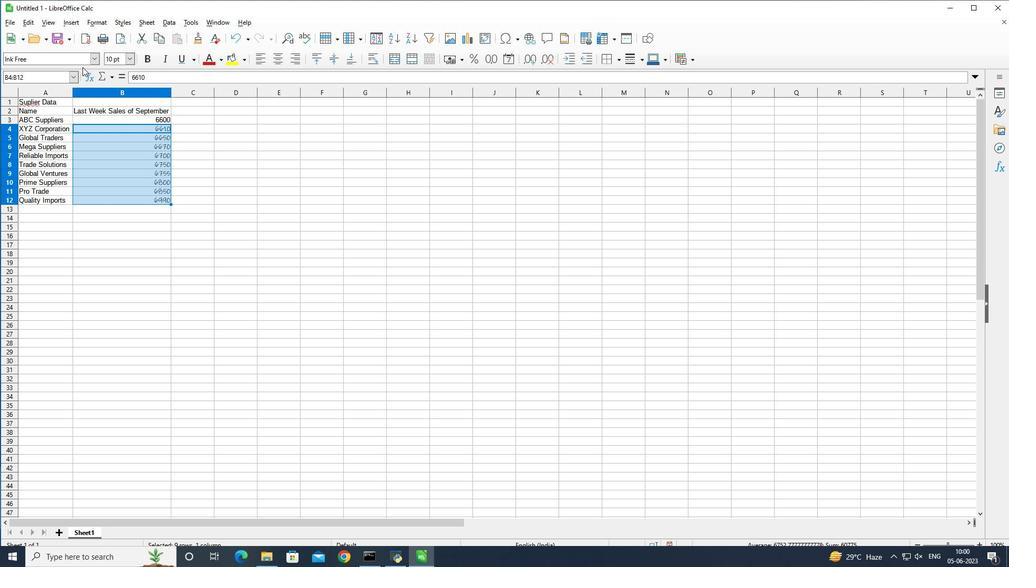 
Action: Mouse pressed left at (92, 60)
Screenshot: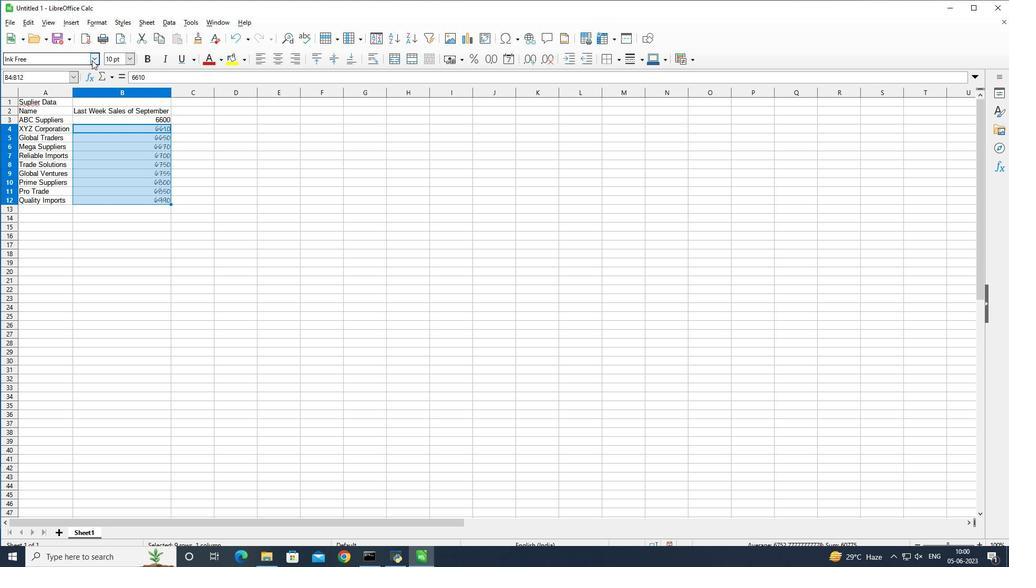 
Action: Mouse moved to (86, 73)
Screenshot: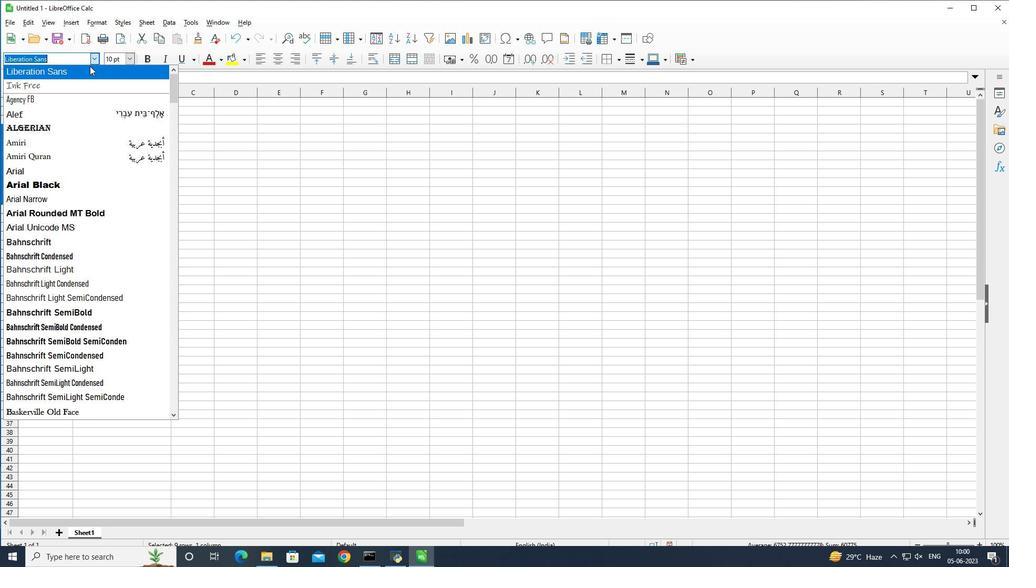 
Action: Mouse pressed left at (86, 73)
Screenshot: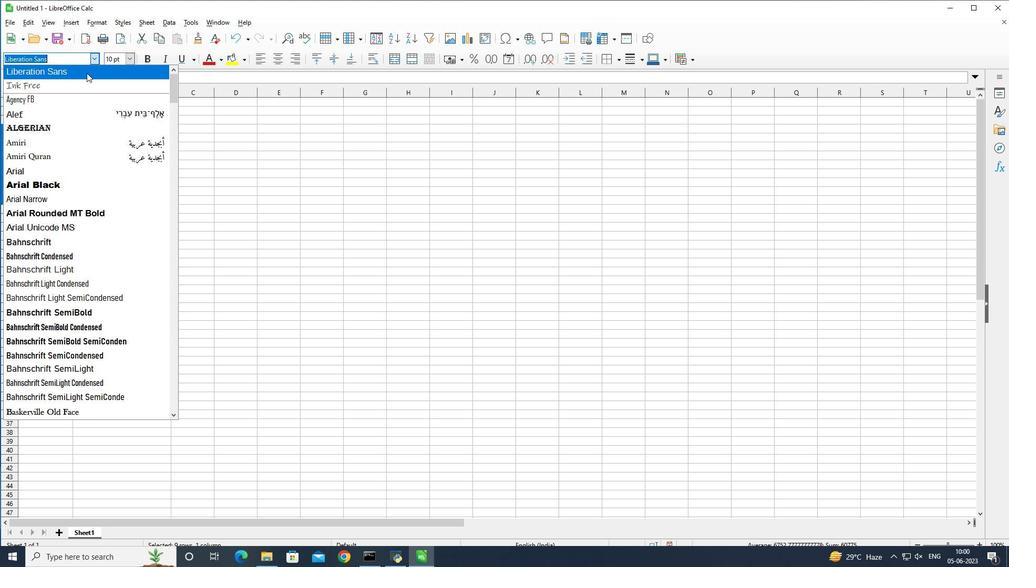 
Action: Mouse moved to (197, 118)
Screenshot: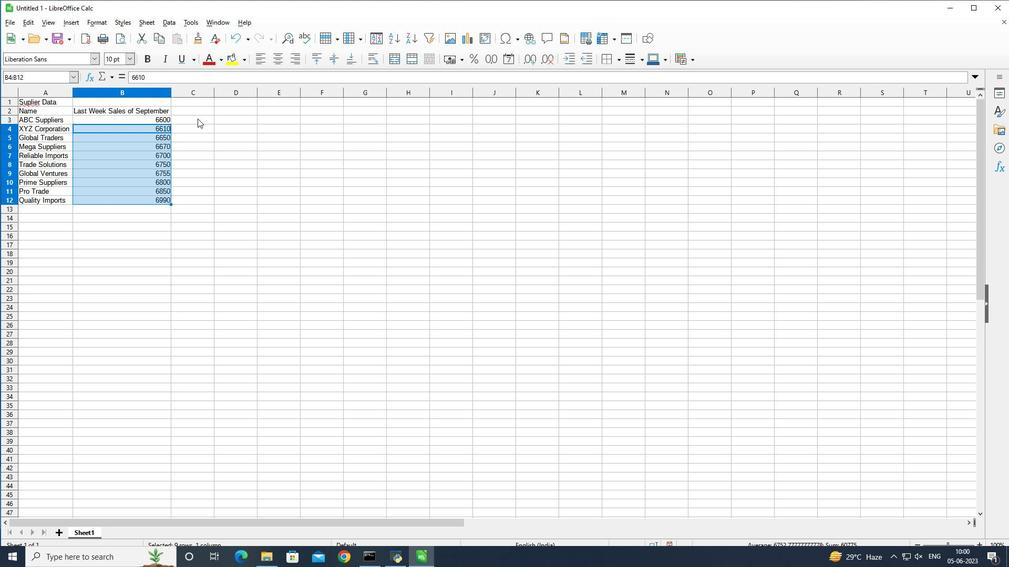 
Action: Mouse pressed left at (197, 118)
Screenshot: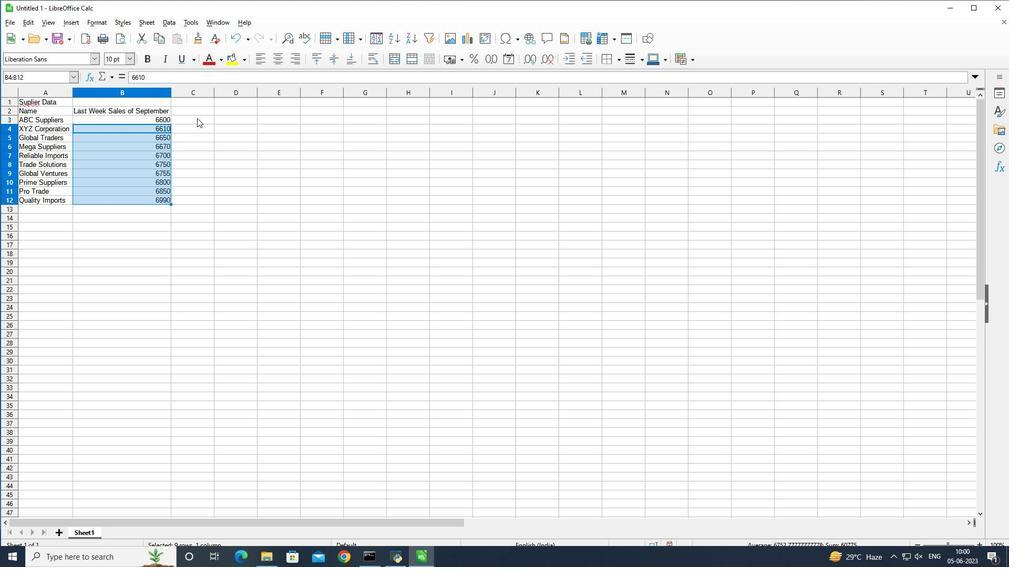 
Action: Mouse moved to (198, 109)
Screenshot: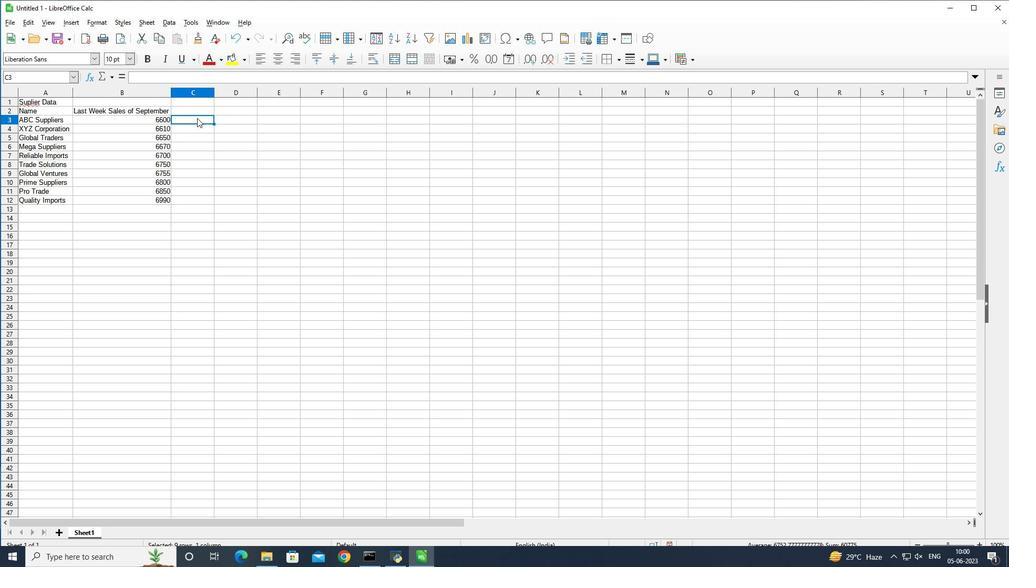 
Action: Mouse pressed left at (198, 109)
Screenshot: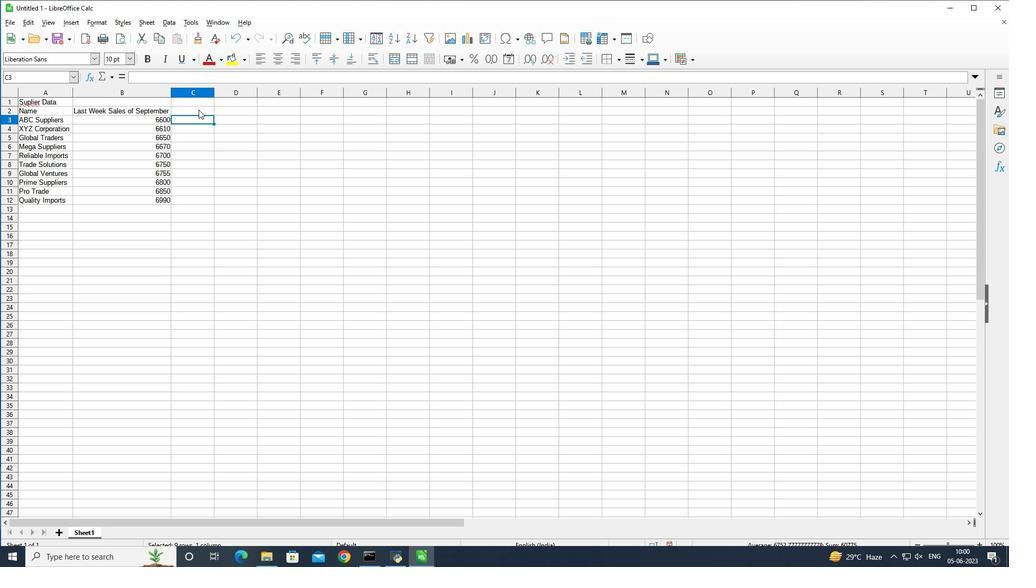 
Action: Mouse moved to (206, 123)
Screenshot: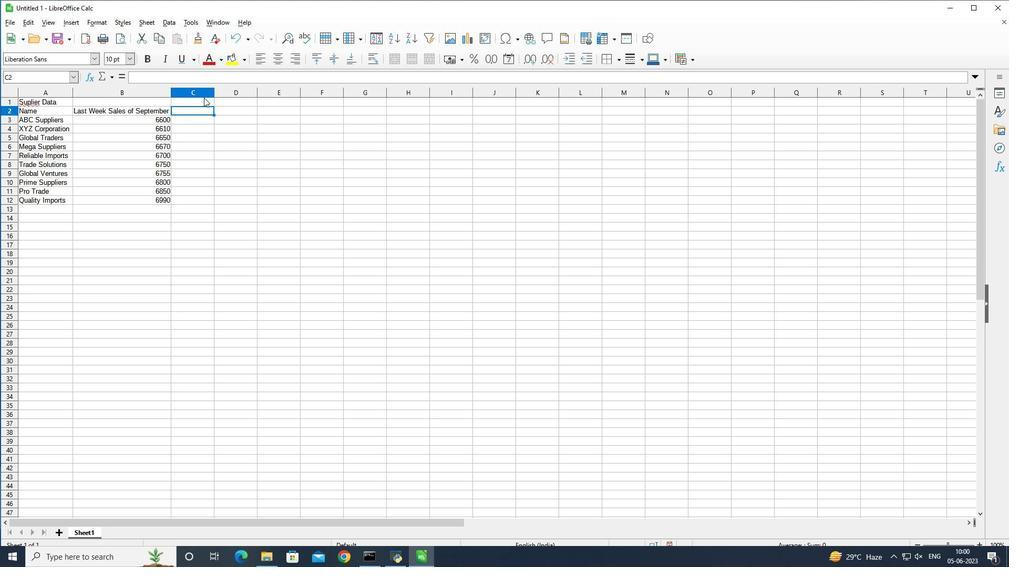 
Action: Mouse pressed left at (206, 123)
Screenshot: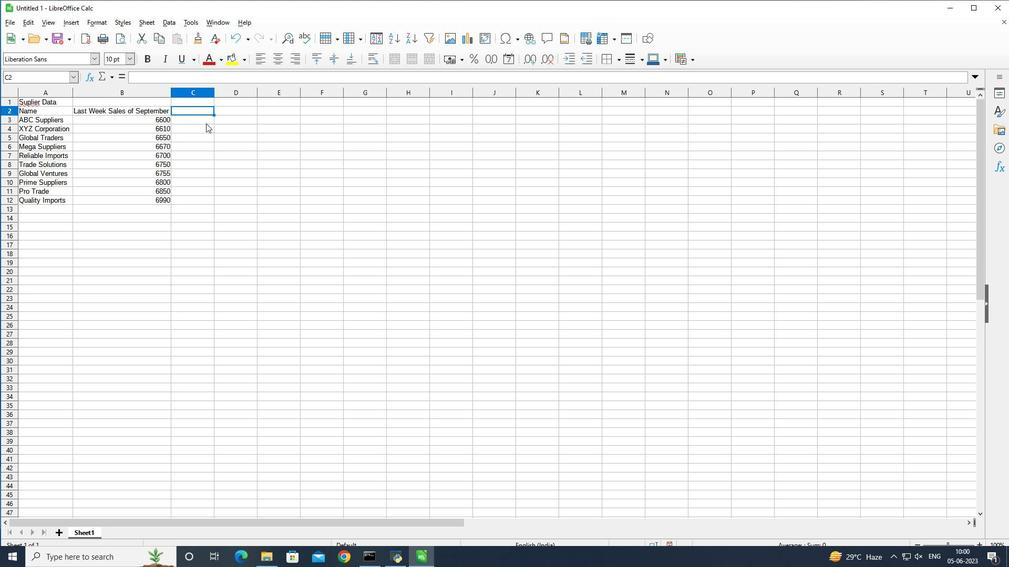 
Action: Mouse moved to (210, 106)
Screenshot: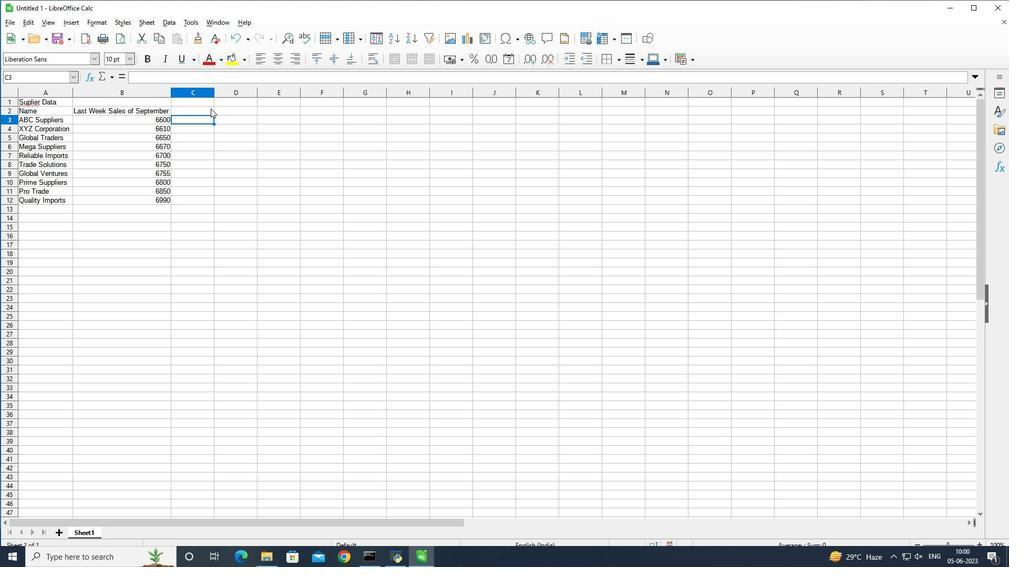 
Action: Mouse pressed left at (210, 106)
Screenshot: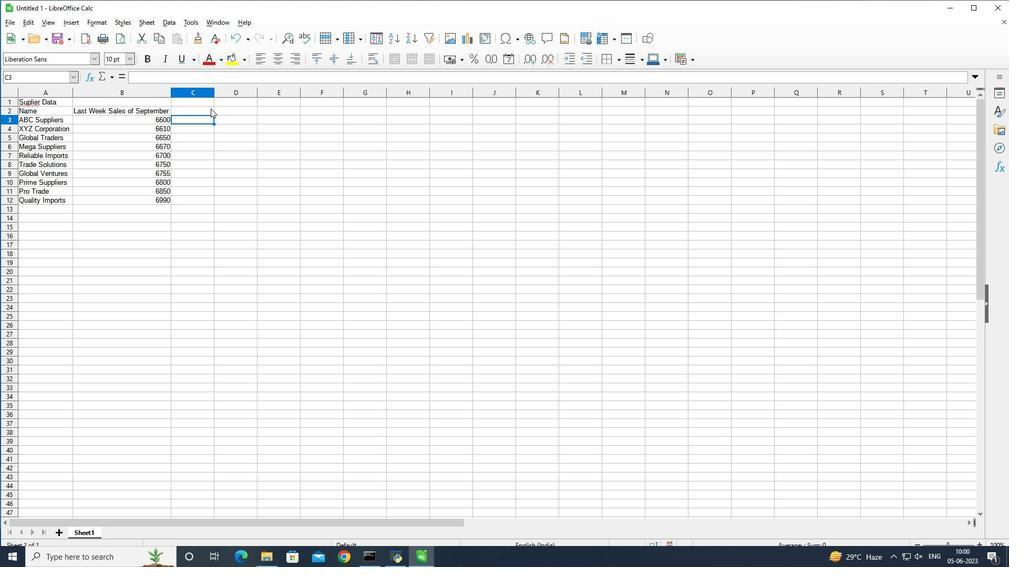 
Action: Mouse moved to (304, 202)
Screenshot: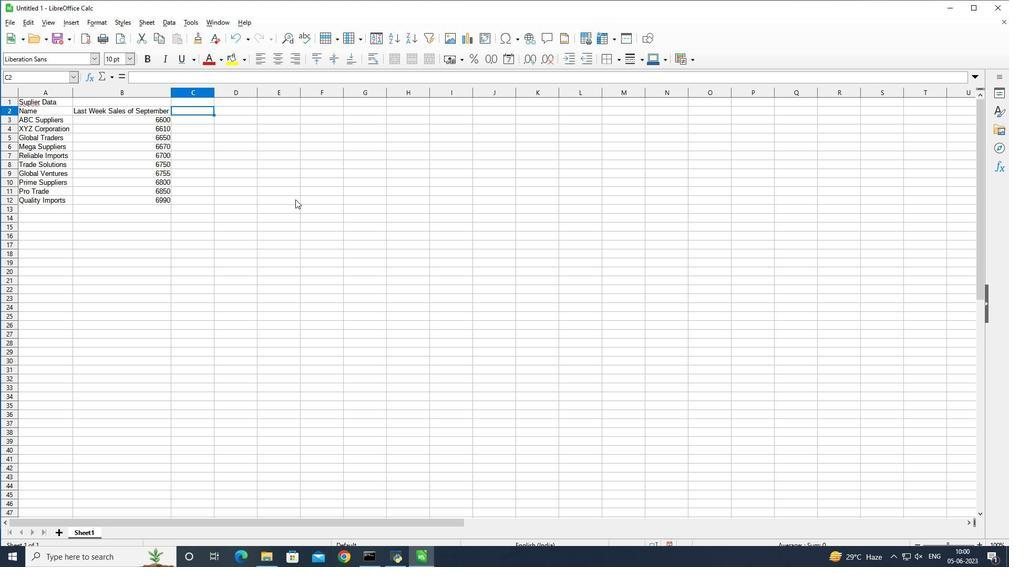 
Action: Key pressed <Key.shift>Contact<Key.space><Key.shift>Person\<Key.enter><Key.up>
Screenshot: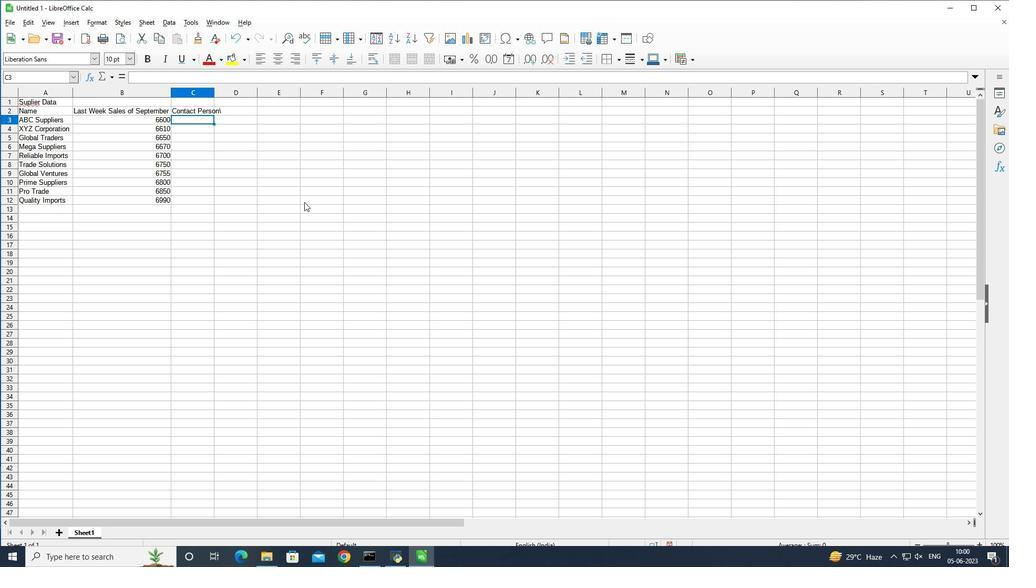 
Action: Mouse moved to (220, 112)
Screenshot: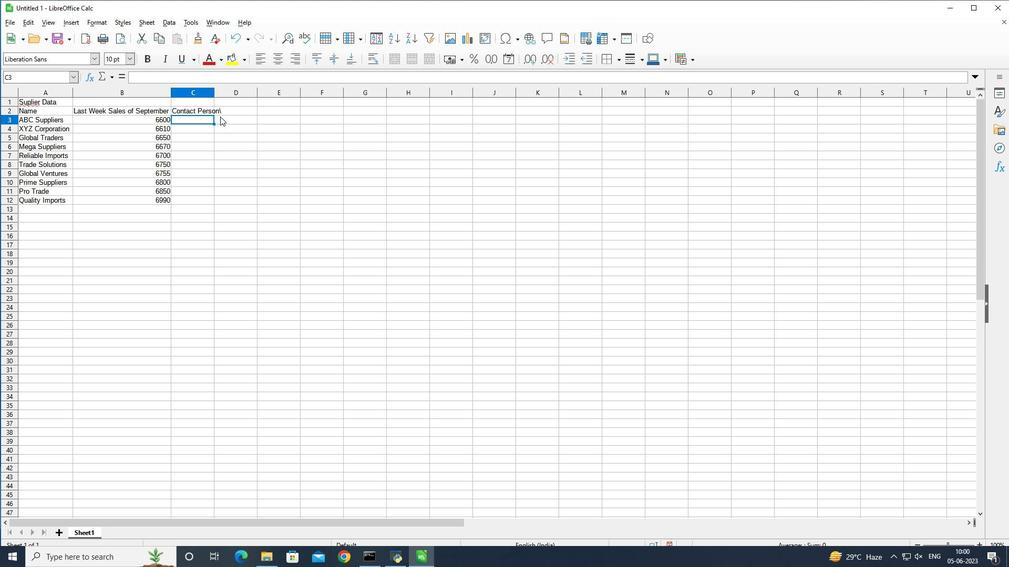 
Action: Mouse pressed left at (220, 112)
Screenshot: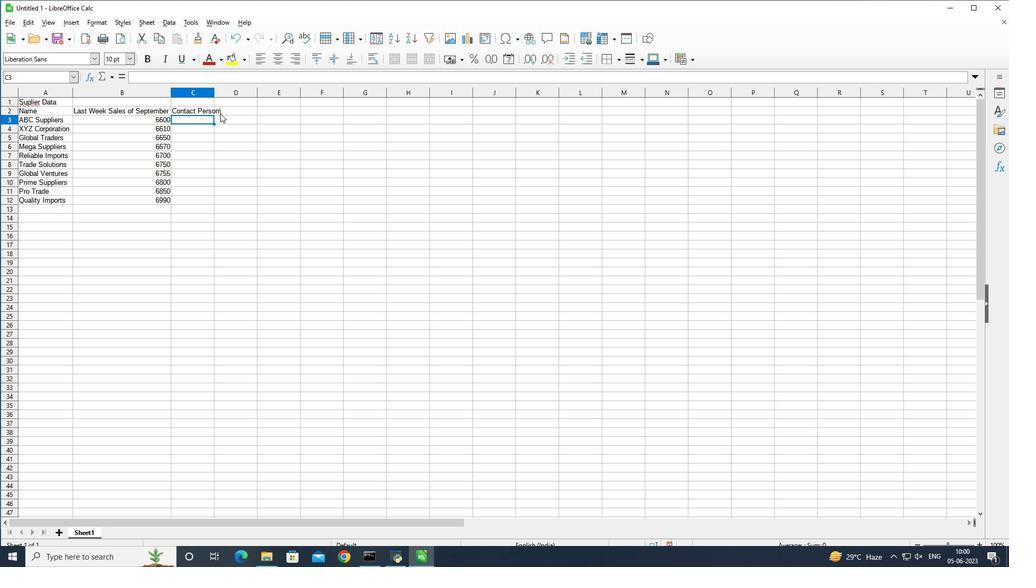 
Action: Mouse moved to (199, 111)
Screenshot: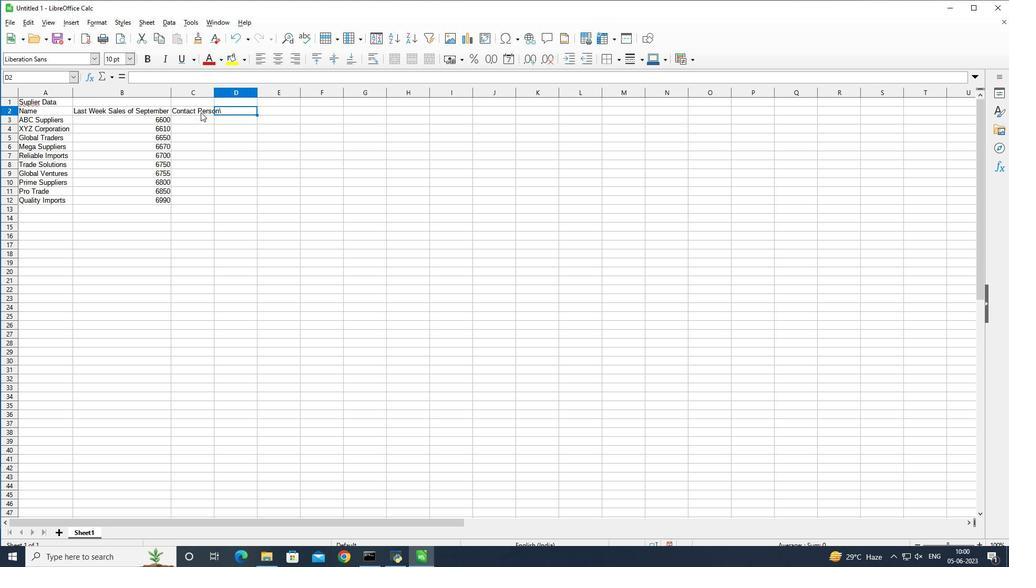 
Action: Mouse pressed left at (199, 111)
Screenshot: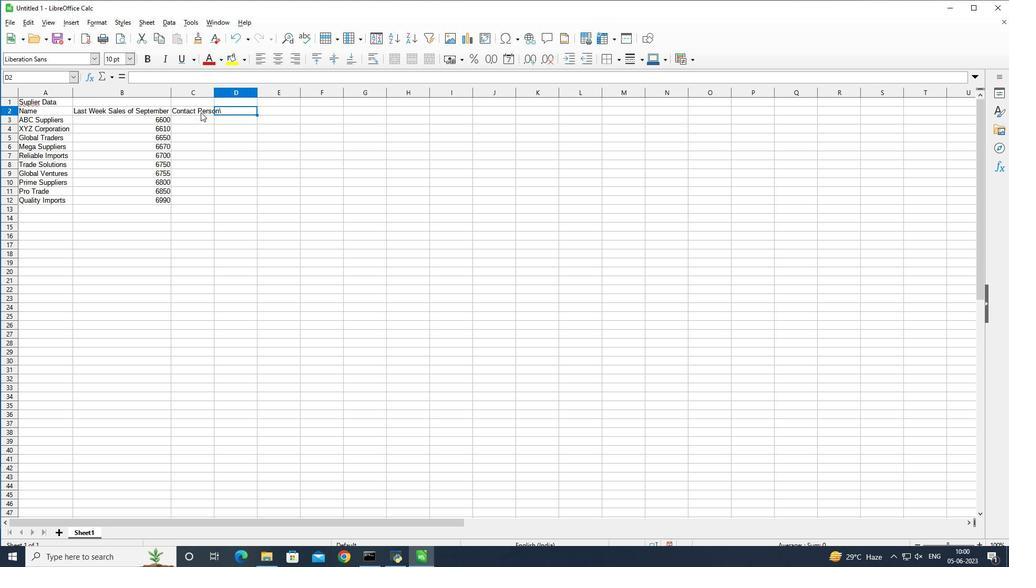 
Action: Mouse moved to (215, 84)
Screenshot: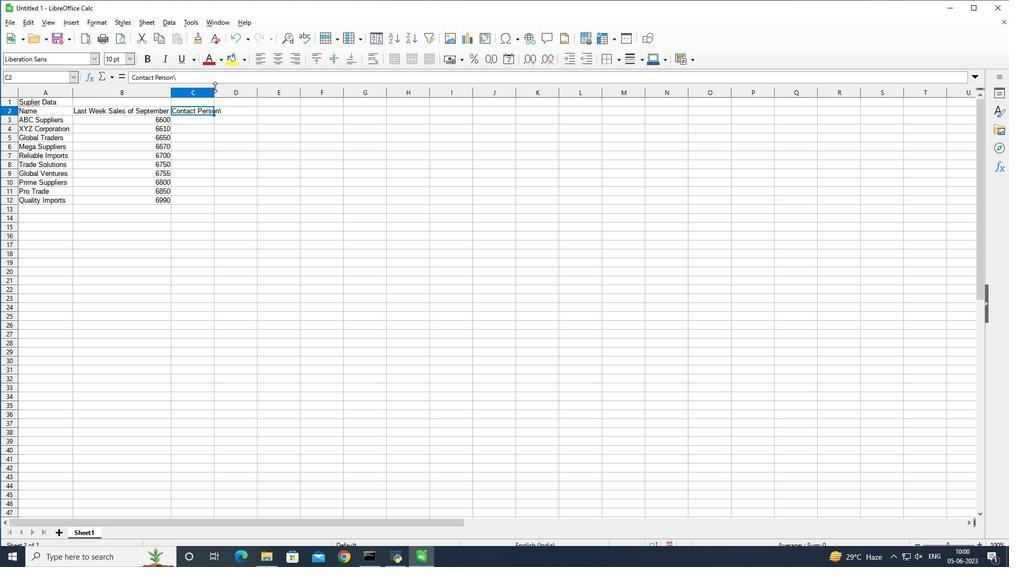 
Action: Mouse pressed left at (215, 84)
Screenshot: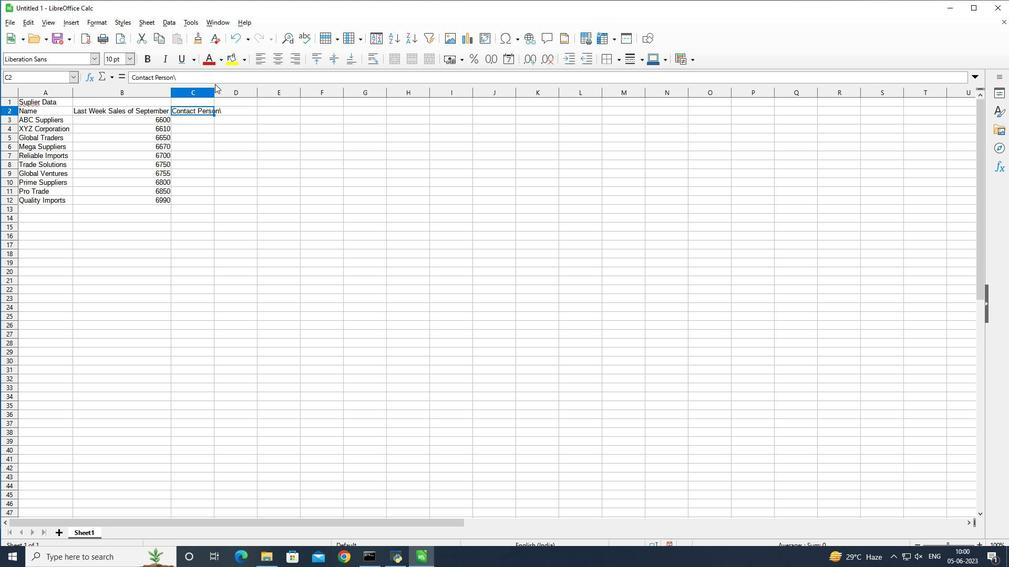 
Action: Mouse moved to (226, 79)
Screenshot: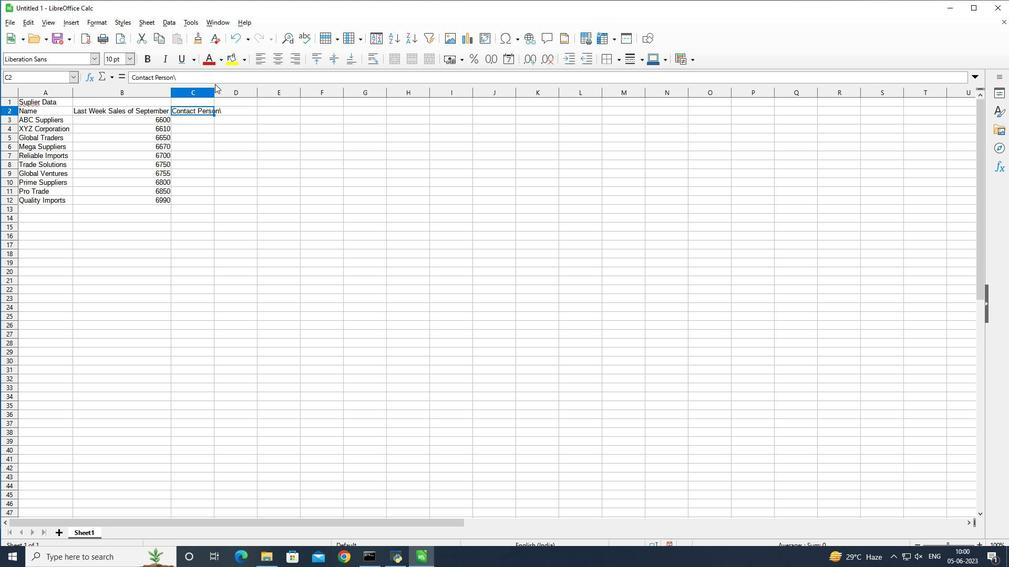 
Action: Mouse pressed left at (226, 79)
Screenshot: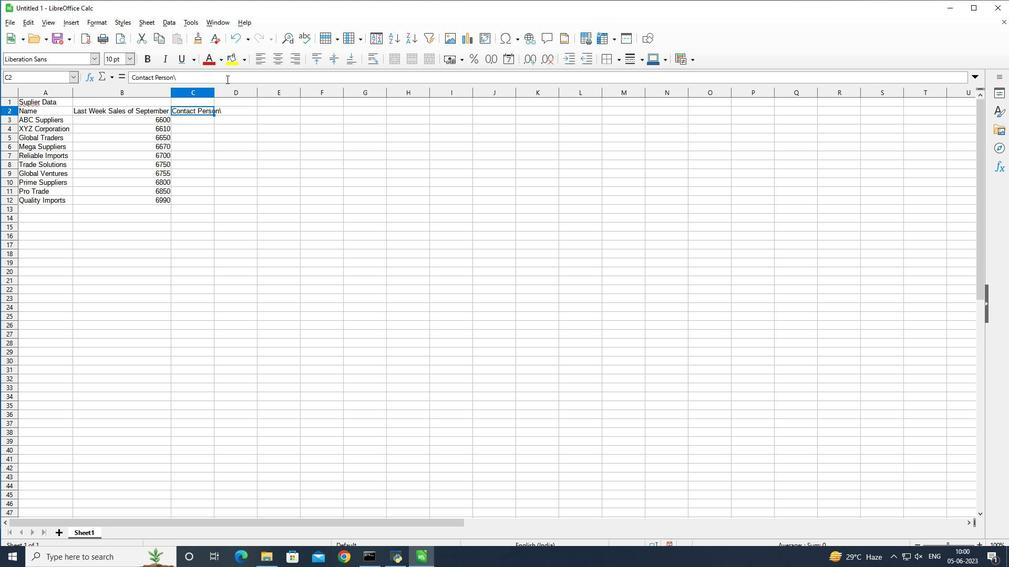 
Action: Key pressed <Key.backspace>
Screenshot: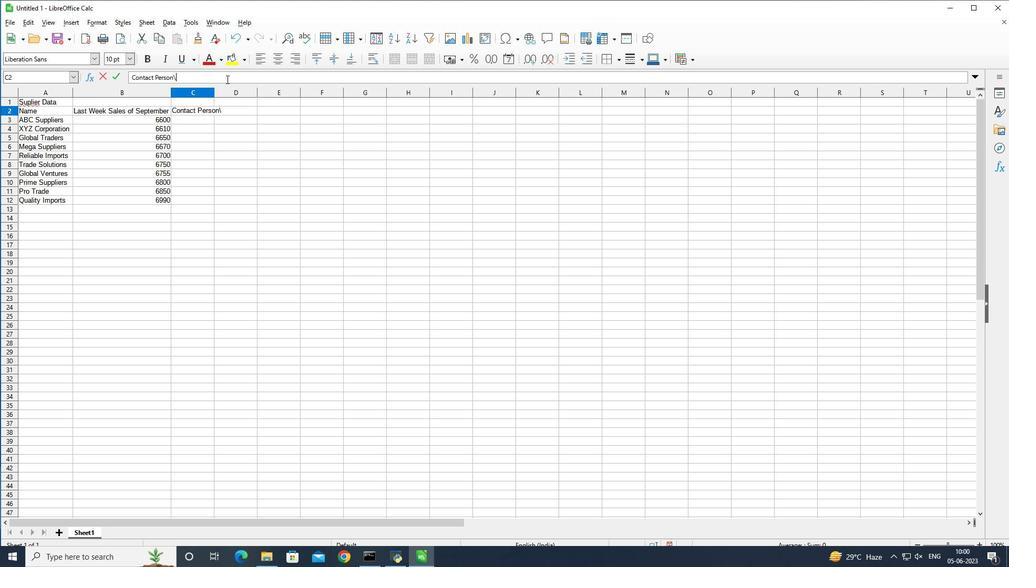 
Action: Mouse moved to (188, 119)
Screenshot: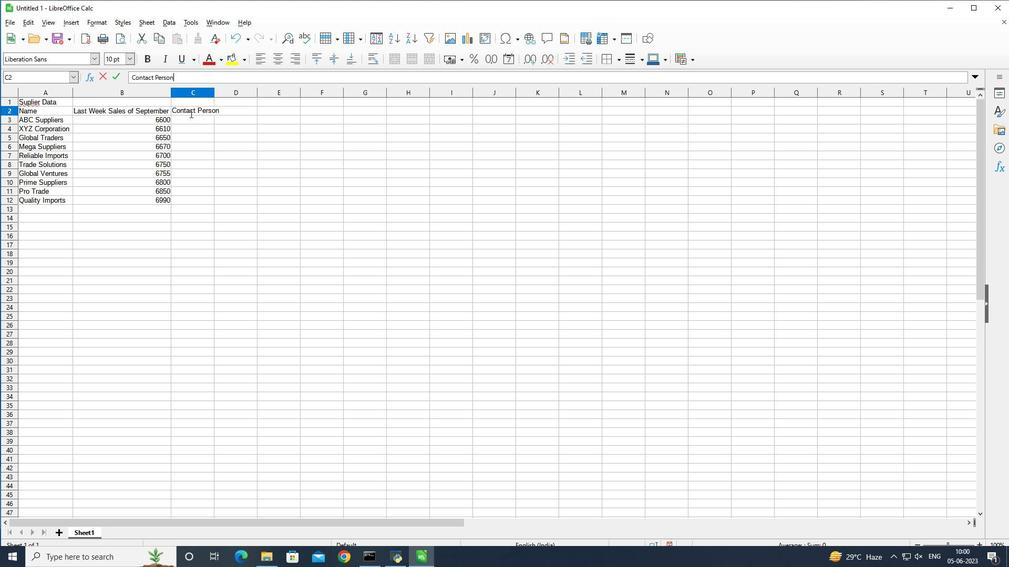 
Action: Mouse pressed left at (188, 119)
Screenshot: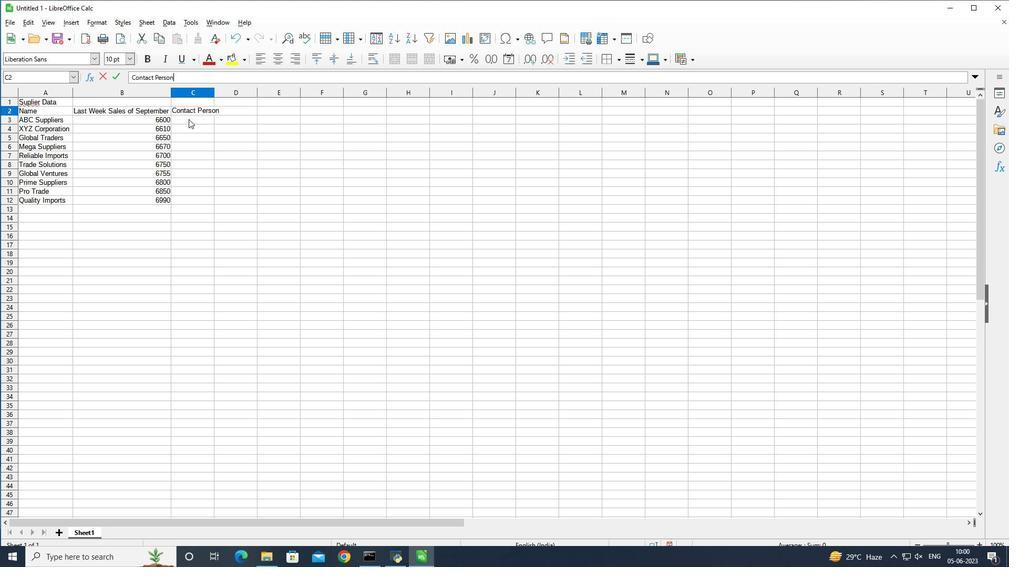 
Action: Mouse moved to (212, 89)
